 Task: Create a website for scented candles and home fragrance: focus on scented candles, diffusers, and home fragrances.
Action: Mouse moved to (246, 305)
Screenshot: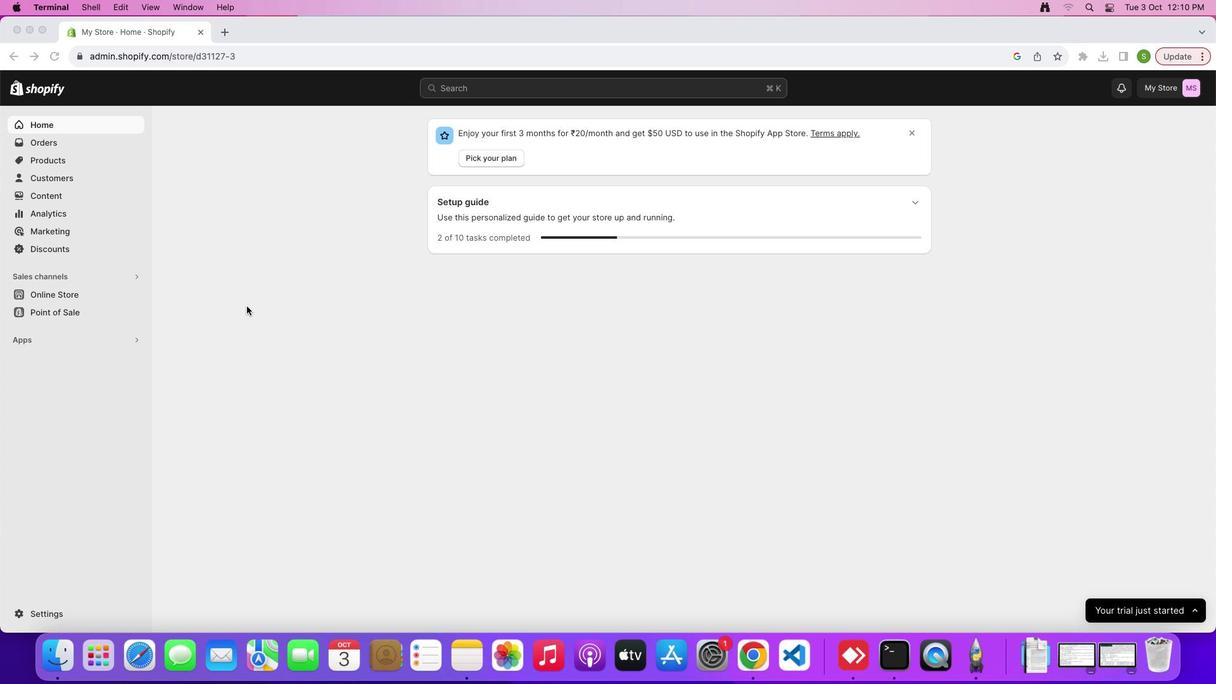 
Action: Mouse pressed left at (246, 305)
Screenshot: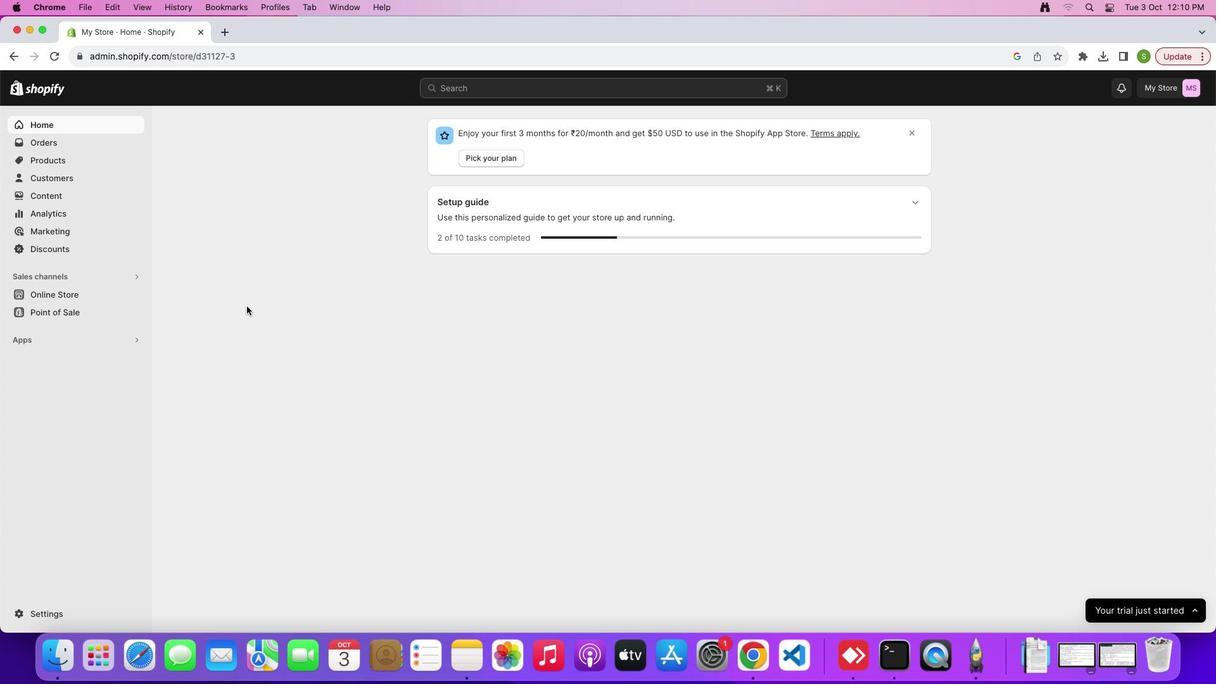 
Action: Mouse moved to (43, 293)
Screenshot: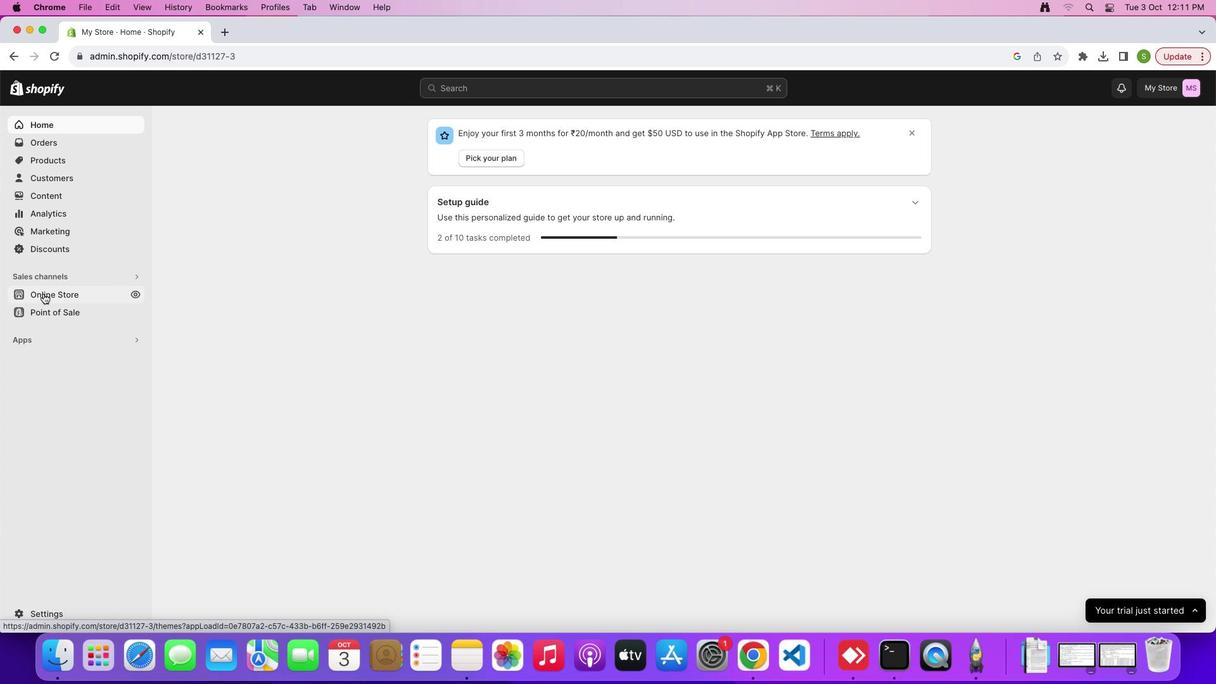 
Action: Mouse pressed left at (43, 293)
Screenshot: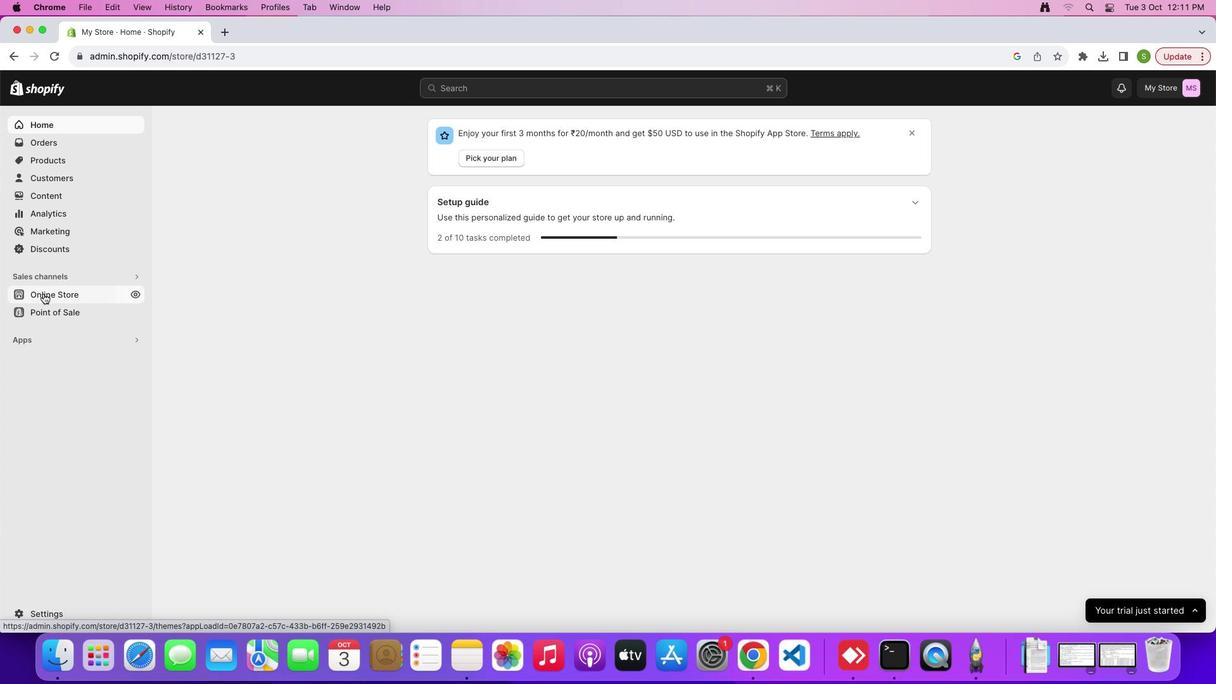 
Action: Mouse moved to (508, 450)
Screenshot: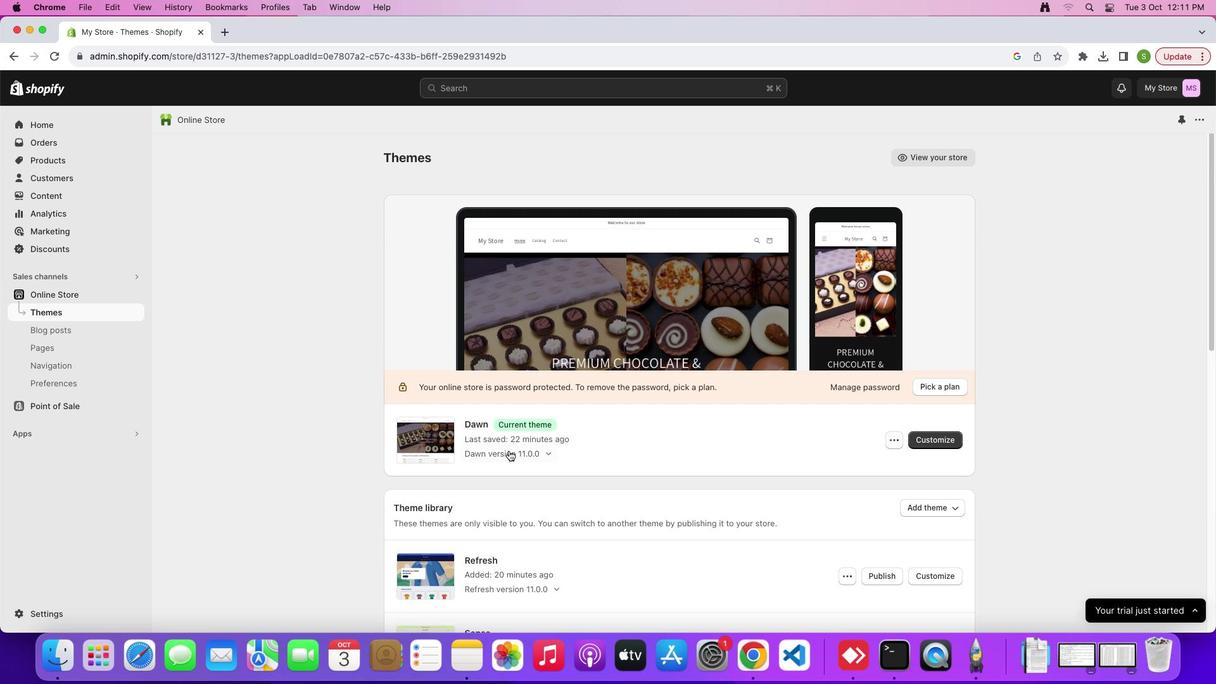 
Action: Mouse scrolled (508, 450) with delta (0, 0)
Screenshot: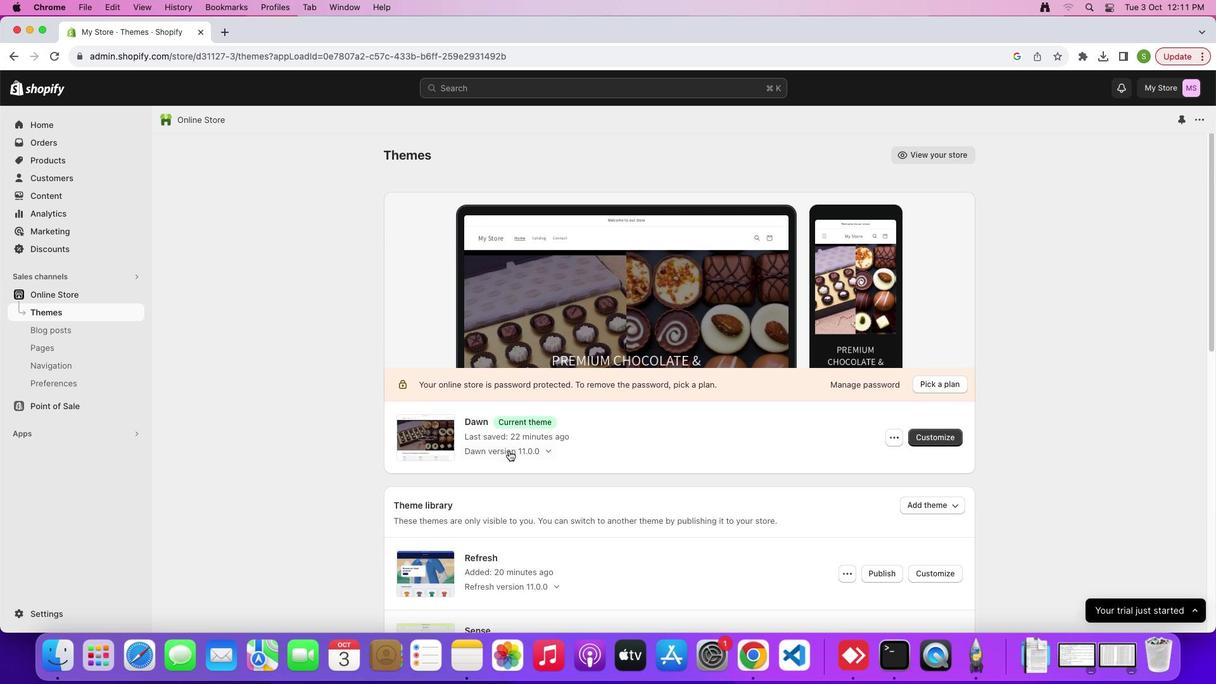 
Action: Mouse scrolled (508, 450) with delta (0, 0)
Screenshot: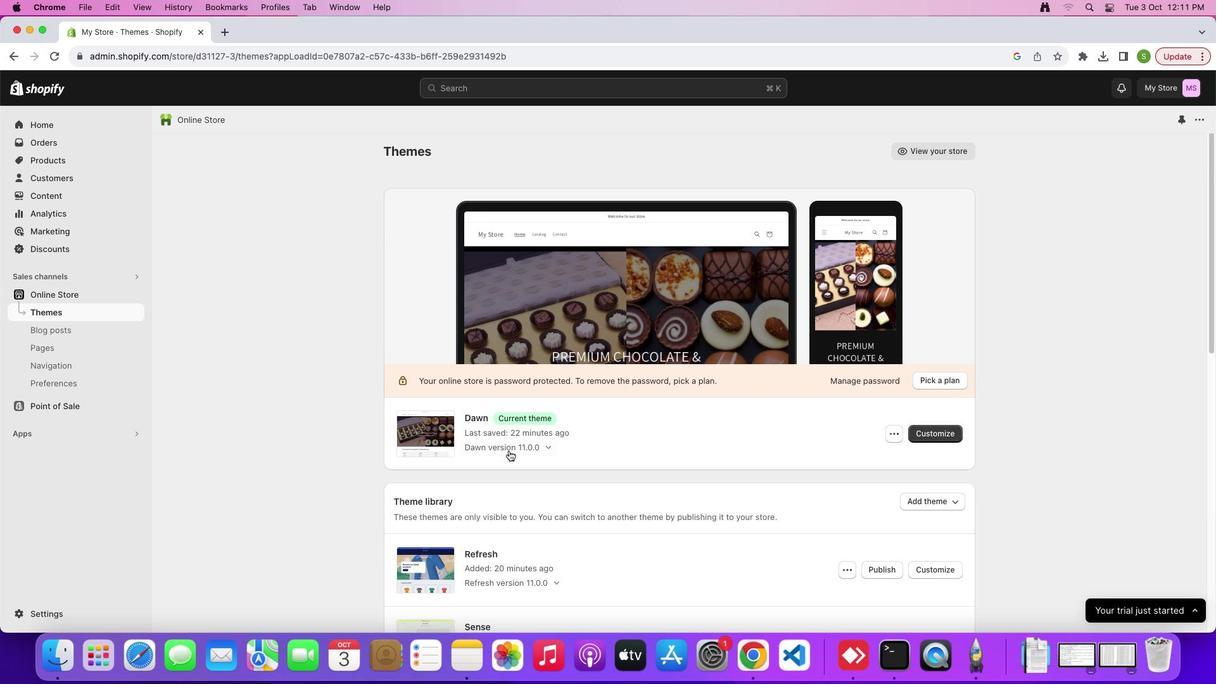 
Action: Mouse scrolled (508, 450) with delta (0, 0)
Screenshot: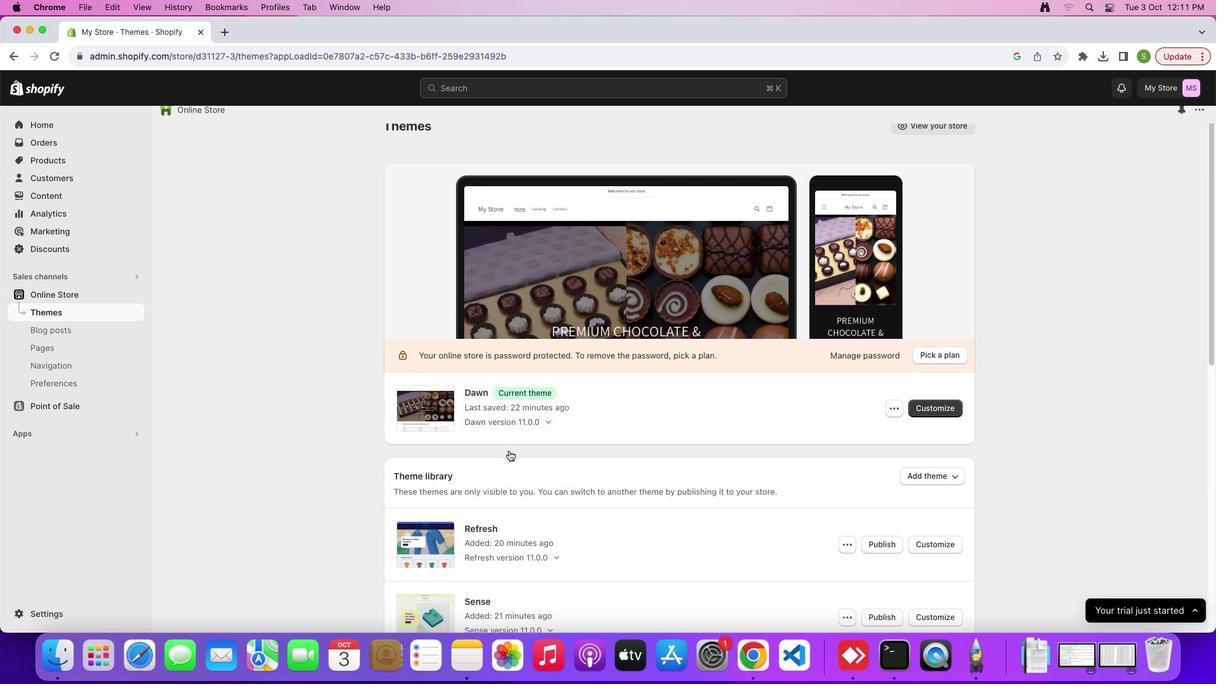 
Action: Mouse scrolled (508, 450) with delta (0, 0)
Screenshot: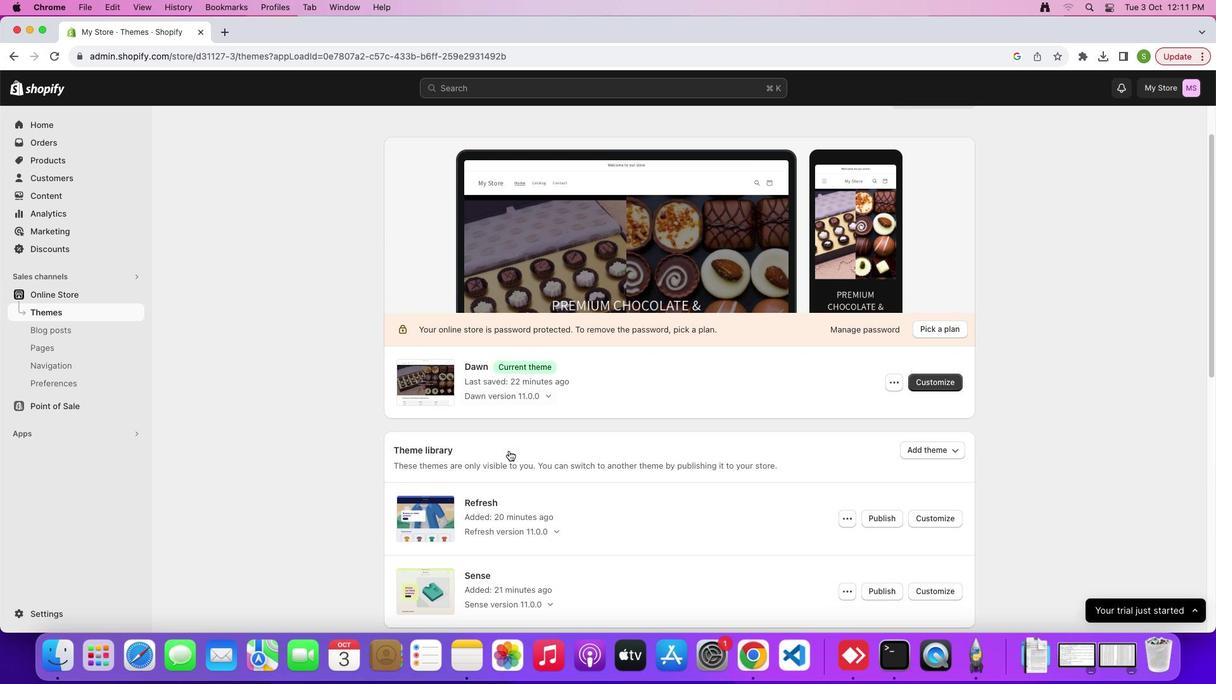 
Action: Mouse scrolled (508, 450) with delta (0, 0)
Screenshot: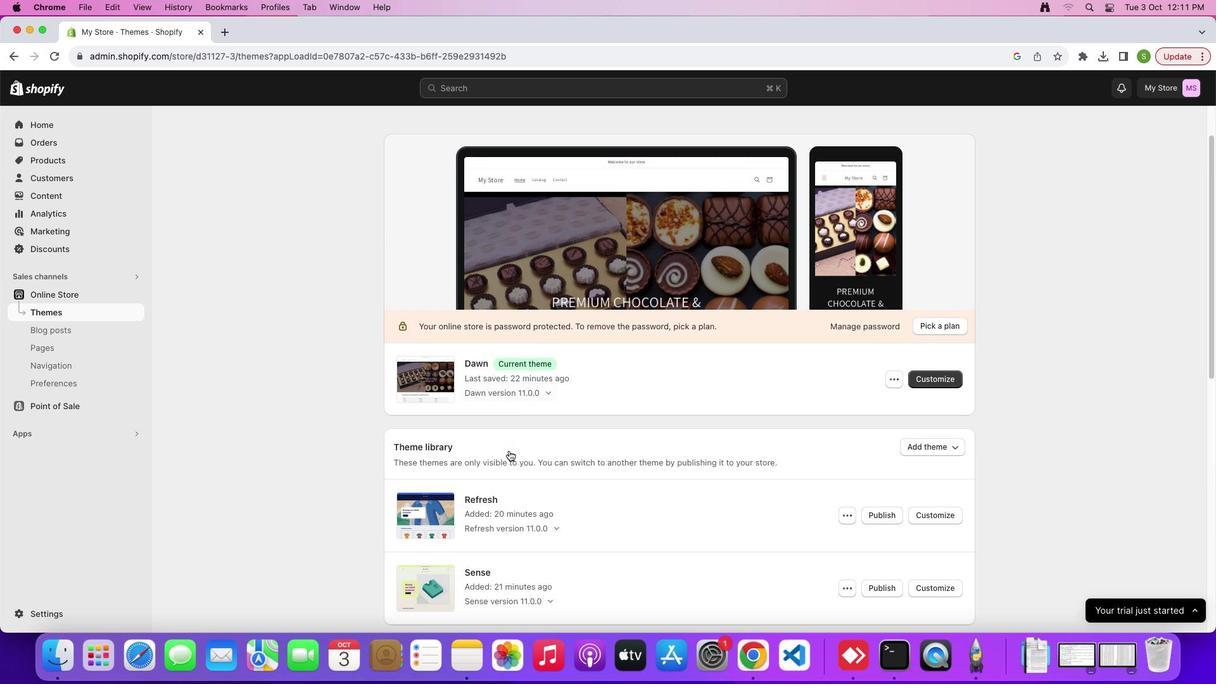 
Action: Mouse scrolled (508, 450) with delta (0, 0)
Screenshot: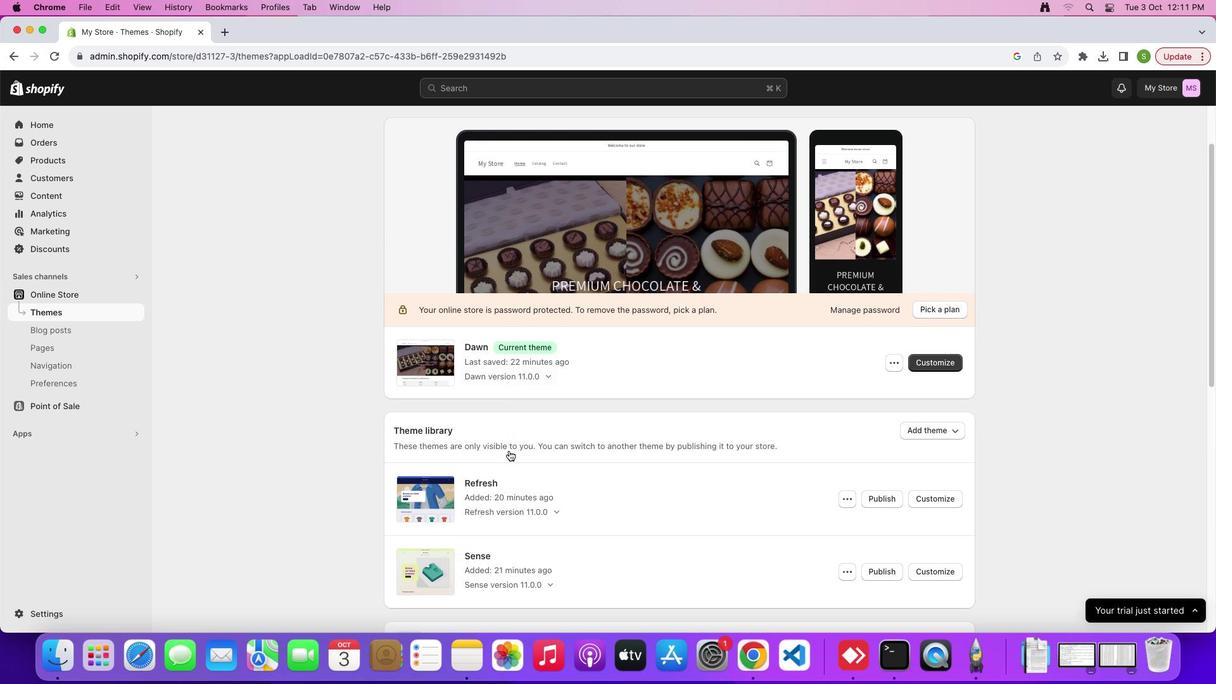 
Action: Mouse moved to (508, 450)
Screenshot: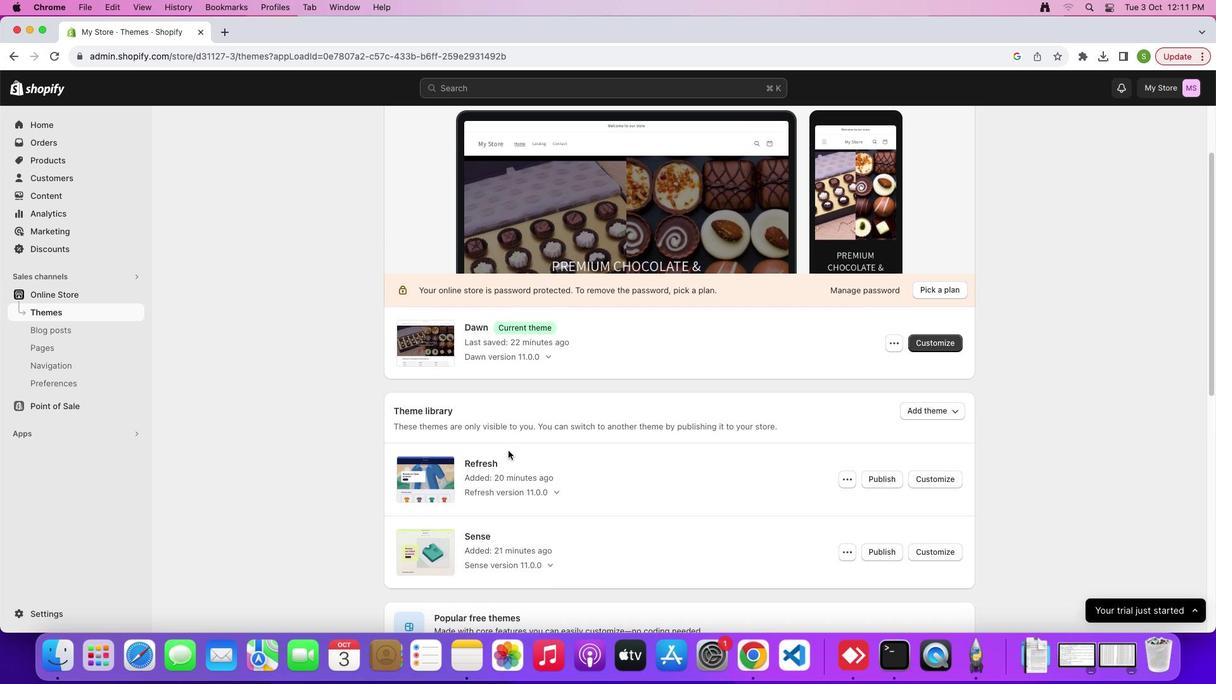 
Action: Mouse scrolled (508, 450) with delta (0, 0)
Screenshot: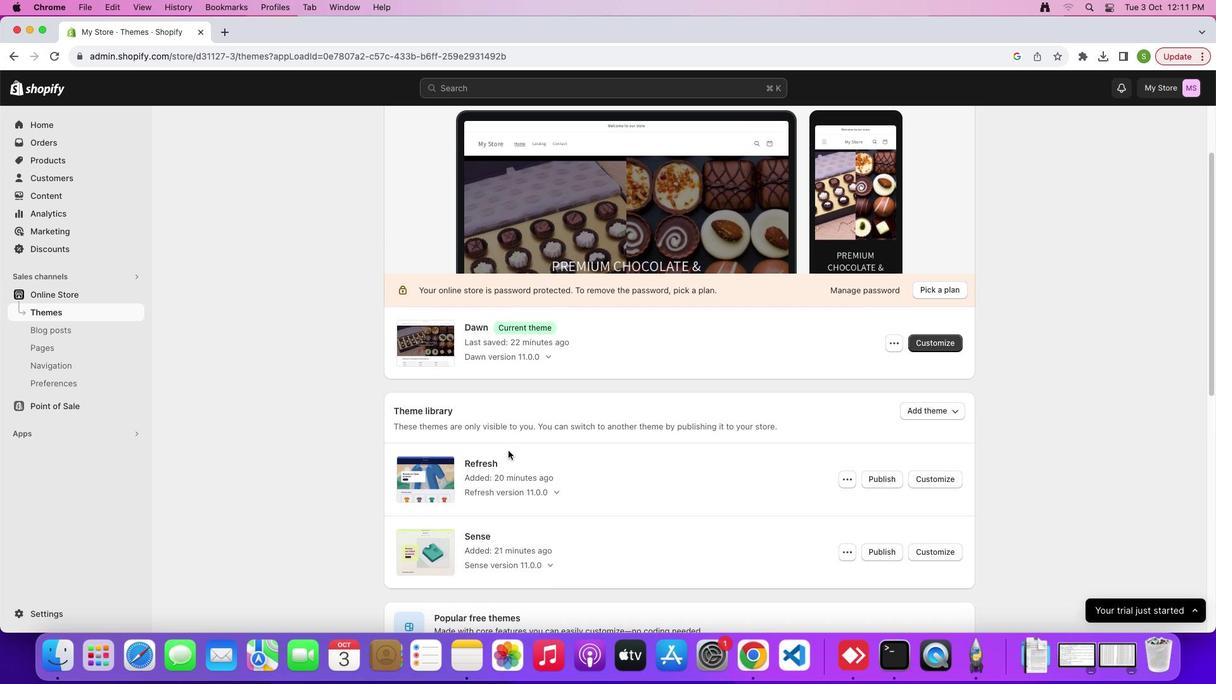 
Action: Mouse moved to (508, 450)
Screenshot: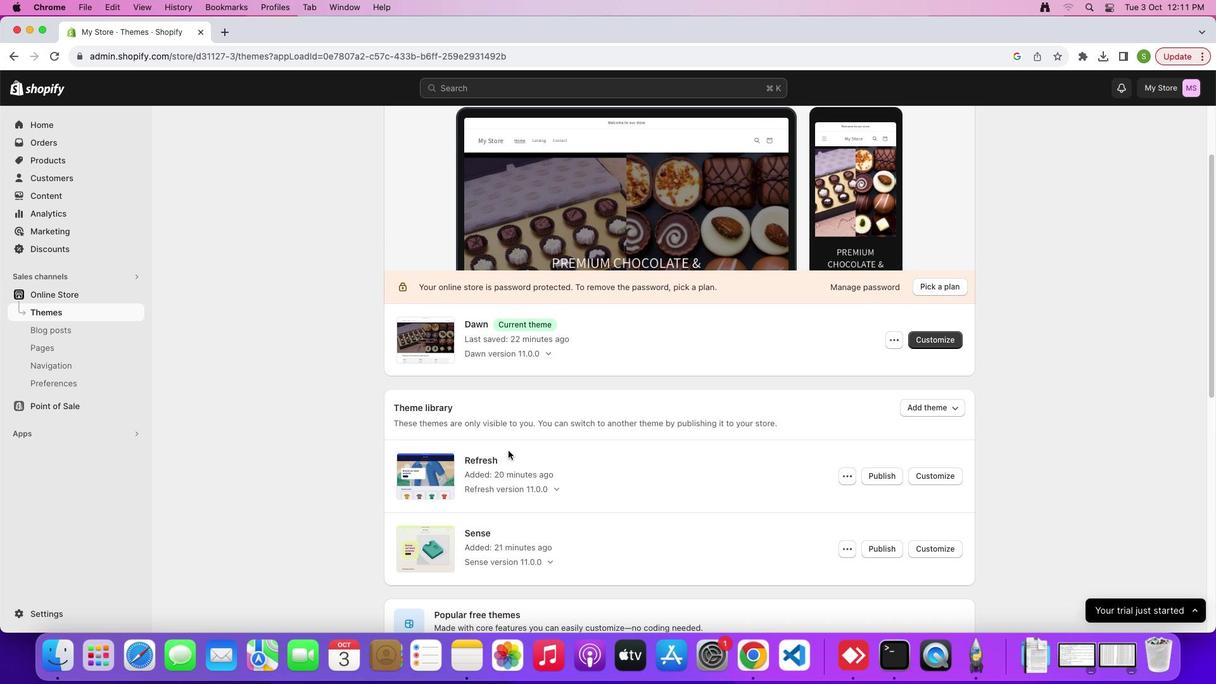 
Action: Mouse scrolled (508, 450) with delta (0, 0)
Screenshot: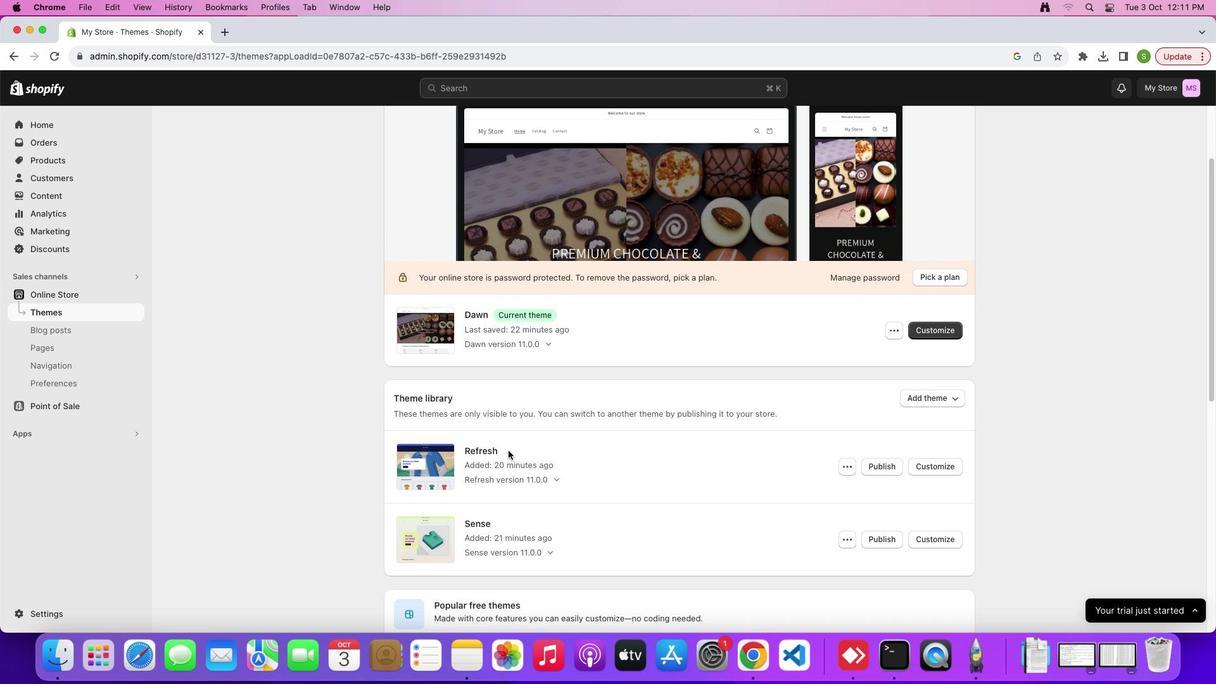 
Action: Mouse scrolled (508, 450) with delta (0, -1)
Screenshot: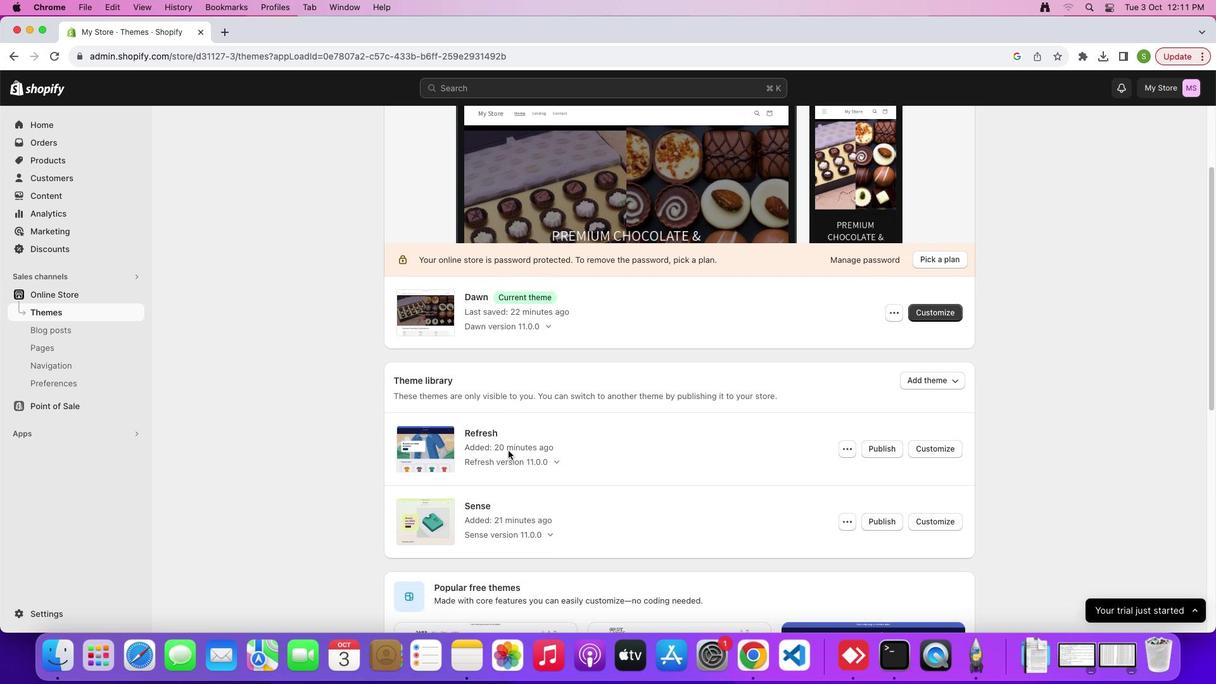 
Action: Mouse scrolled (508, 450) with delta (0, 0)
Screenshot: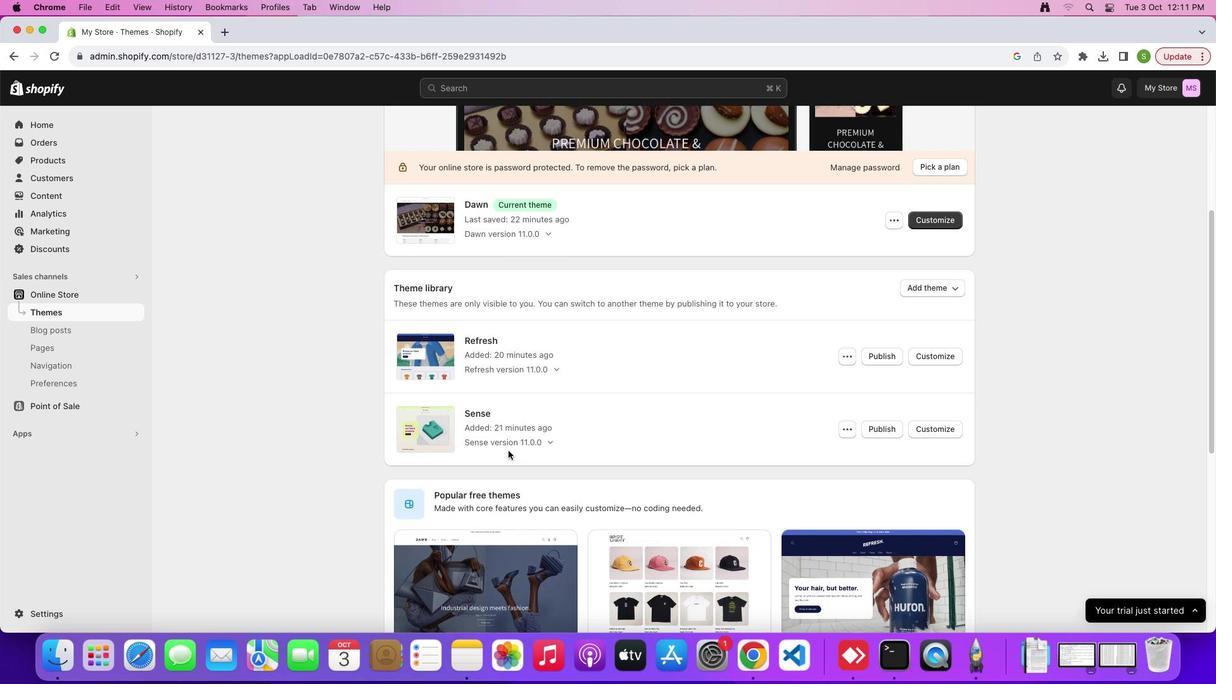 
Action: Mouse scrolled (508, 450) with delta (0, 0)
Screenshot: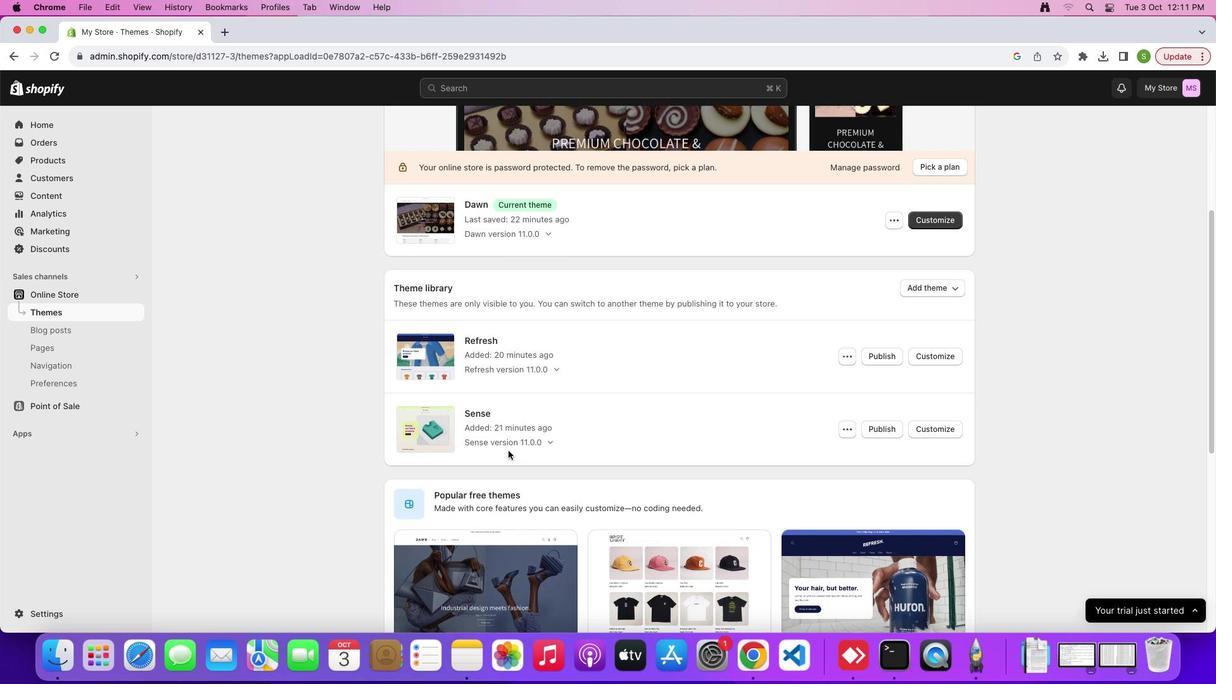 
Action: Mouse scrolled (508, 450) with delta (0, -3)
Screenshot: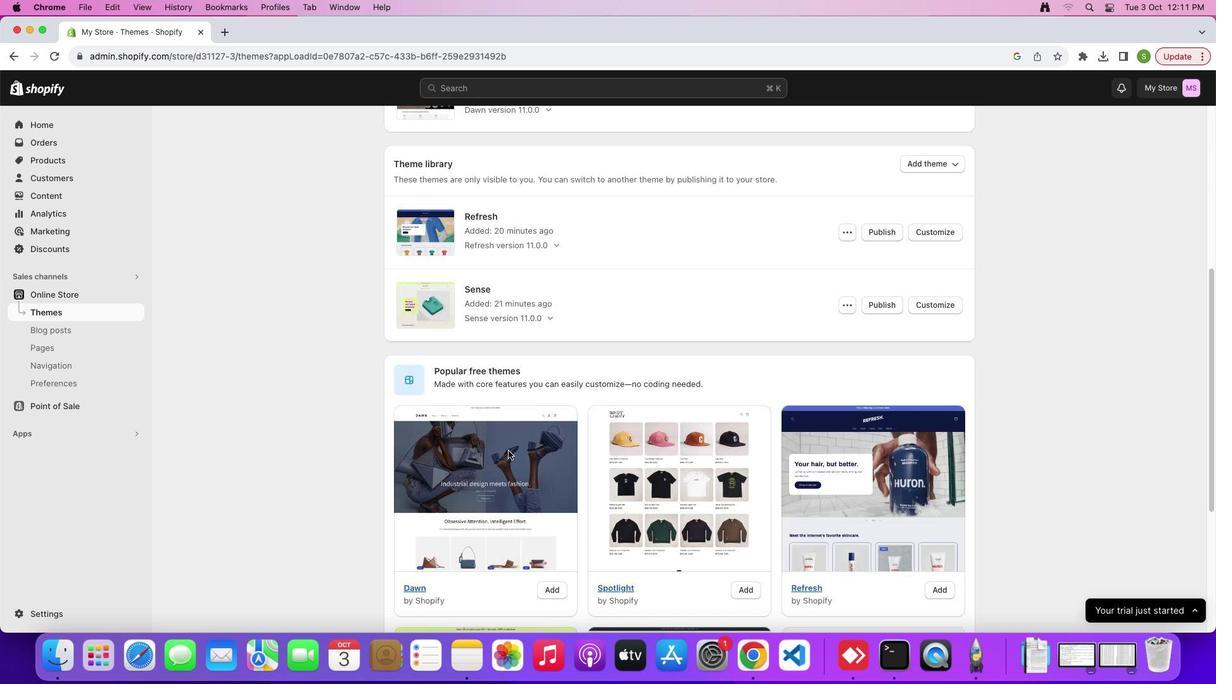 
Action: Mouse scrolled (508, 450) with delta (0, -4)
Screenshot: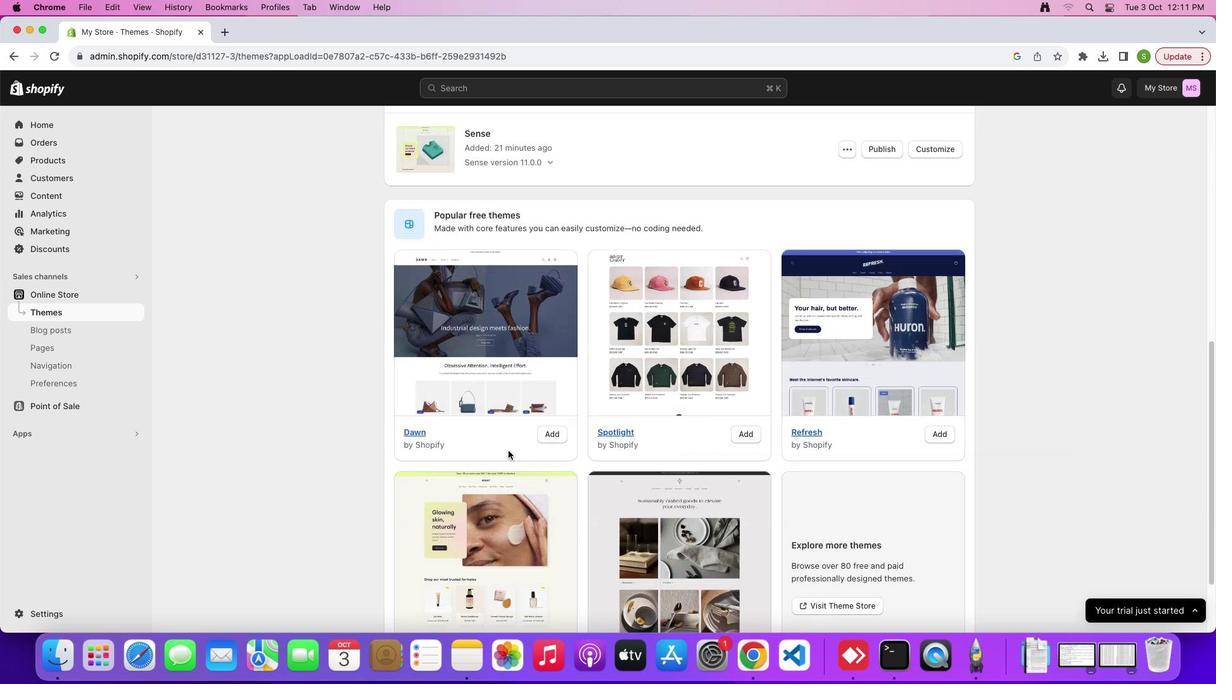 
Action: Mouse moved to (508, 449)
Screenshot: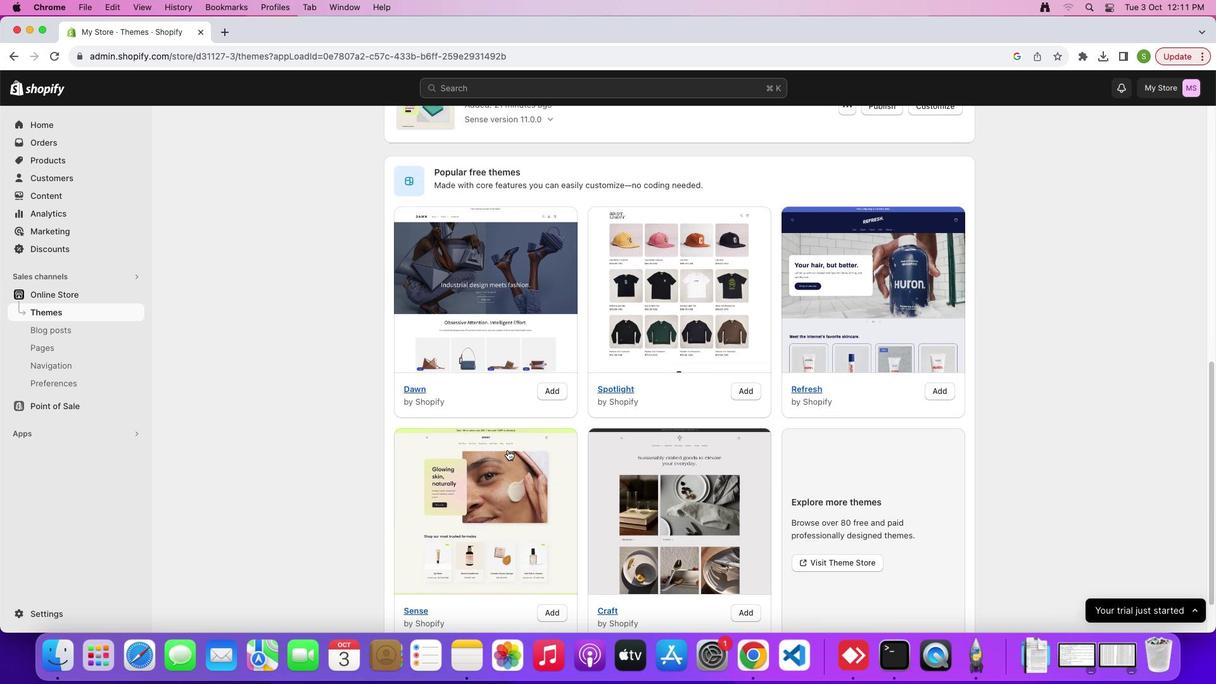 
Action: Mouse scrolled (508, 449) with delta (0, 0)
Screenshot: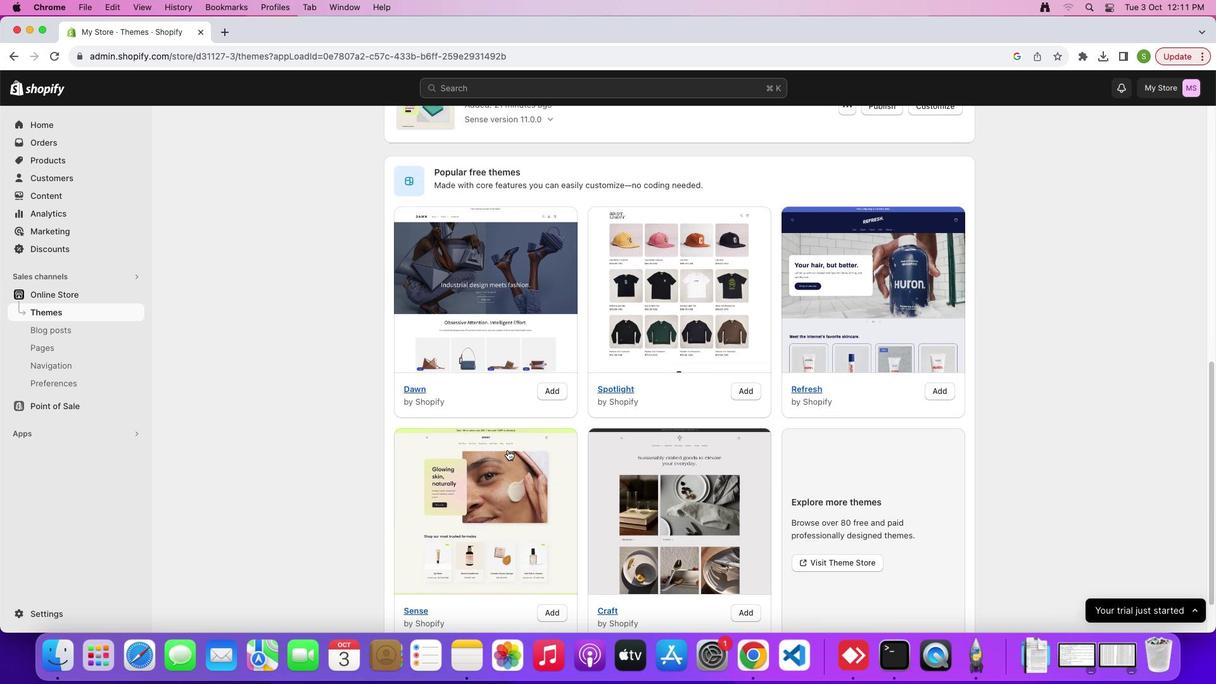 
Action: Mouse moved to (508, 449)
Screenshot: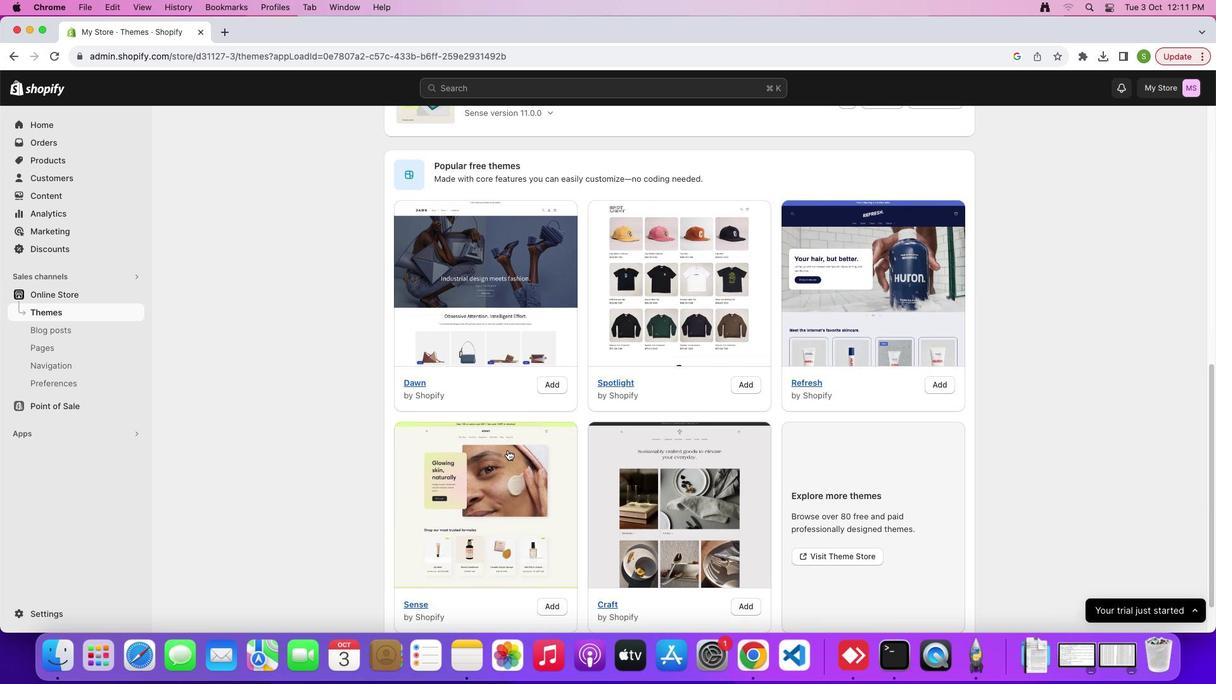 
Action: Mouse scrolled (508, 449) with delta (0, 0)
Screenshot: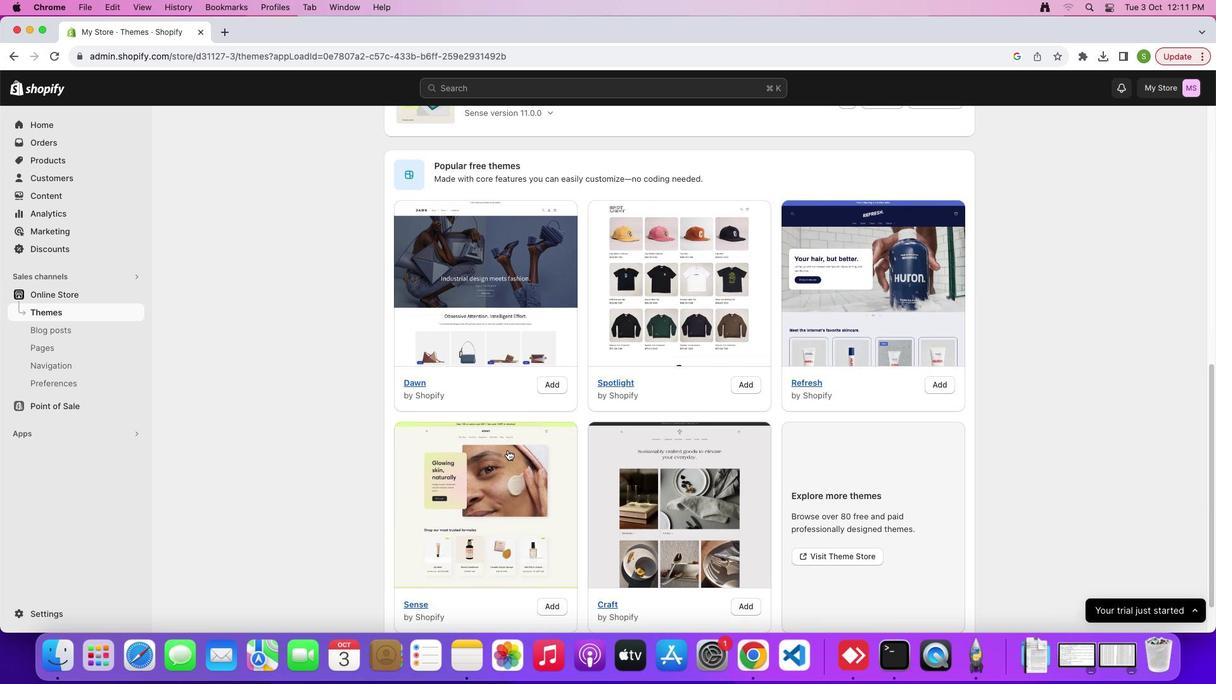 
Action: Mouse scrolled (508, 449) with delta (0, -2)
Screenshot: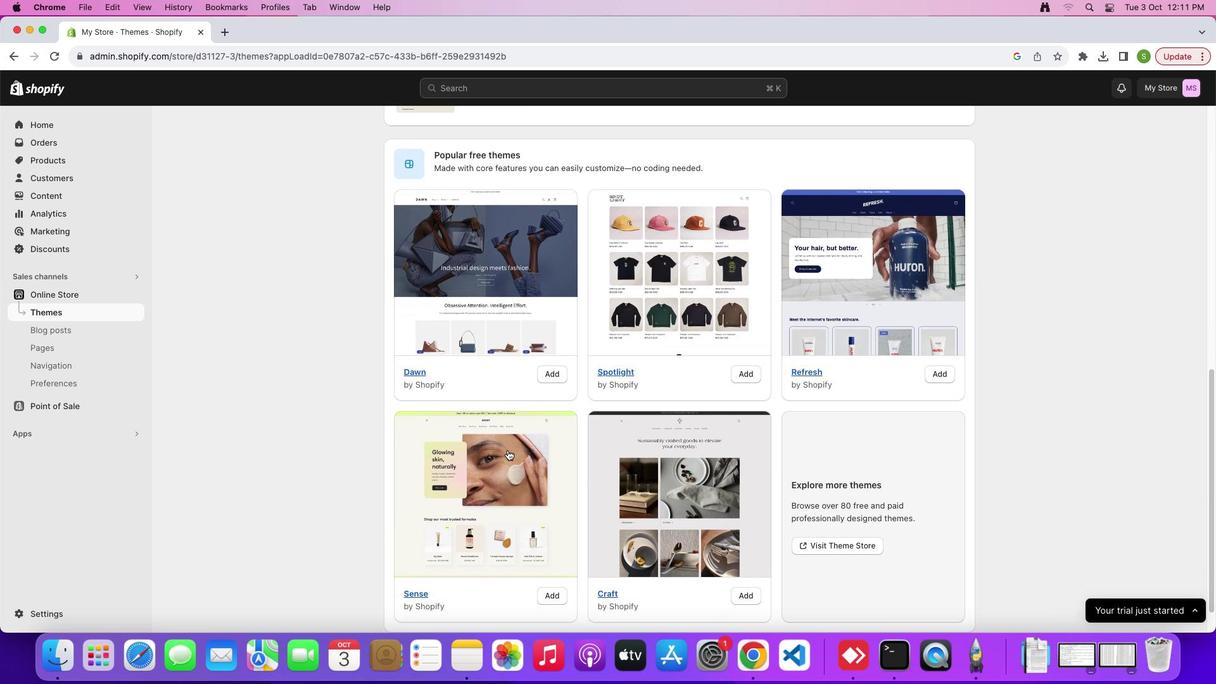
Action: Mouse scrolled (508, 449) with delta (0, -2)
Screenshot: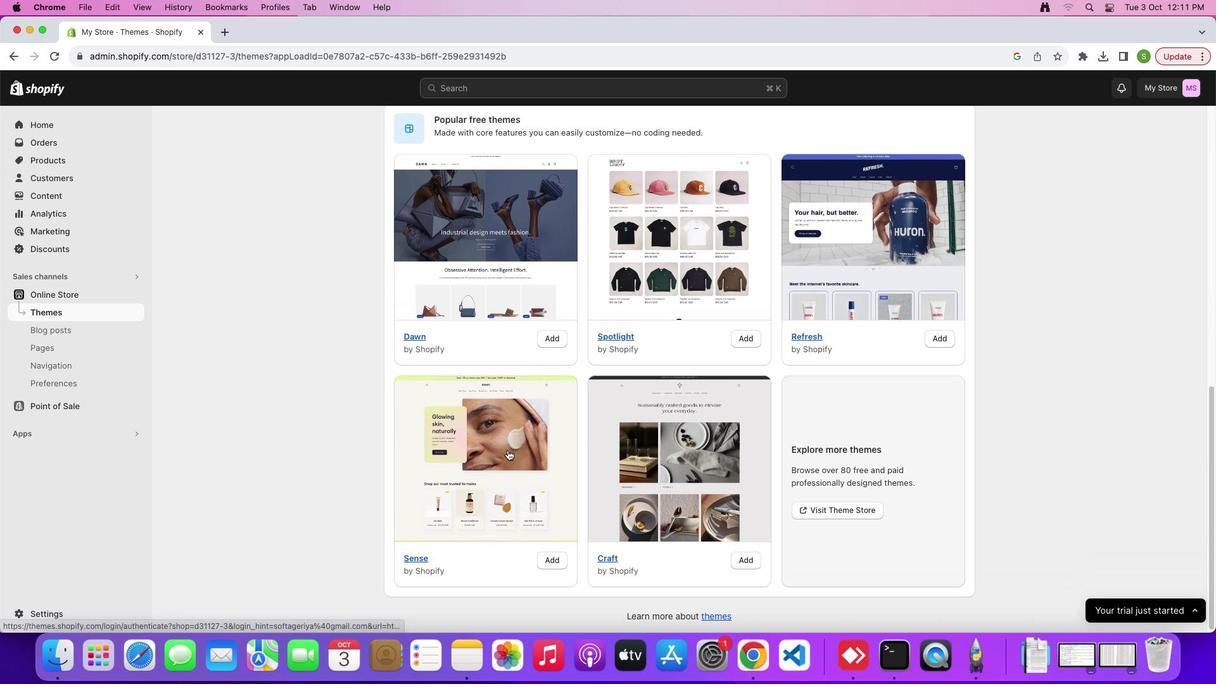 
Action: Mouse moved to (506, 448)
Screenshot: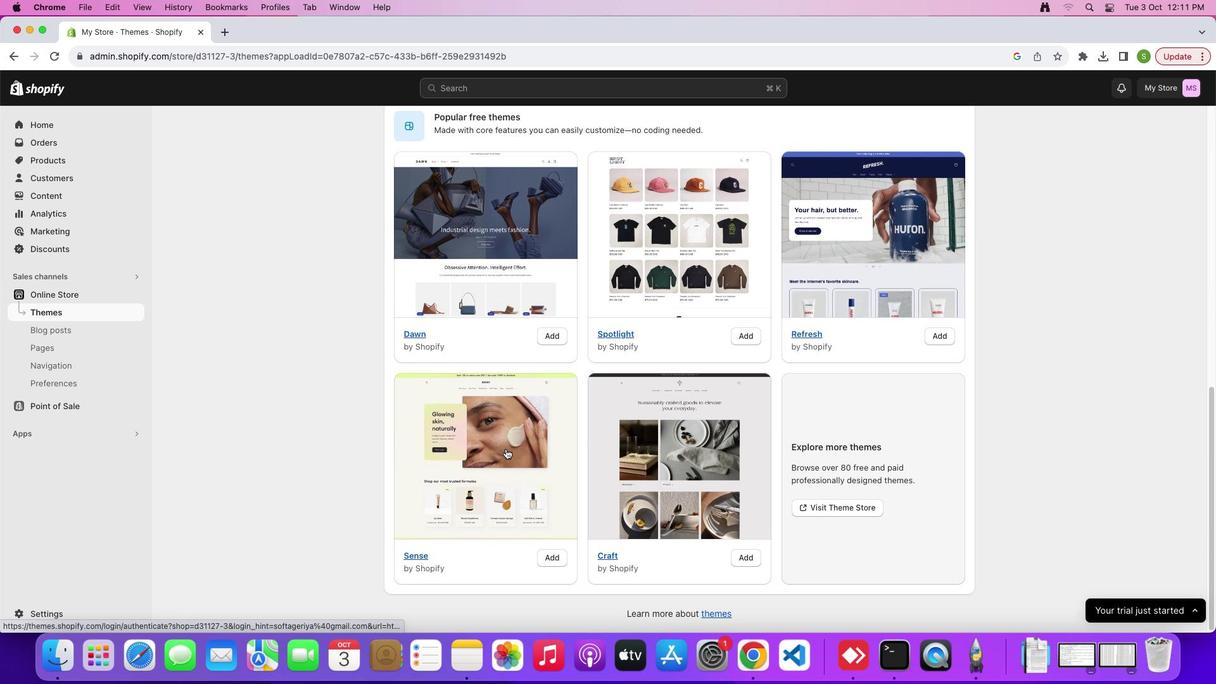 
Action: Mouse scrolled (506, 448) with delta (0, 0)
Screenshot: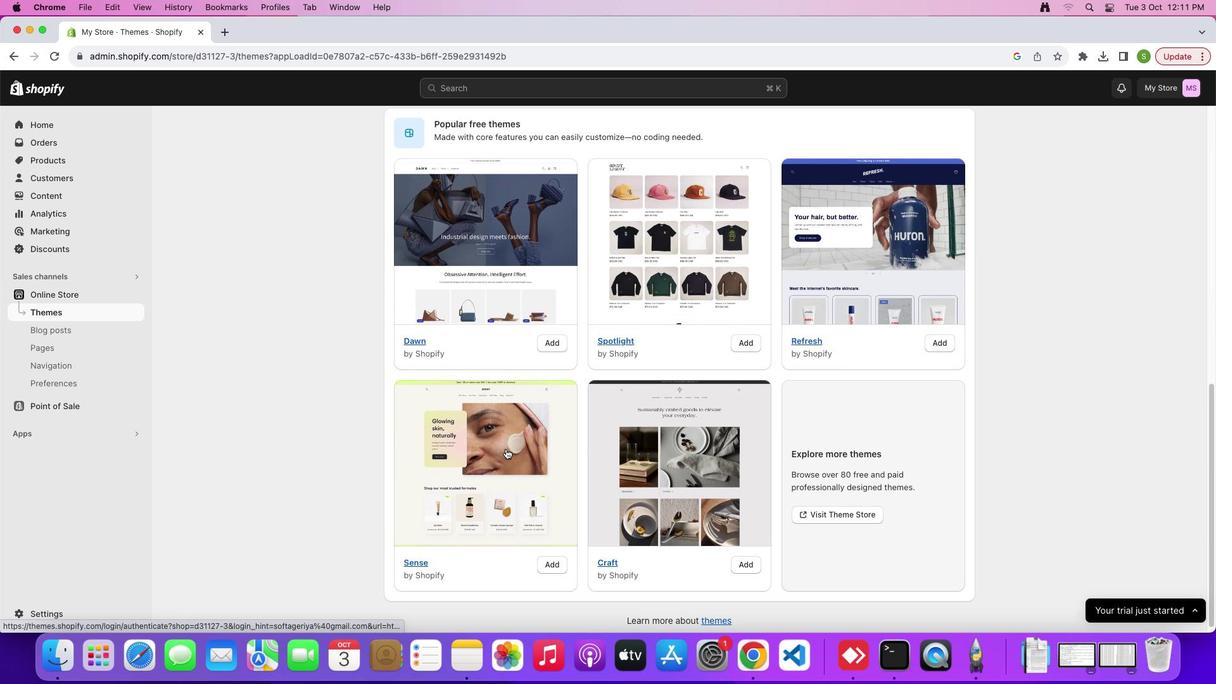 
Action: Mouse scrolled (506, 448) with delta (0, 0)
Screenshot: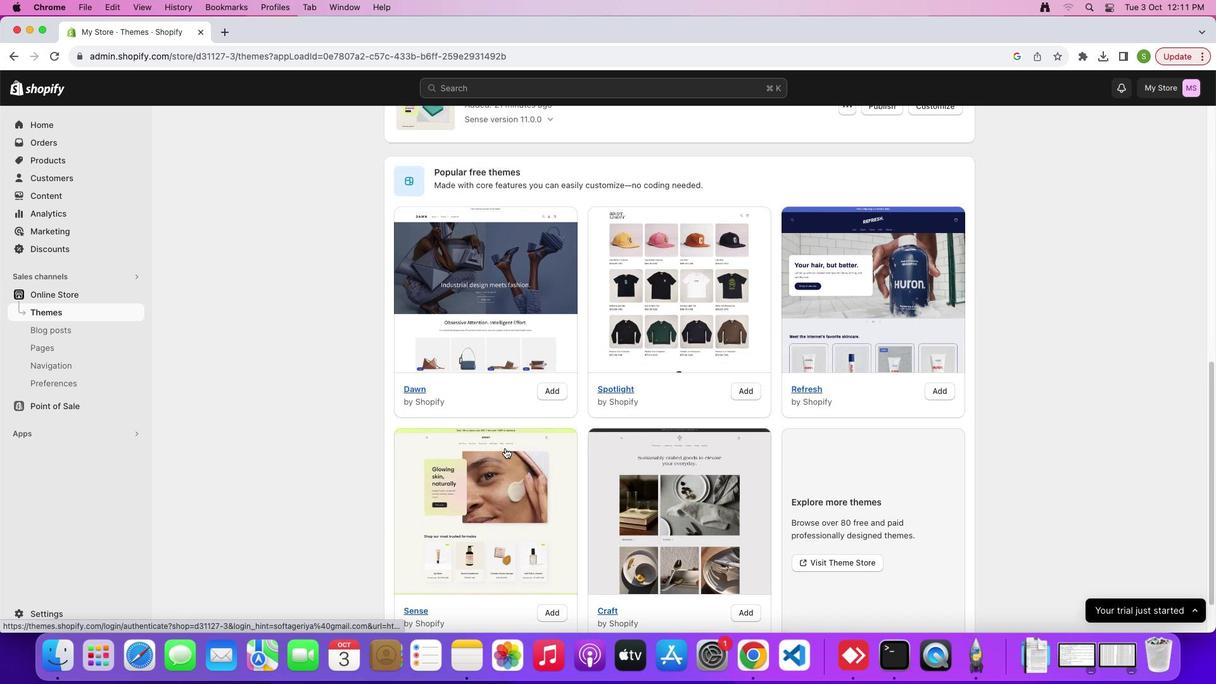 
Action: Mouse scrolled (506, 448) with delta (0, 2)
Screenshot: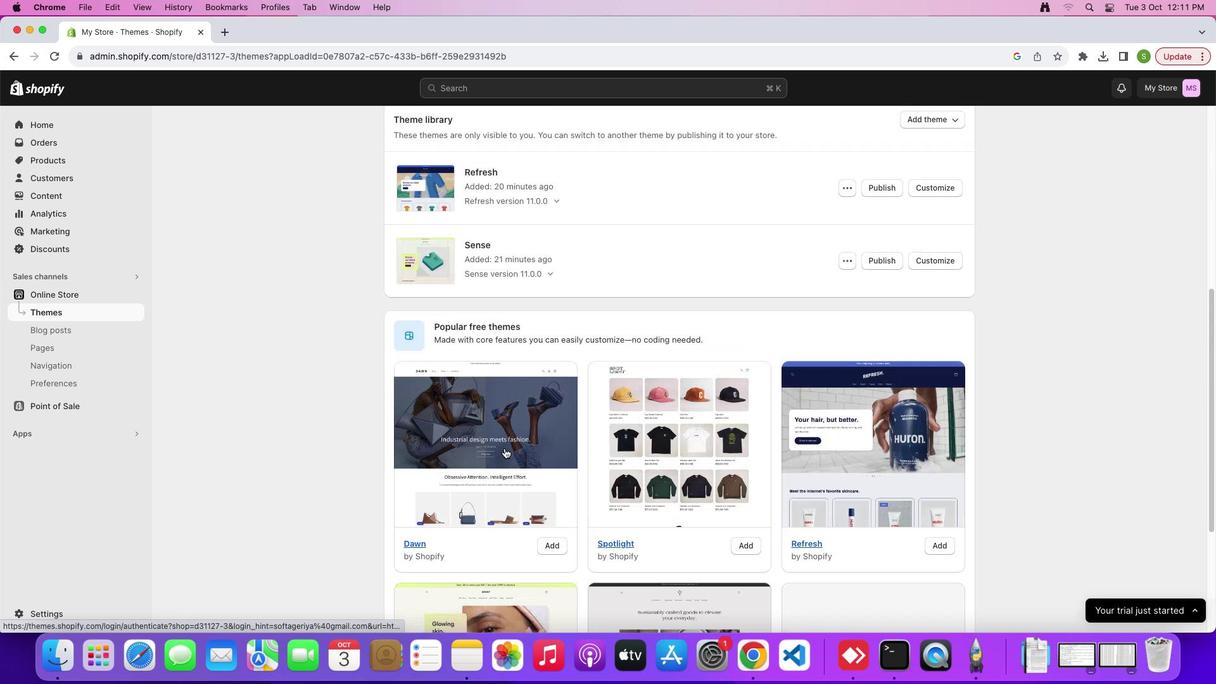 
Action: Mouse moved to (505, 448)
Screenshot: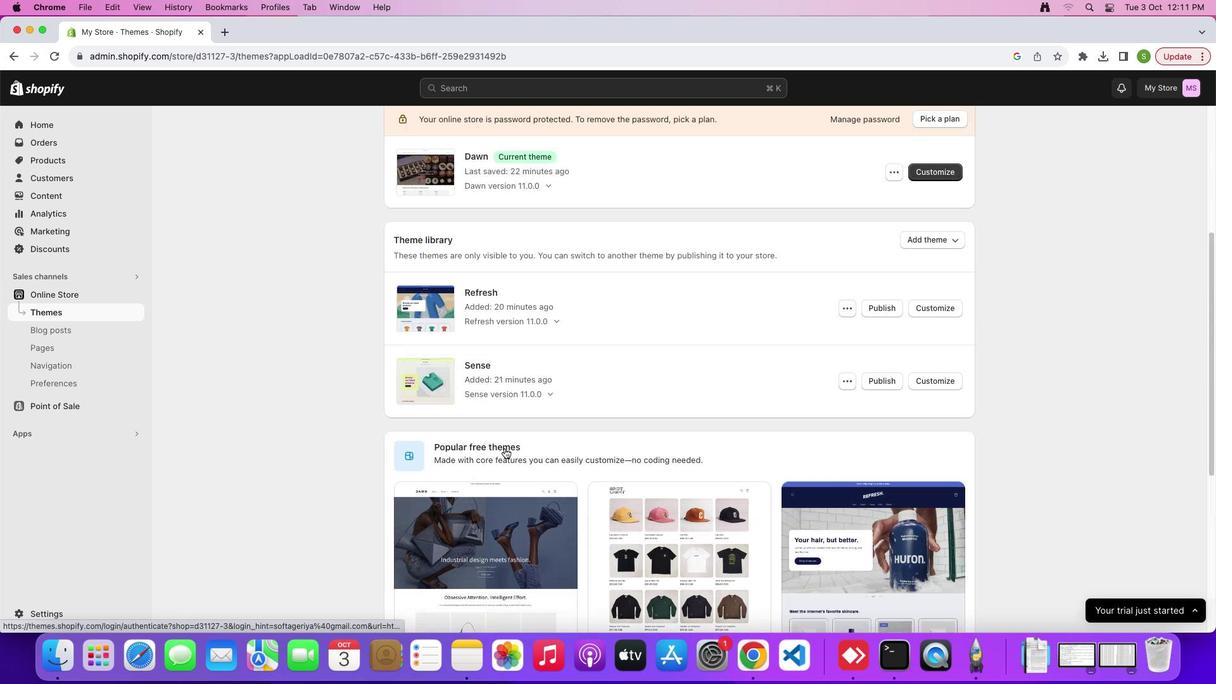 
Action: Mouse scrolled (505, 448) with delta (0, 4)
Screenshot: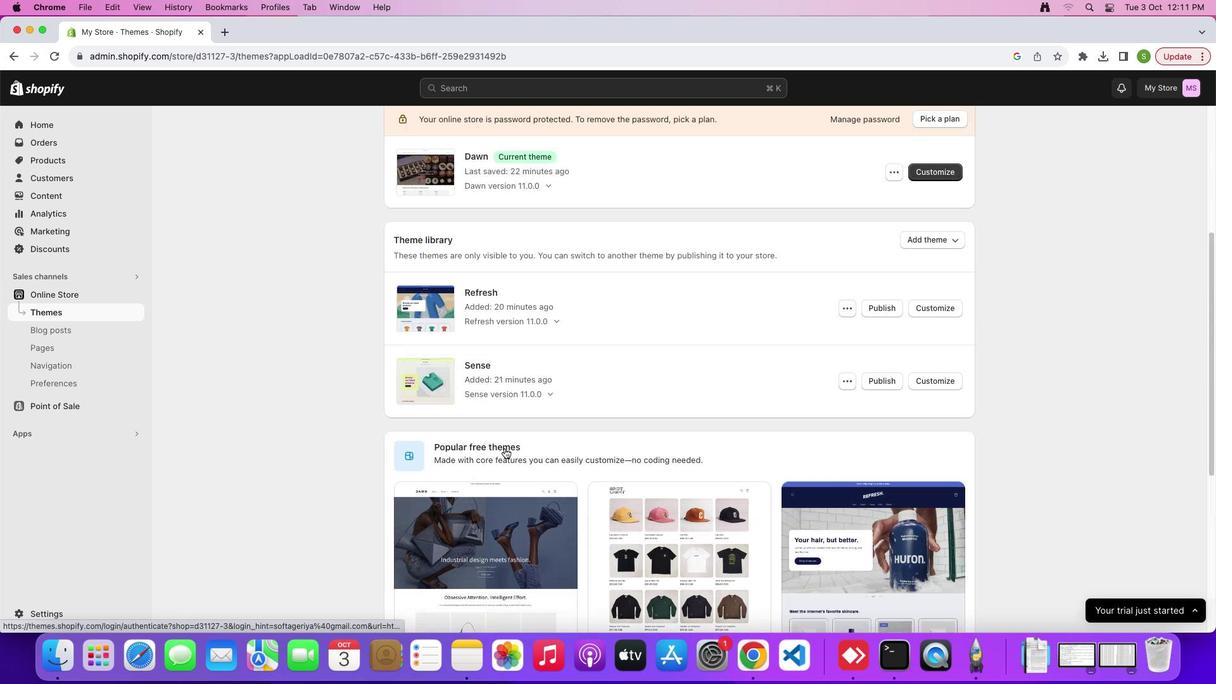 
Action: Mouse moved to (504, 447)
Screenshot: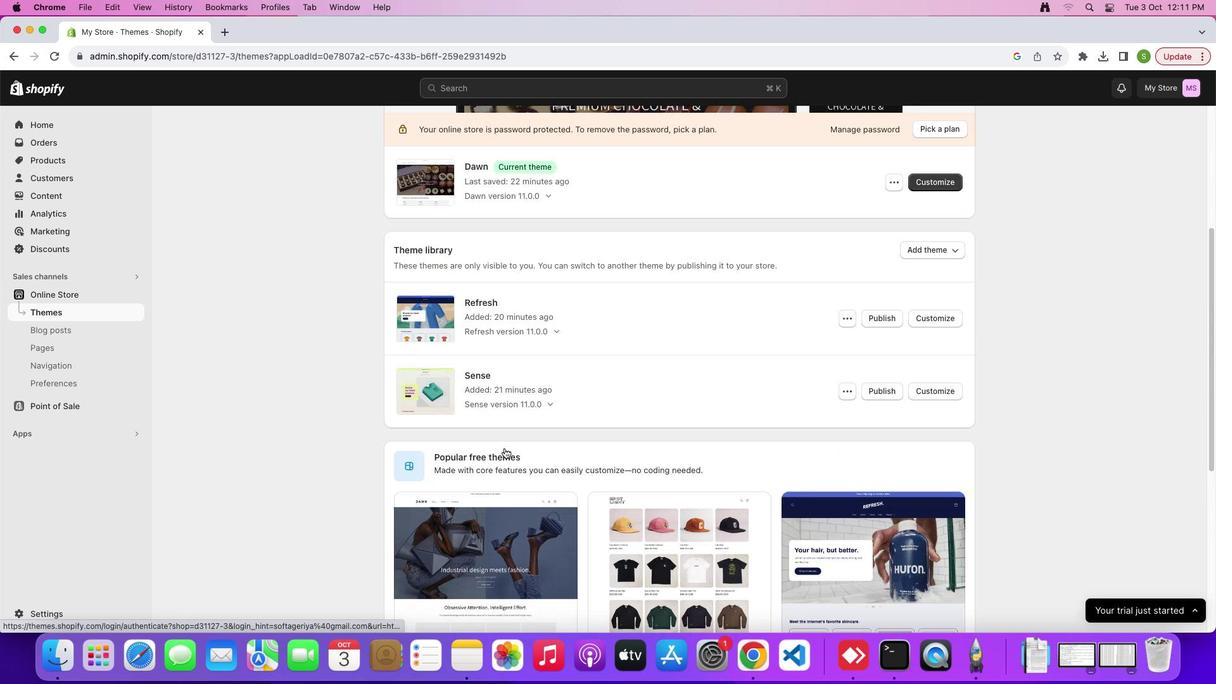 
Action: Mouse scrolled (504, 447) with delta (0, 0)
Screenshot: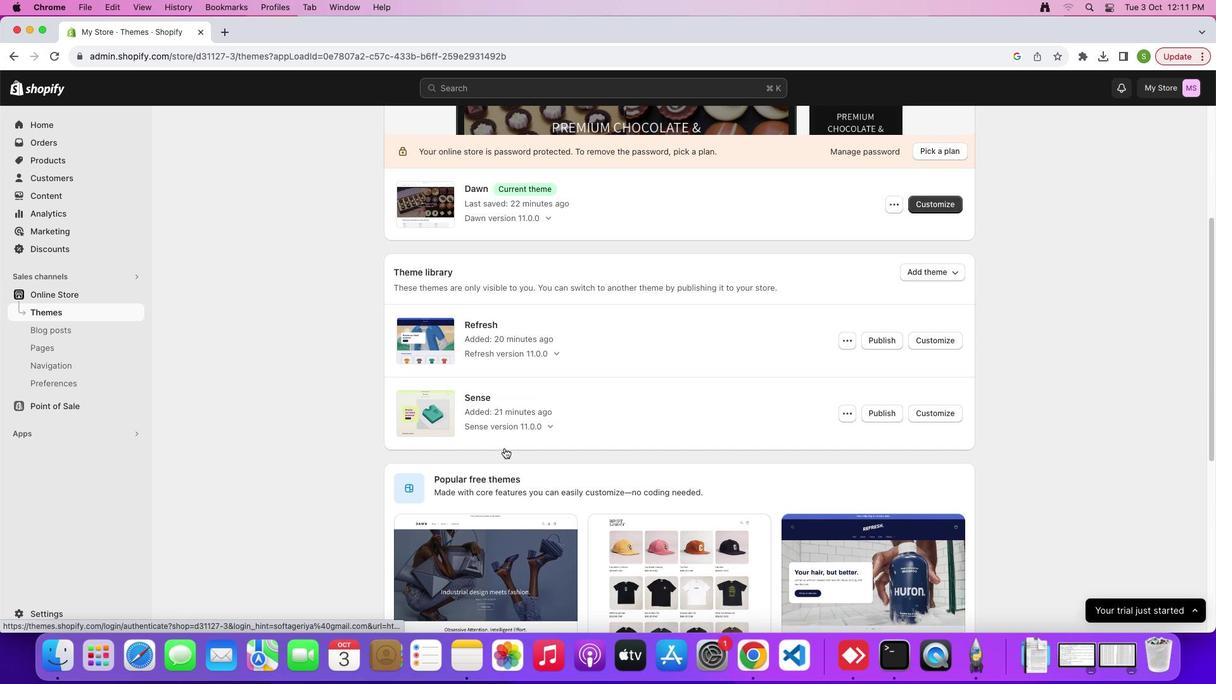 
Action: Mouse scrolled (504, 447) with delta (0, 0)
Screenshot: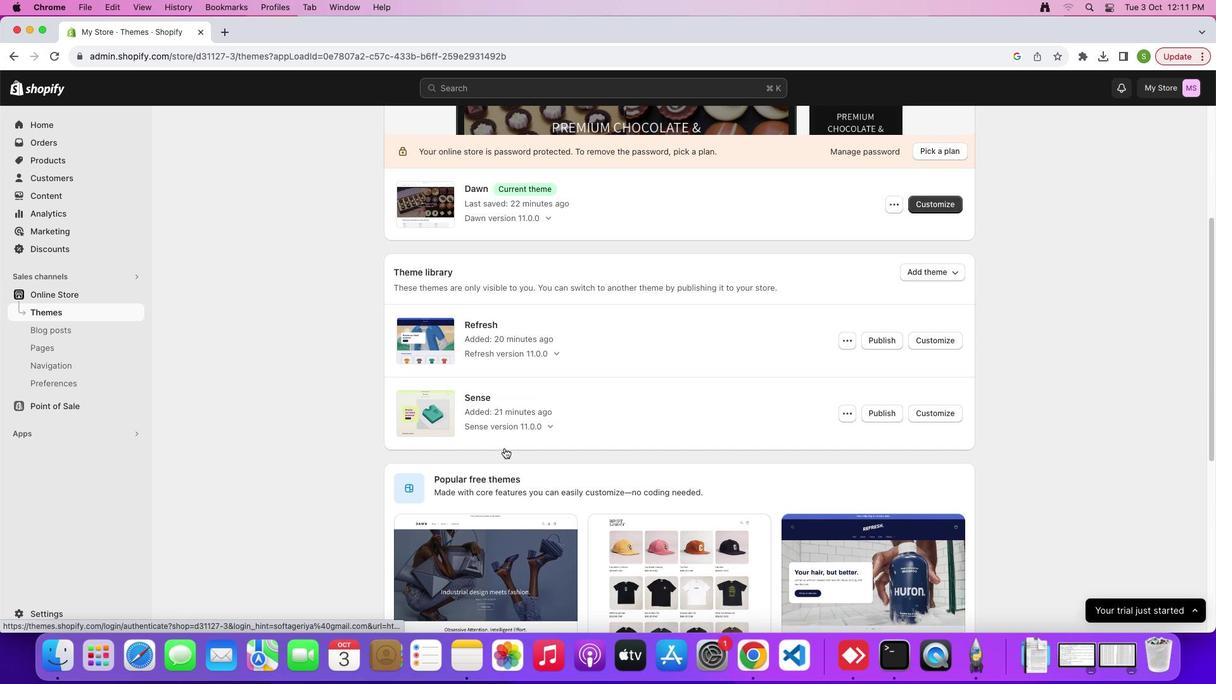 
Action: Mouse scrolled (504, 447) with delta (0, 3)
Screenshot: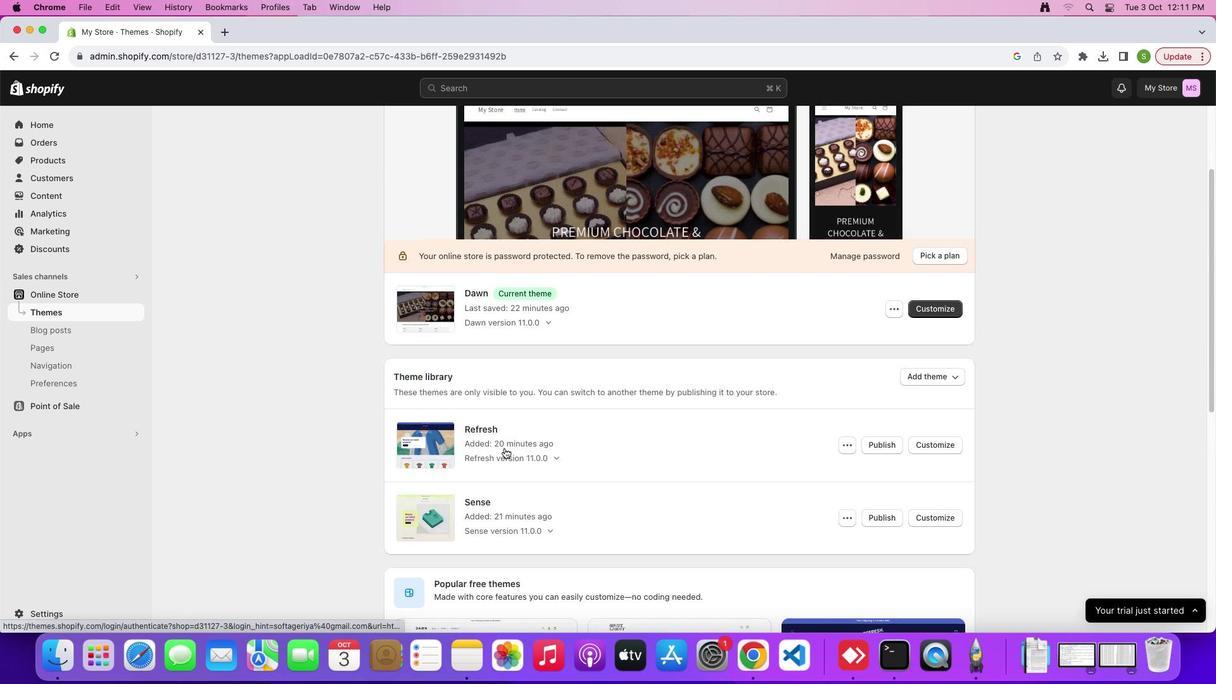 
Action: Mouse moved to (927, 484)
Screenshot: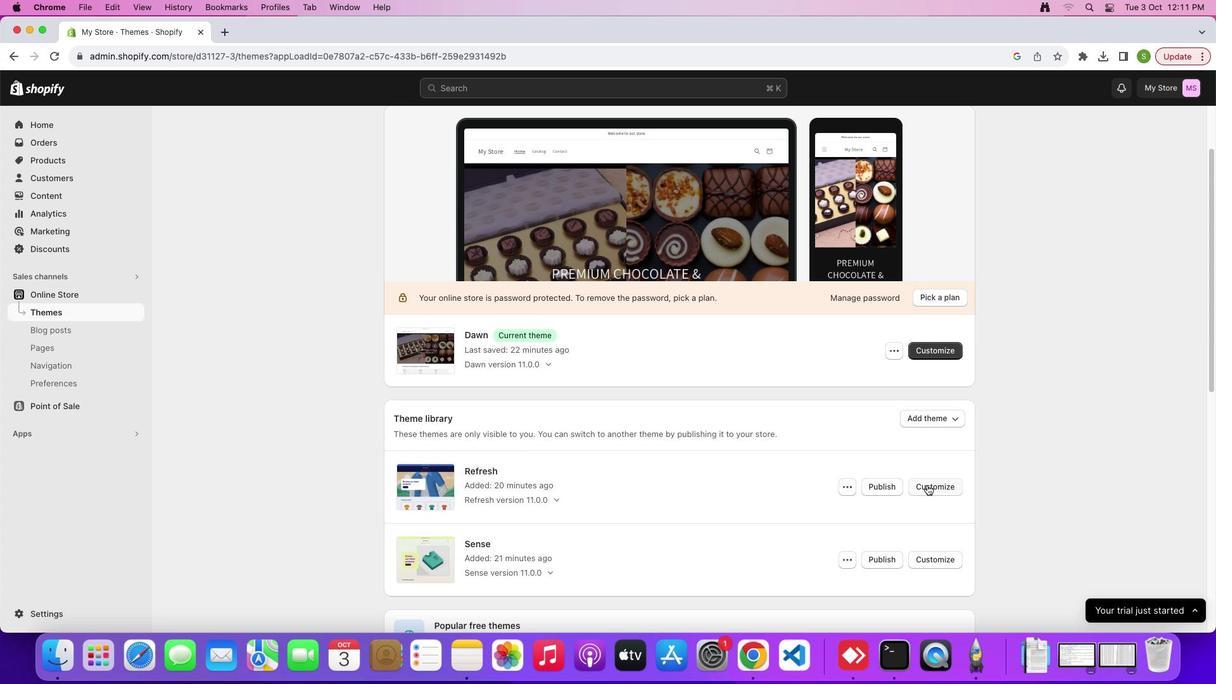 
Action: Mouse pressed left at (927, 484)
Screenshot: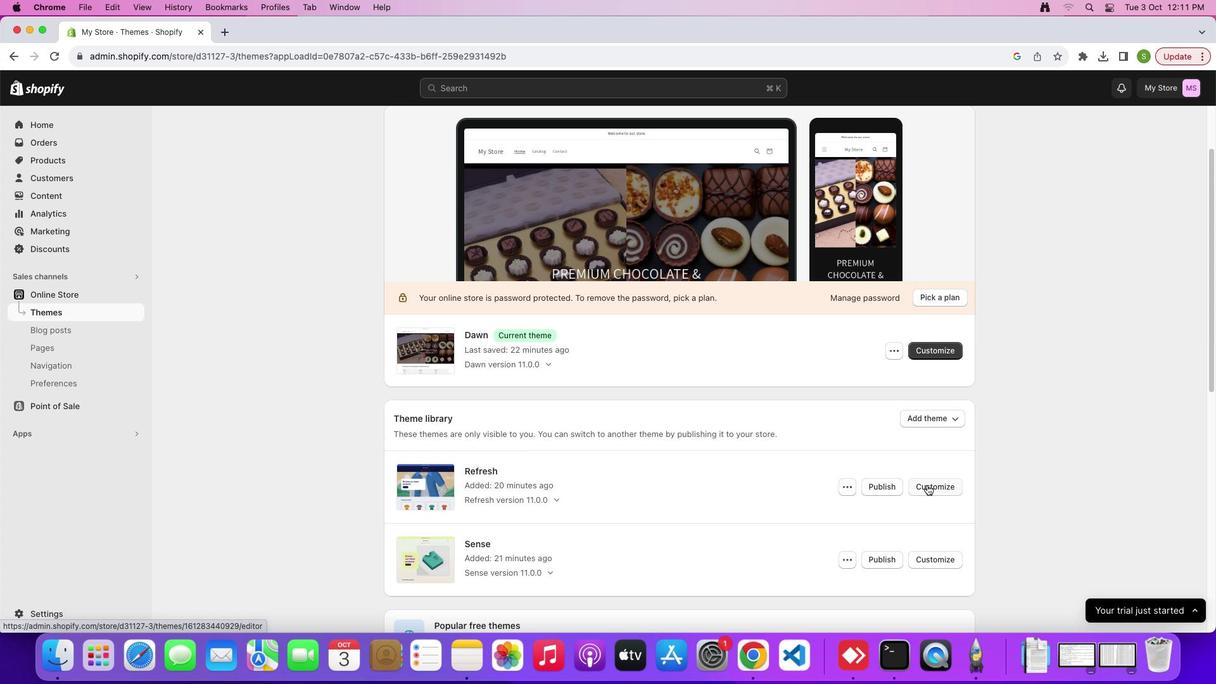 
Action: Mouse moved to (702, 400)
Screenshot: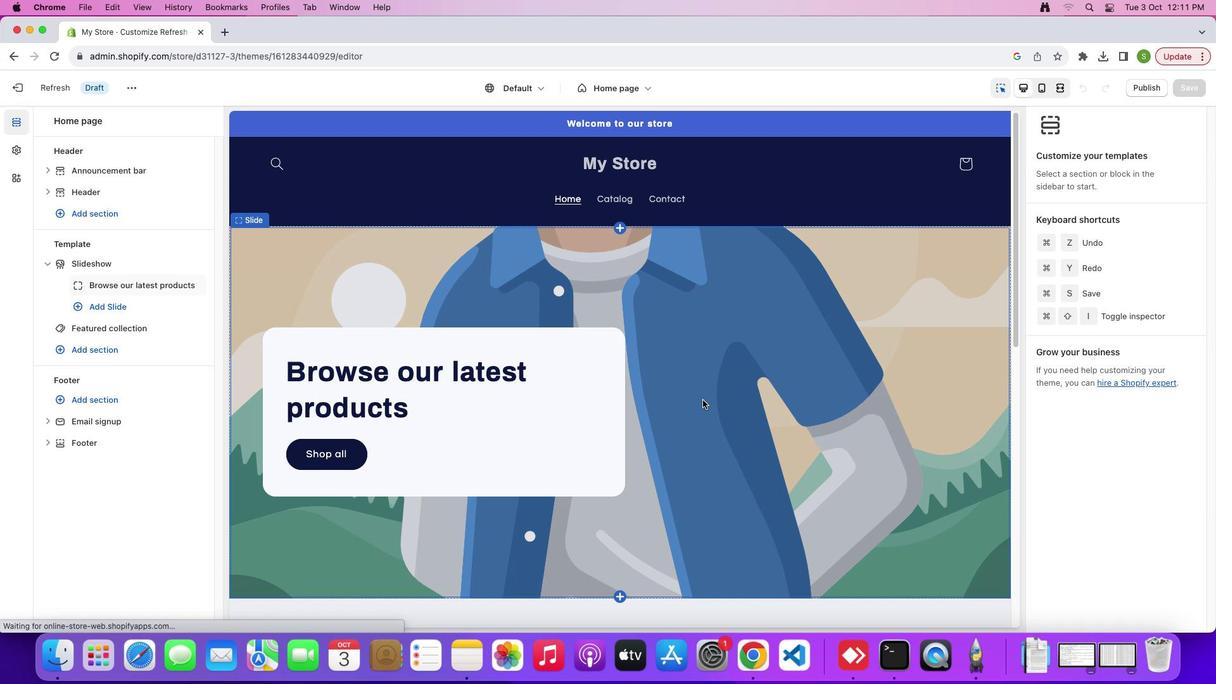 
Action: Mouse pressed left at (702, 400)
Screenshot: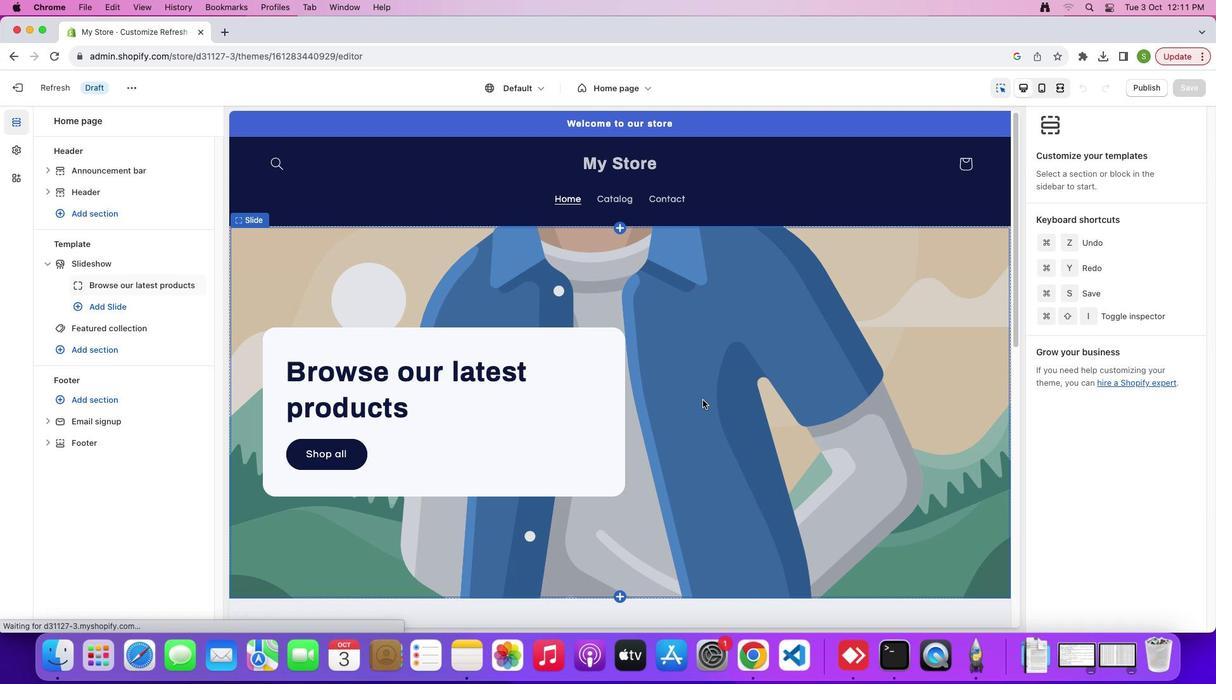 
Action: Mouse moved to (72, 351)
Screenshot: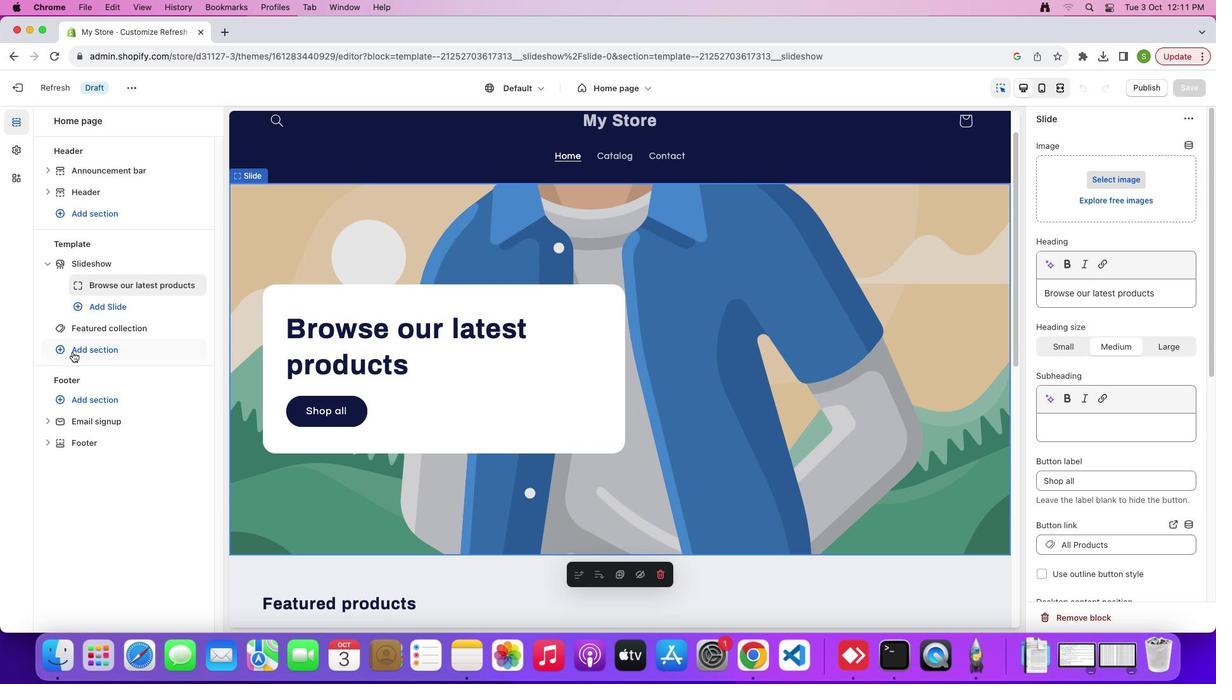 
Action: Mouse pressed left at (72, 351)
Screenshot: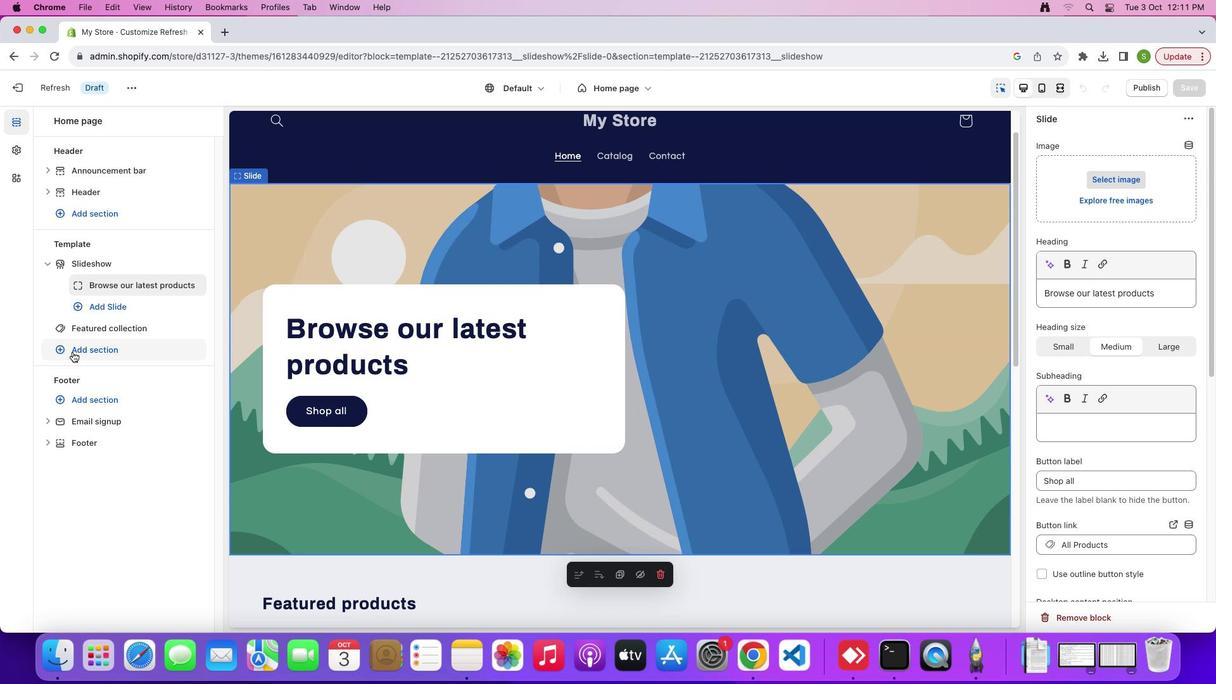 
Action: Mouse moved to (734, 437)
Screenshot: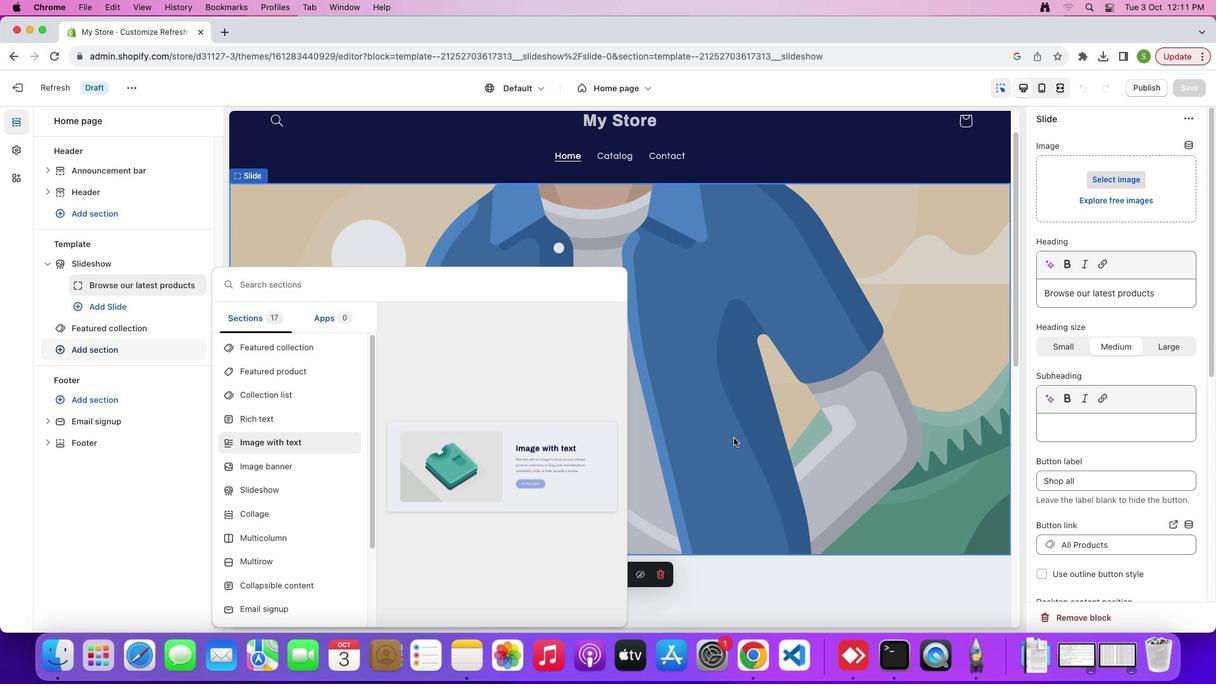 
Action: Mouse pressed left at (734, 437)
Screenshot: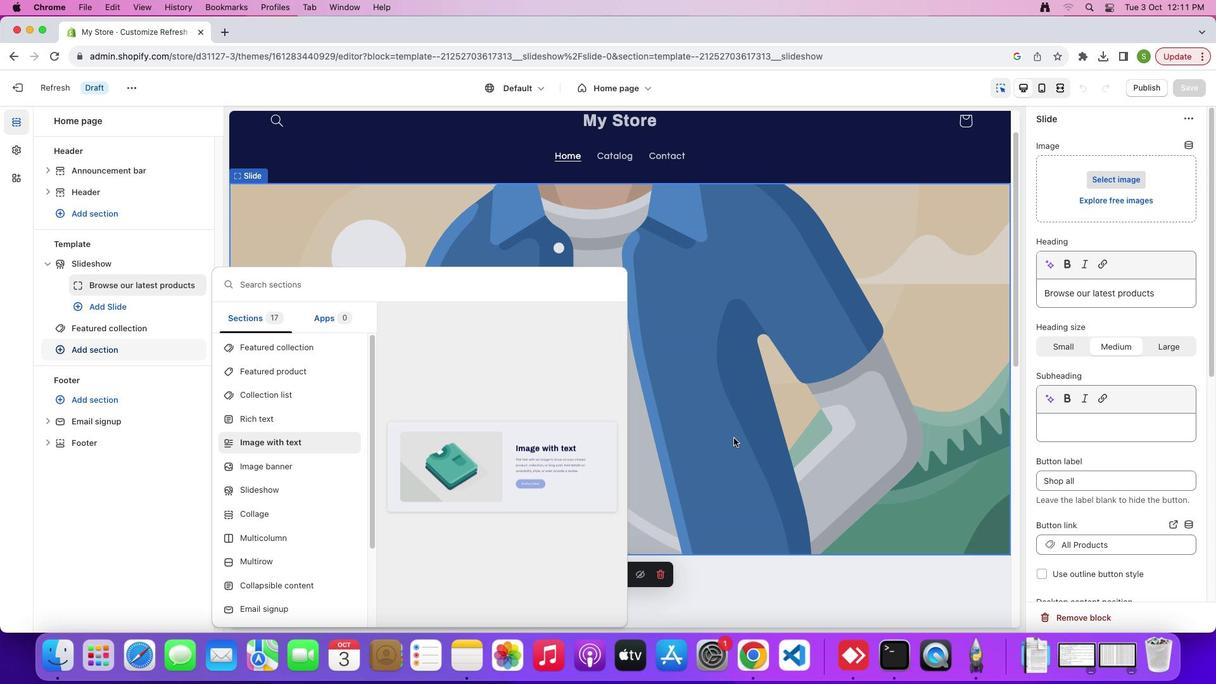 
Action: Mouse moved to (694, 460)
Screenshot: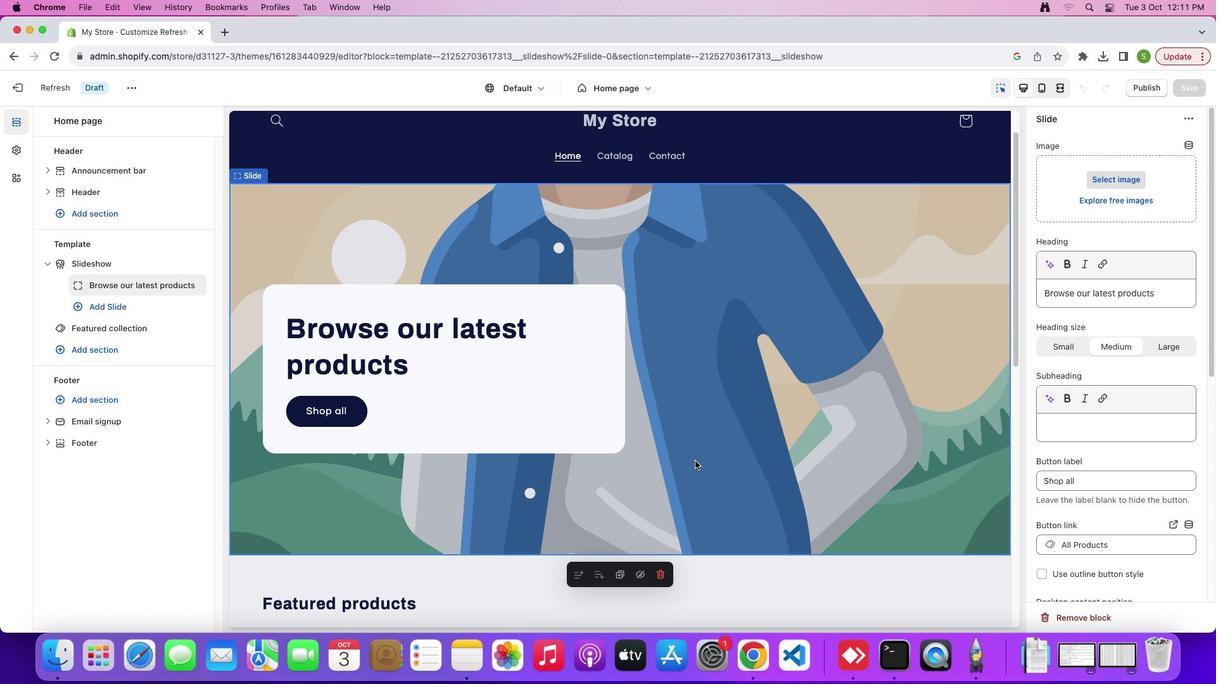 
Action: Mouse pressed left at (694, 460)
Screenshot: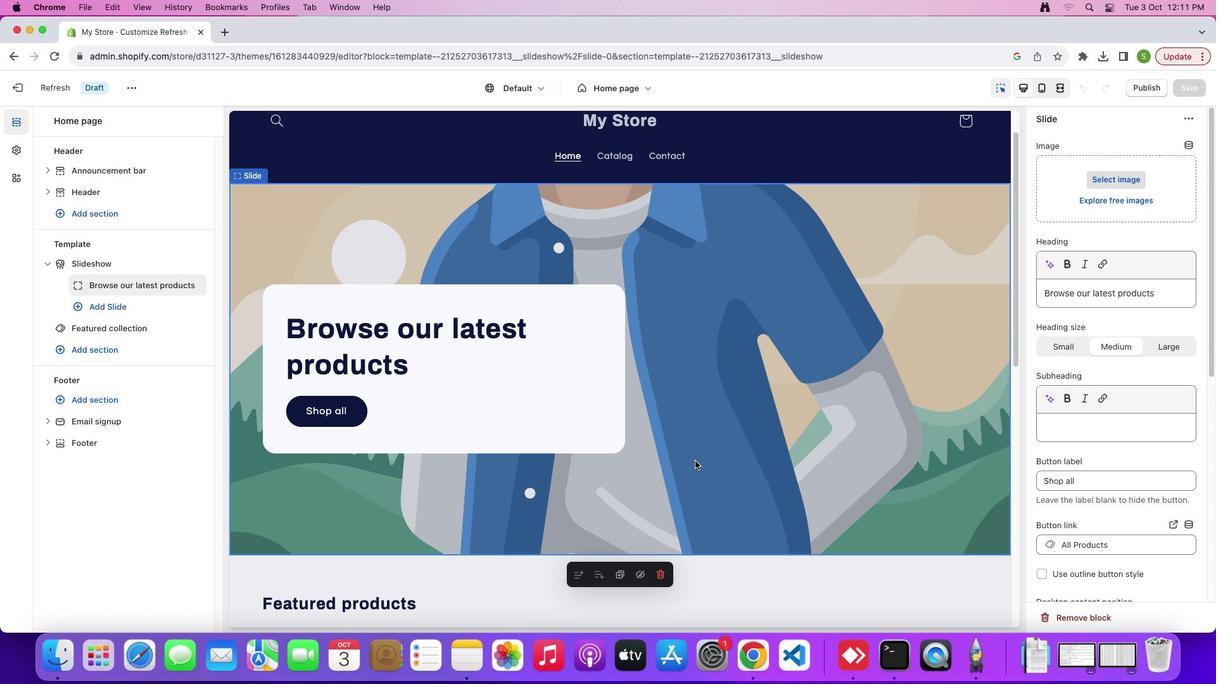 
Action: Mouse moved to (689, 518)
Screenshot: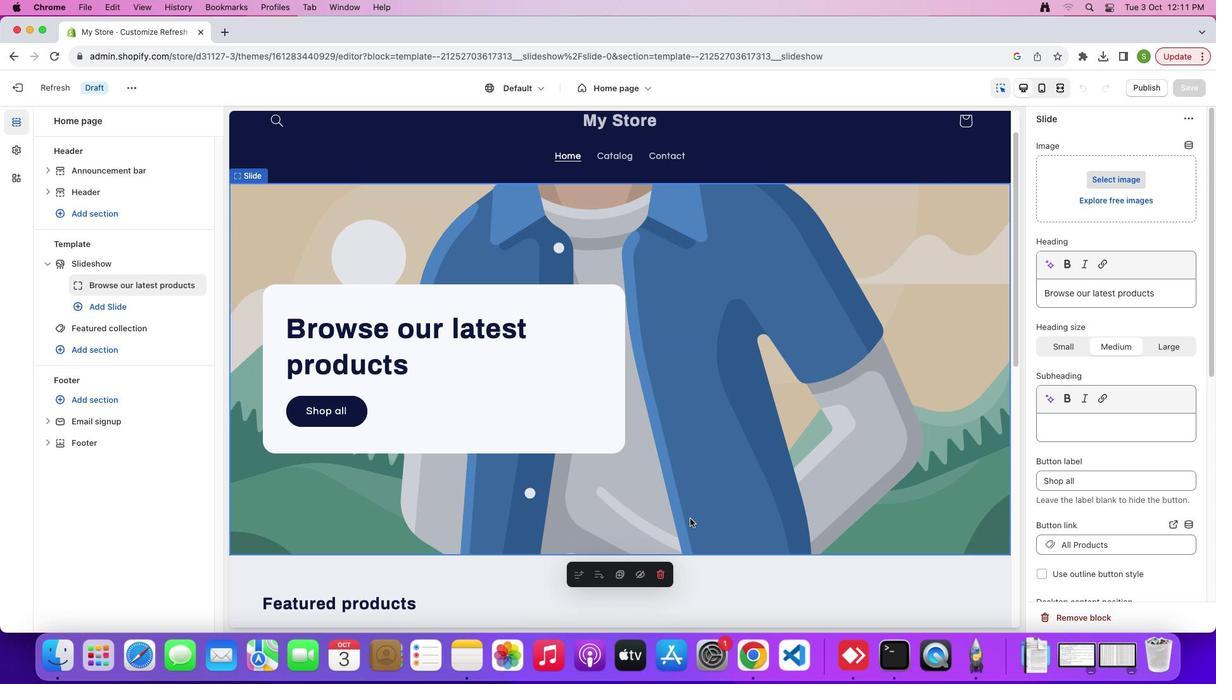 
Action: Mouse pressed left at (689, 518)
Screenshot: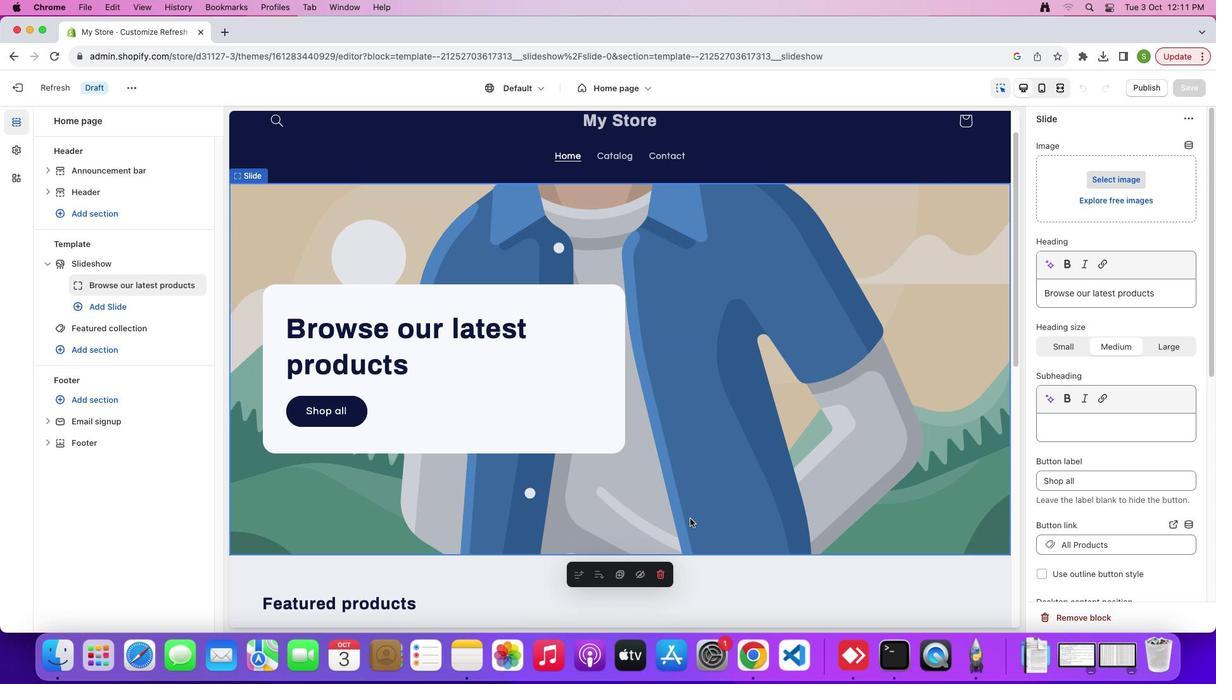
Action: Mouse moved to (618, 571)
Screenshot: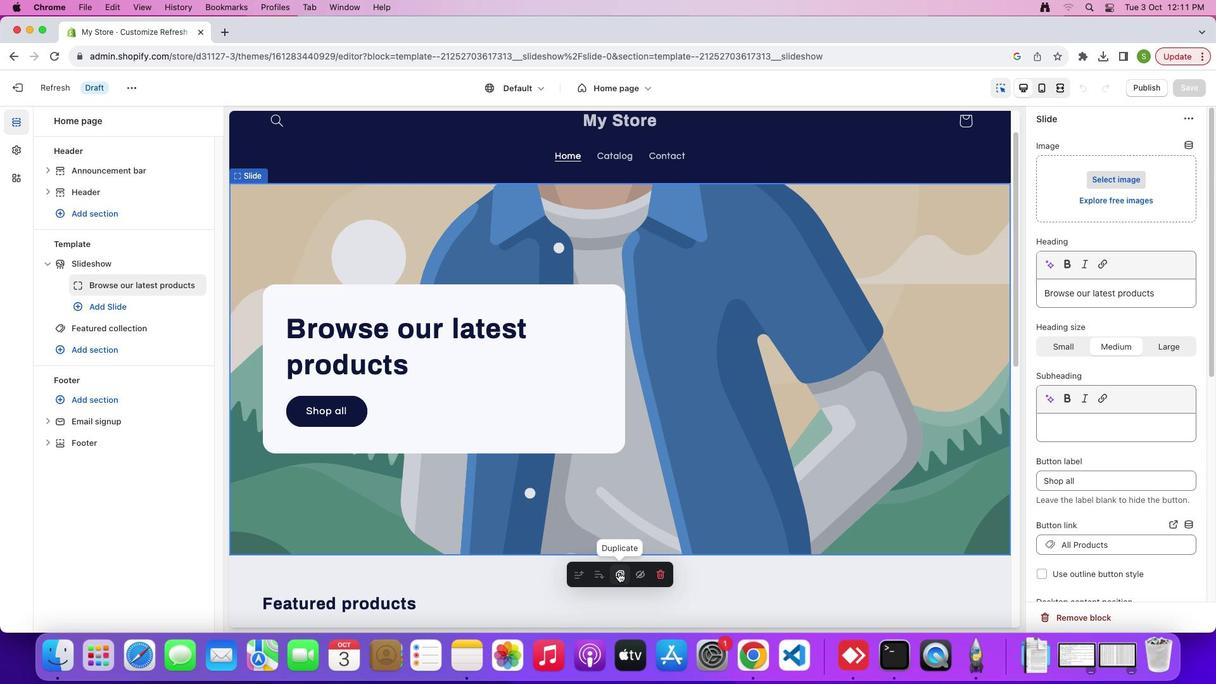 
Action: Mouse pressed left at (618, 571)
Screenshot: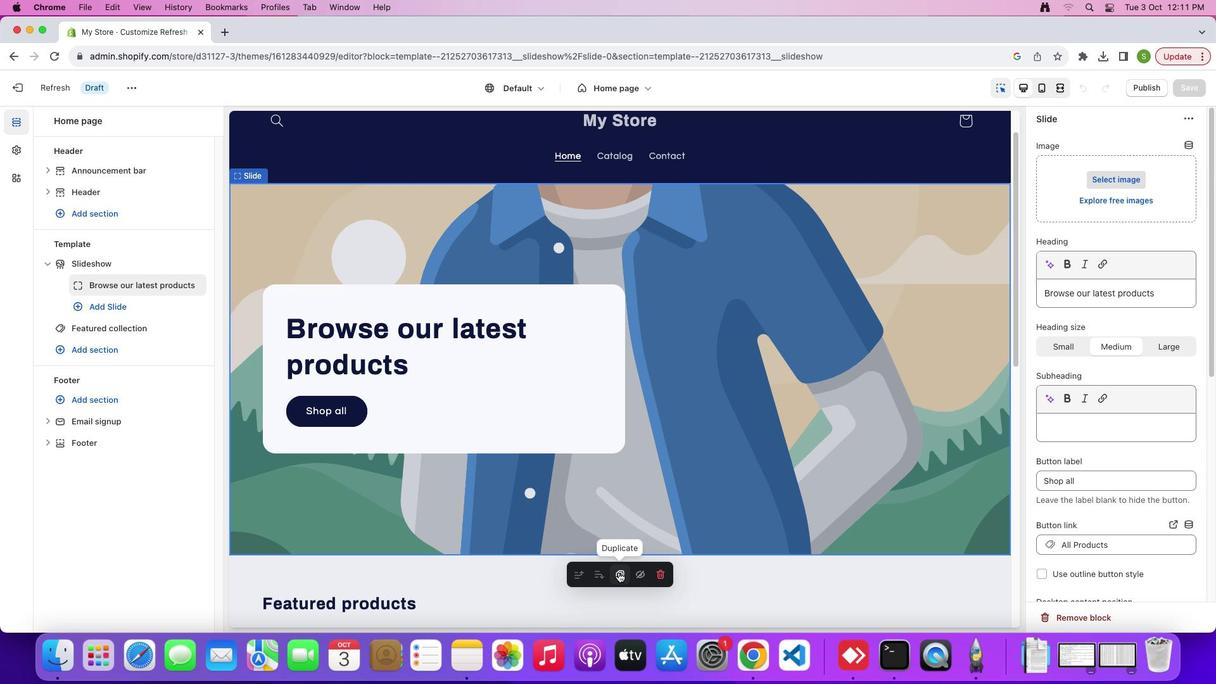 
Action: Mouse moved to (649, 569)
Screenshot: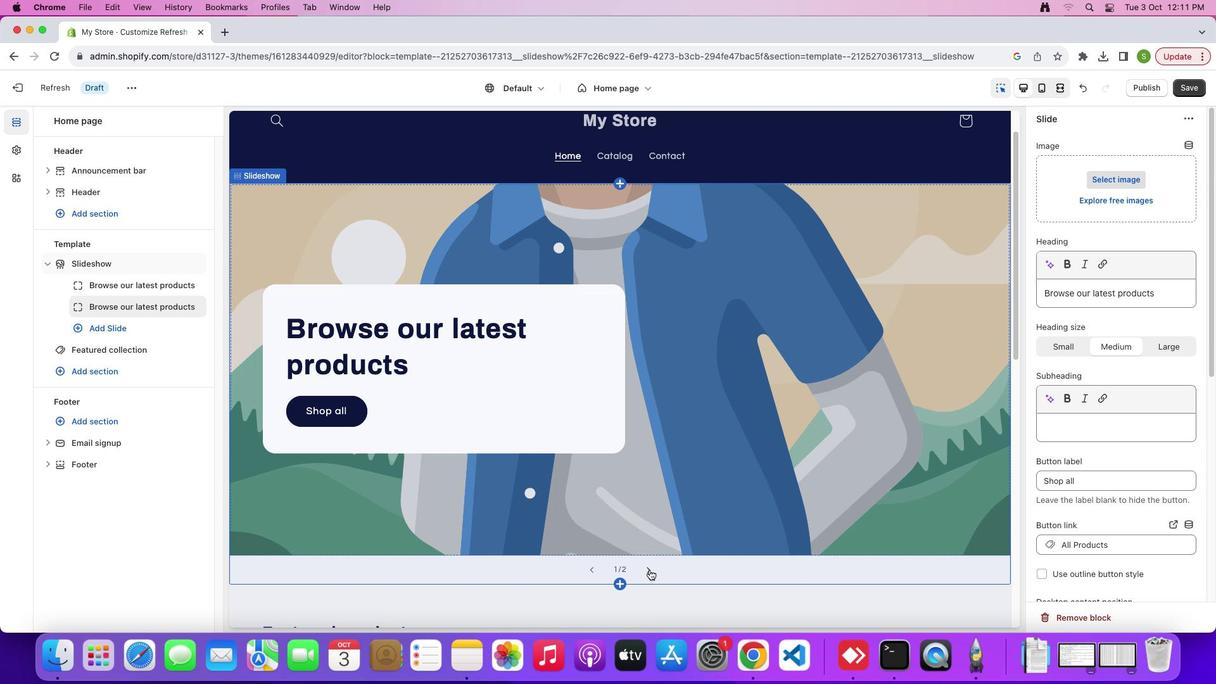
Action: Mouse pressed left at (649, 569)
Screenshot: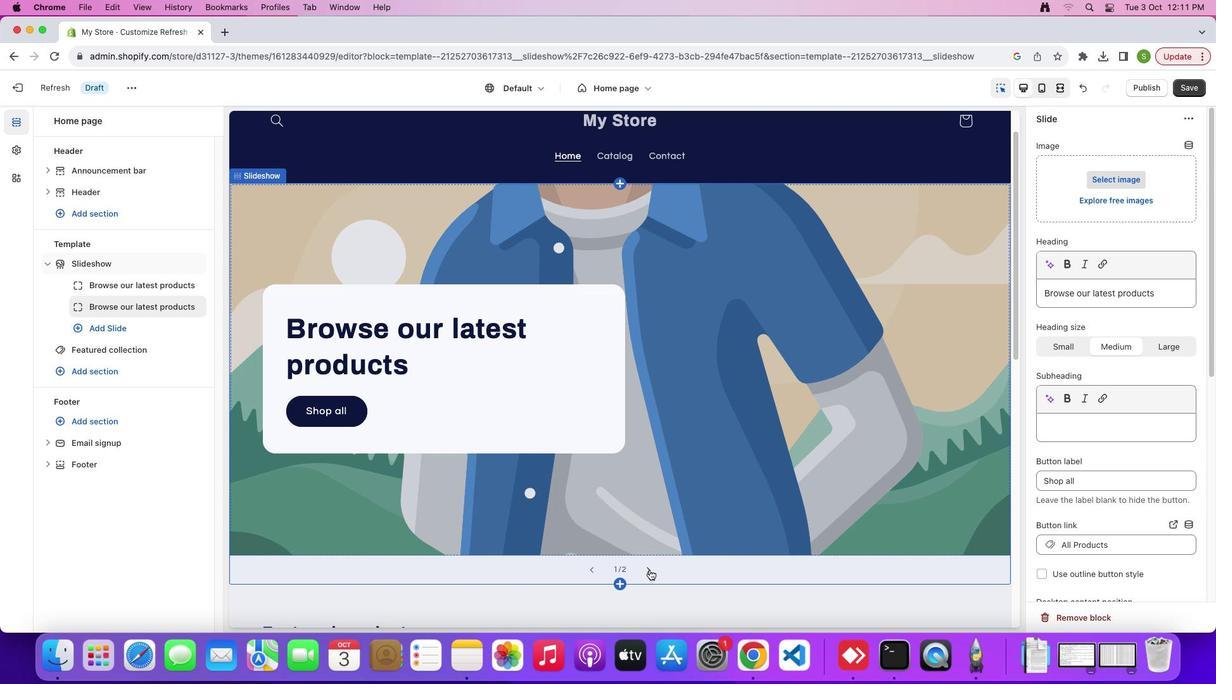 
Action: Mouse moved to (593, 566)
Screenshot: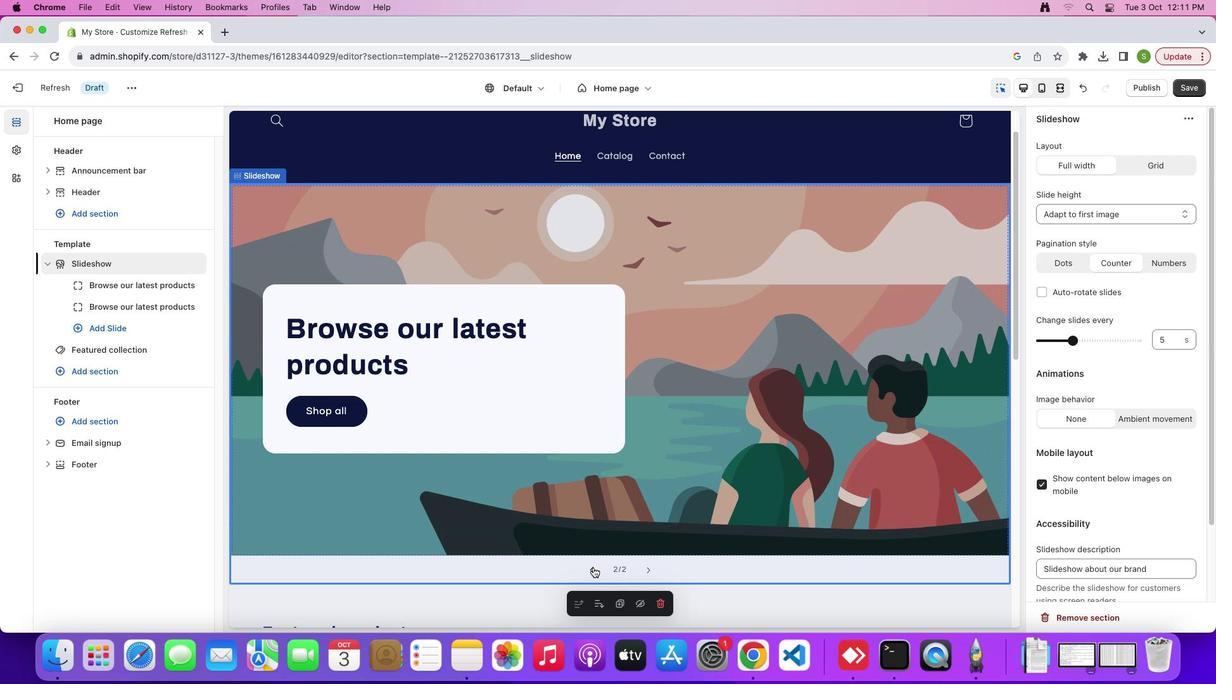 
Action: Mouse pressed left at (593, 566)
Screenshot: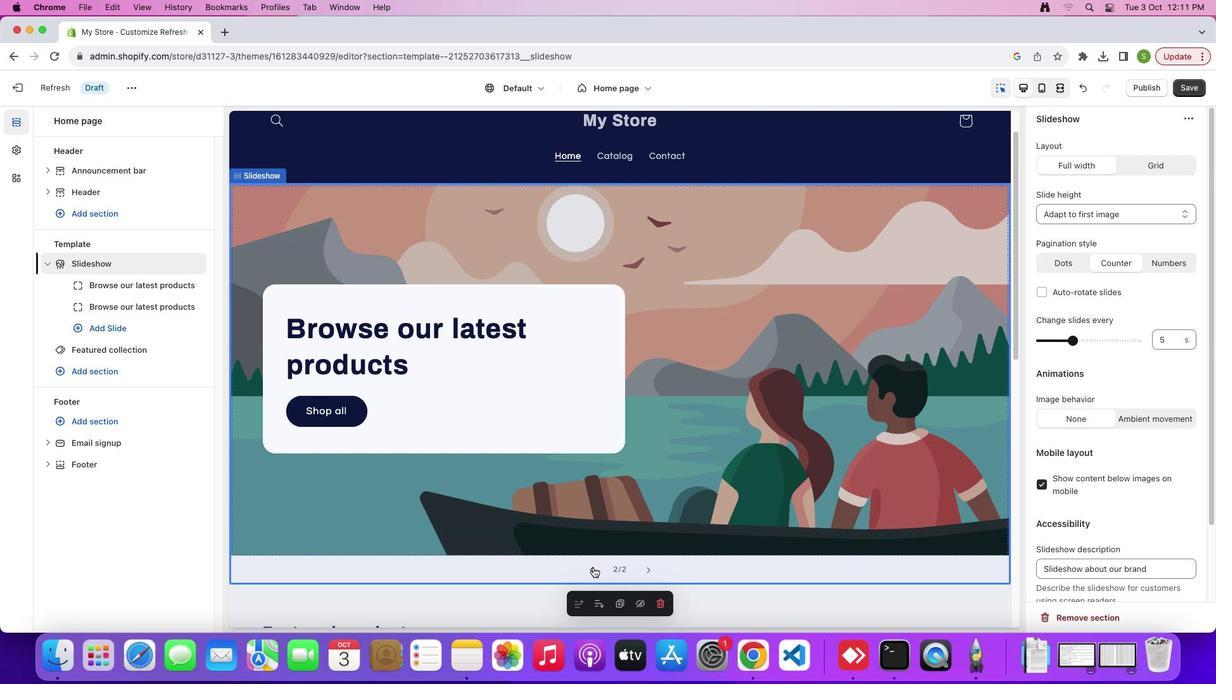 
Action: Mouse moved to (706, 333)
Screenshot: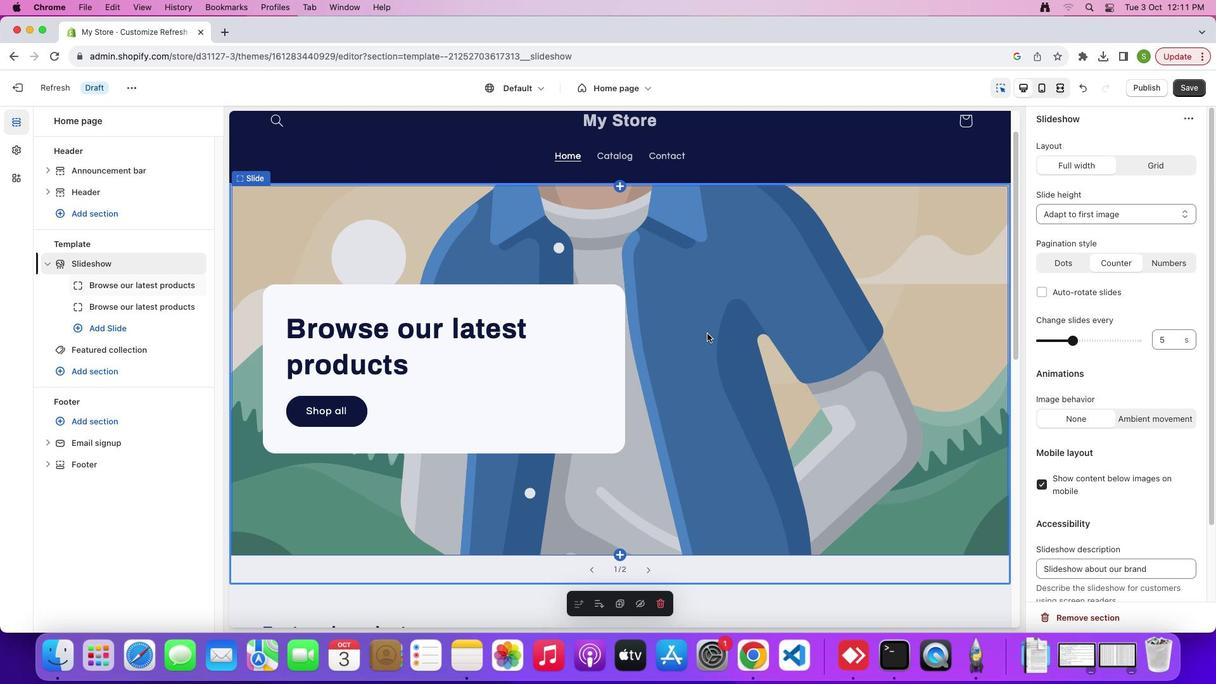 
Action: Mouse pressed left at (706, 333)
Screenshot: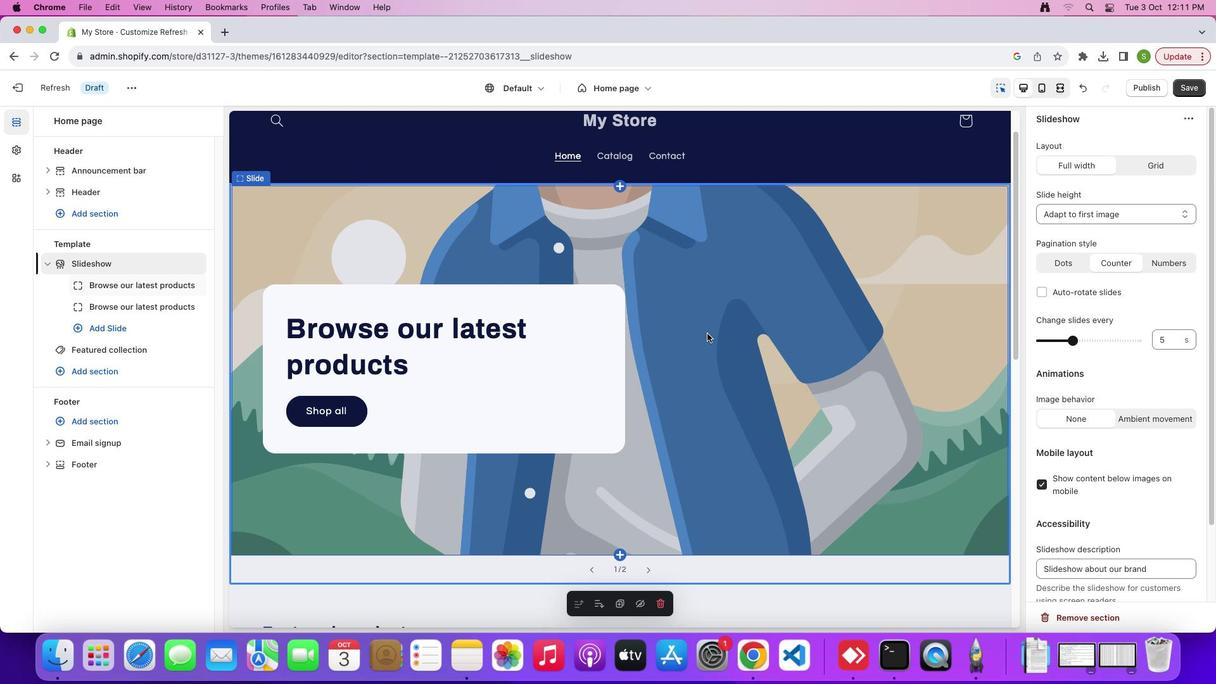 
Action: Mouse moved to (679, 378)
Screenshot: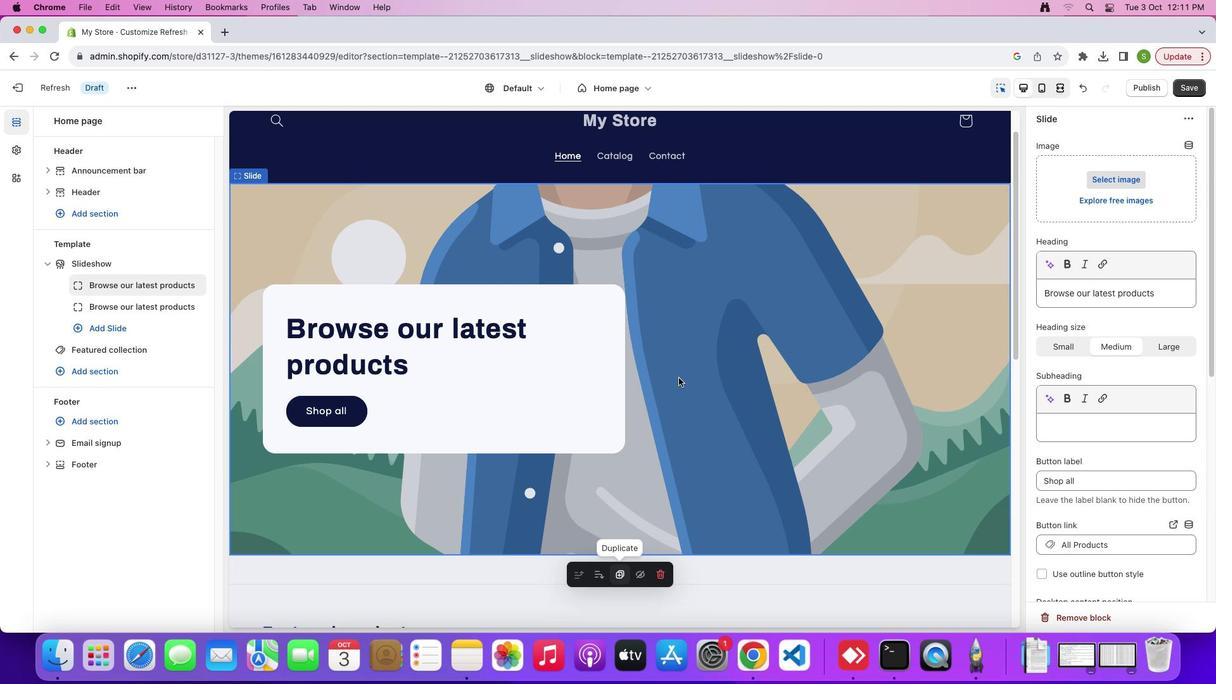 
Action: Mouse pressed left at (679, 378)
Screenshot: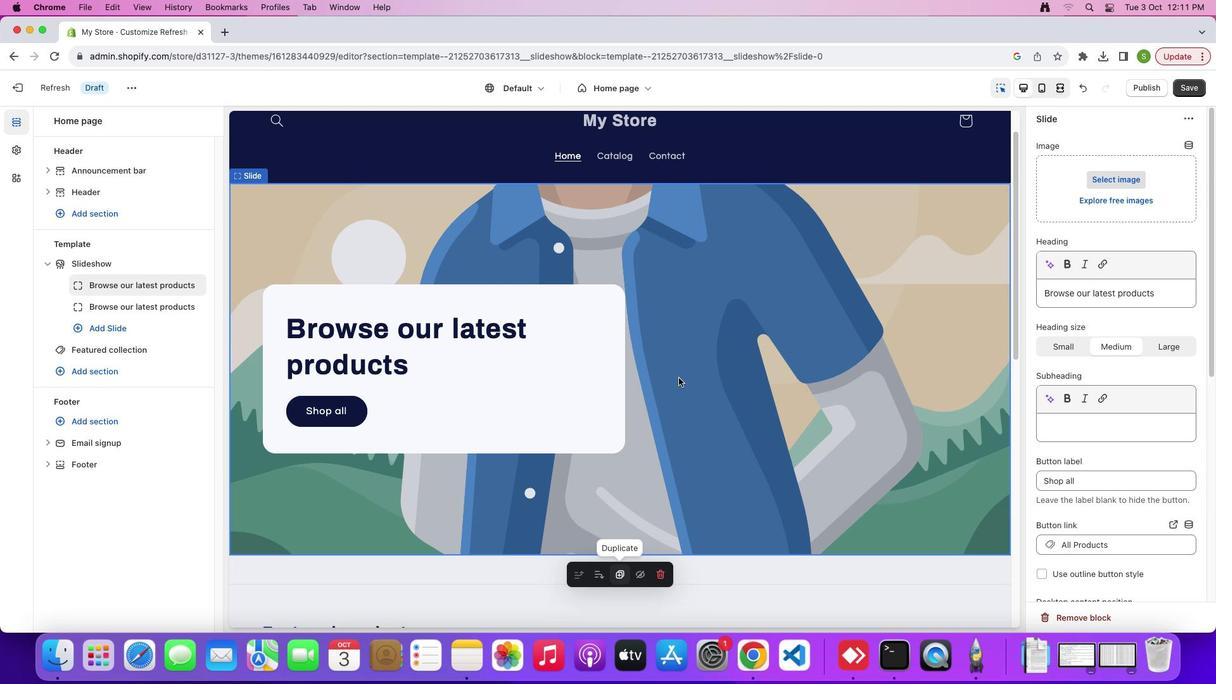 
Action: Mouse moved to (1116, 179)
Screenshot: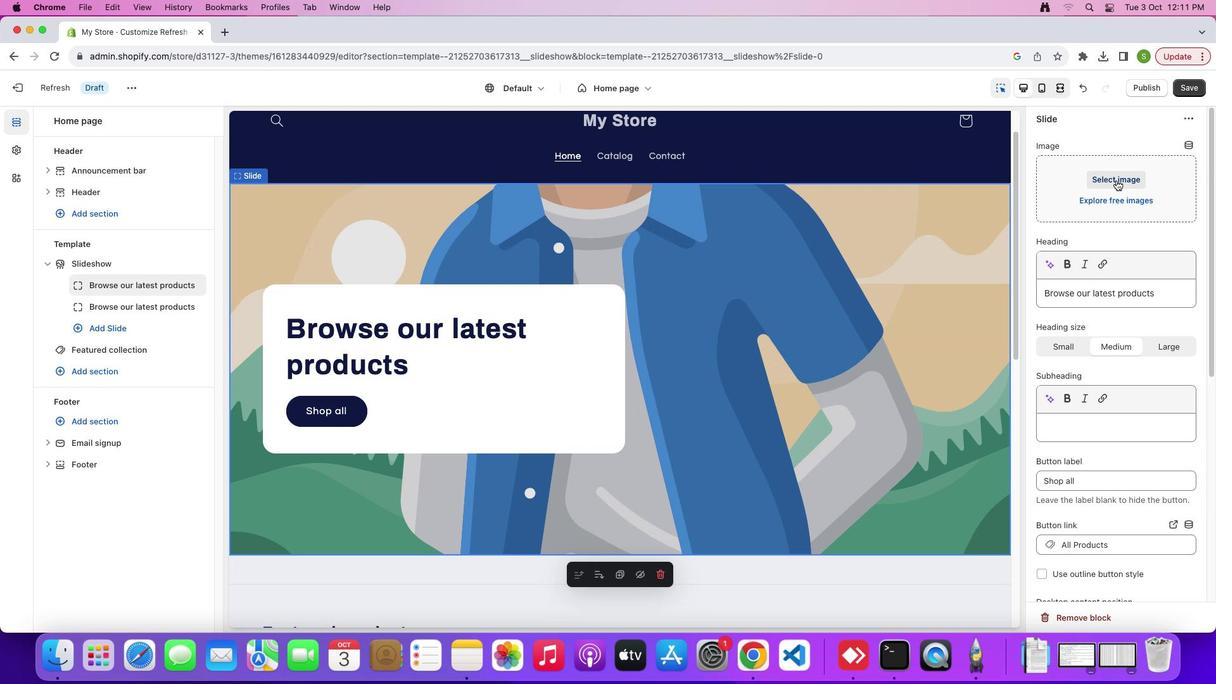 
Action: Mouse pressed left at (1116, 179)
Screenshot: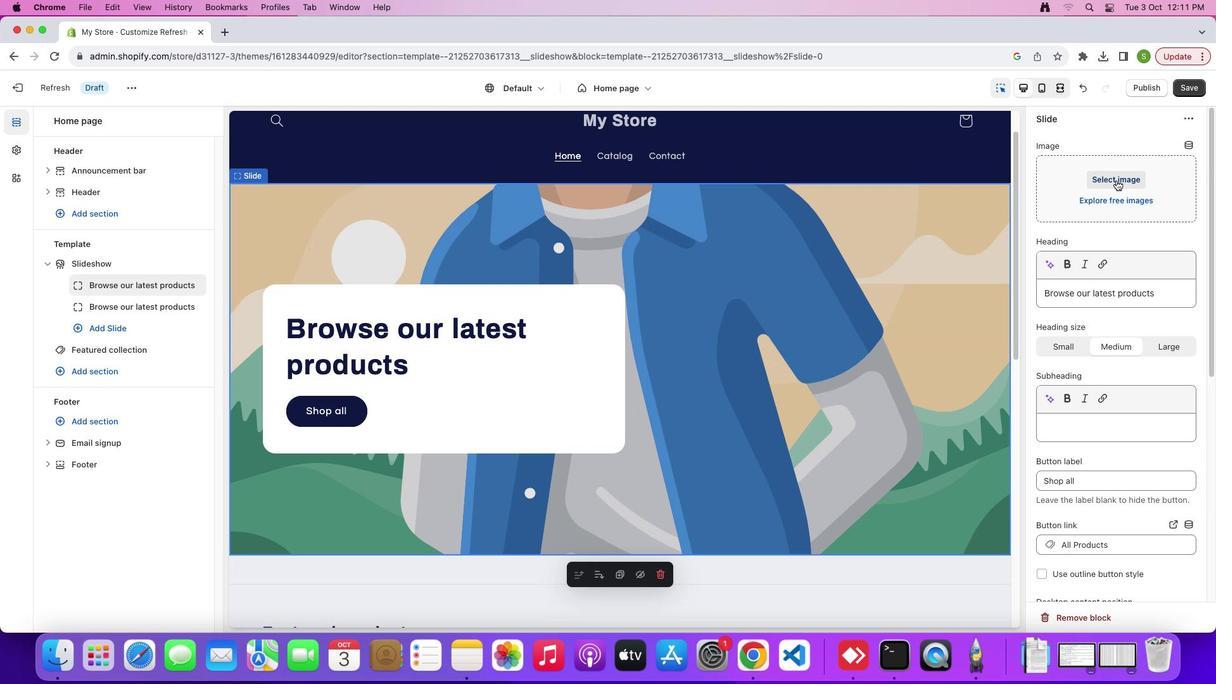
Action: Mouse moved to (679, 213)
Screenshot: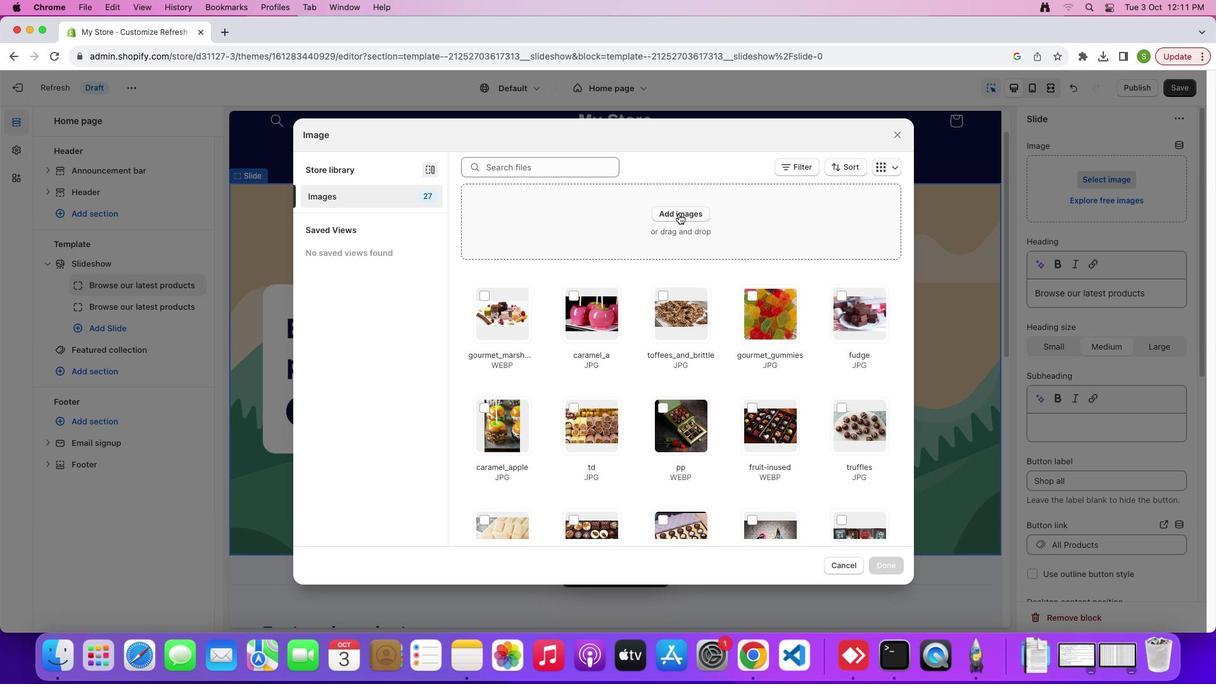 
Action: Mouse pressed left at (679, 213)
Screenshot: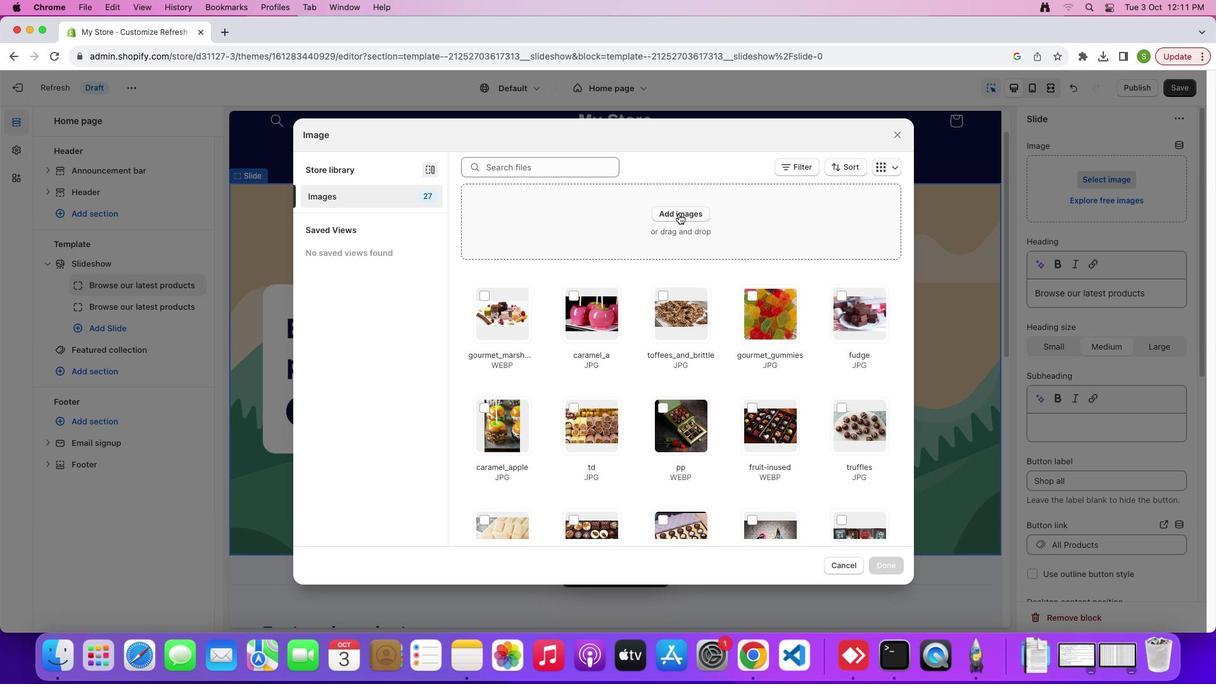 
Action: Mouse moved to (480, 361)
Screenshot: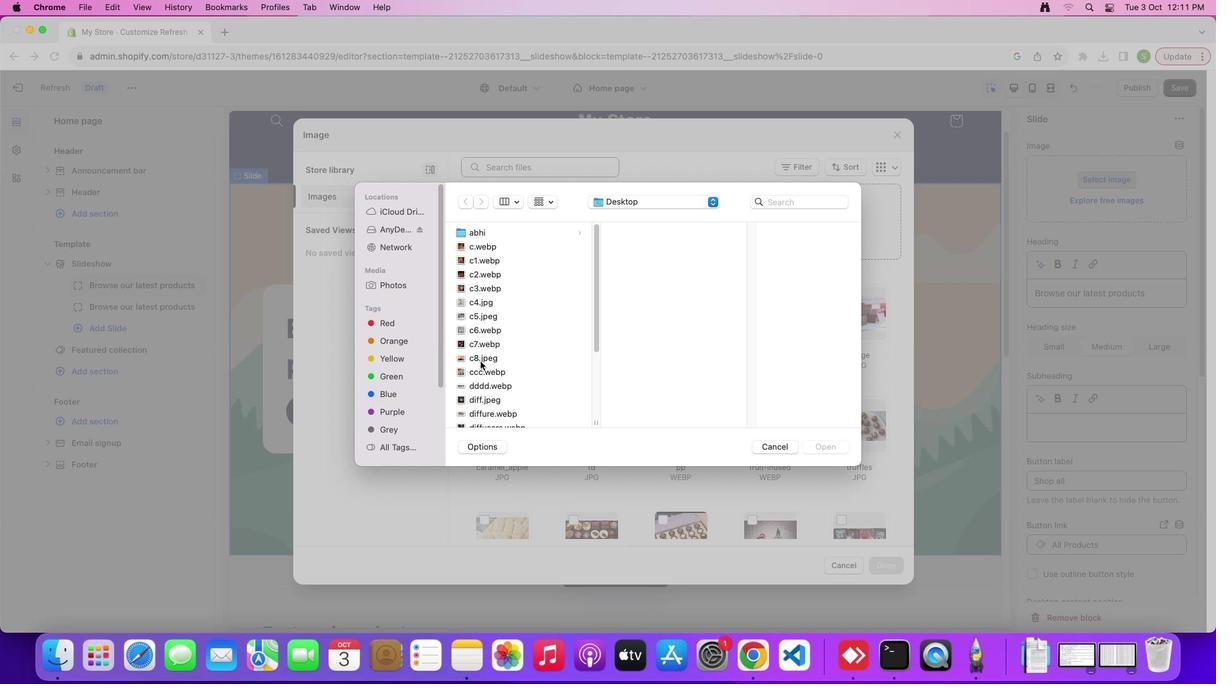 
Action: Mouse scrolled (480, 361) with delta (0, 0)
Screenshot: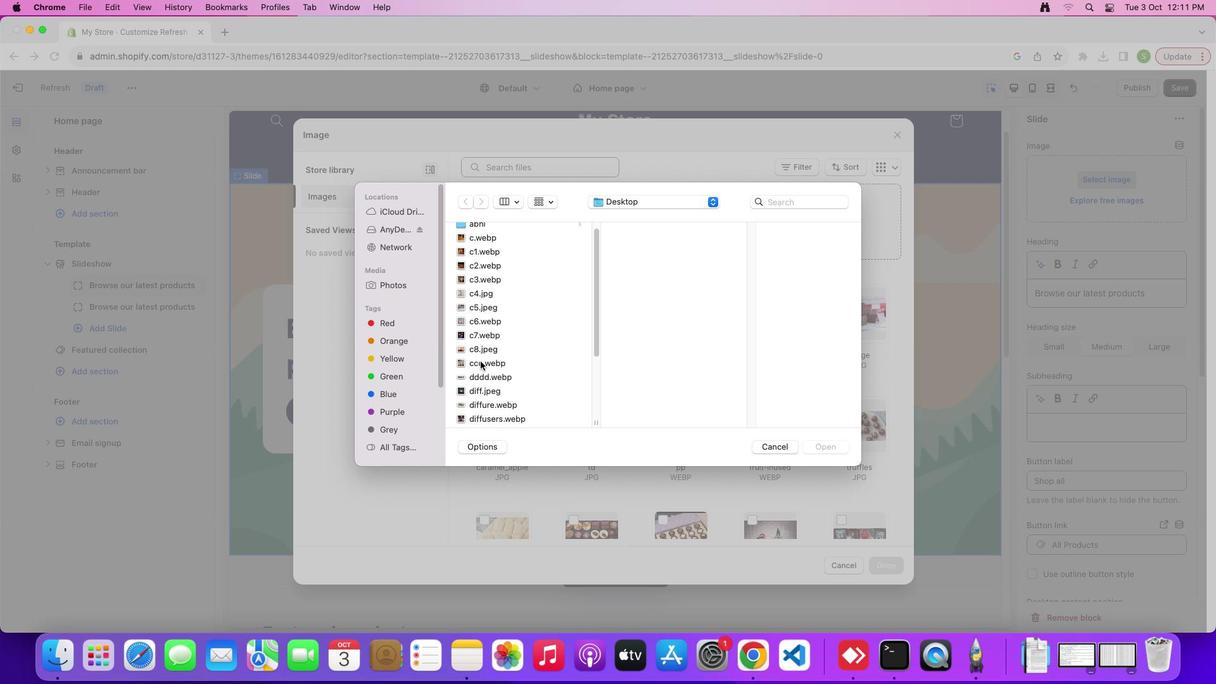 
Action: Mouse scrolled (480, 361) with delta (0, 0)
Screenshot: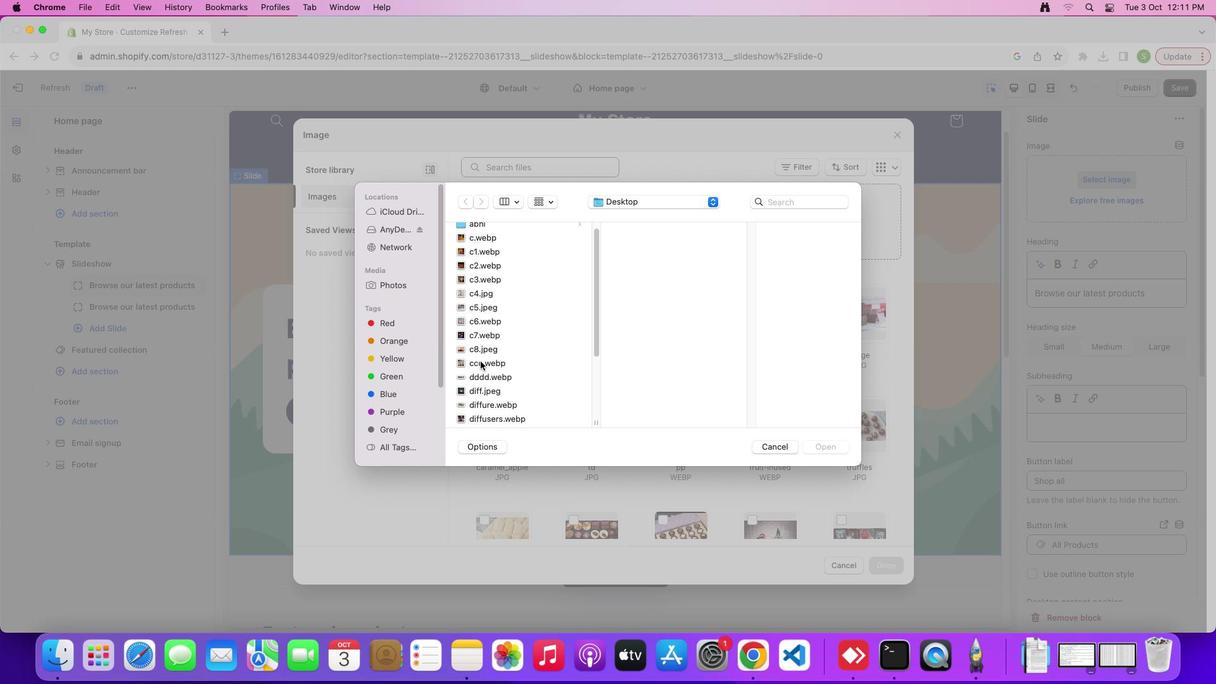 
Action: Mouse scrolled (480, 361) with delta (0, 0)
Screenshot: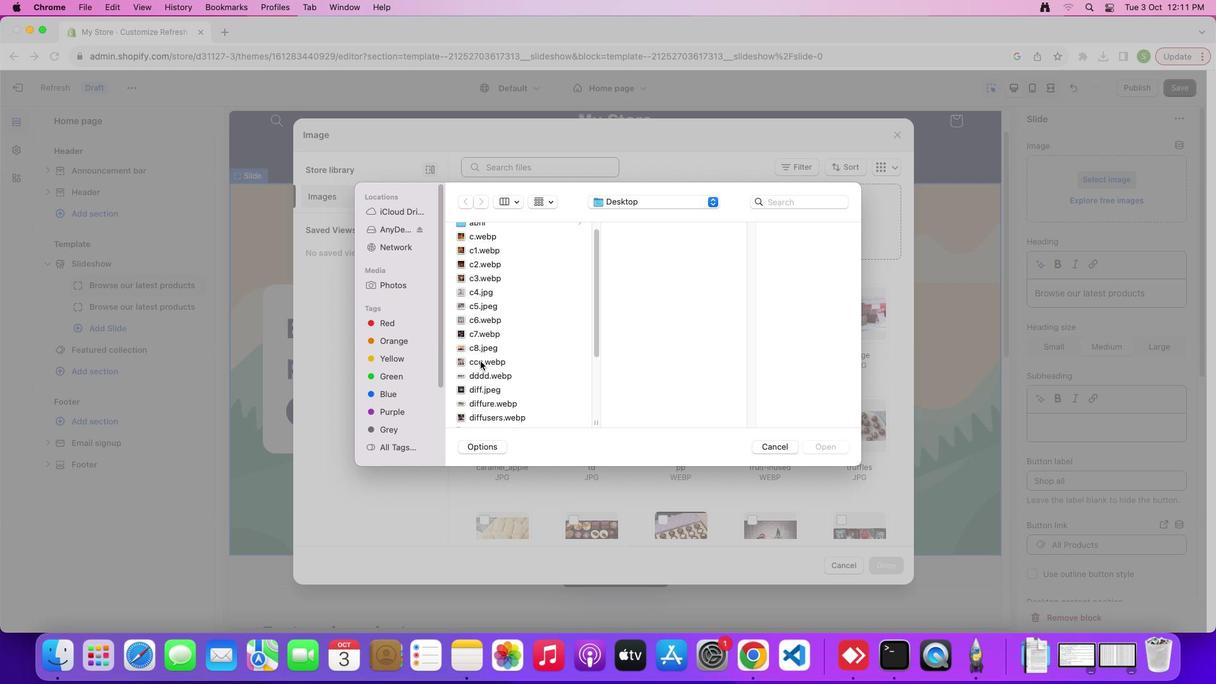 
Action: Mouse pressed left at (480, 361)
Screenshot: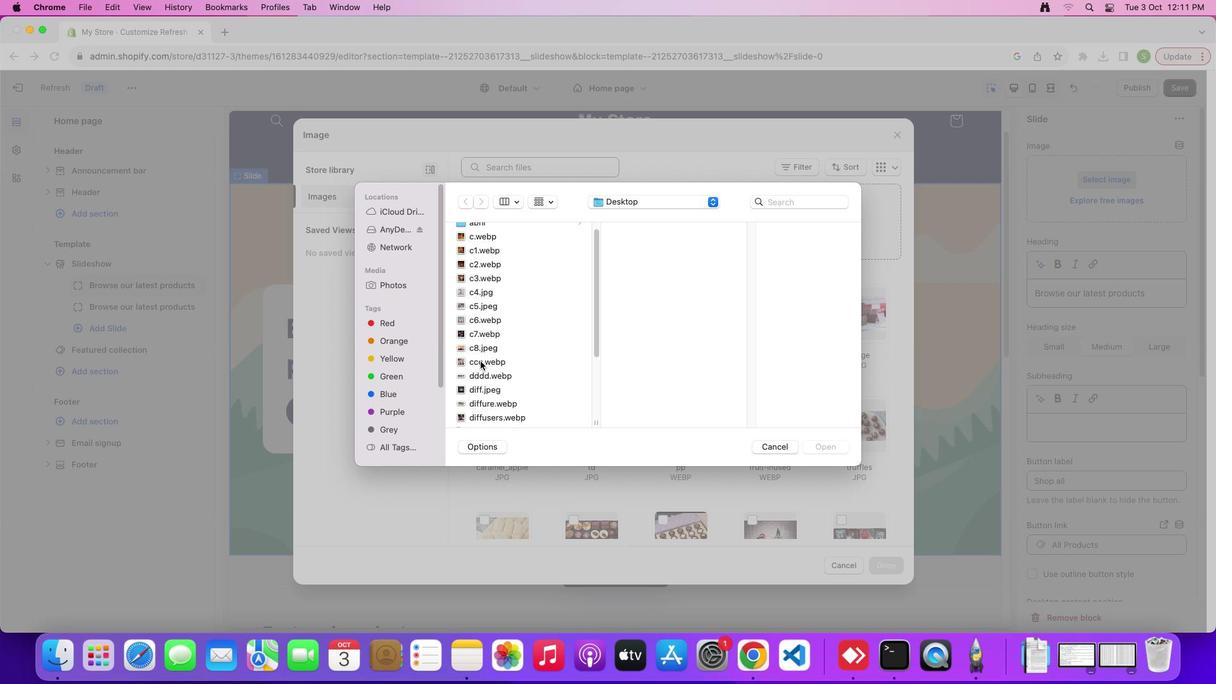 
Action: Mouse moved to (478, 377)
Screenshot: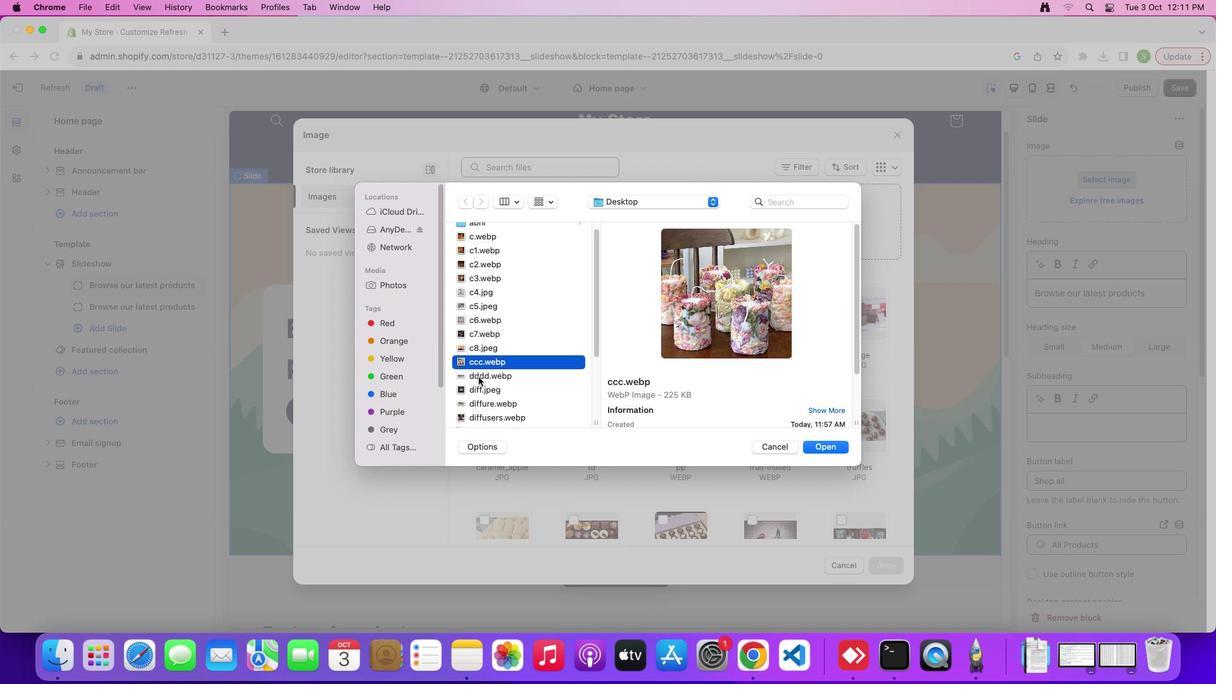 
Action: Mouse pressed left at (478, 377)
Screenshot: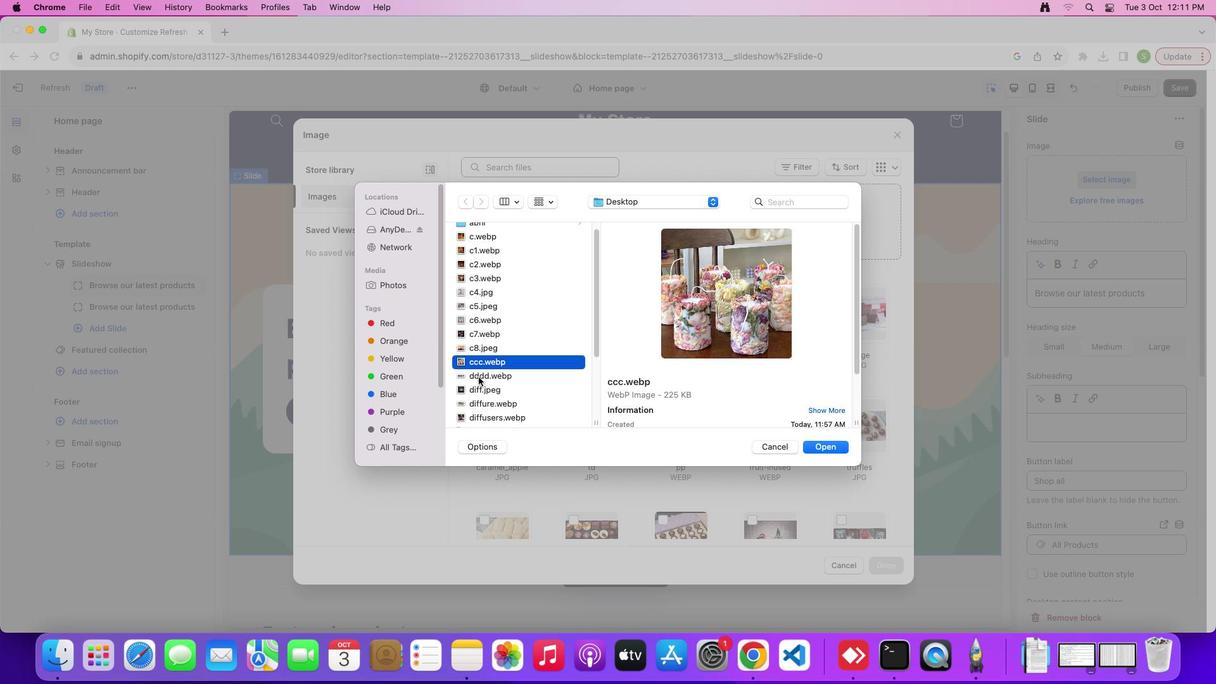 
Action: Mouse moved to (482, 359)
Screenshot: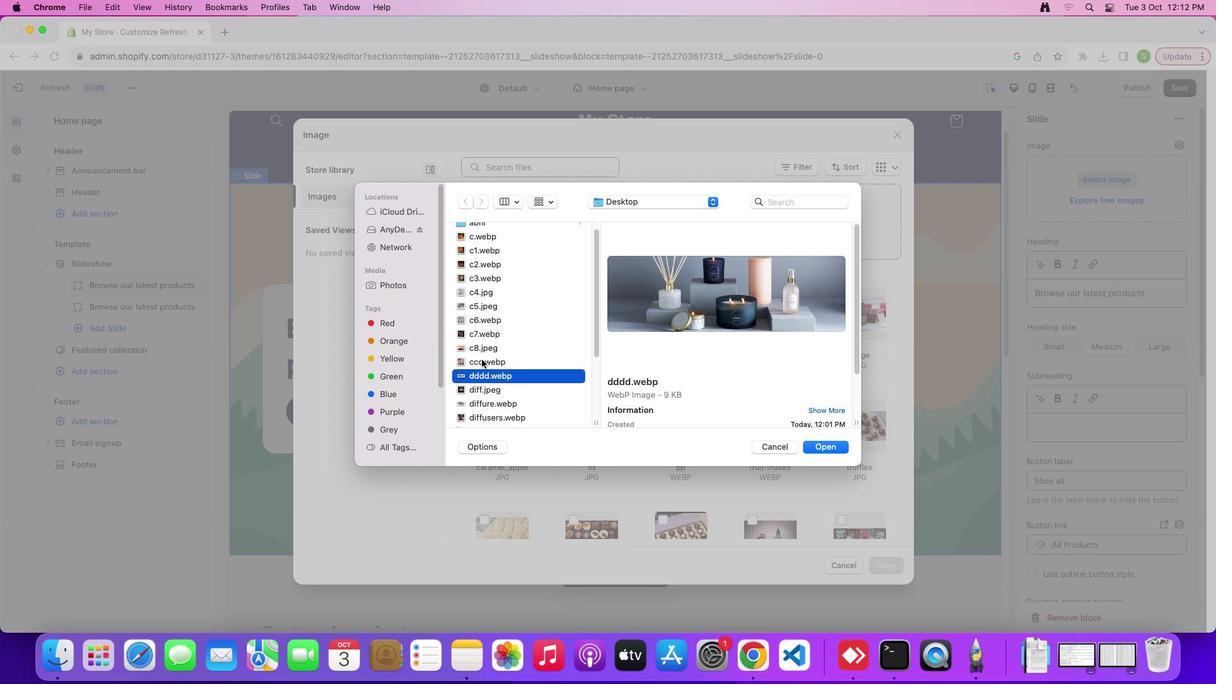 
Action: Mouse pressed left at (482, 359)
Screenshot: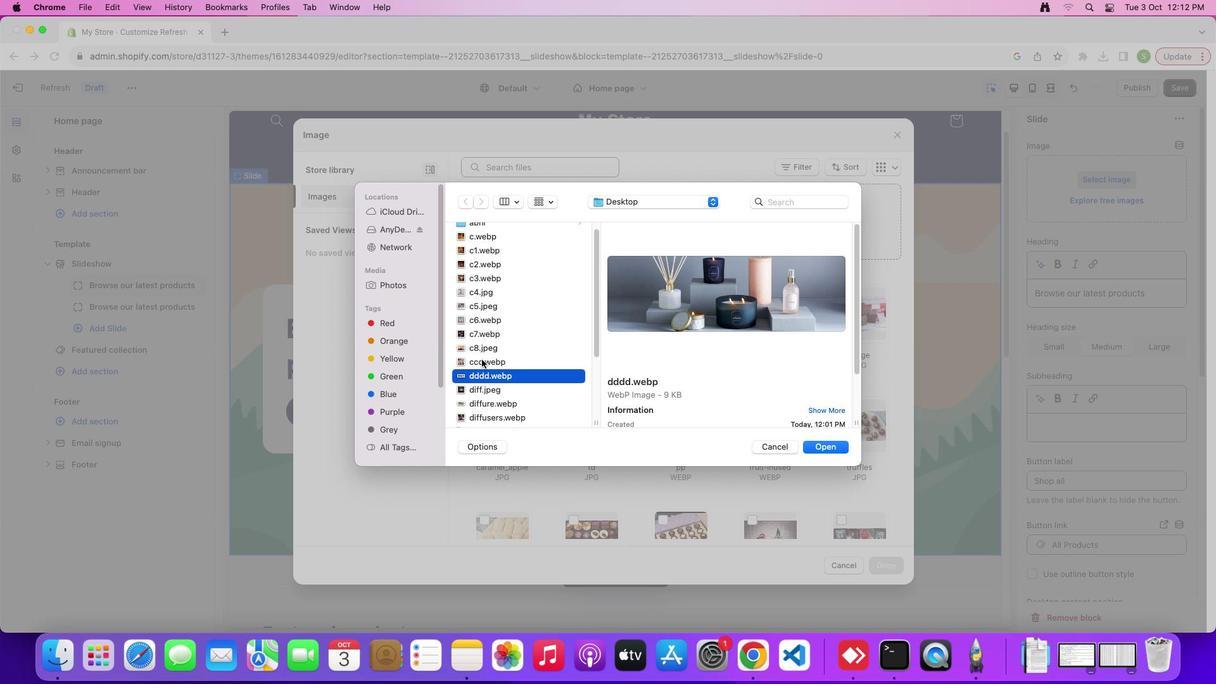 
Action: Mouse moved to (822, 447)
Screenshot: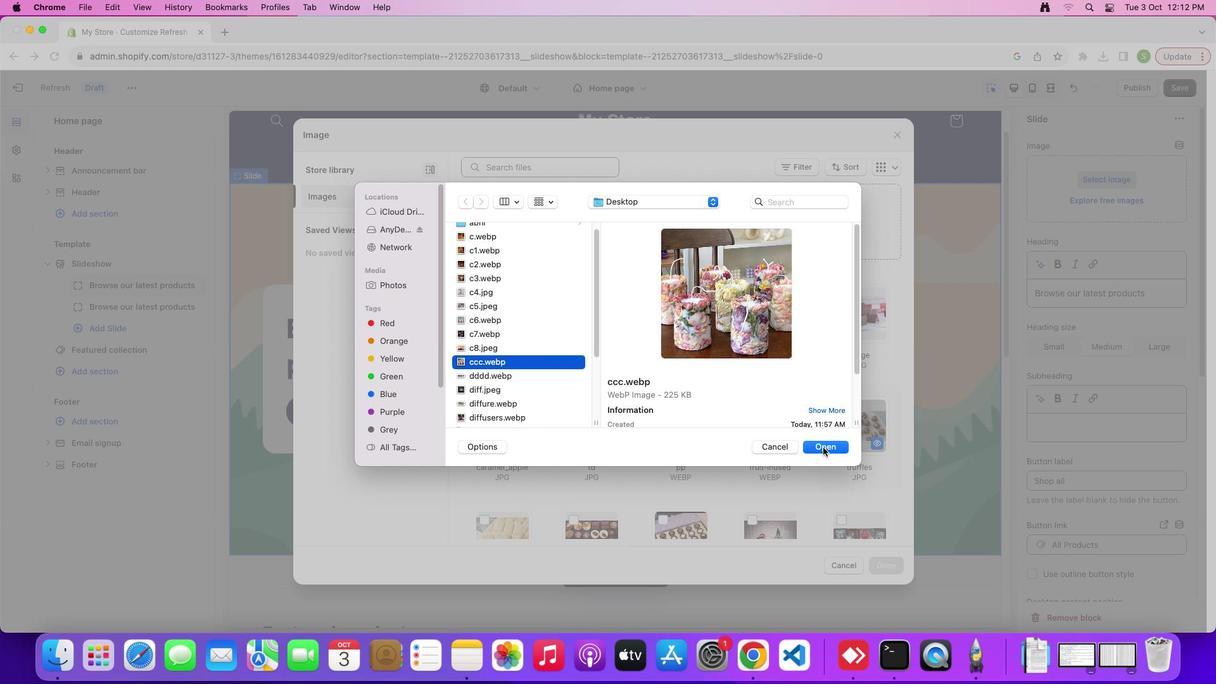 
Action: Mouse pressed left at (822, 447)
Screenshot: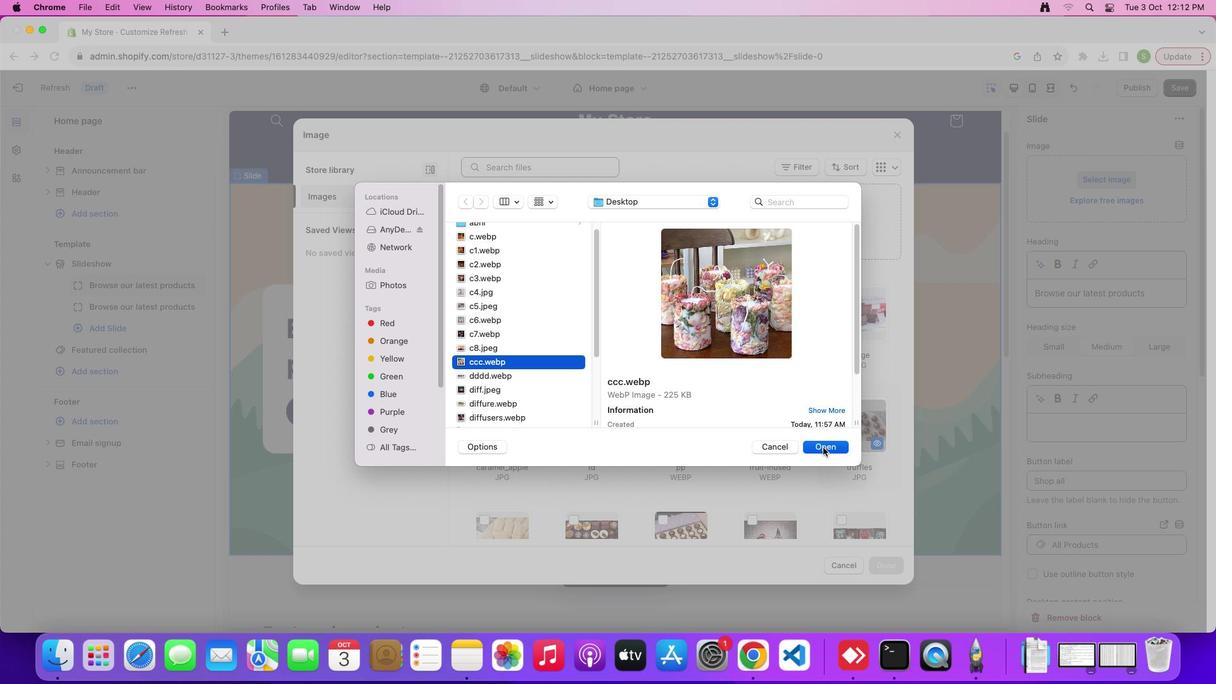 
Action: Mouse moved to (889, 562)
Screenshot: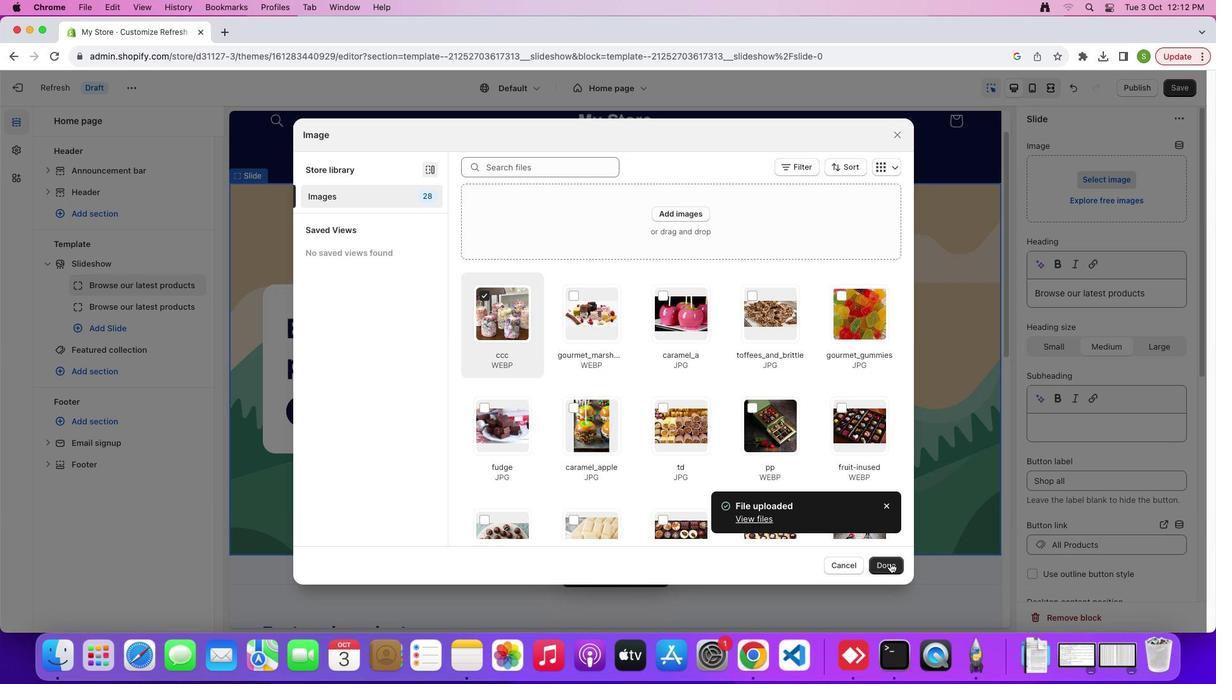 
Action: Mouse pressed left at (889, 562)
Screenshot: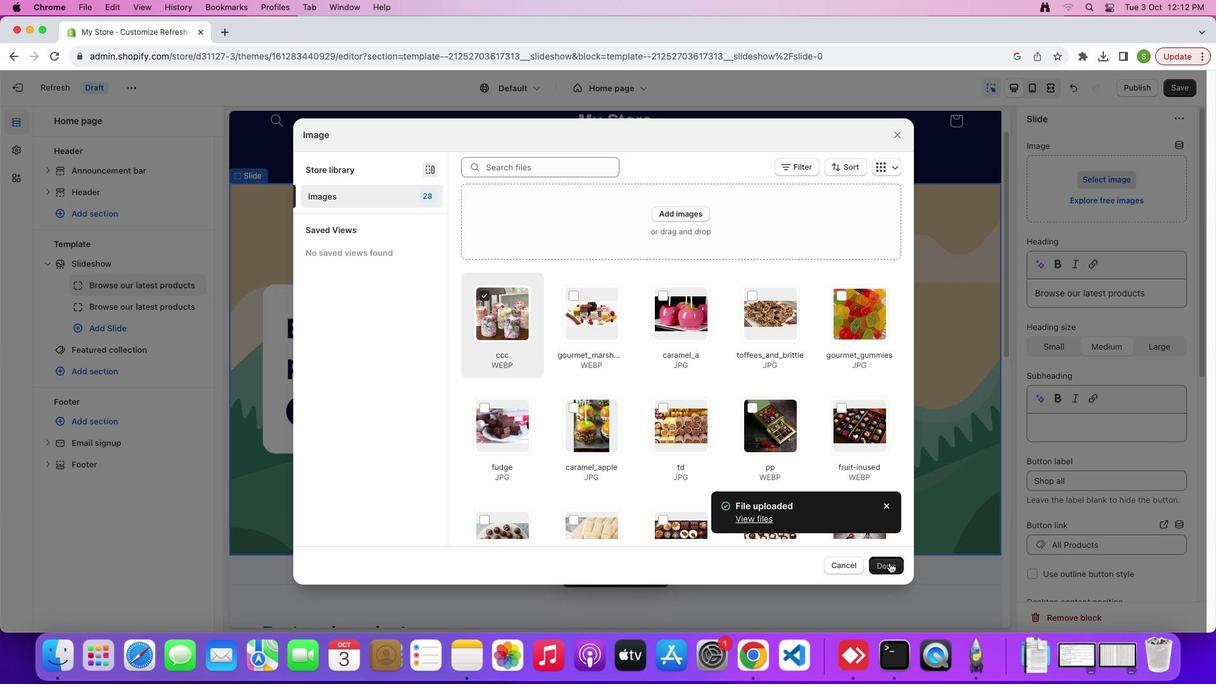 
Action: Mouse moved to (708, 423)
Screenshot: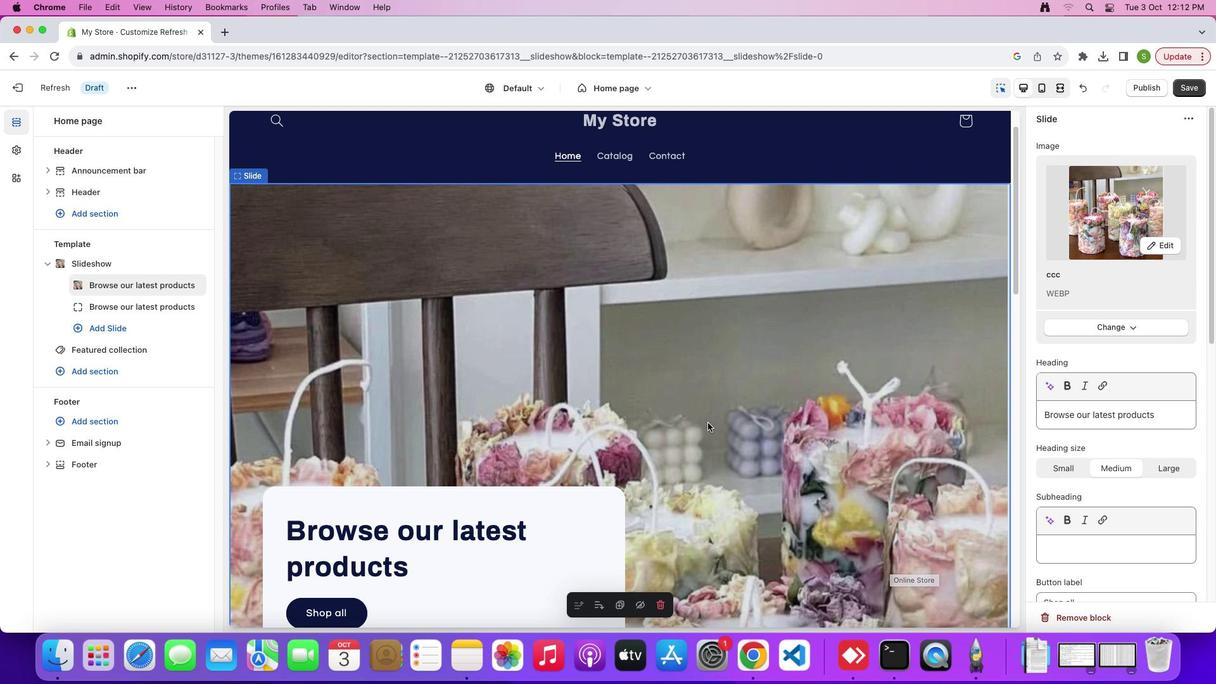 
Action: Mouse scrolled (708, 423) with delta (0, 0)
Screenshot: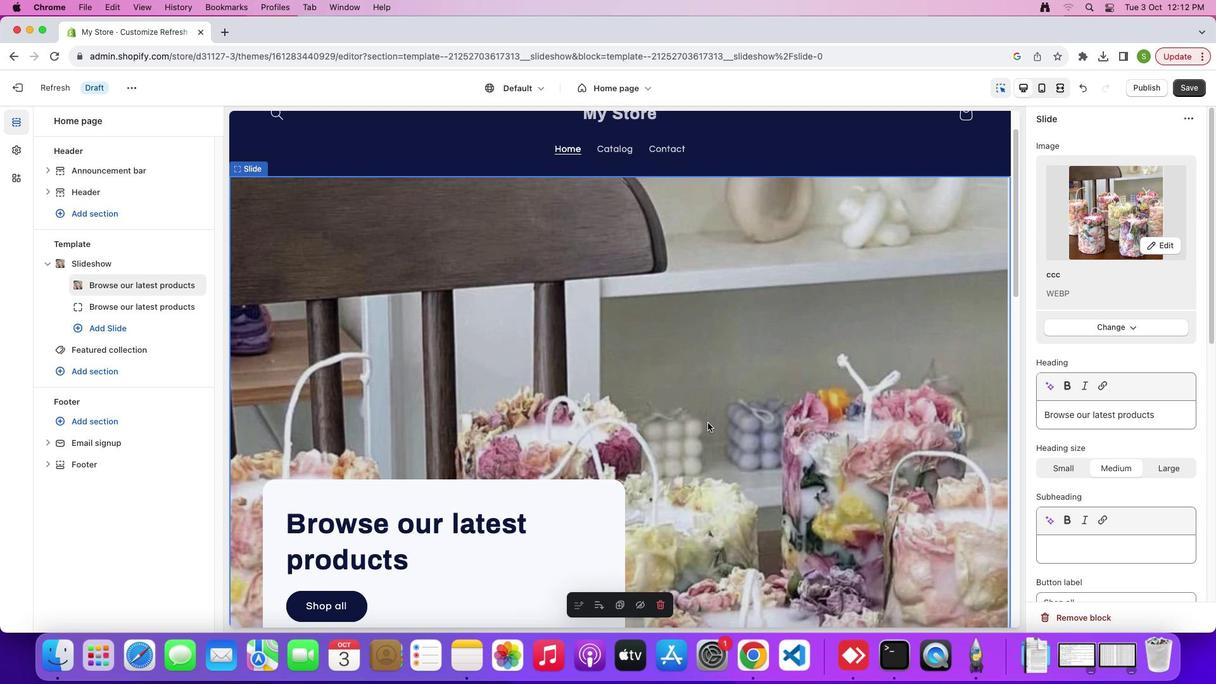 
Action: Mouse scrolled (708, 423) with delta (0, 0)
Screenshot: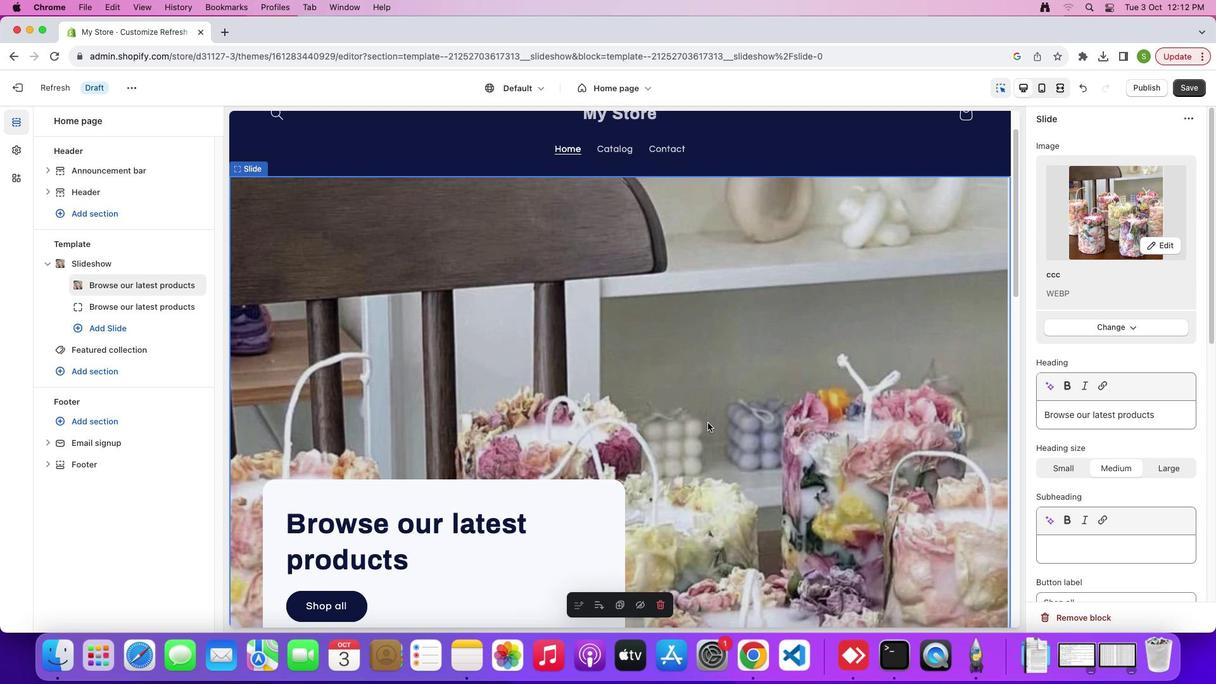 
Action: Mouse scrolled (708, 423) with delta (0, -2)
Screenshot: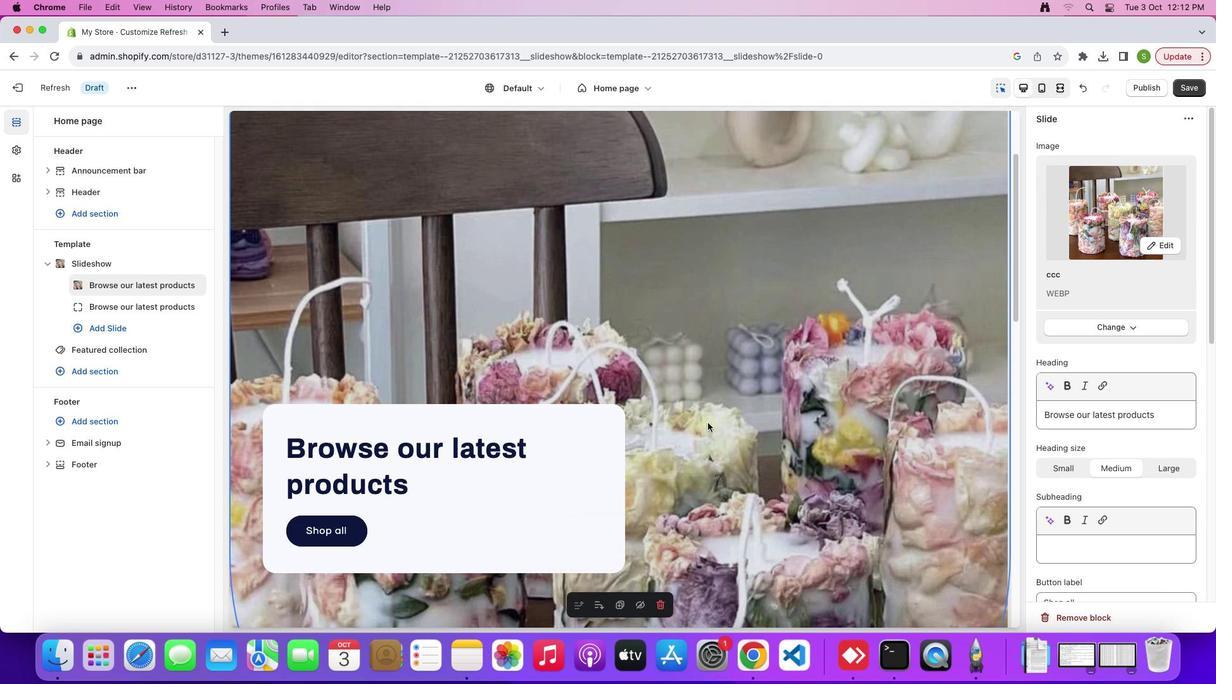 
Action: Mouse scrolled (708, 423) with delta (0, 0)
Screenshot: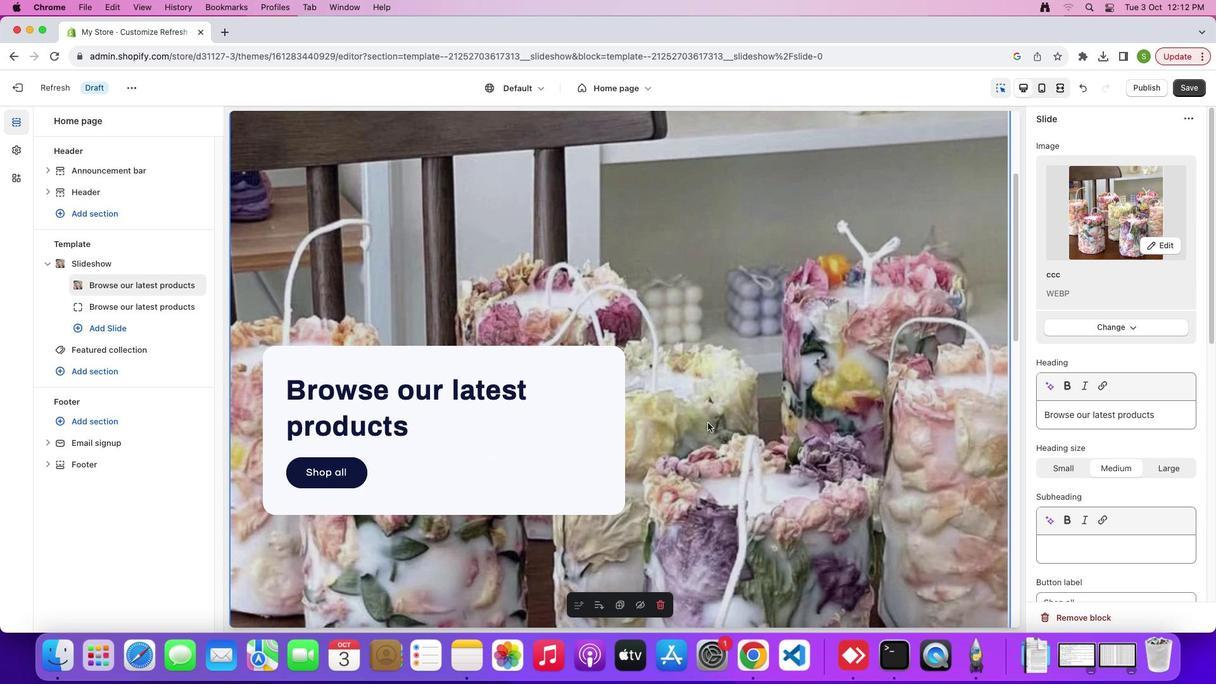
Action: Mouse scrolled (708, 423) with delta (0, 0)
Screenshot: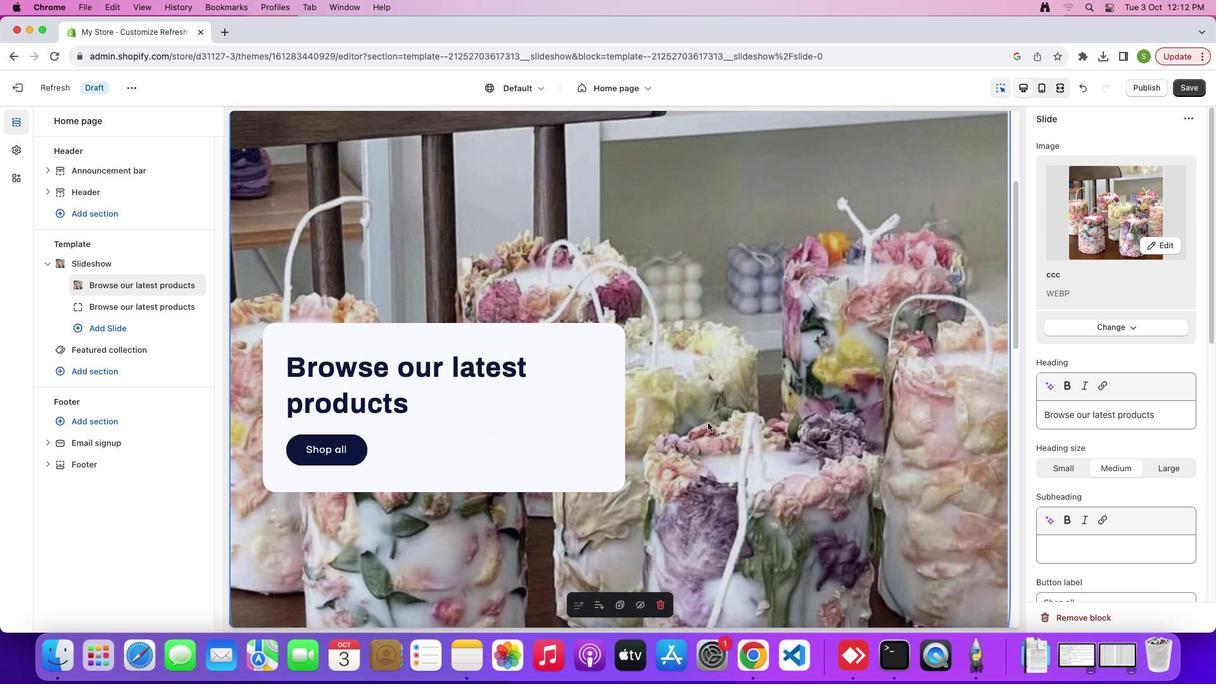 
Action: Mouse scrolled (708, 423) with delta (0, -2)
Screenshot: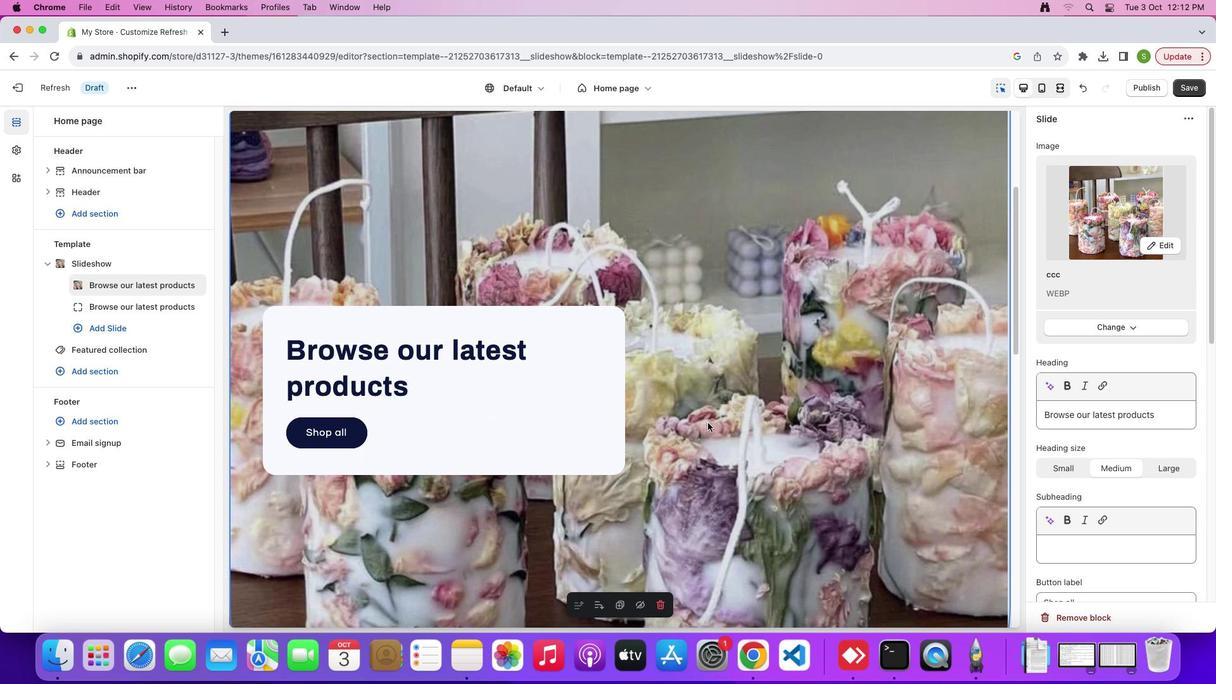 
Action: Mouse scrolled (708, 423) with delta (0, -3)
Screenshot: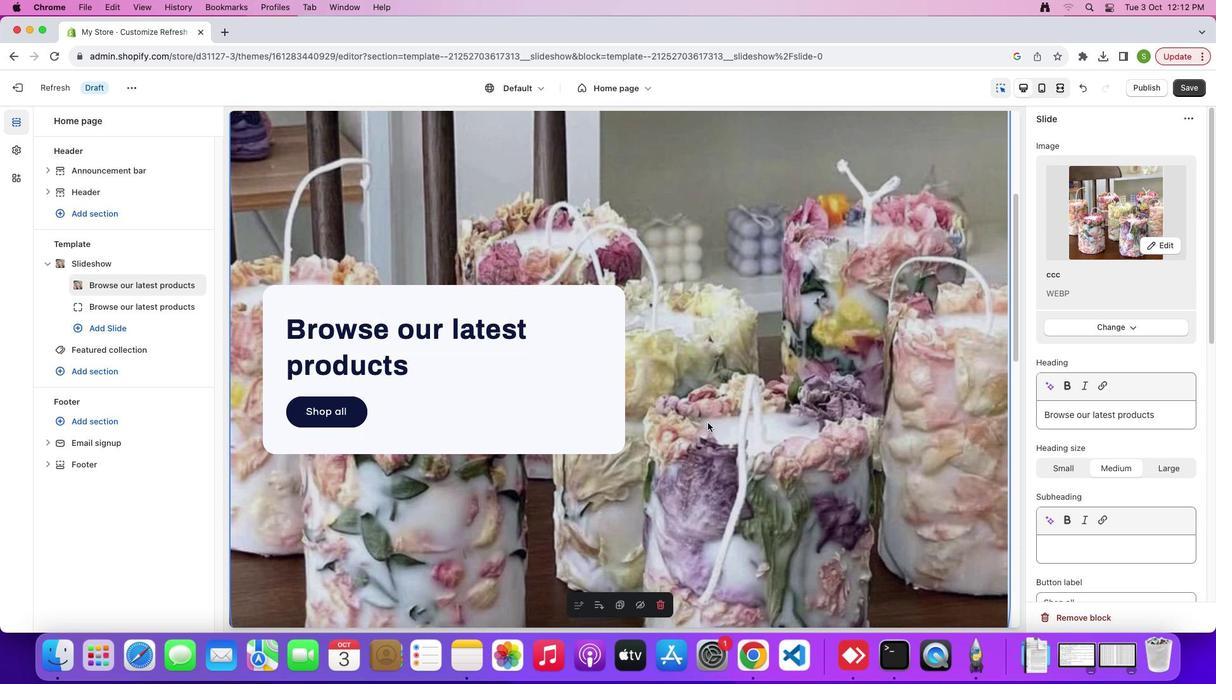 
Action: Mouse scrolled (708, 423) with delta (0, 0)
Screenshot: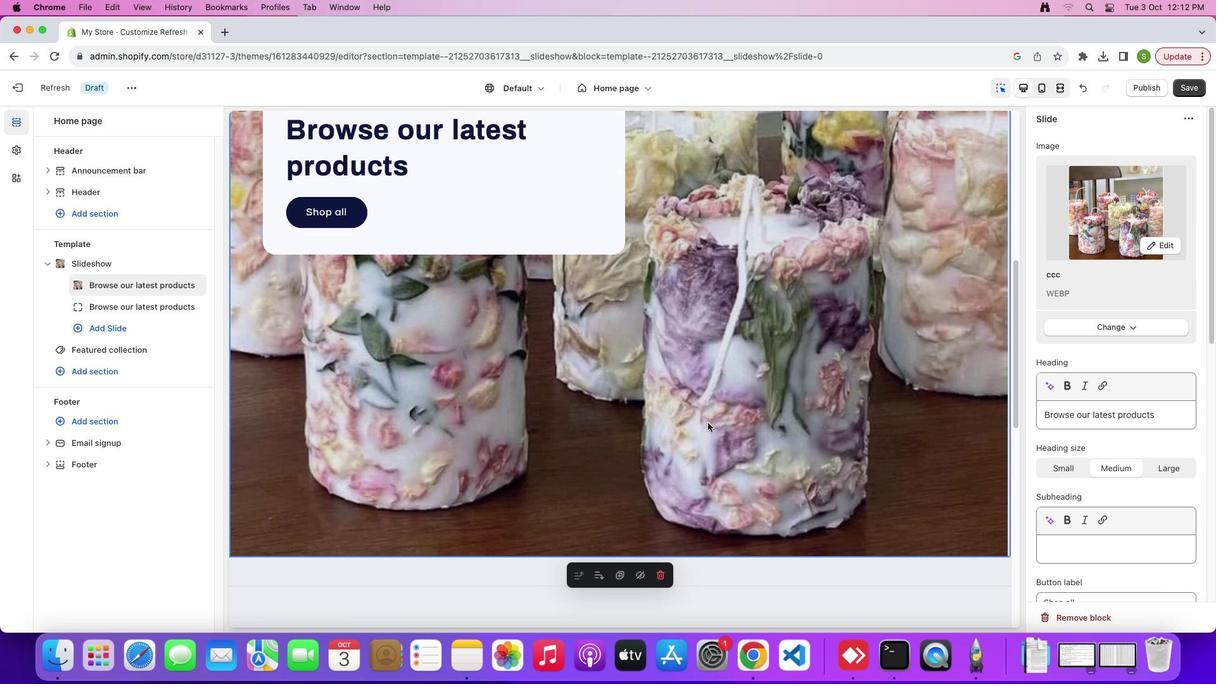
Action: Mouse scrolled (708, 423) with delta (0, 0)
Screenshot: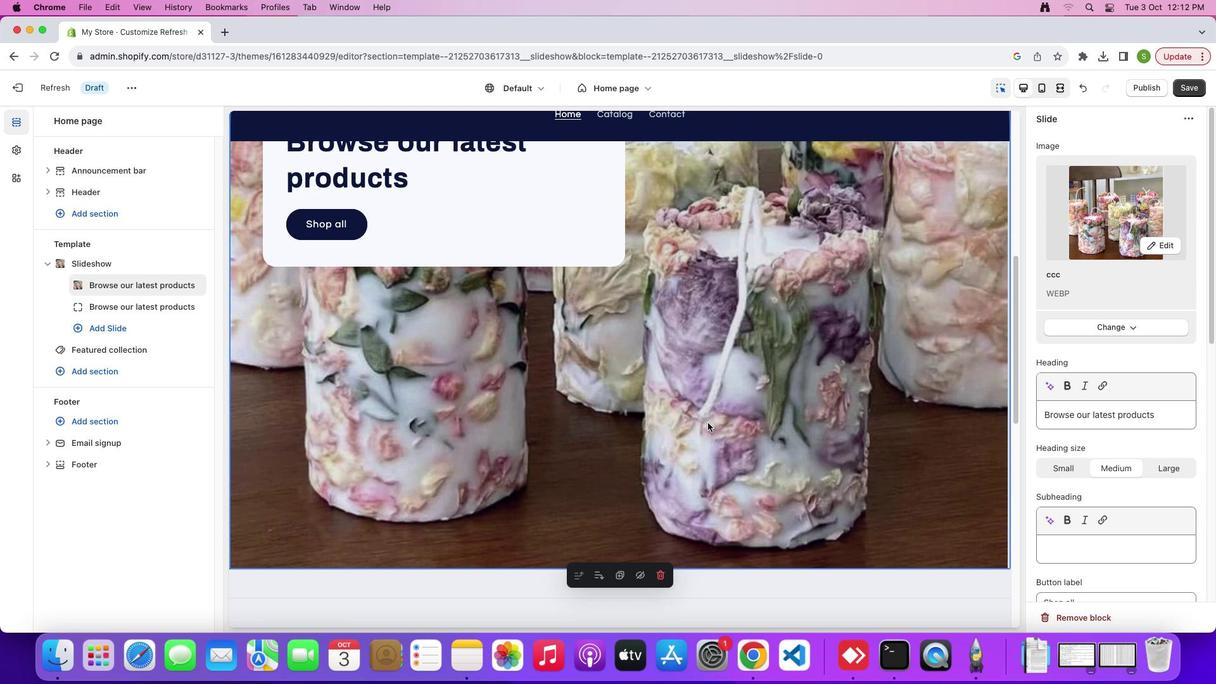 
Action: Mouse scrolled (708, 423) with delta (0, 1)
Screenshot: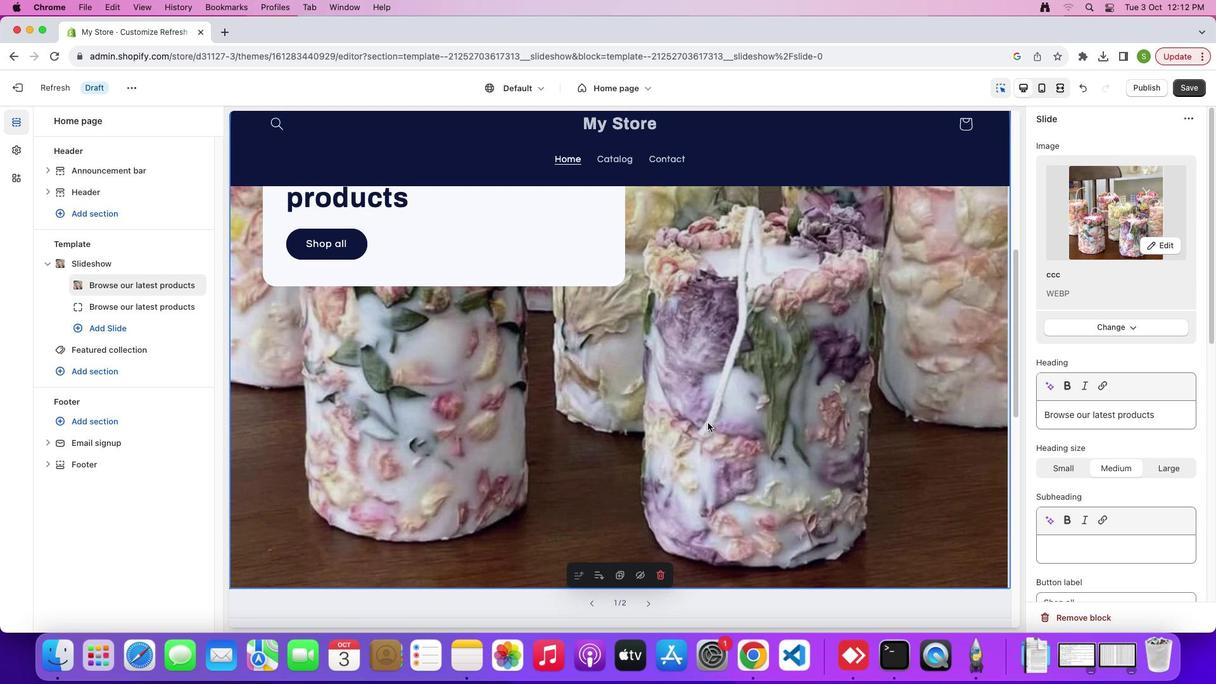 
Action: Mouse scrolled (708, 423) with delta (0, 0)
Screenshot: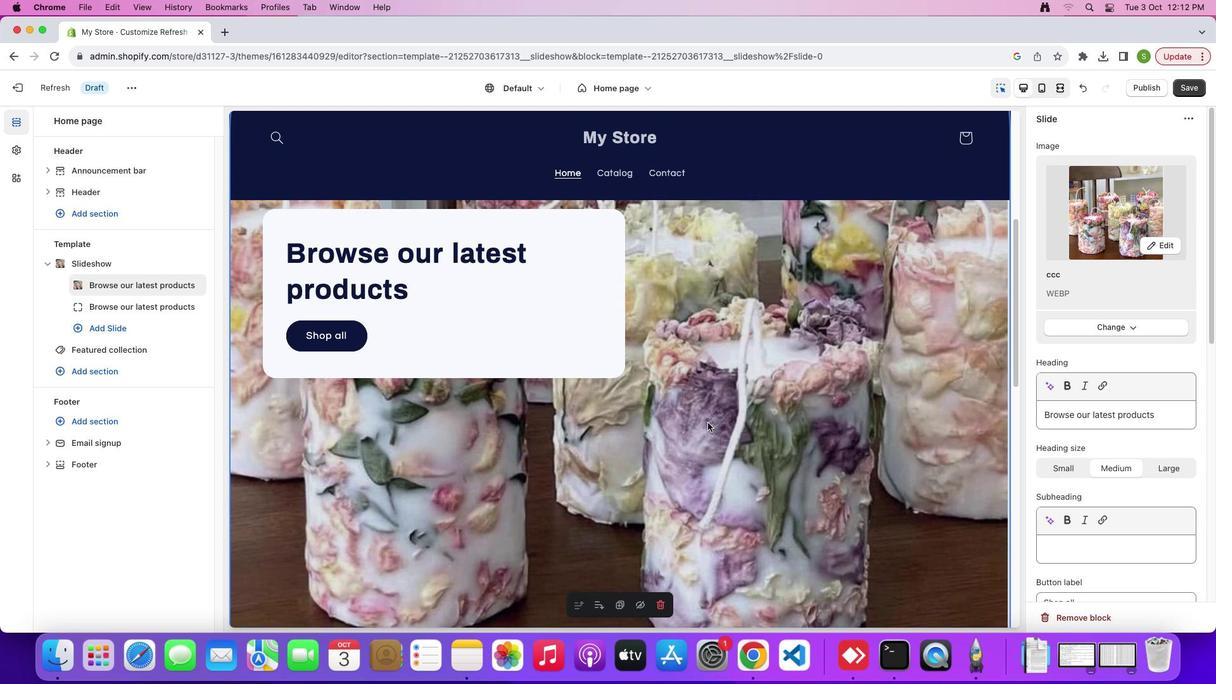 
Action: Mouse scrolled (708, 423) with delta (0, 0)
Screenshot: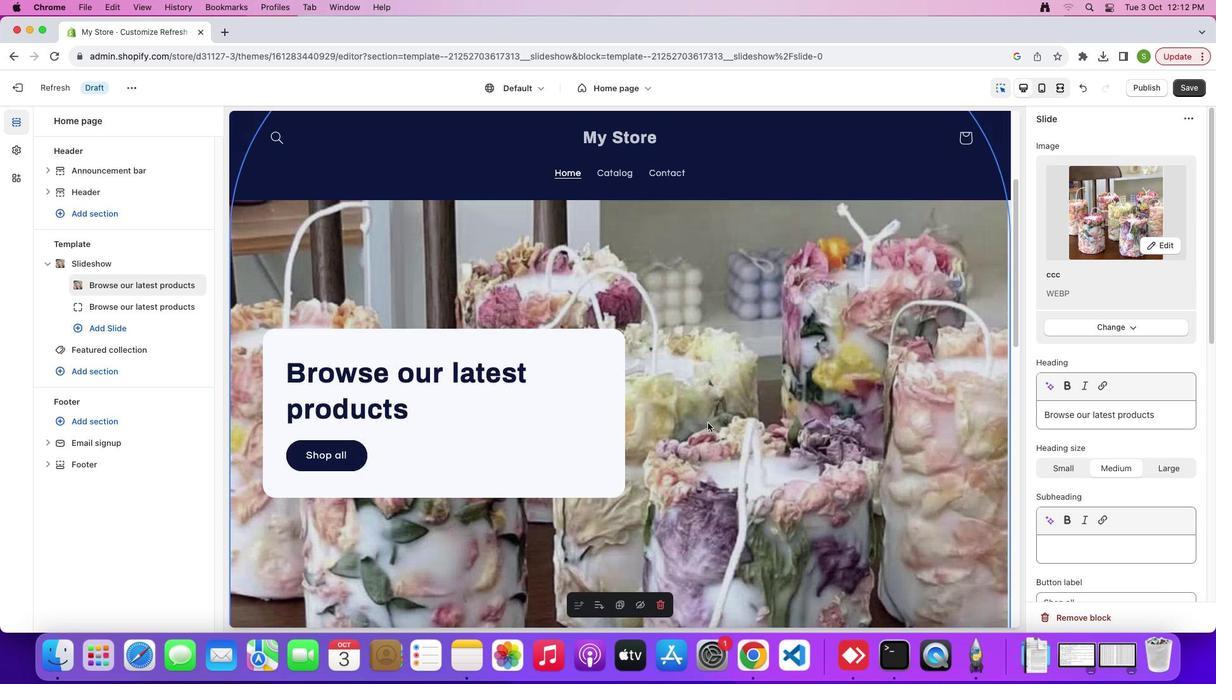 
Action: Mouse scrolled (708, 423) with delta (0, 3)
Screenshot: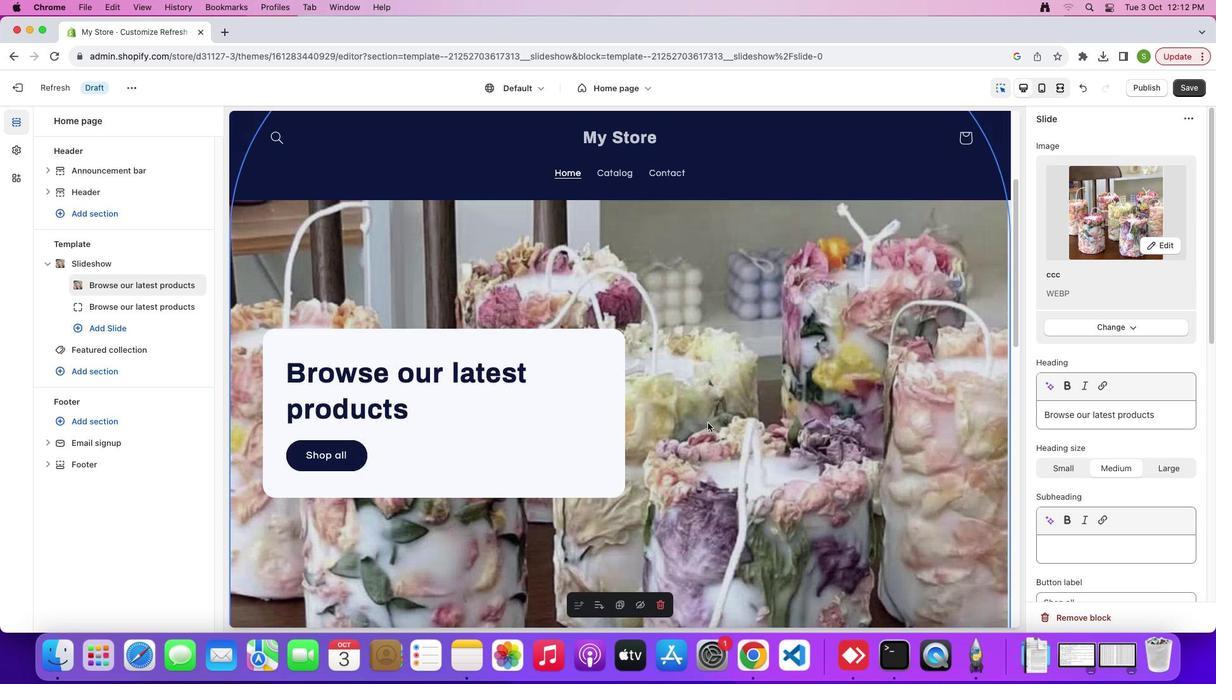 
Action: Mouse scrolled (708, 423) with delta (0, 4)
Screenshot: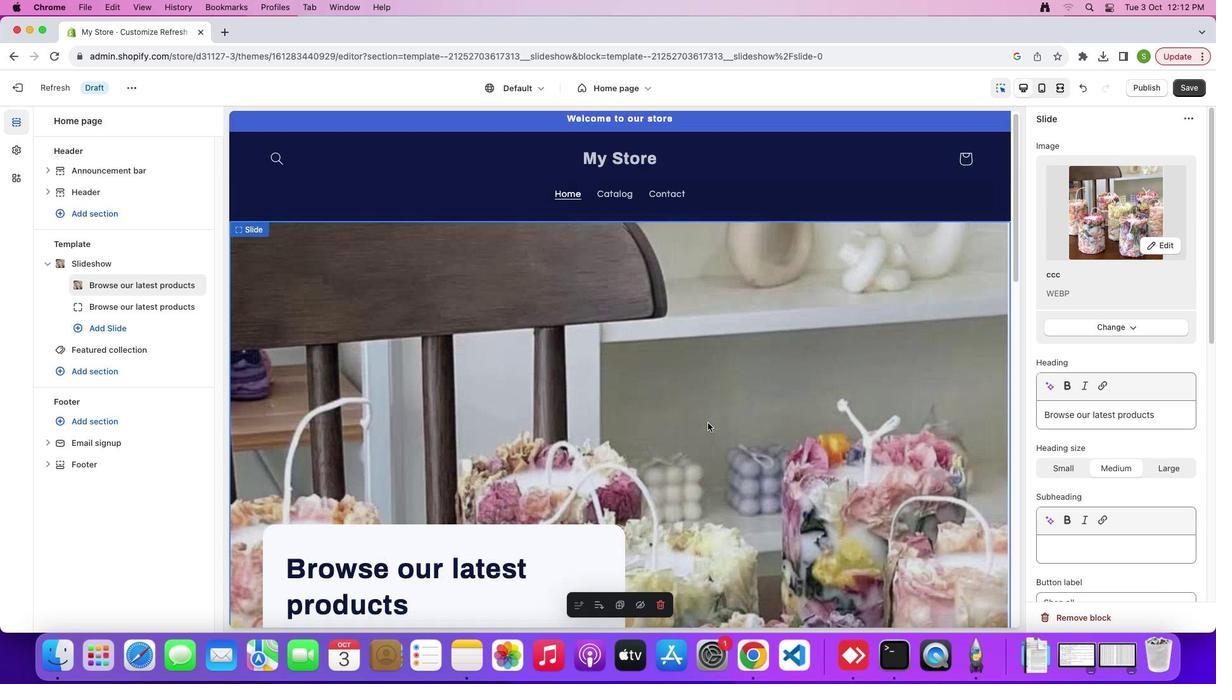 
Action: Mouse scrolled (708, 423) with delta (0, 0)
Screenshot: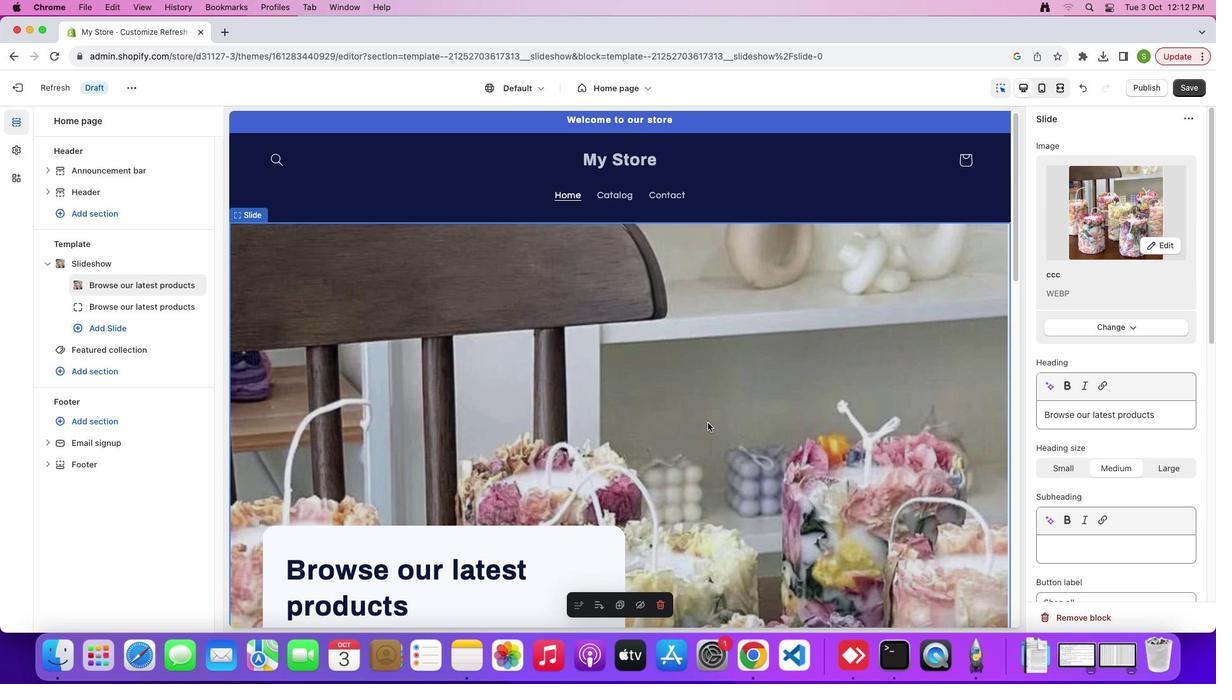 
Action: Mouse scrolled (708, 423) with delta (0, 0)
Screenshot: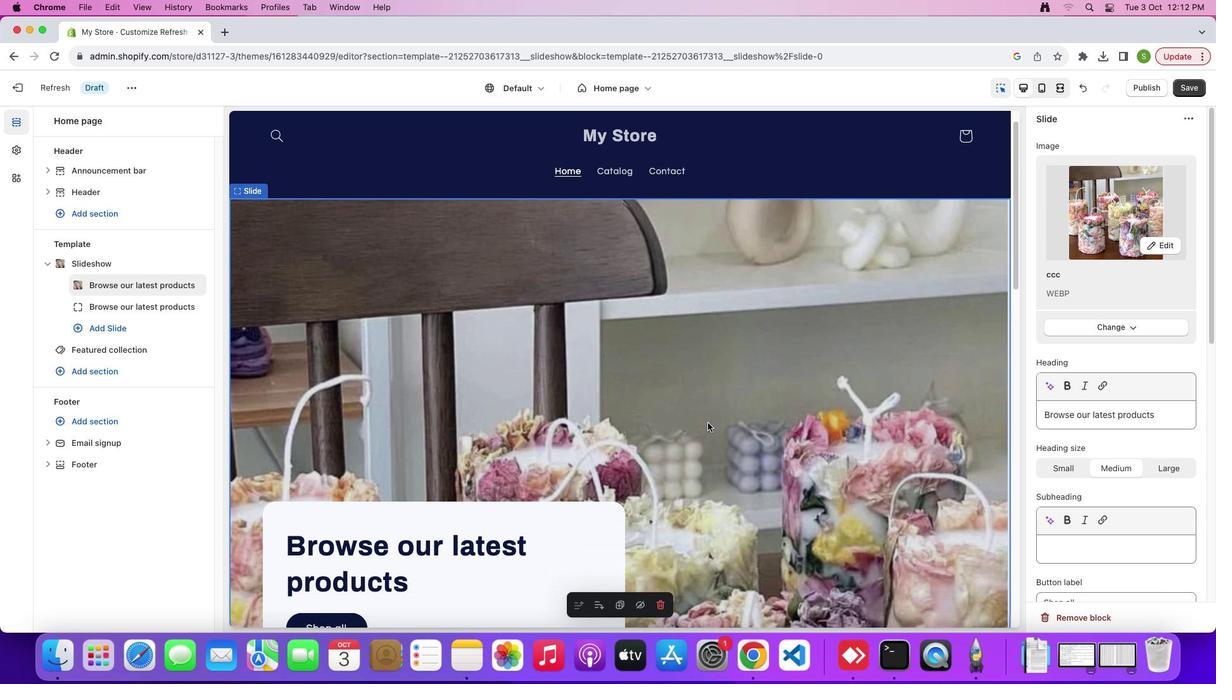 
Action: Mouse scrolled (708, 423) with delta (0, -2)
Screenshot: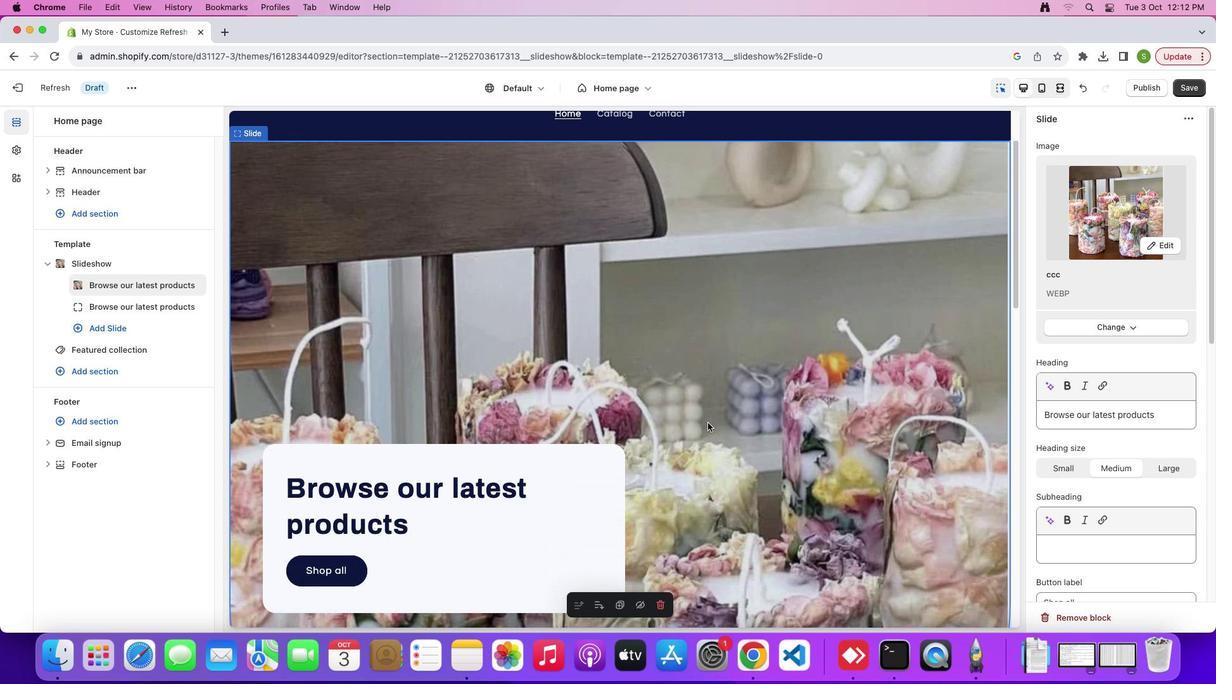 
Action: Mouse scrolled (708, 423) with delta (0, -1)
Screenshot: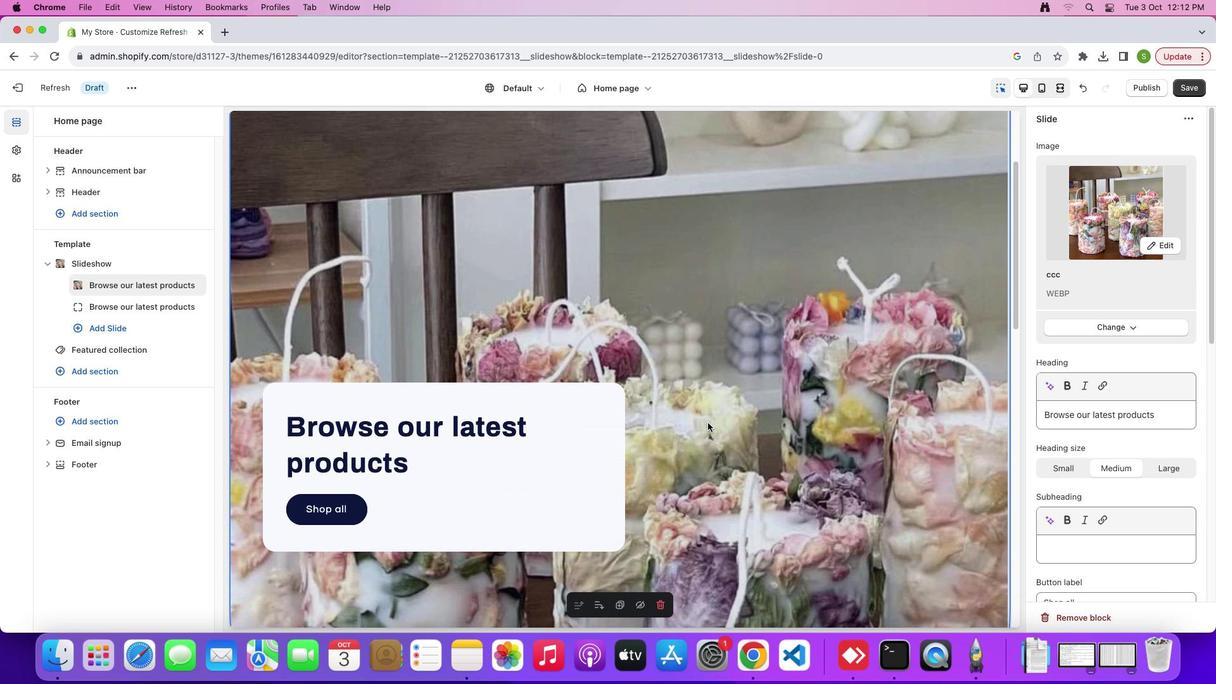
Action: Mouse scrolled (708, 423) with delta (0, 0)
Screenshot: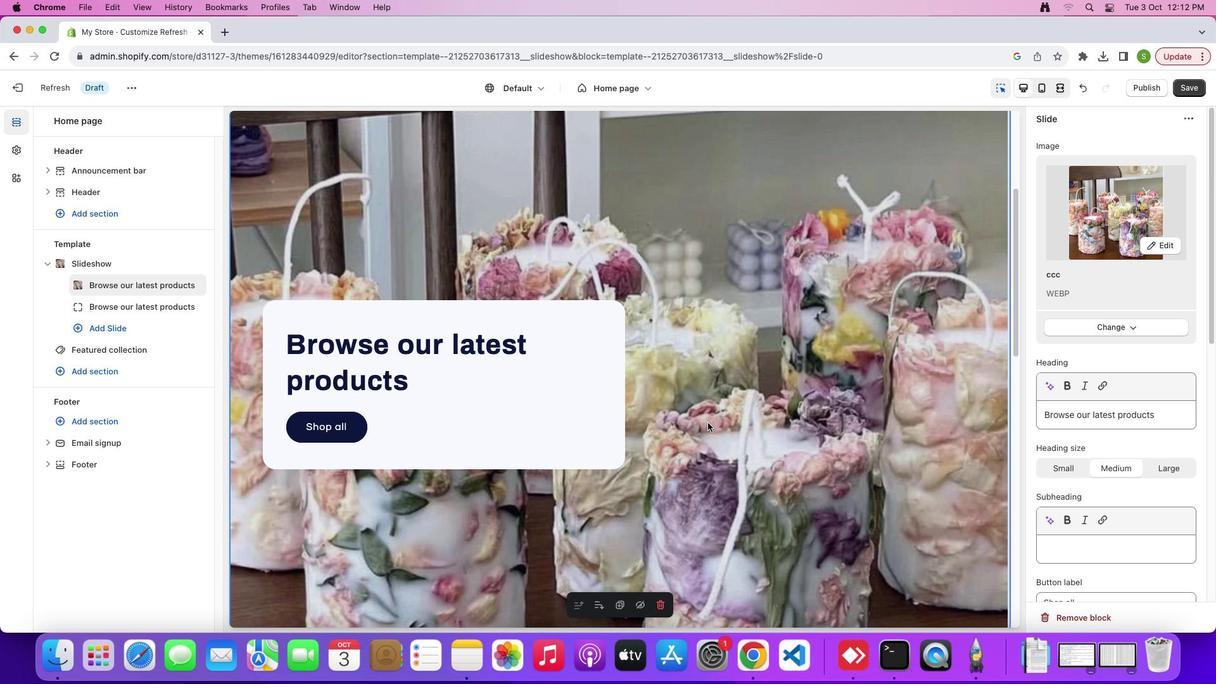 
Action: Mouse scrolled (708, 423) with delta (0, 0)
Screenshot: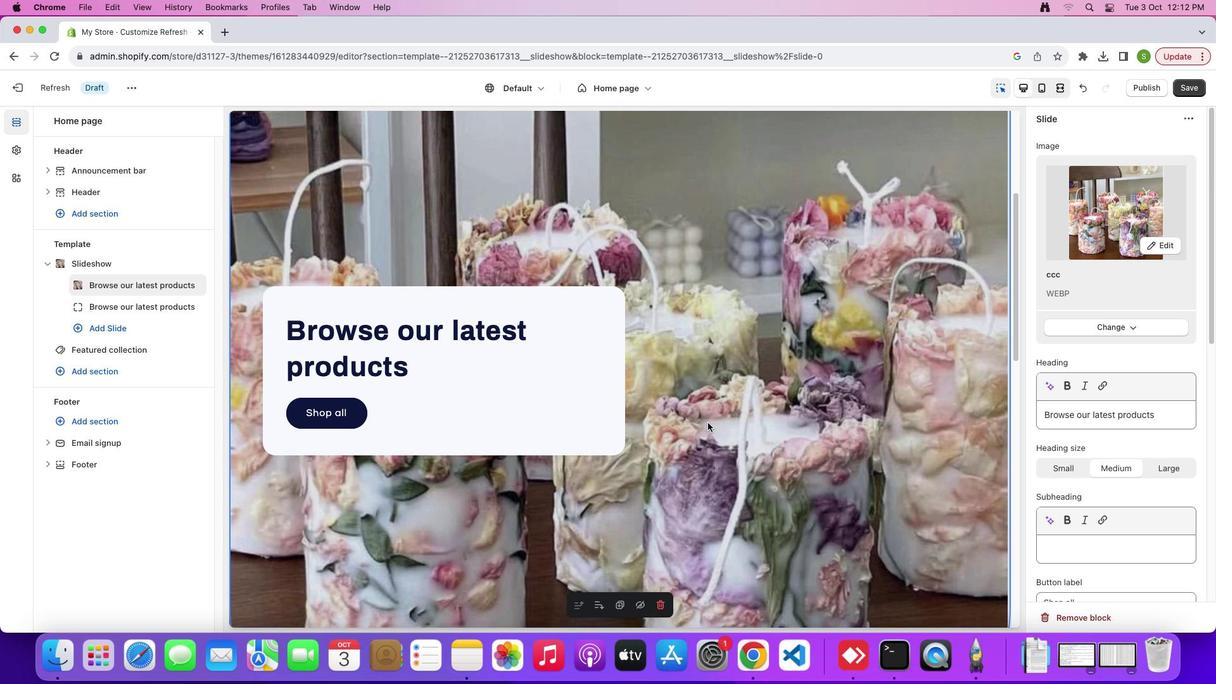 
Action: Mouse scrolled (708, 423) with delta (0, -2)
Screenshot: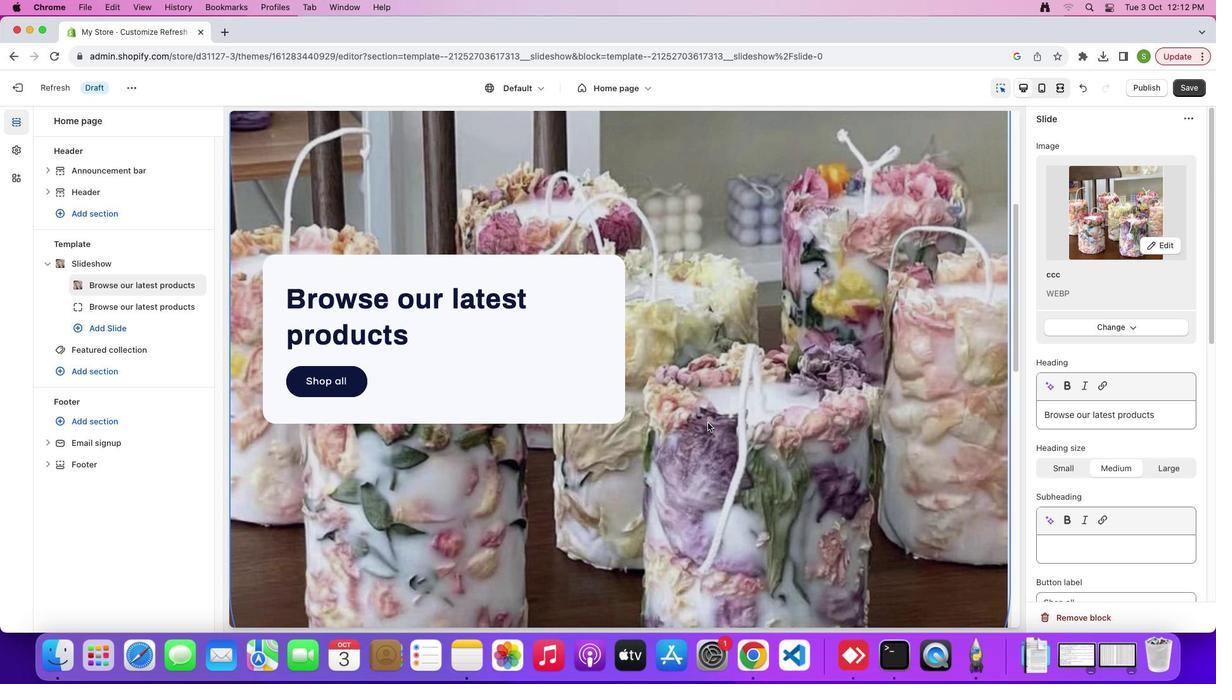 
Action: Mouse moved to (720, 486)
Screenshot: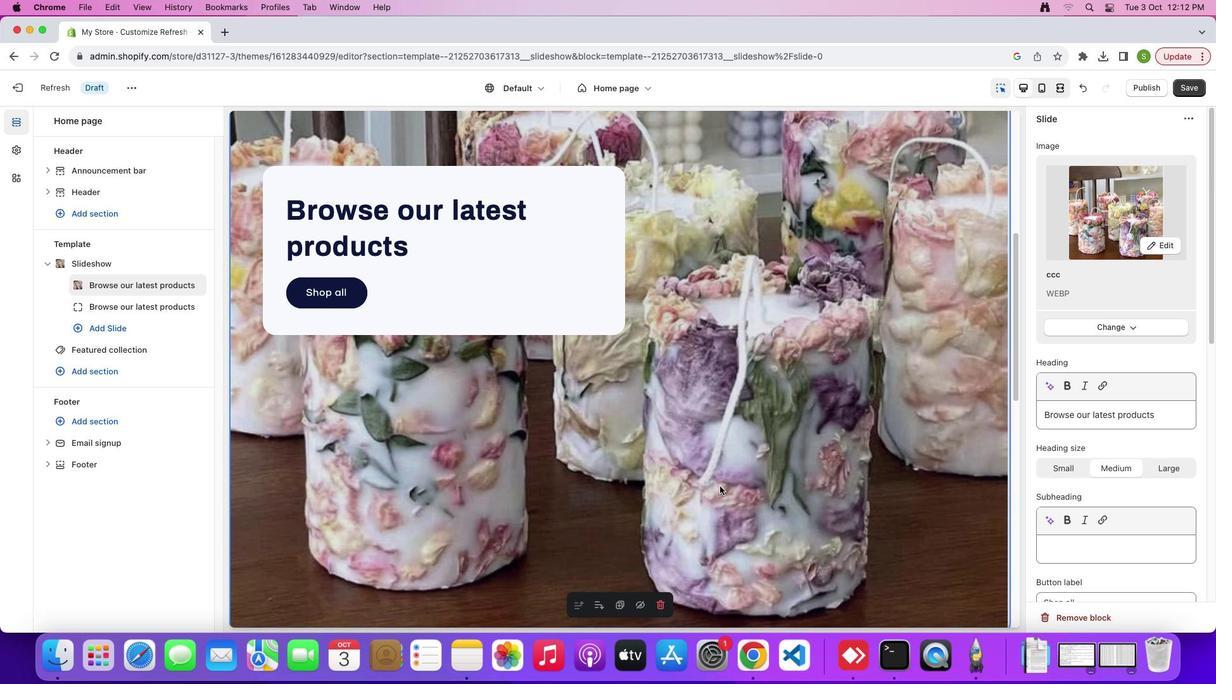 
Action: Mouse scrolled (720, 486) with delta (0, 0)
Screenshot: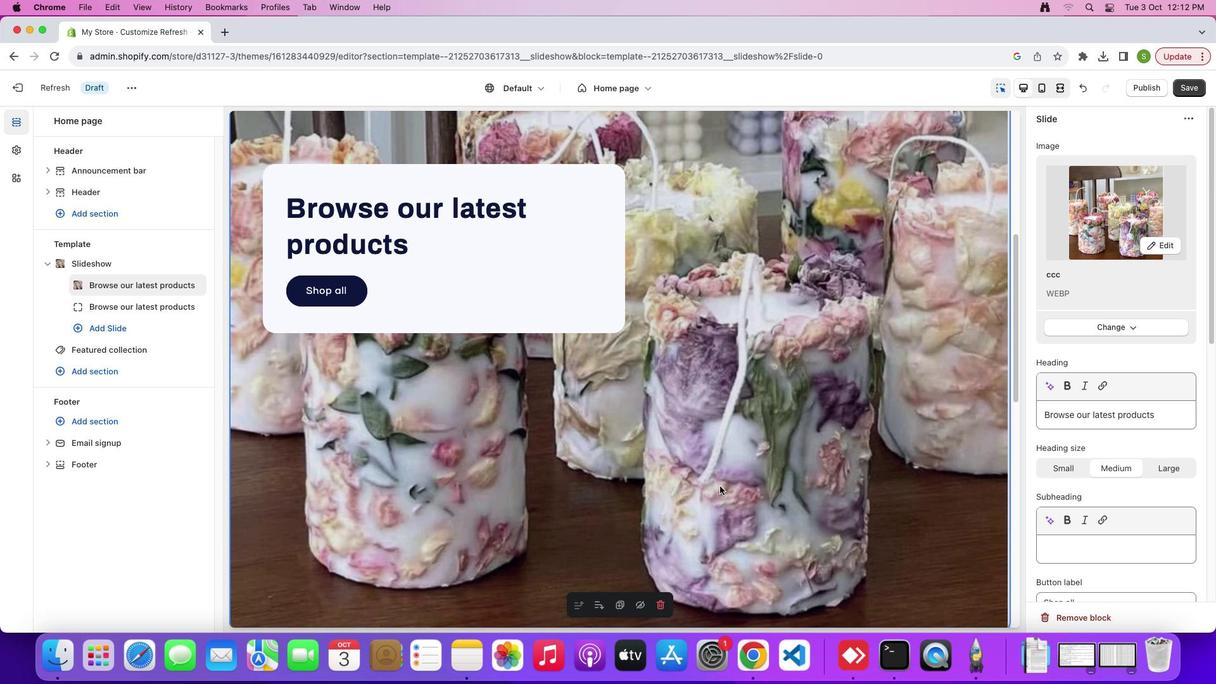 
Action: Mouse scrolled (720, 486) with delta (0, 0)
Screenshot: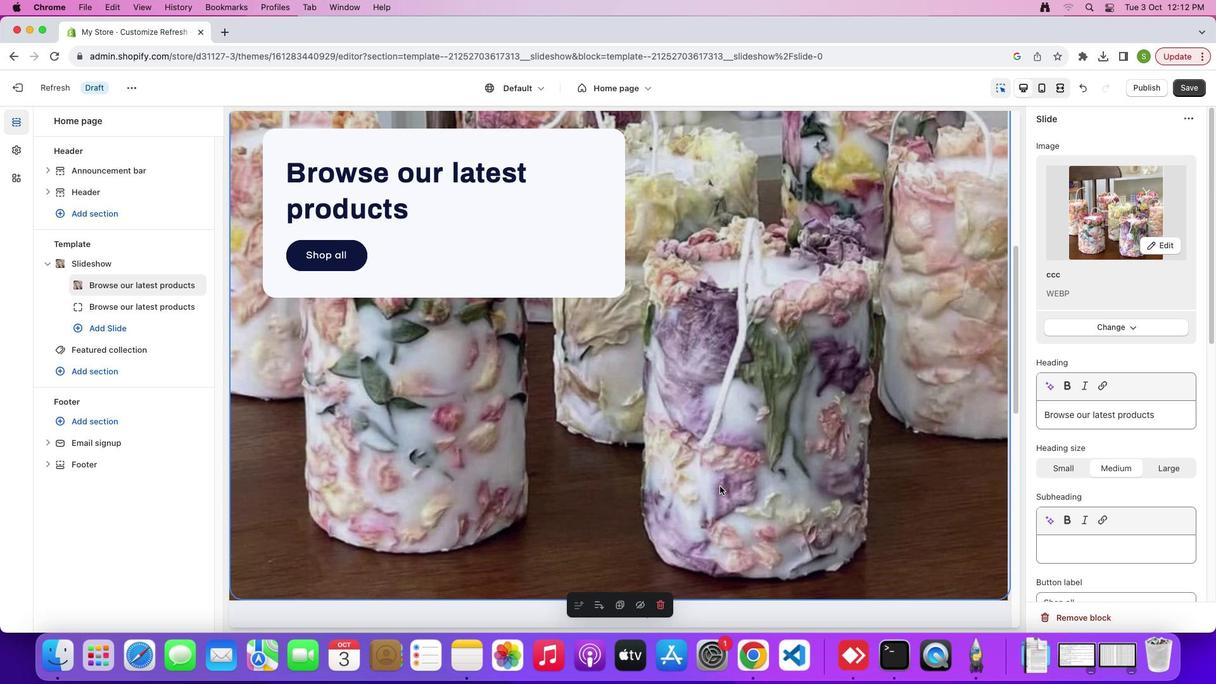 
Action: Mouse scrolled (720, 486) with delta (0, -2)
Screenshot: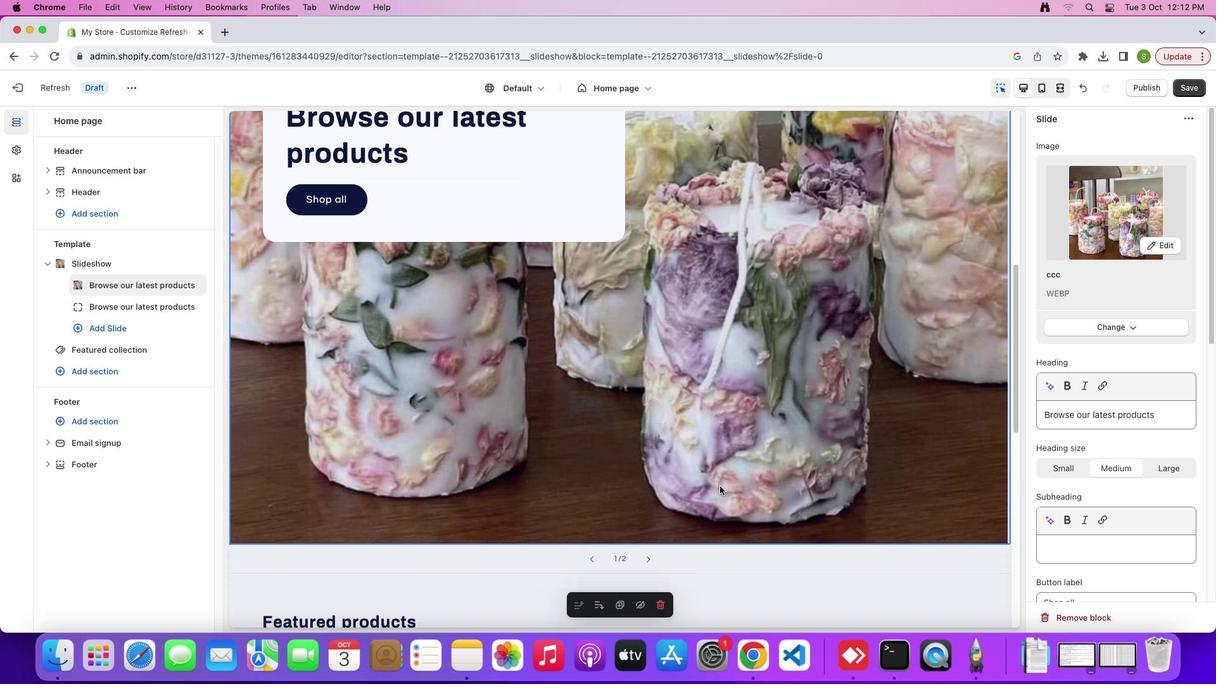 
Action: Mouse scrolled (720, 486) with delta (0, -4)
Screenshot: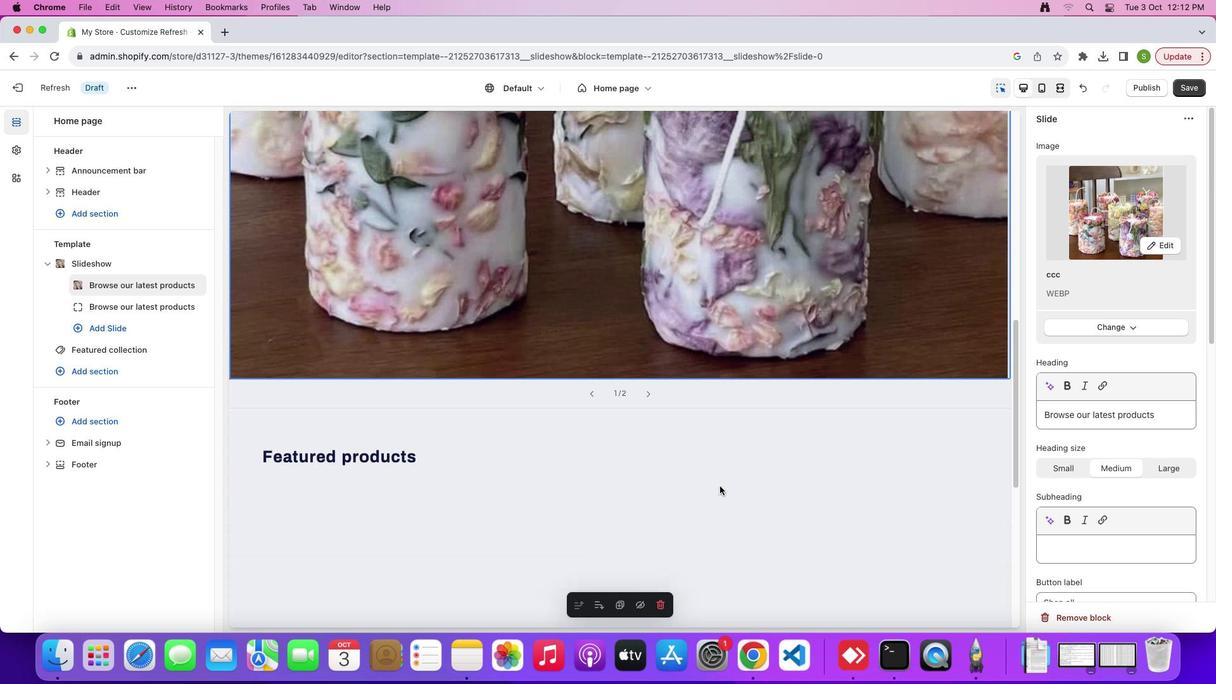 
Action: Mouse scrolled (720, 486) with delta (0, -3)
Screenshot: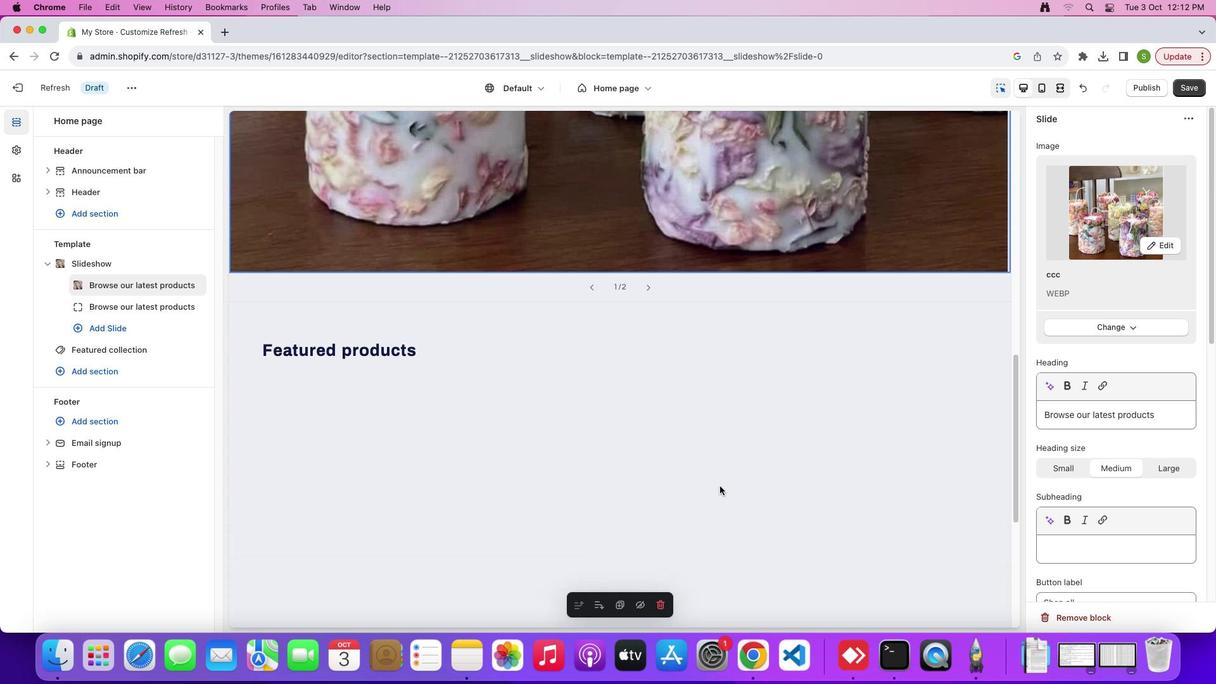 
Action: Mouse moved to (601, 229)
Screenshot: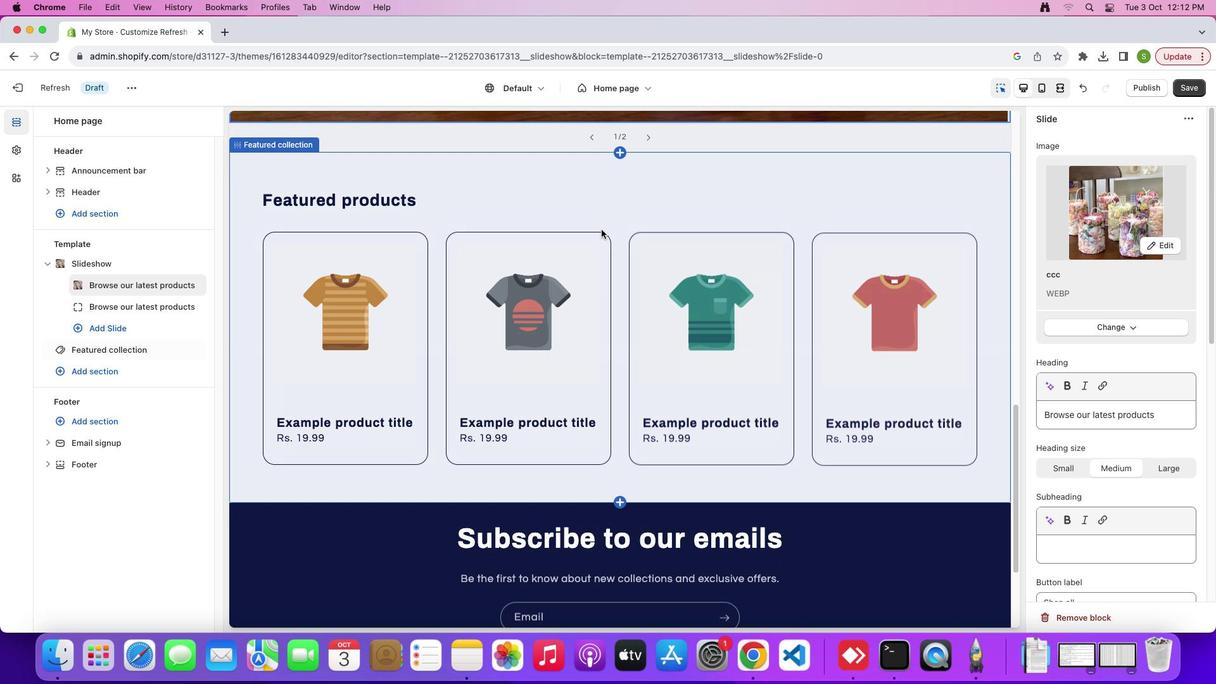 
Action: Mouse scrolled (601, 229) with delta (0, 0)
Screenshot: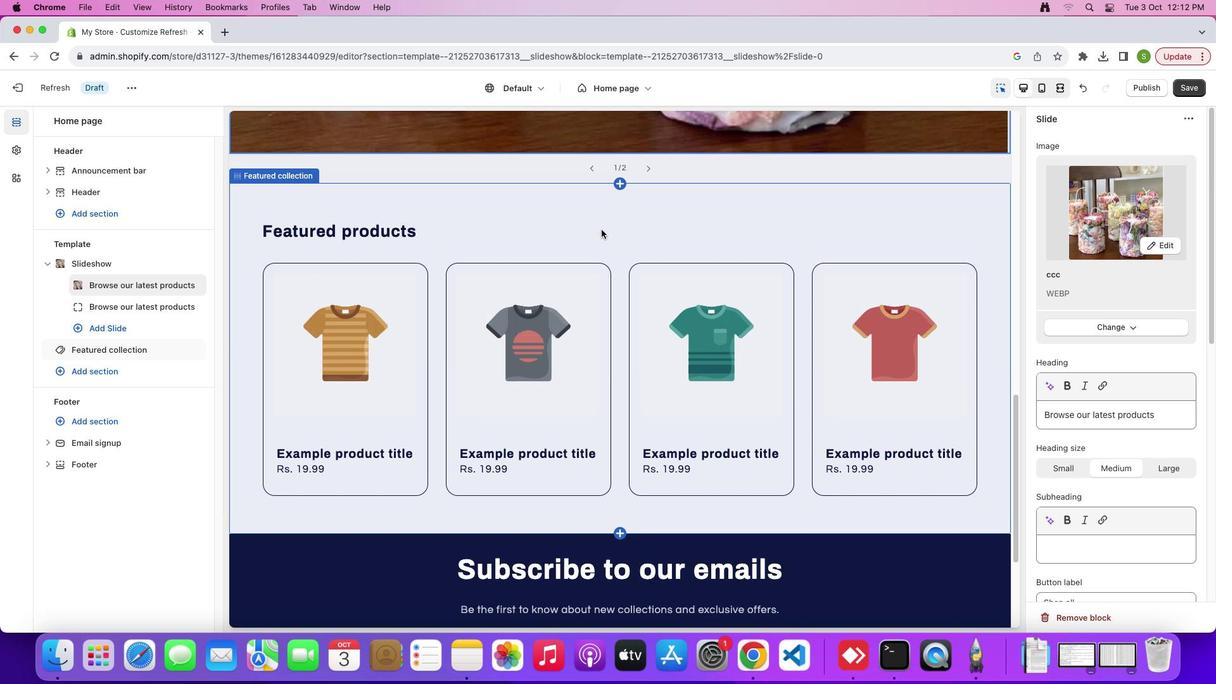 
Action: Mouse scrolled (601, 229) with delta (0, 0)
Screenshot: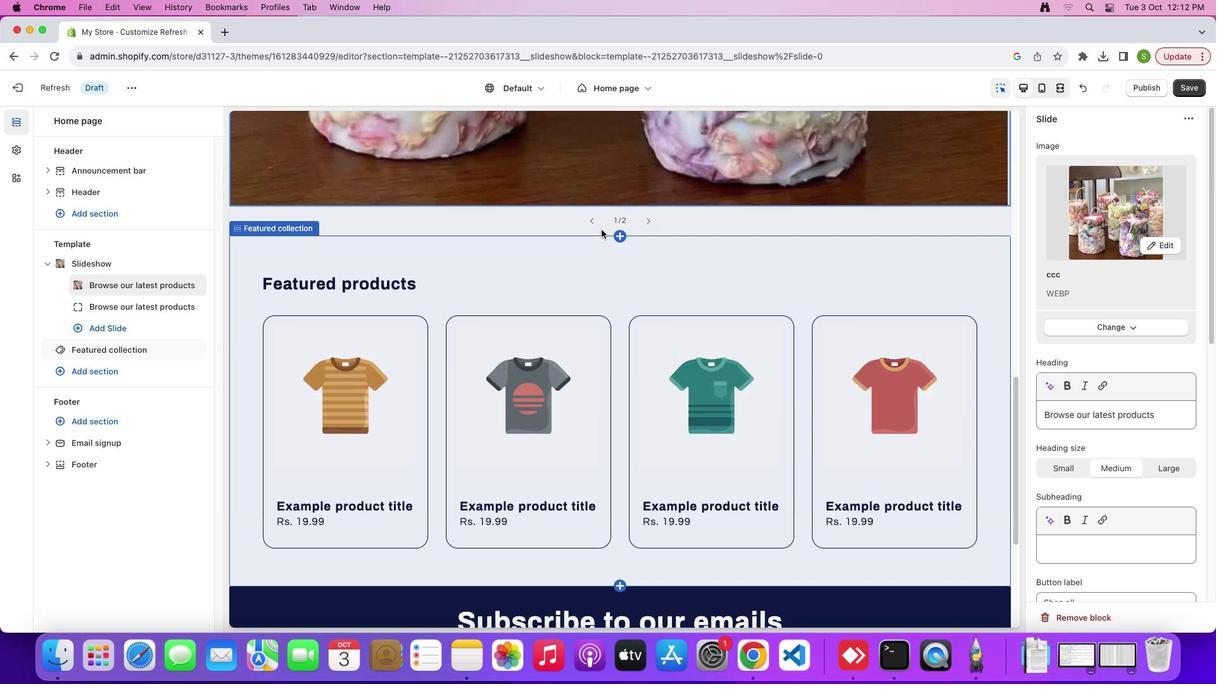 
Action: Mouse scrolled (601, 229) with delta (0, 2)
Screenshot: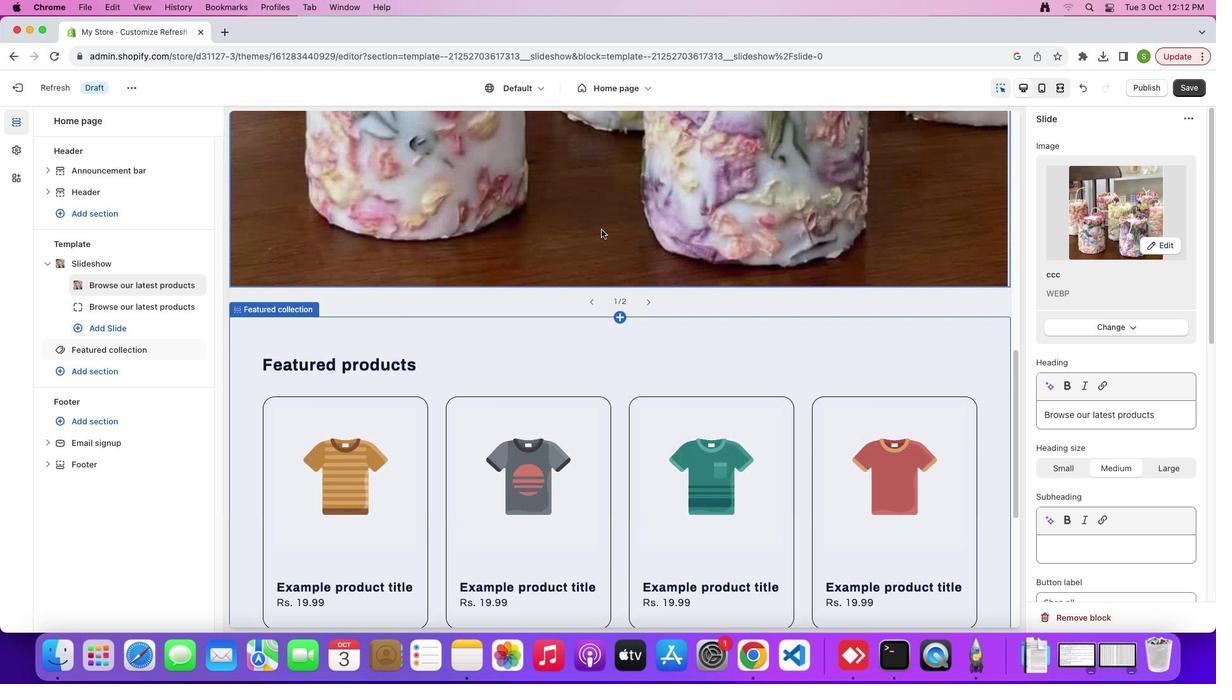 
Action: Mouse scrolled (601, 229) with delta (0, 4)
Screenshot: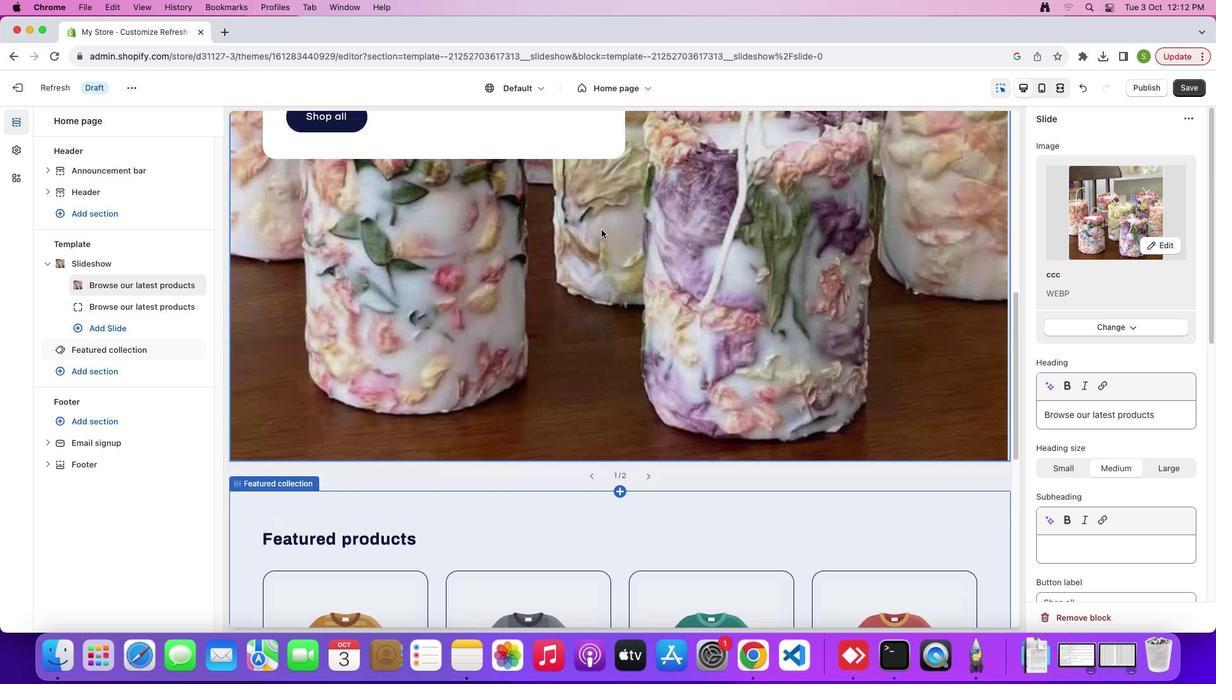 
Action: Mouse moved to (649, 476)
Screenshot: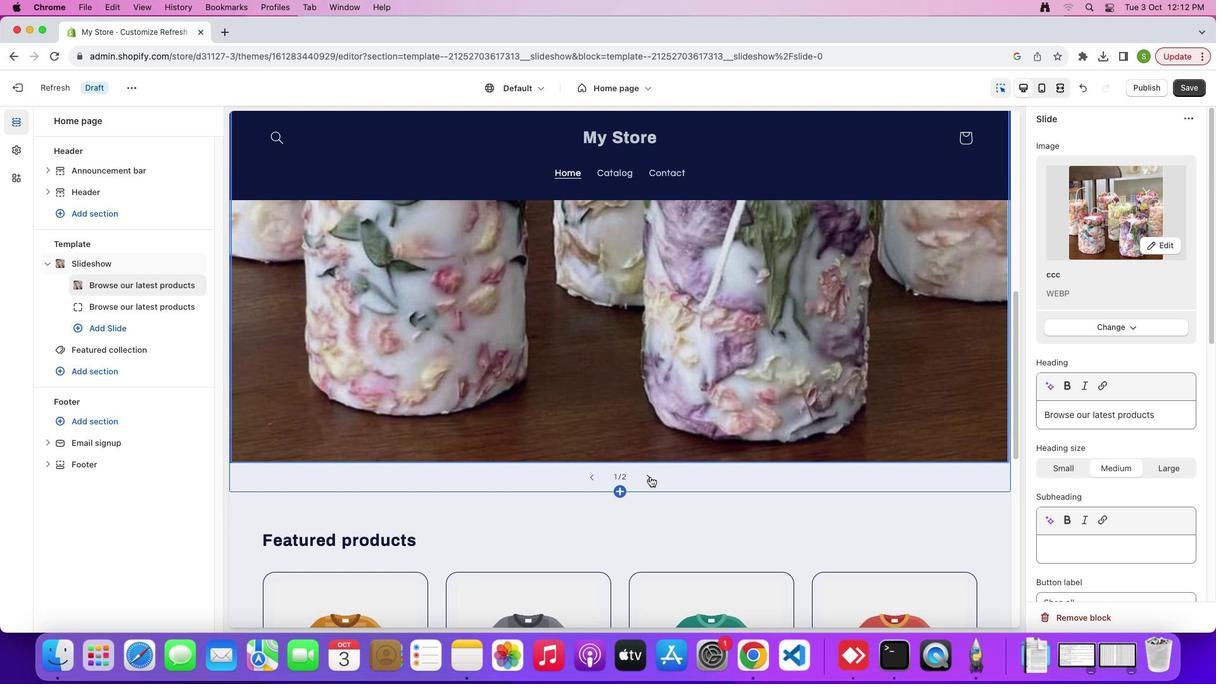 
Action: Mouse pressed left at (649, 476)
Screenshot: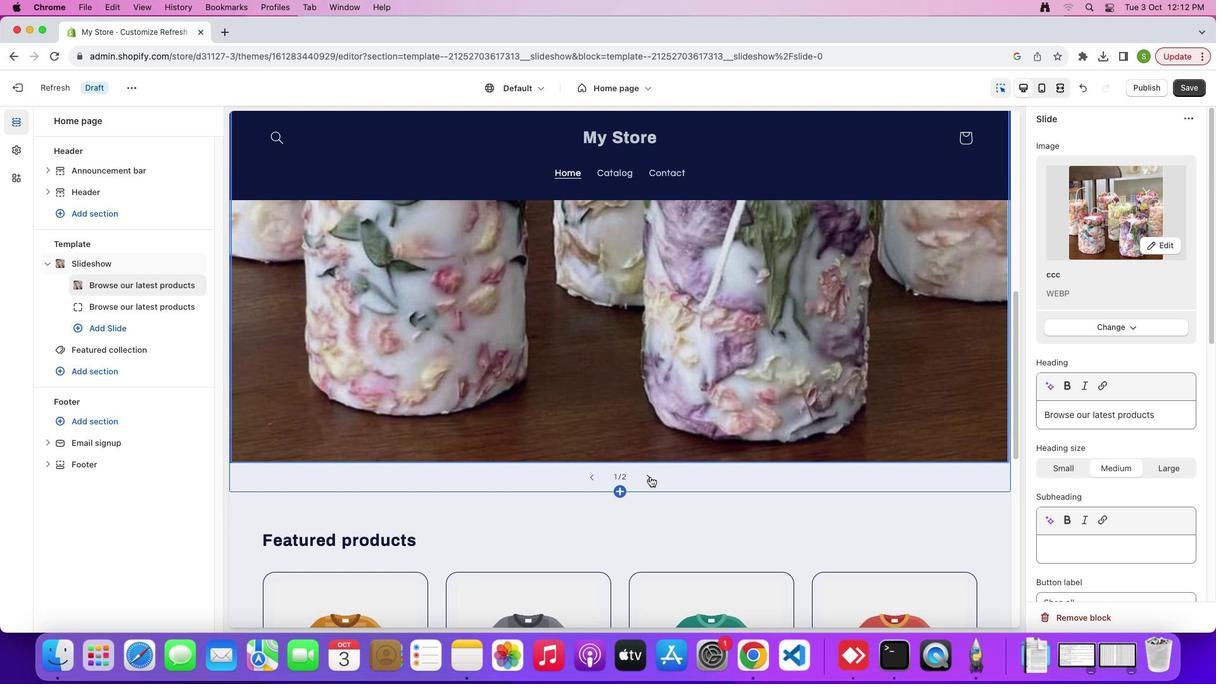 
Action: Mouse moved to (649, 311)
Screenshot: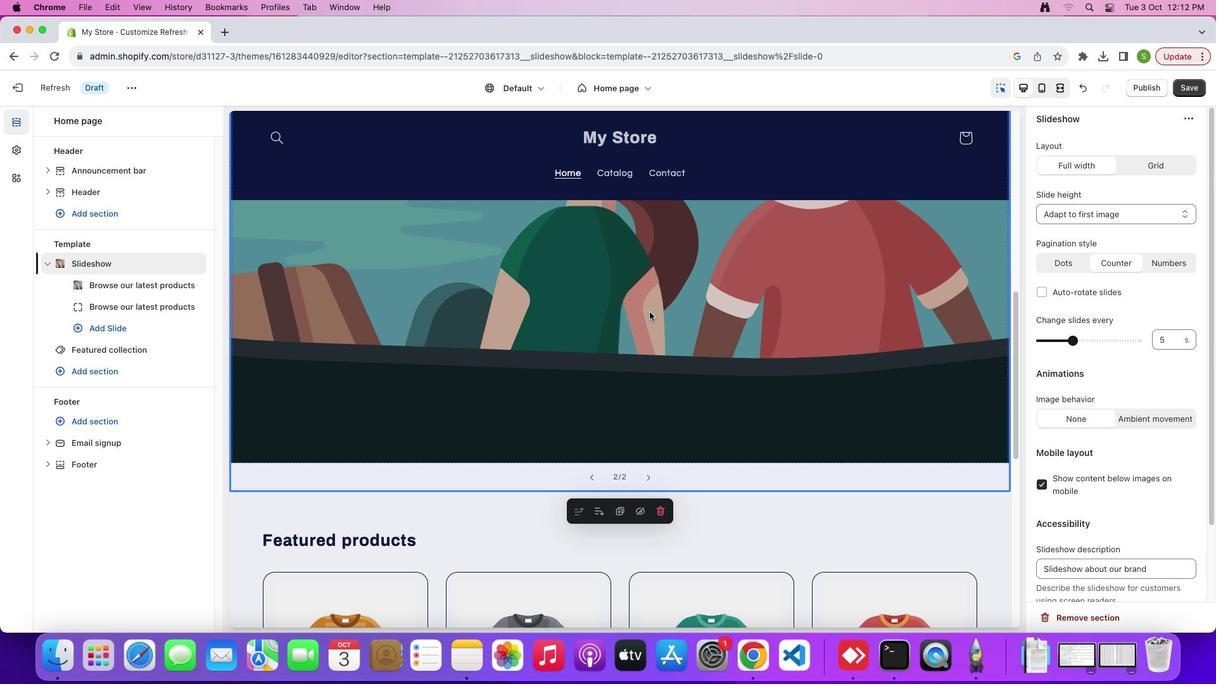 
Action: Mouse pressed left at (649, 311)
Screenshot: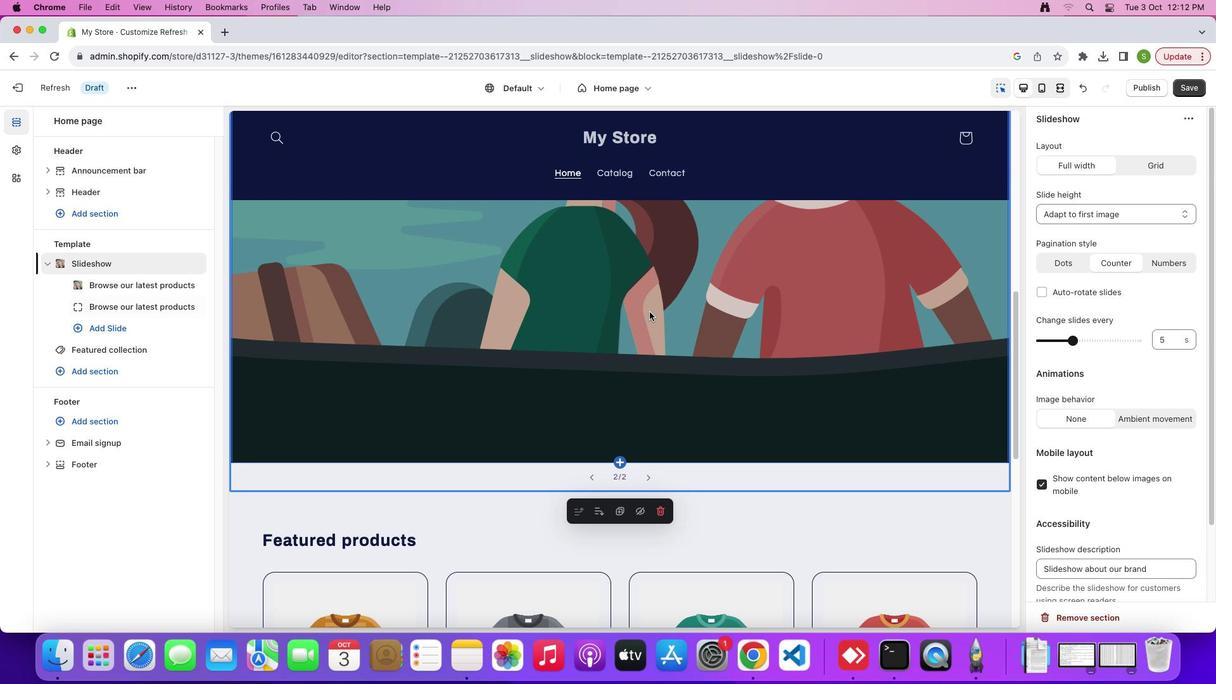 
Action: Mouse scrolled (649, 311) with delta (0, 0)
Screenshot: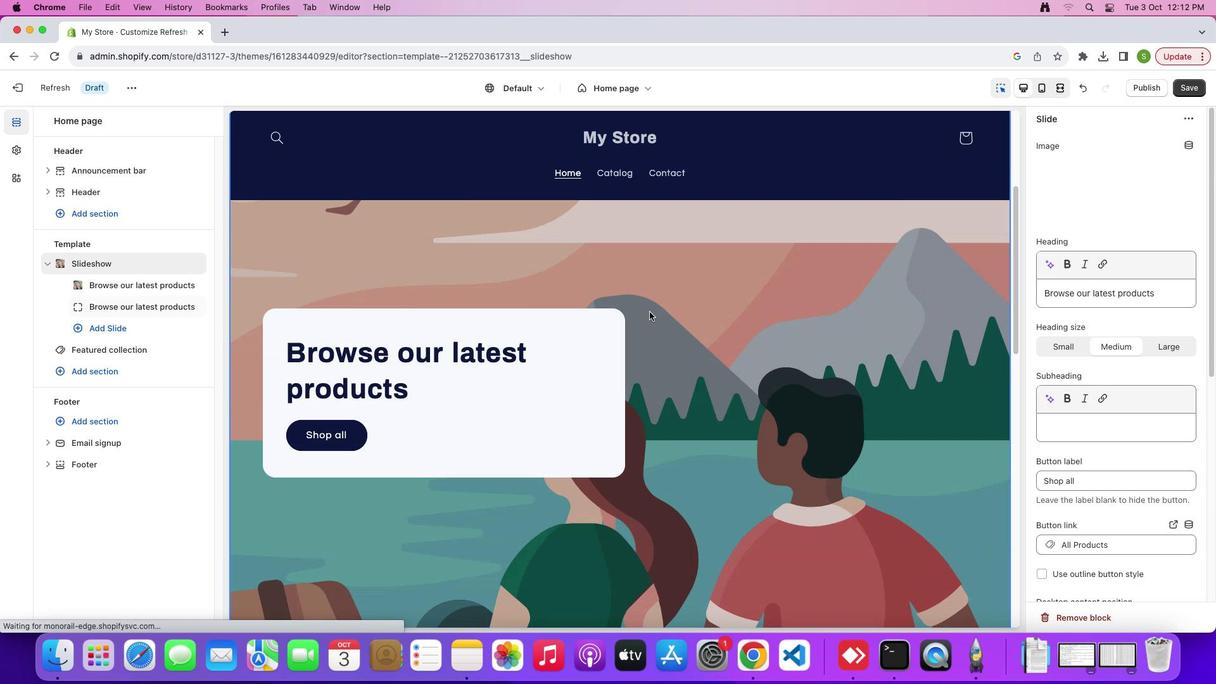 
Action: Mouse scrolled (649, 311) with delta (0, 0)
Screenshot: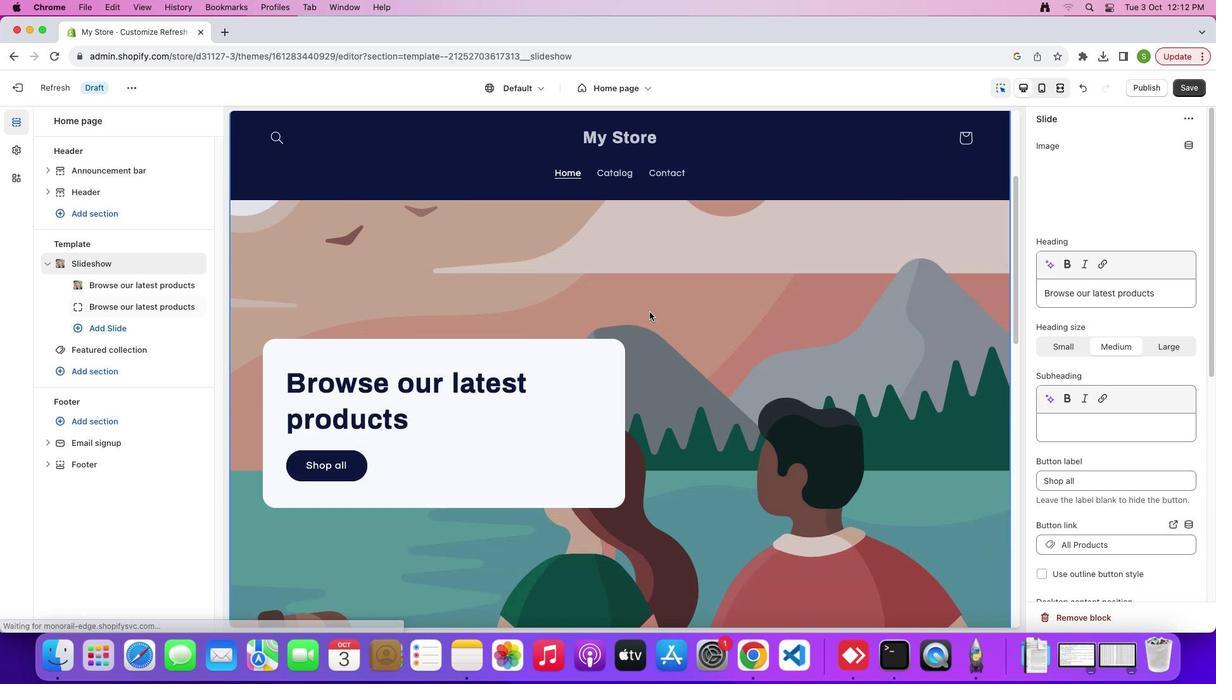 
Action: Mouse scrolled (649, 311) with delta (0, 2)
Screenshot: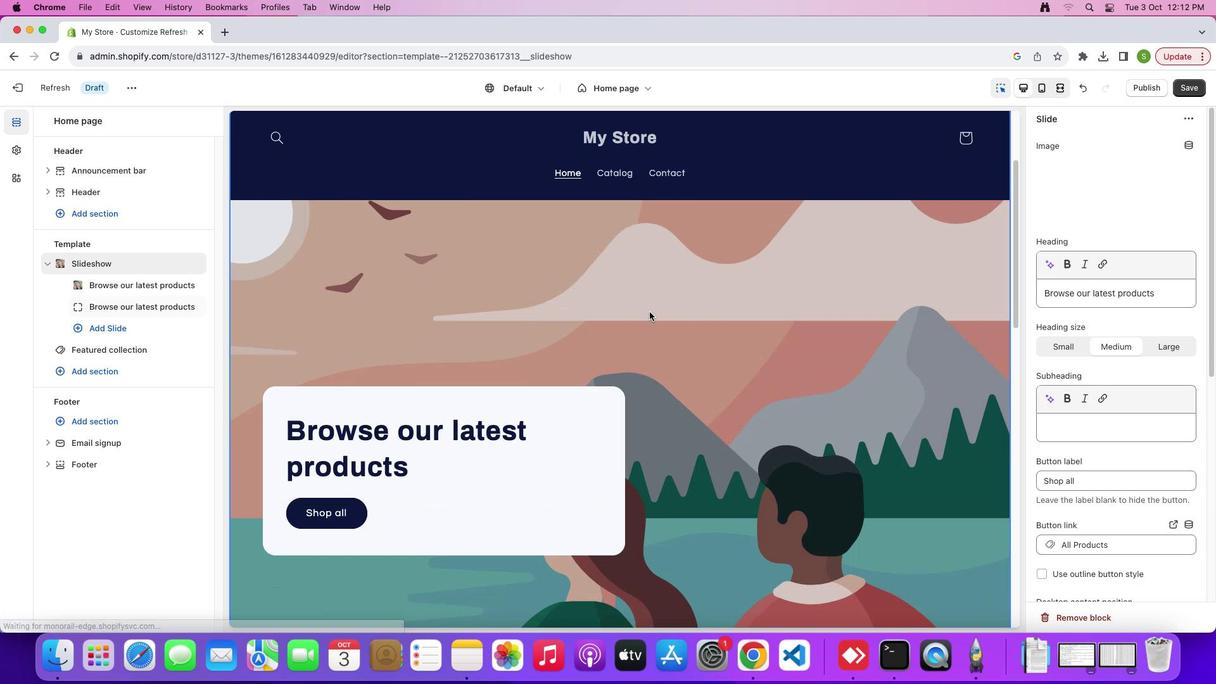 
Action: Mouse scrolled (649, 311) with delta (0, 3)
Screenshot: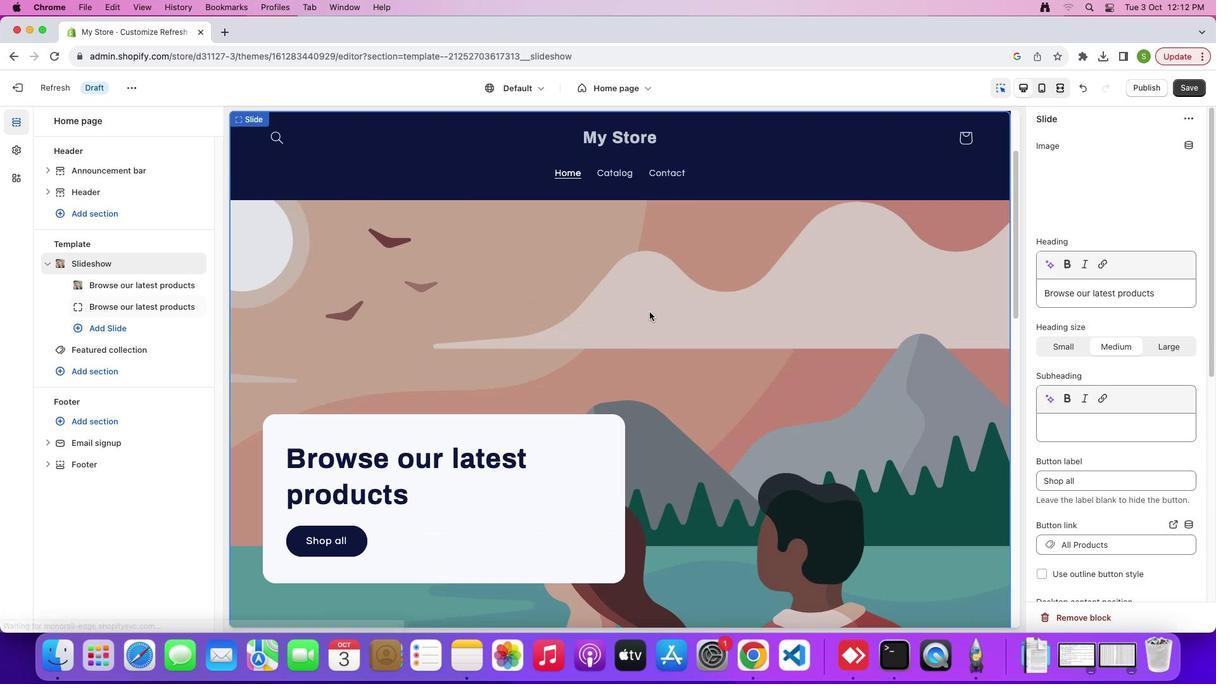 
Action: Mouse moved to (1113, 179)
Screenshot: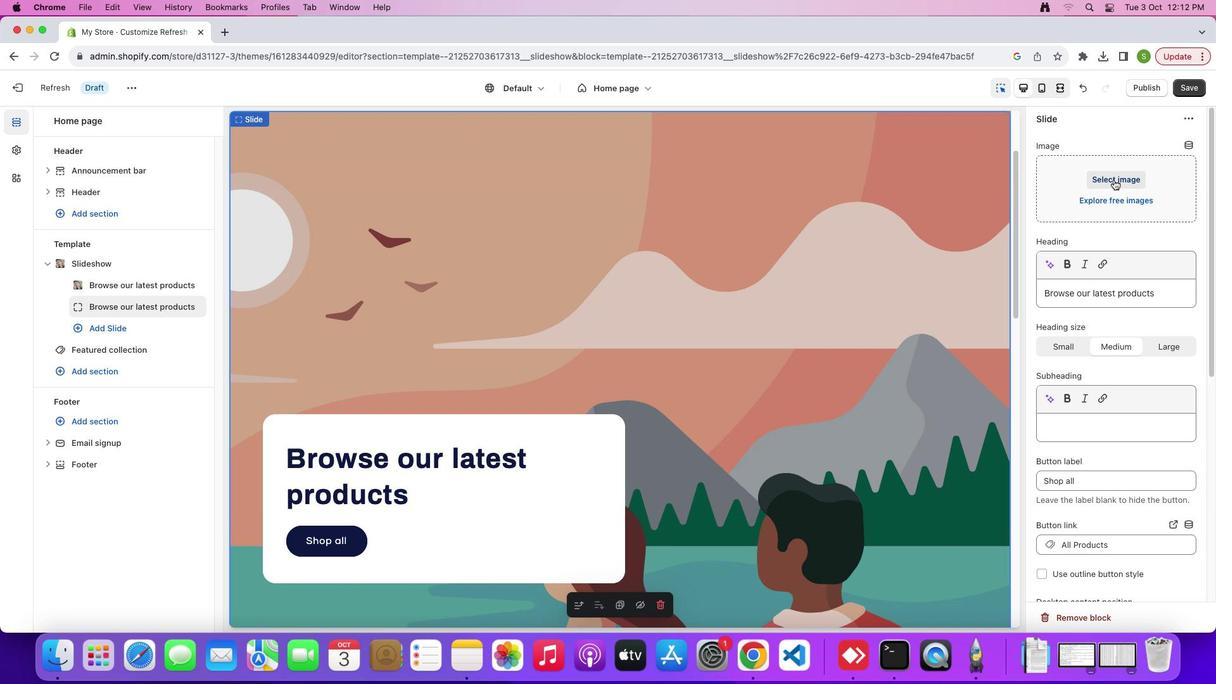 
Action: Mouse pressed left at (1113, 179)
Screenshot: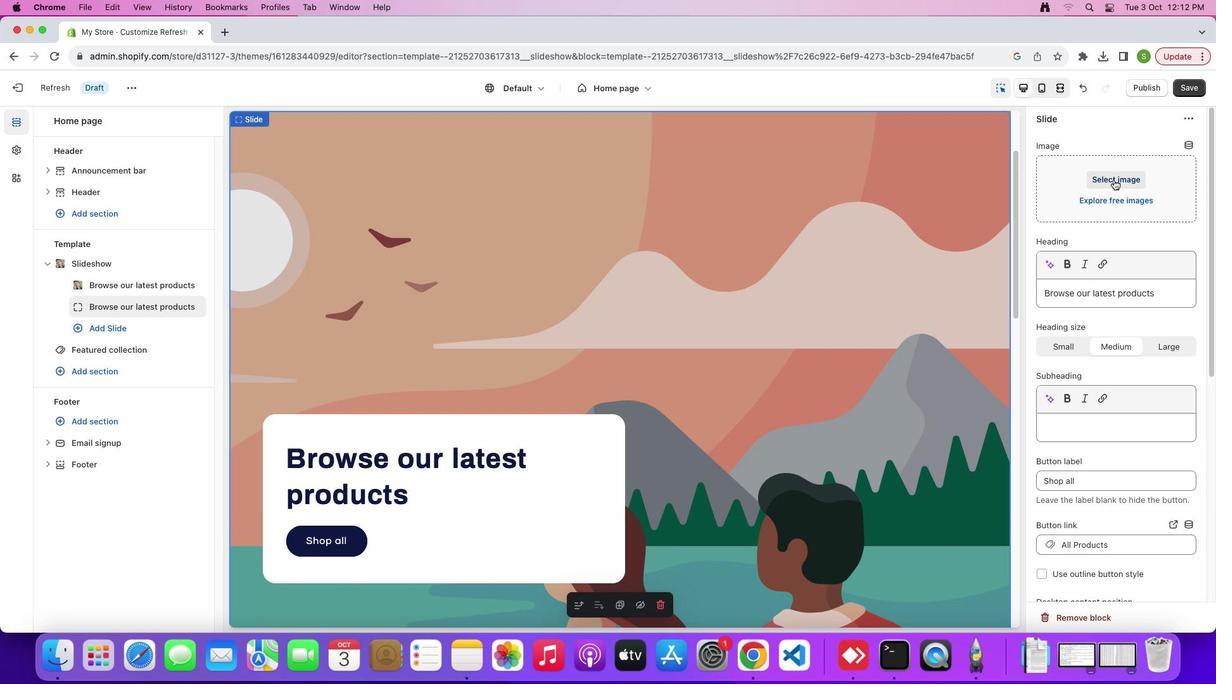 
Action: Mouse moved to (692, 226)
Screenshot: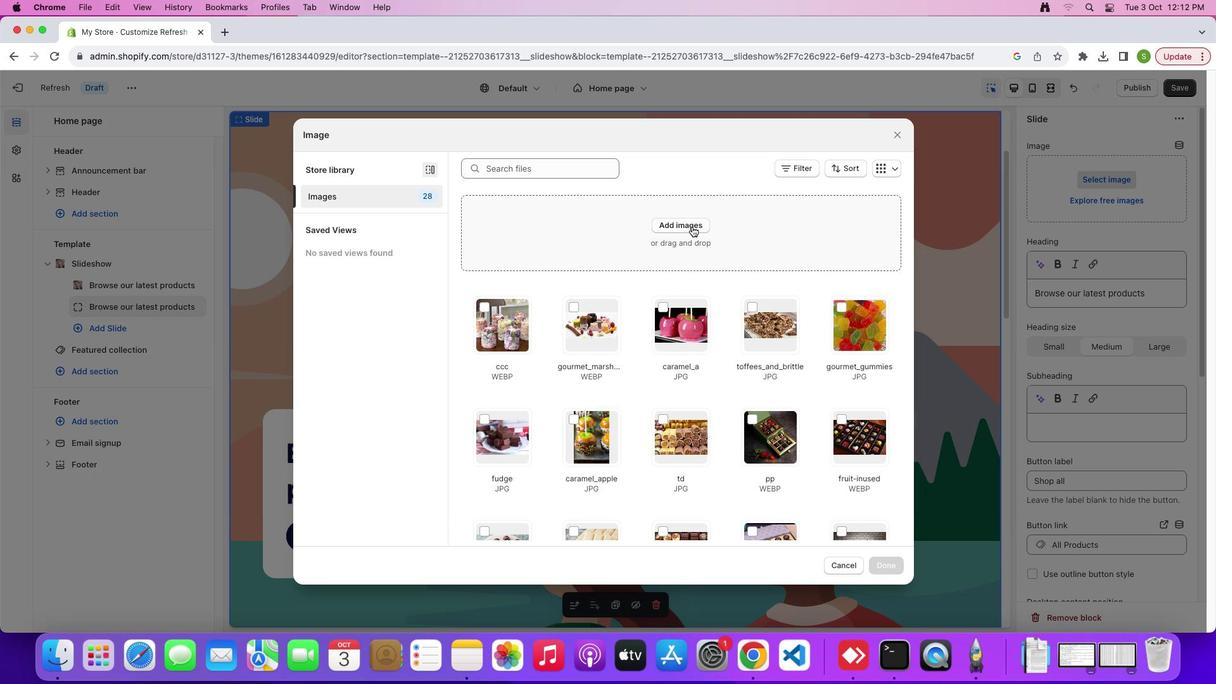 
Action: Mouse pressed left at (692, 226)
Screenshot: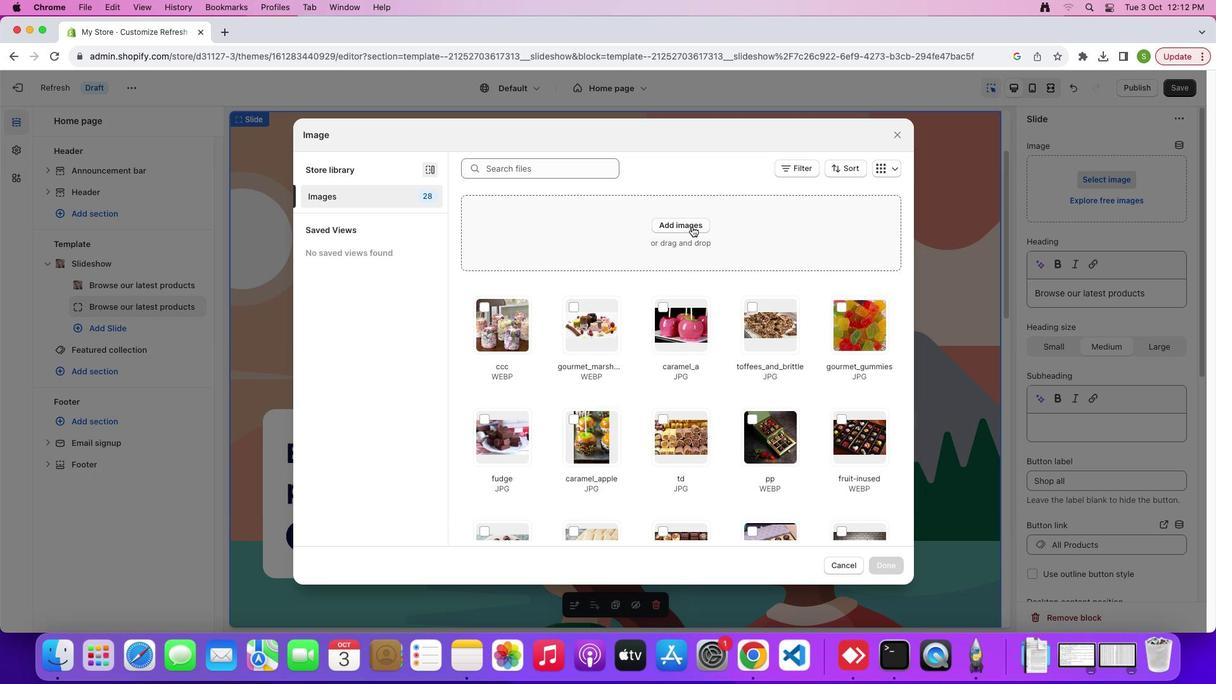 
Action: Mouse pressed left at (692, 226)
Screenshot: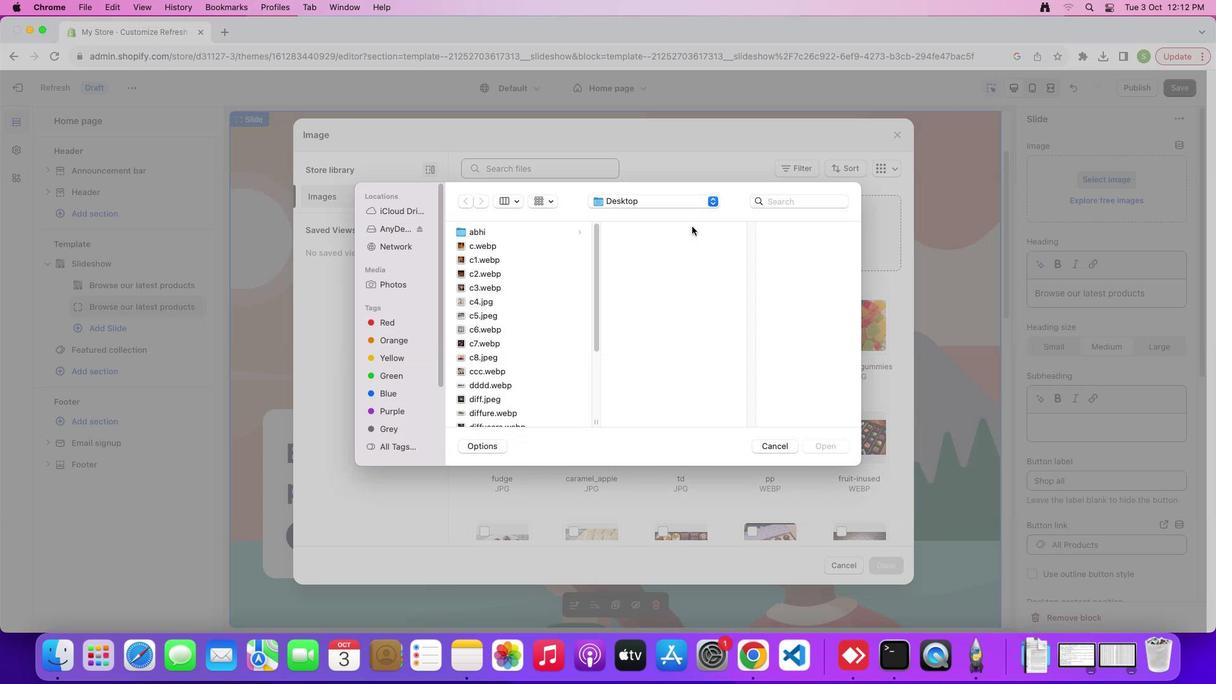 
Action: Mouse moved to (483, 383)
Screenshot: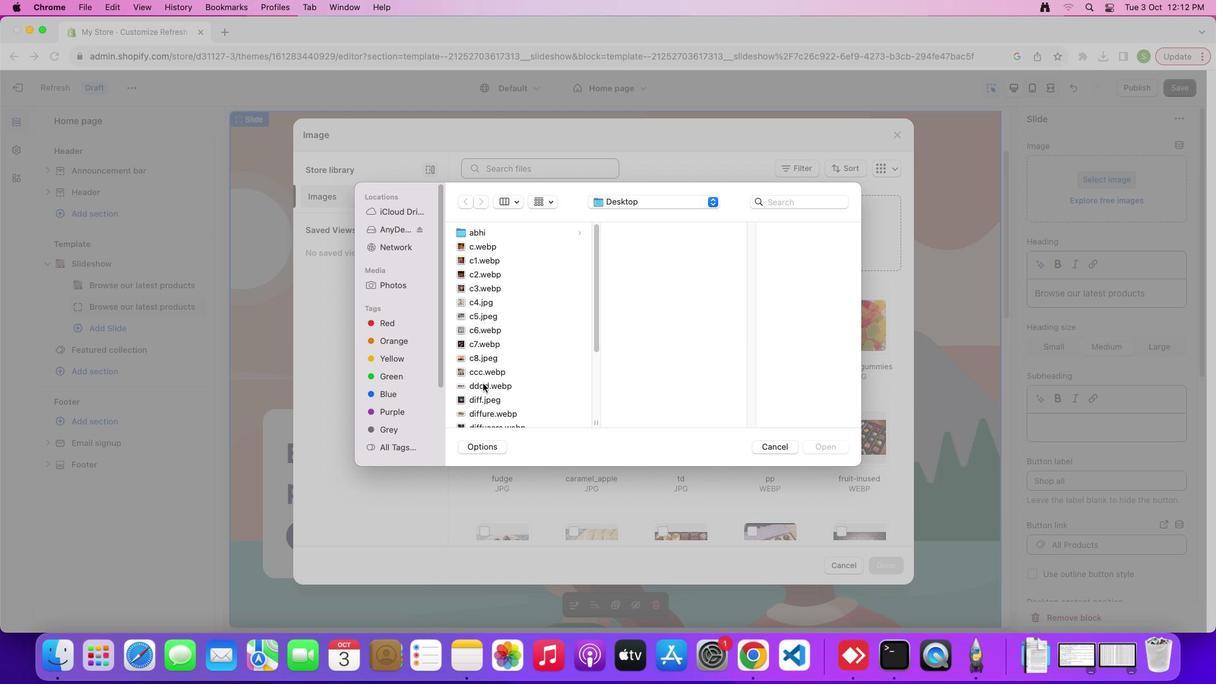 
Action: Mouse pressed left at (483, 383)
Screenshot: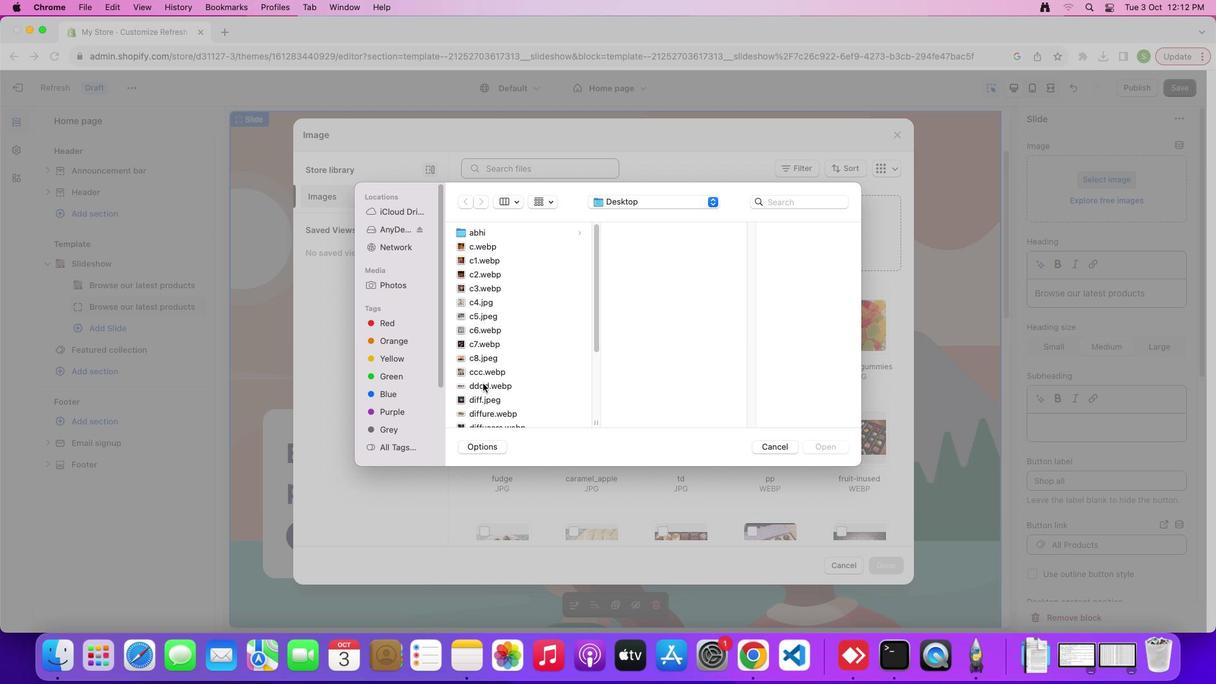 
Action: Mouse moved to (504, 373)
Screenshot: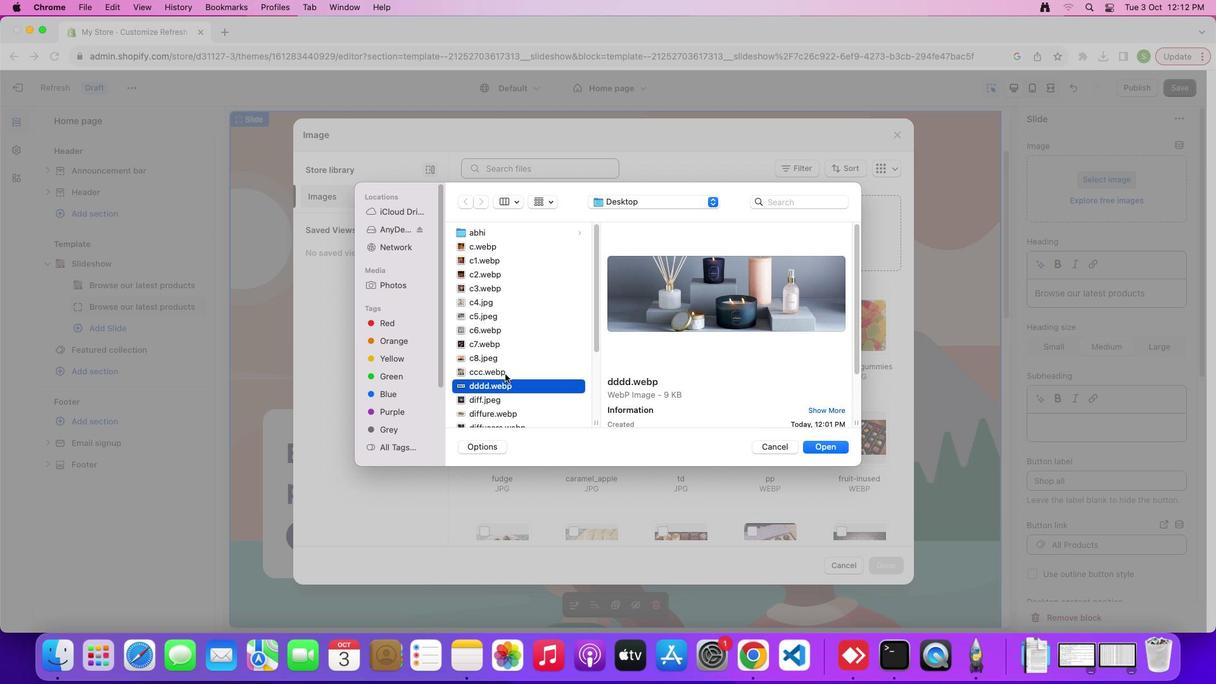 
Action: Mouse scrolled (504, 373) with delta (0, 0)
Screenshot: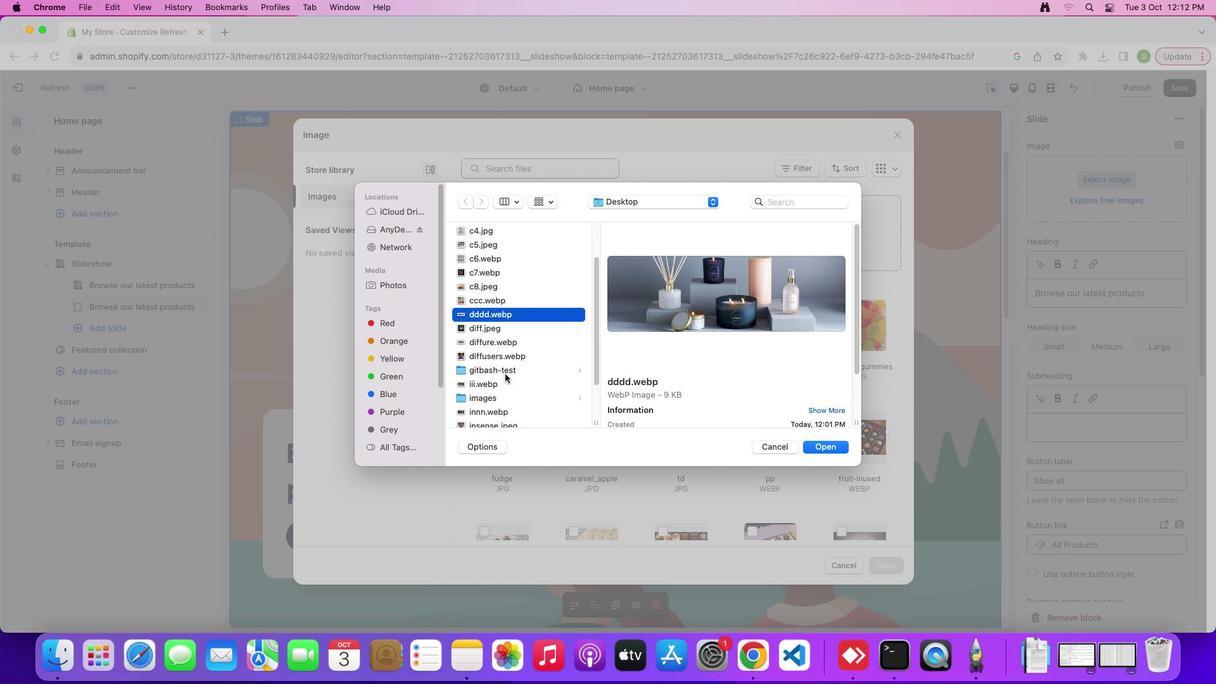 
Action: Mouse scrolled (504, 373) with delta (0, 0)
Screenshot: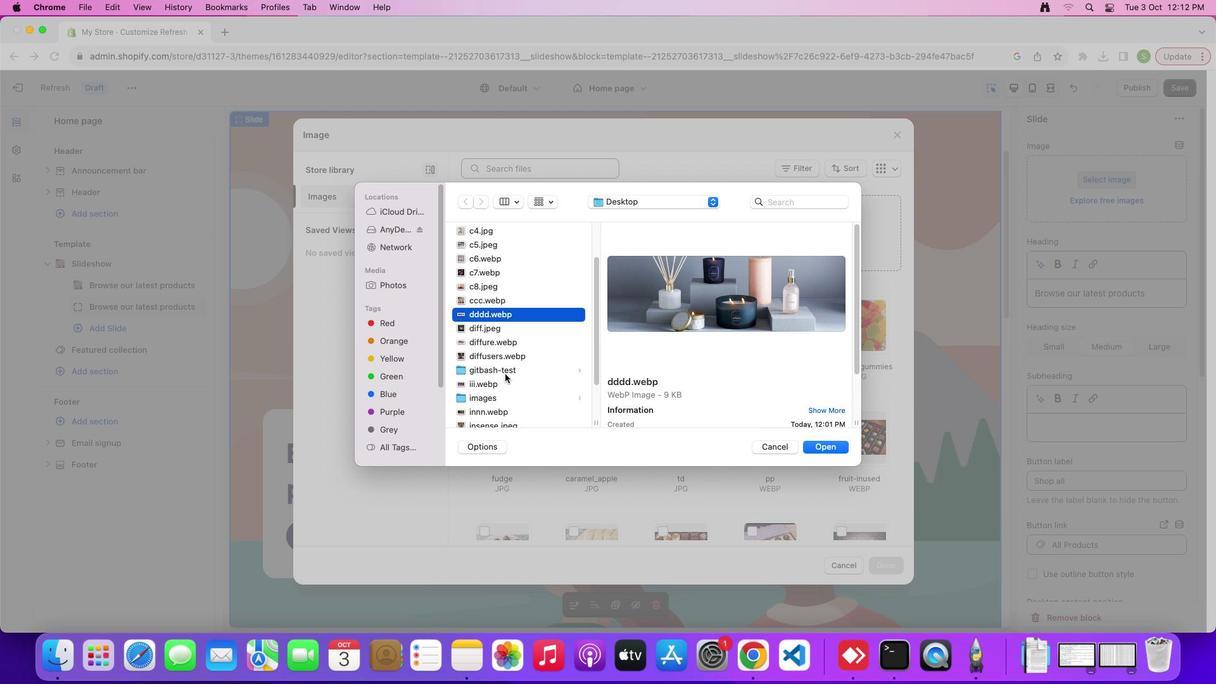 
Action: Mouse scrolled (504, 373) with delta (0, -1)
Screenshot: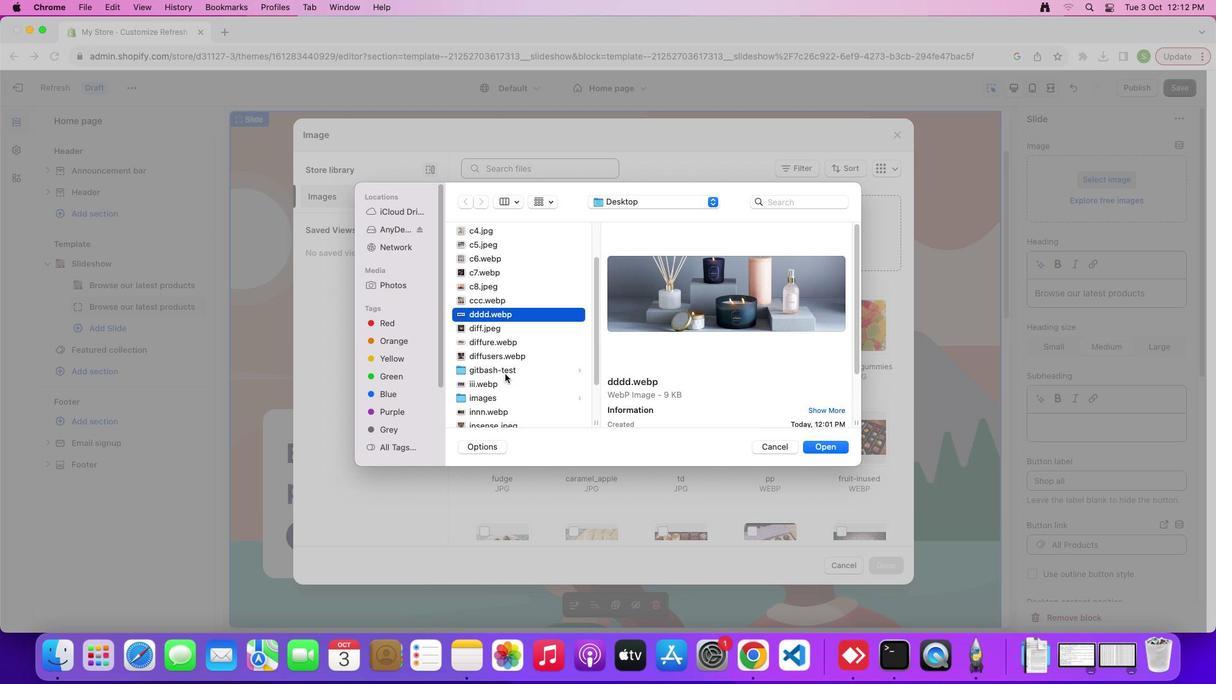 
Action: Mouse scrolled (504, 373) with delta (0, 0)
Screenshot: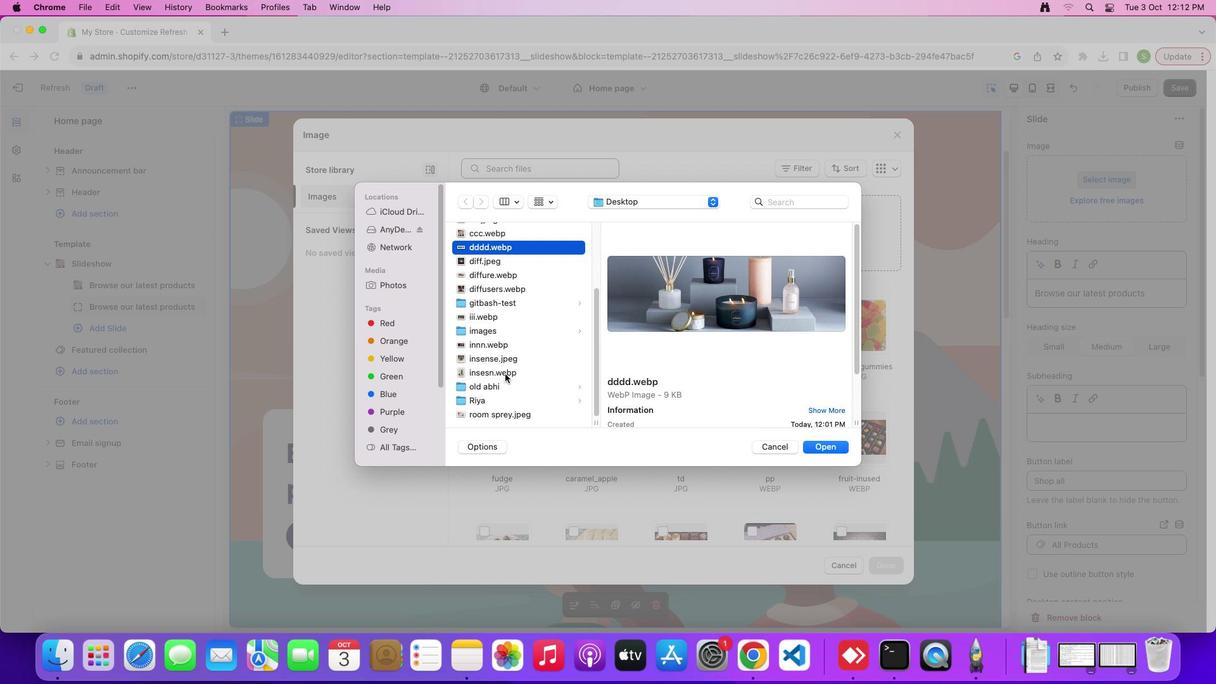 
Action: Mouse scrolled (504, 373) with delta (0, 0)
Screenshot: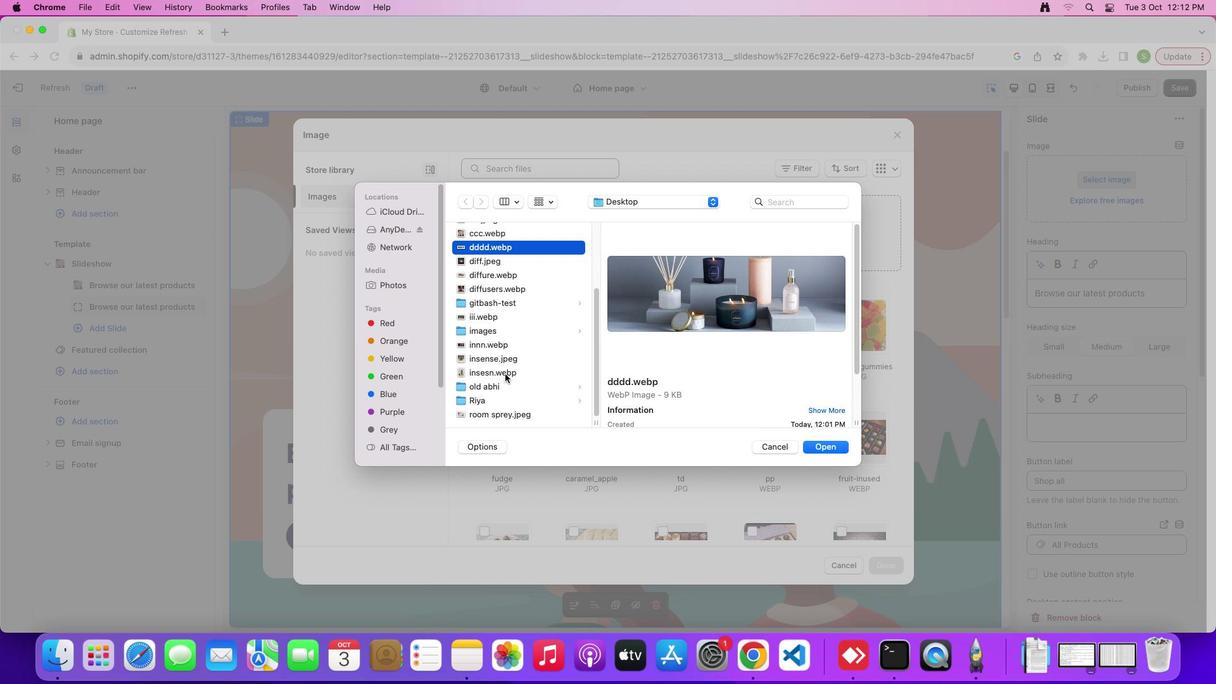
Action: Mouse scrolled (504, 373) with delta (0, -2)
Screenshot: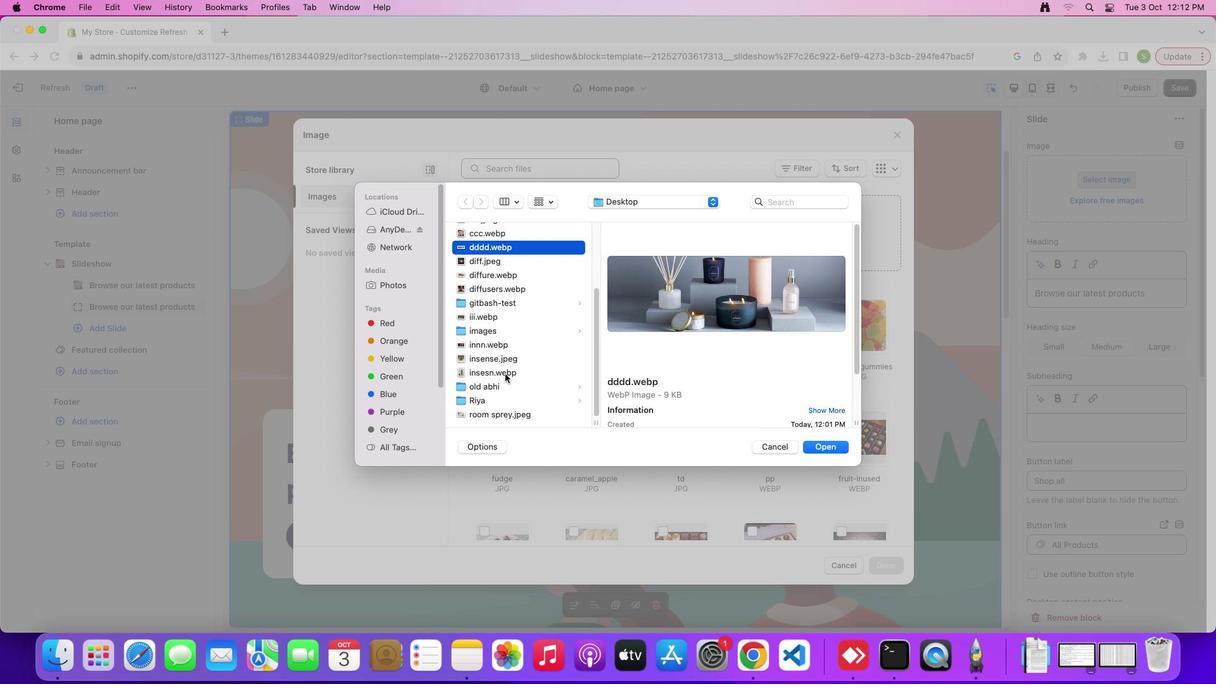 
Action: Mouse scrolled (504, 373) with delta (0, -2)
Screenshot: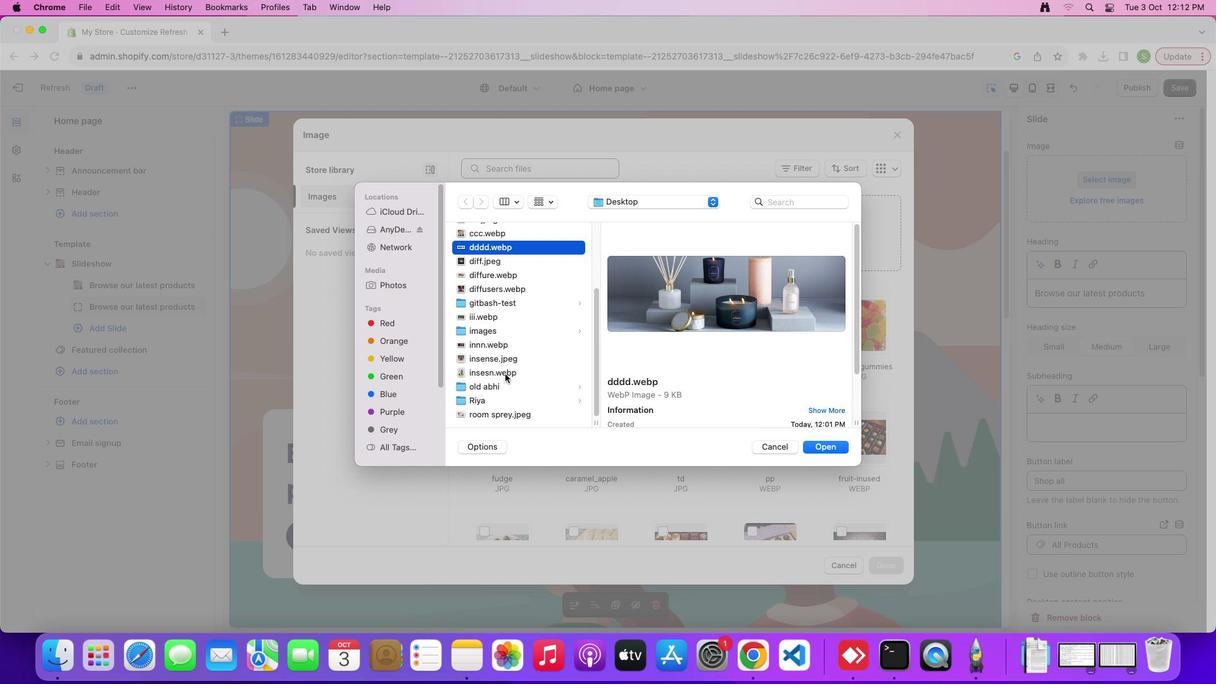 
Action: Mouse scrolled (504, 373) with delta (0, 0)
Screenshot: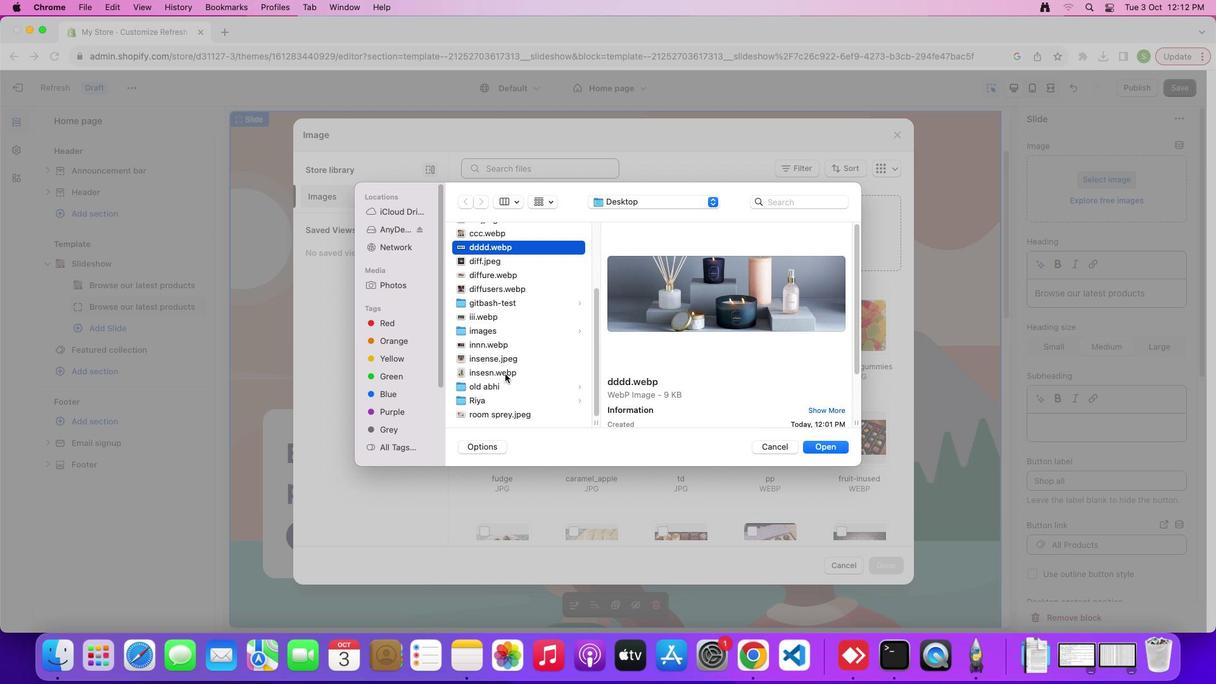 
Action: Mouse scrolled (504, 373) with delta (0, 0)
Screenshot: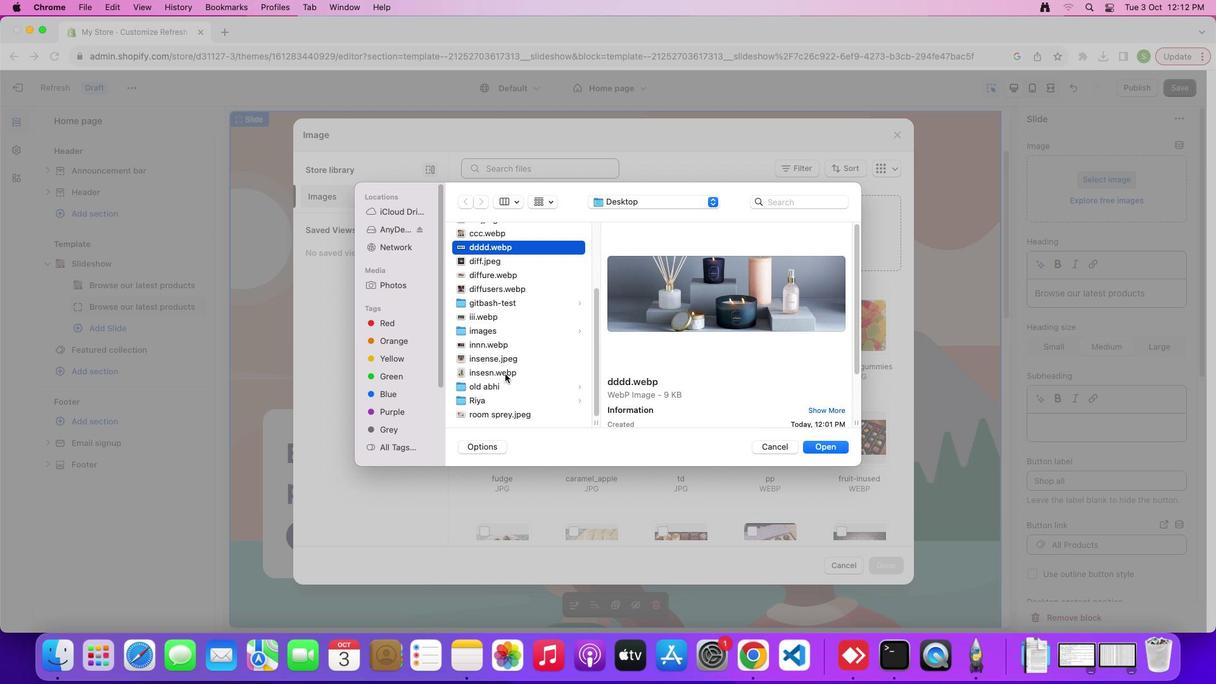 
Action: Mouse scrolled (504, 373) with delta (0, -3)
Screenshot: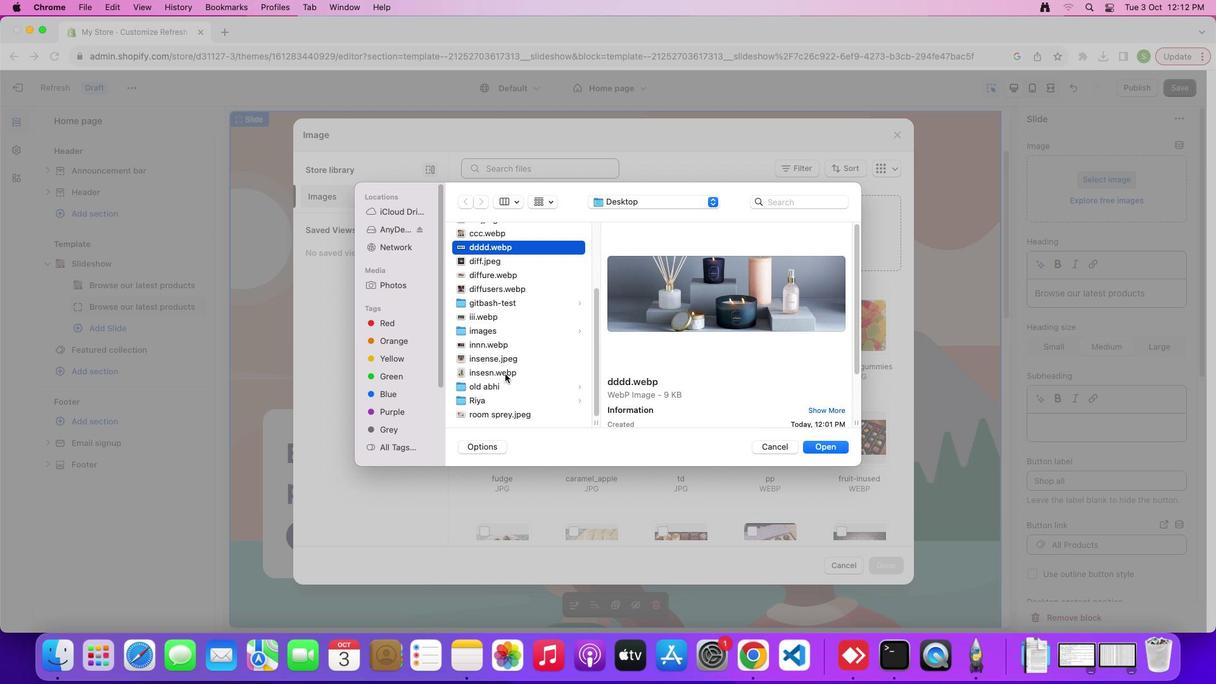 
Action: Mouse scrolled (504, 373) with delta (0, -3)
Screenshot: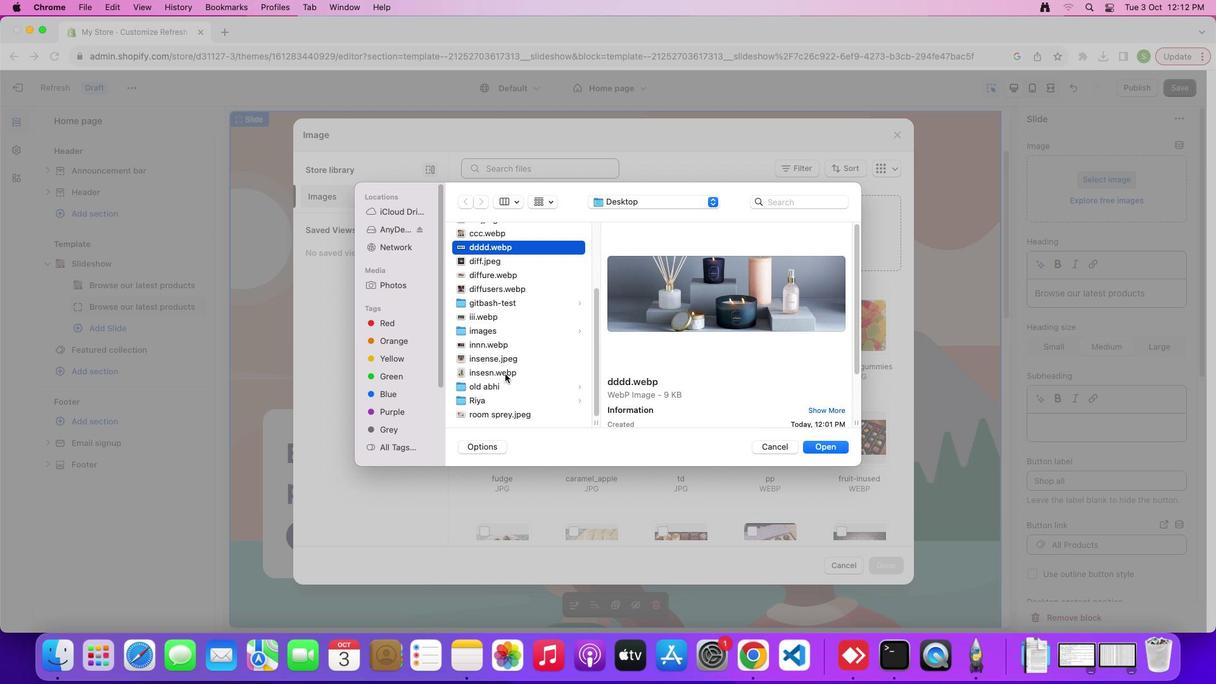 
Action: Mouse moved to (498, 355)
Screenshot: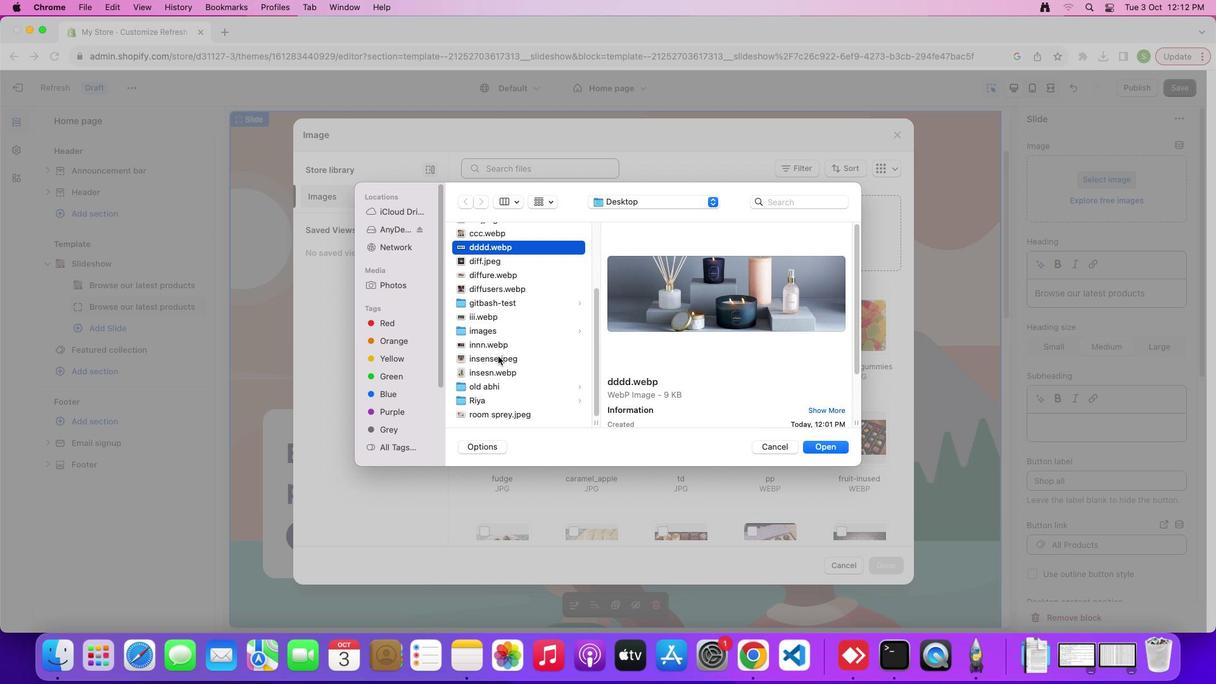 
Action: Mouse scrolled (498, 355) with delta (0, 0)
Screenshot: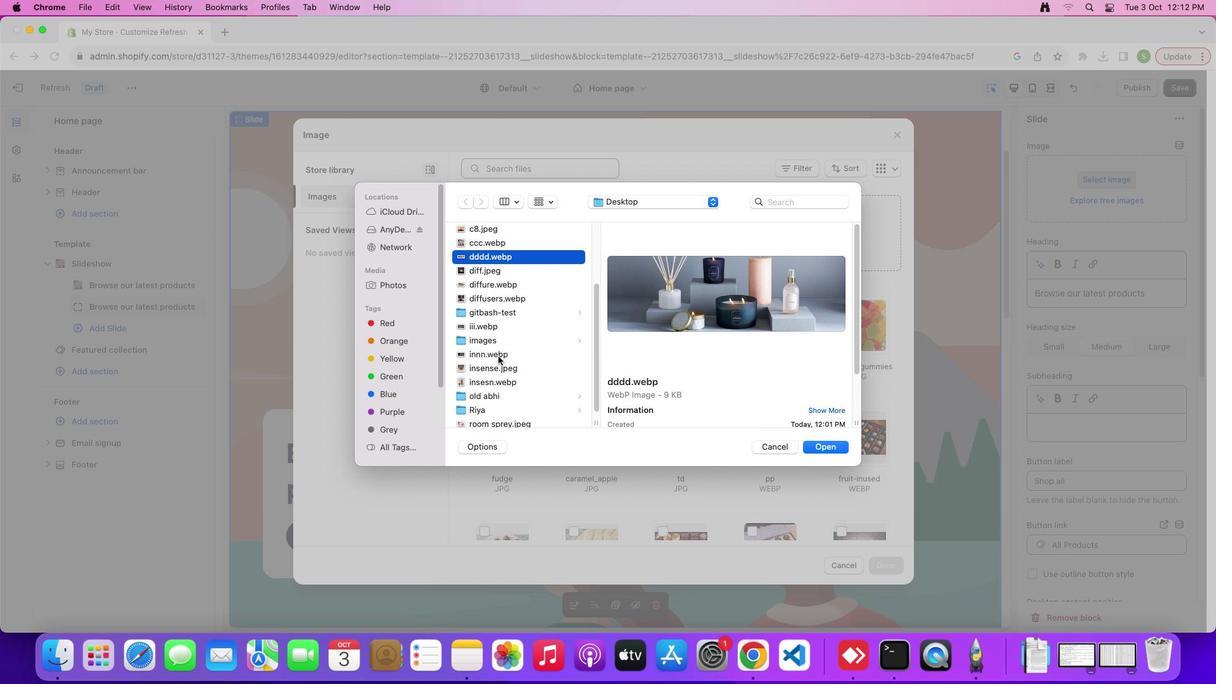 
Action: Mouse scrolled (498, 355) with delta (0, 0)
Screenshot: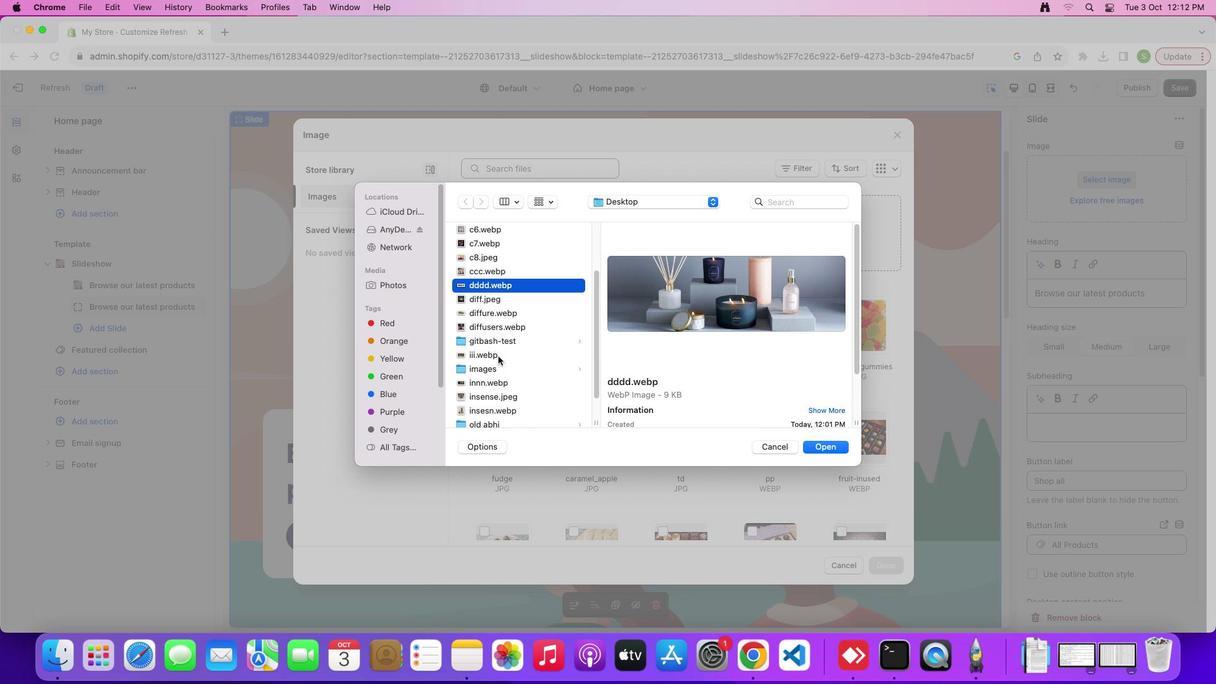 
Action: Mouse scrolled (498, 355) with delta (0, 1)
Screenshot: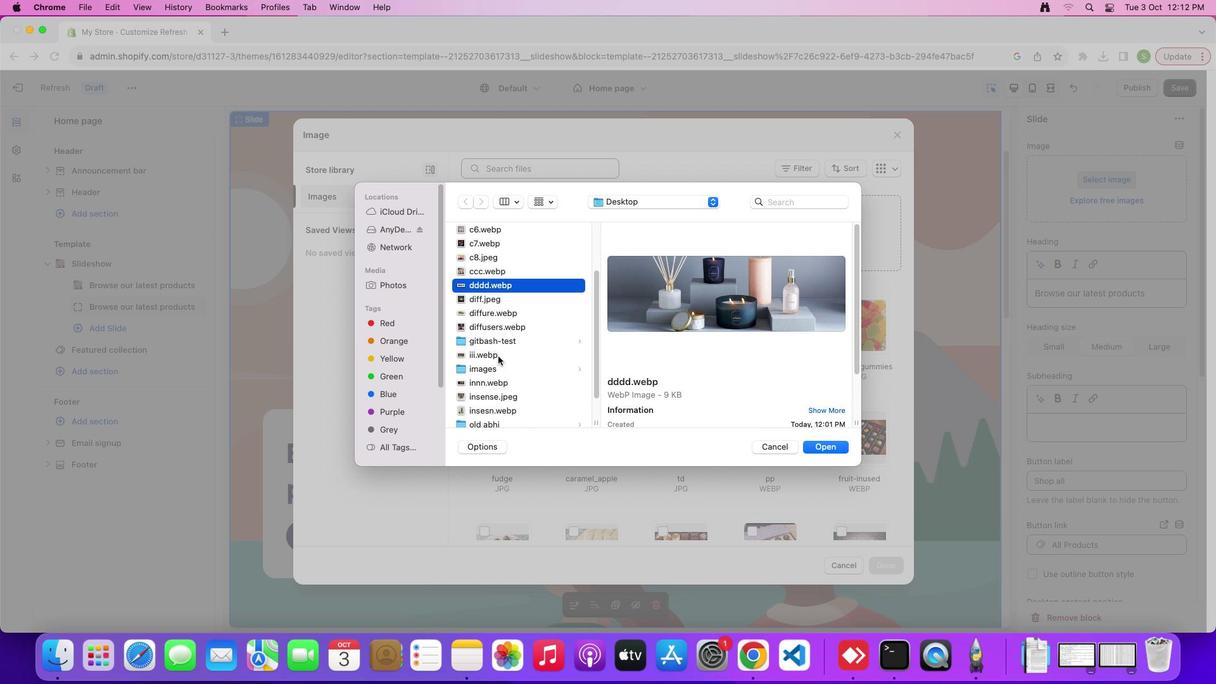 
Action: Mouse scrolled (498, 355) with delta (0, 0)
Screenshot: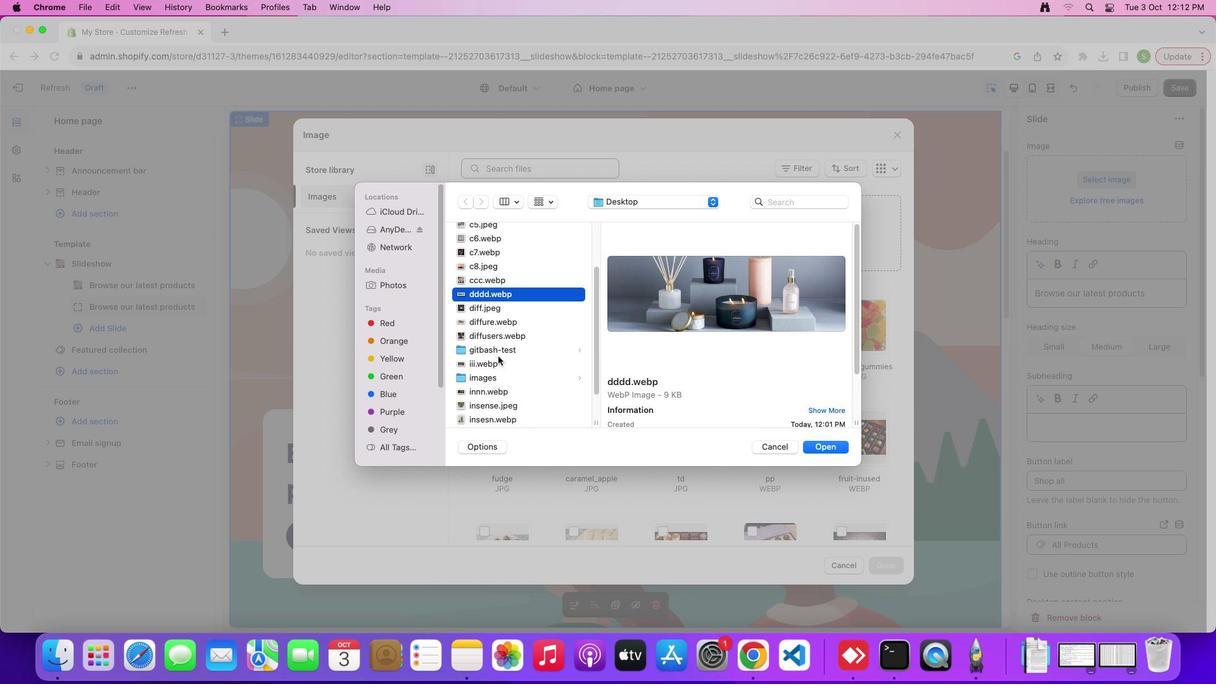 
Action: Mouse scrolled (498, 355) with delta (0, 0)
Screenshot: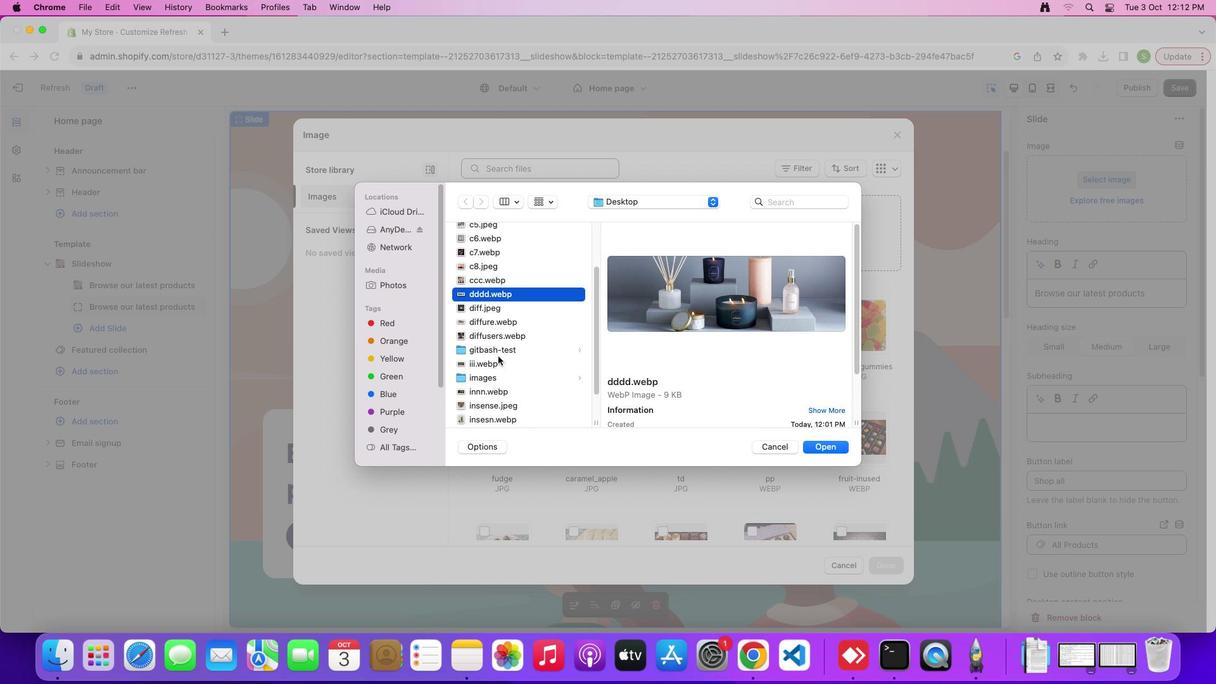 
Action: Mouse scrolled (498, 355) with delta (0, 0)
Screenshot: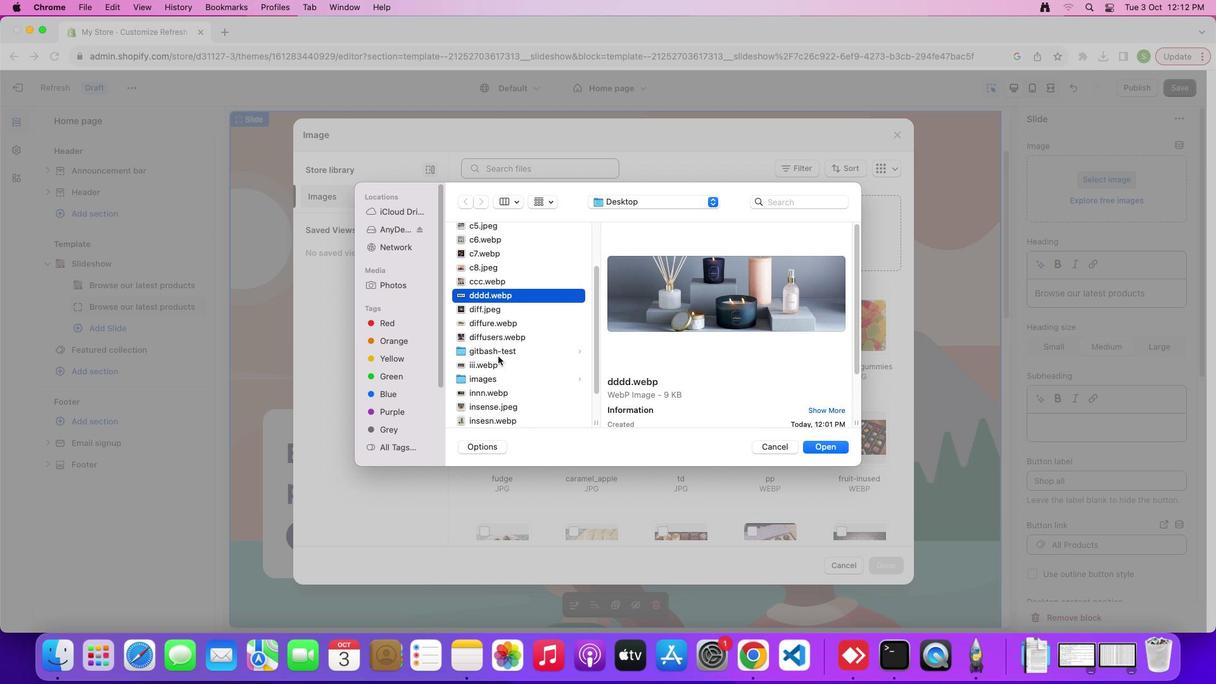 
Action: Mouse scrolled (498, 355) with delta (0, 0)
Screenshot: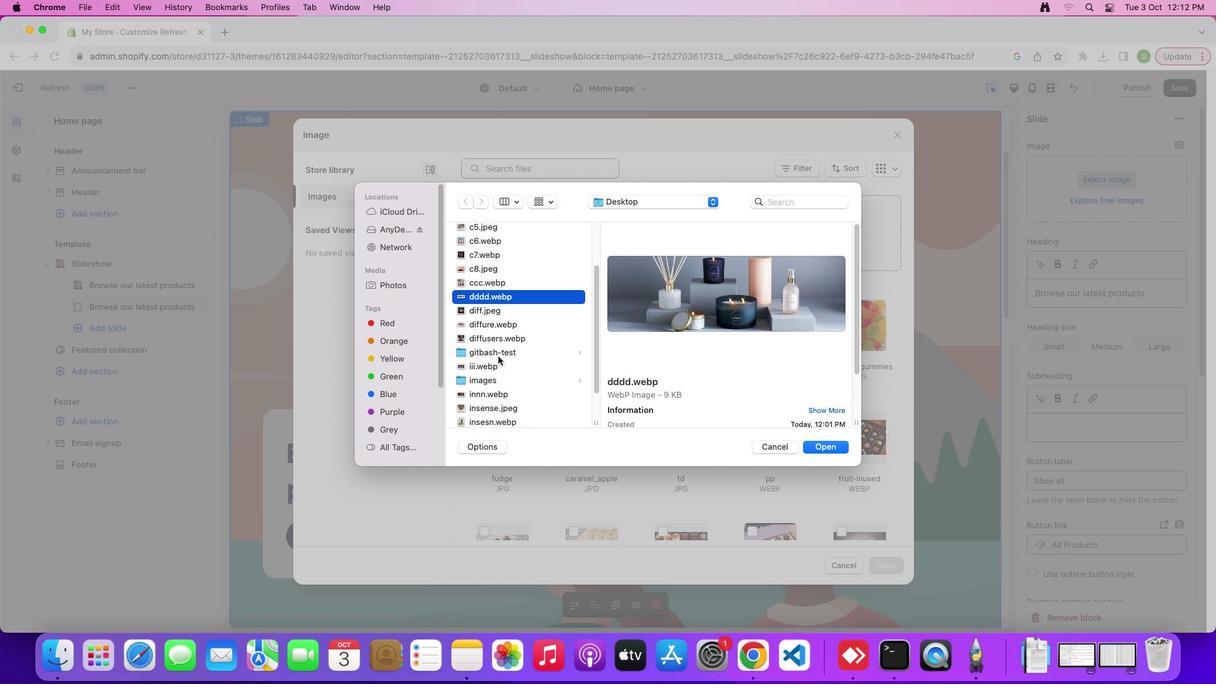 
Action: Mouse scrolled (498, 355) with delta (0, 0)
Screenshot: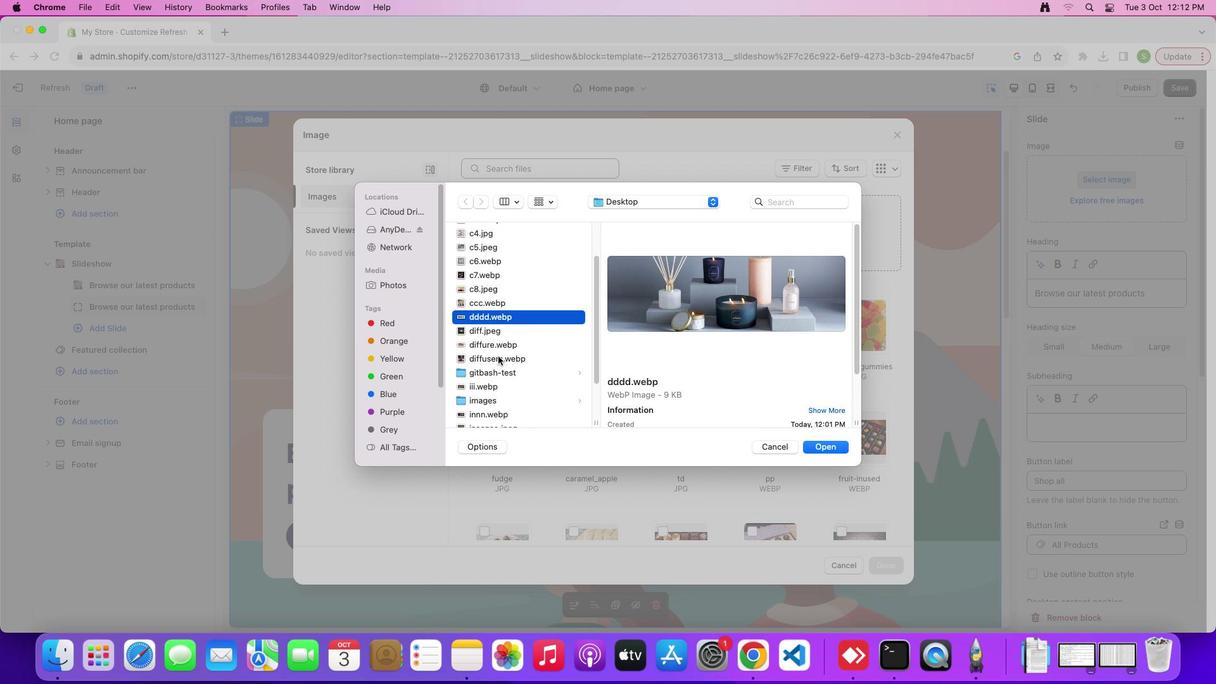 
Action: Mouse scrolled (498, 355) with delta (0, 0)
Screenshot: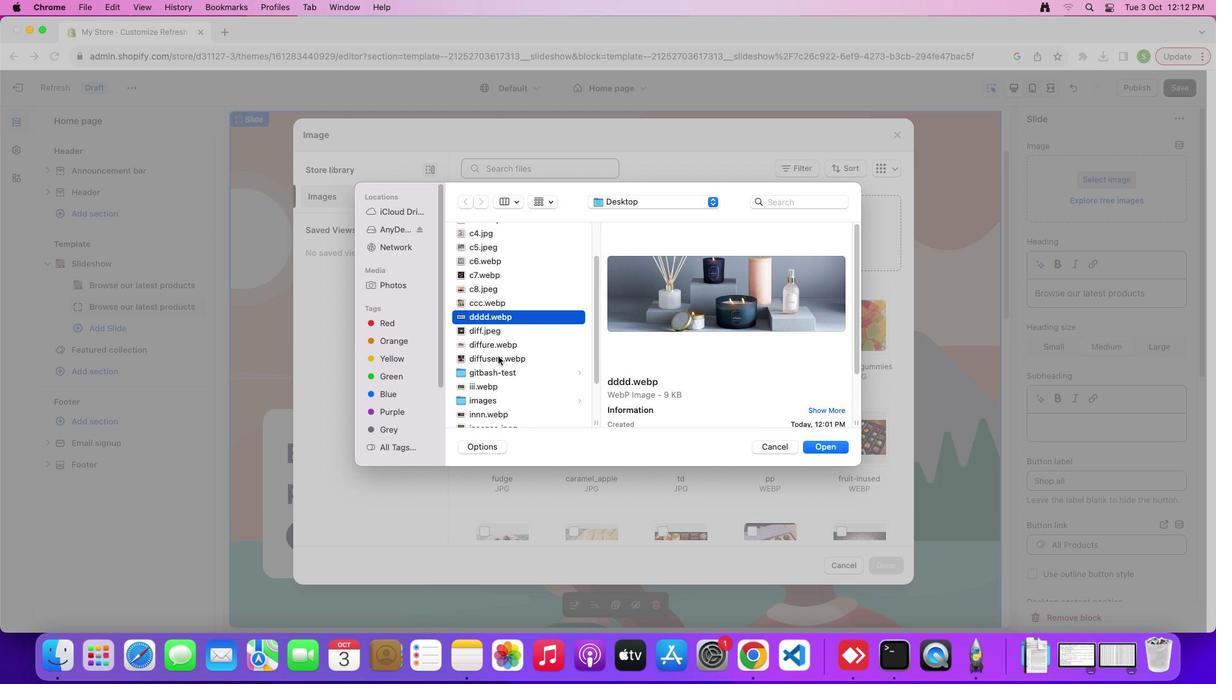 
Action: Mouse scrolled (498, 355) with delta (0, 0)
Screenshot: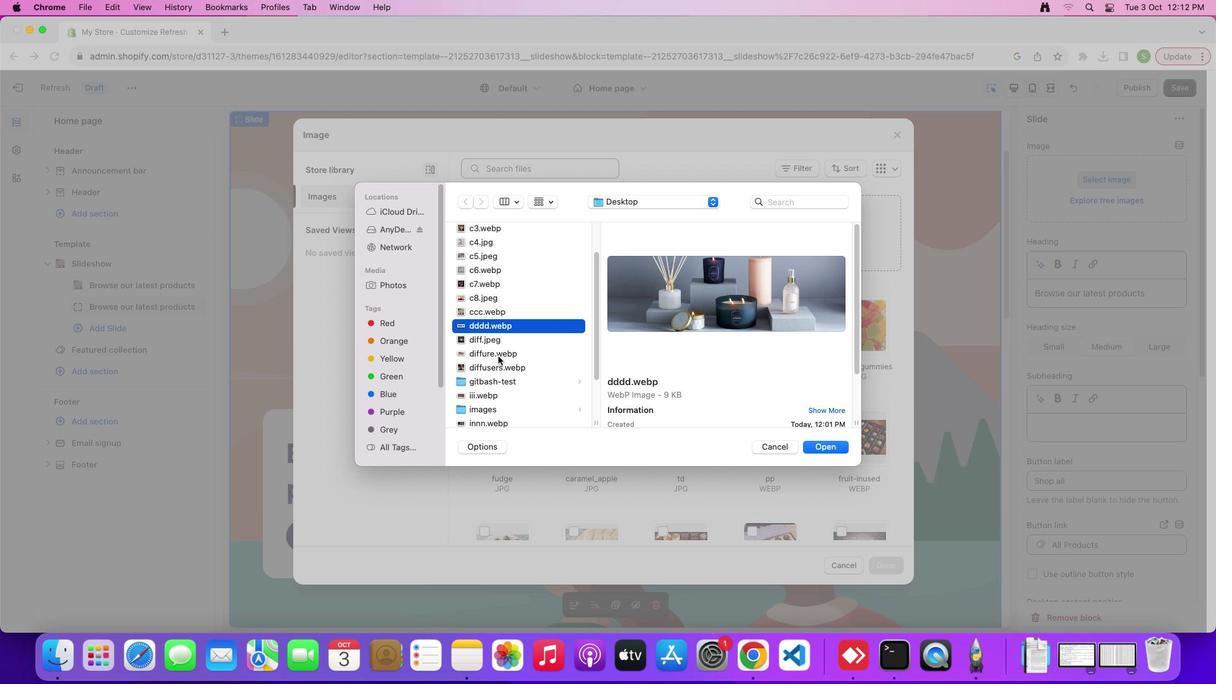 
Action: Mouse scrolled (498, 355) with delta (0, 0)
Screenshot: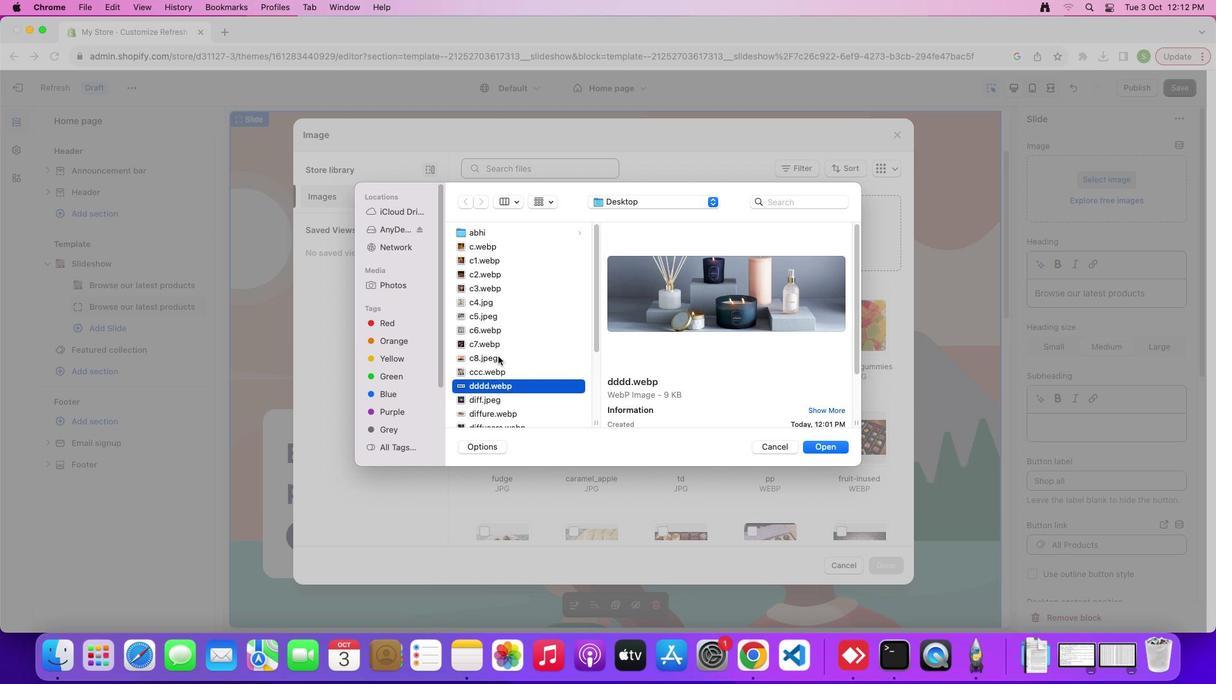
Action: Mouse scrolled (498, 355) with delta (0, 1)
Screenshot: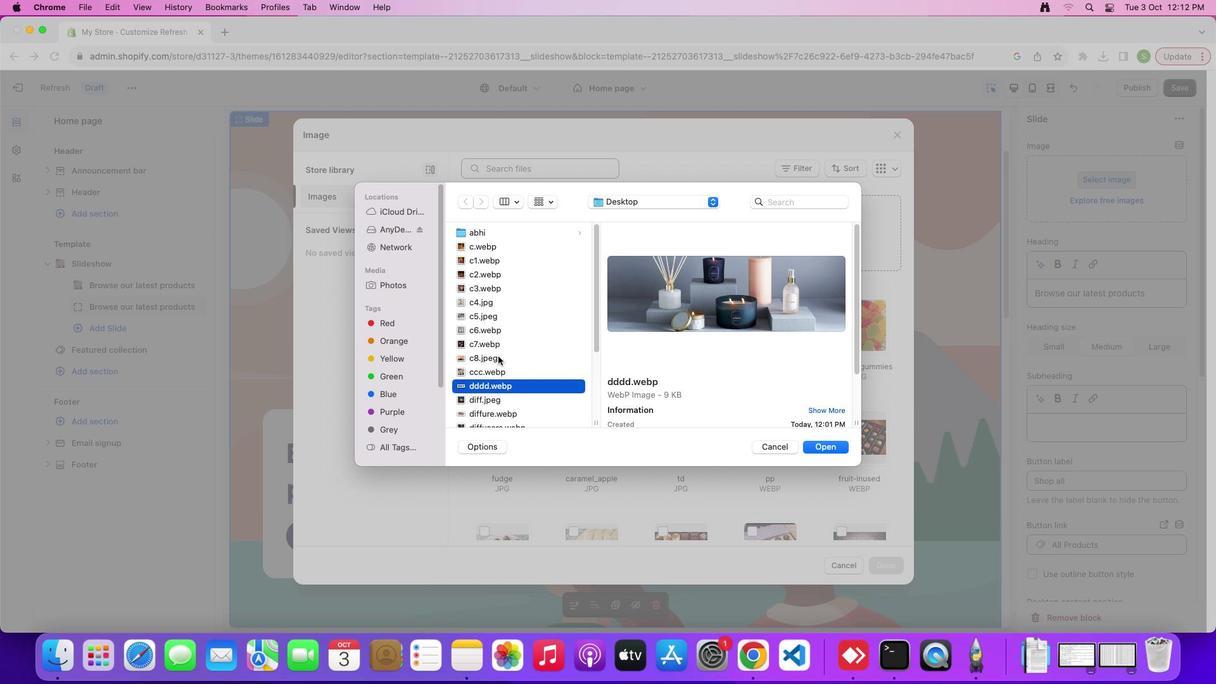 
Action: Mouse scrolled (498, 355) with delta (0, 2)
Screenshot: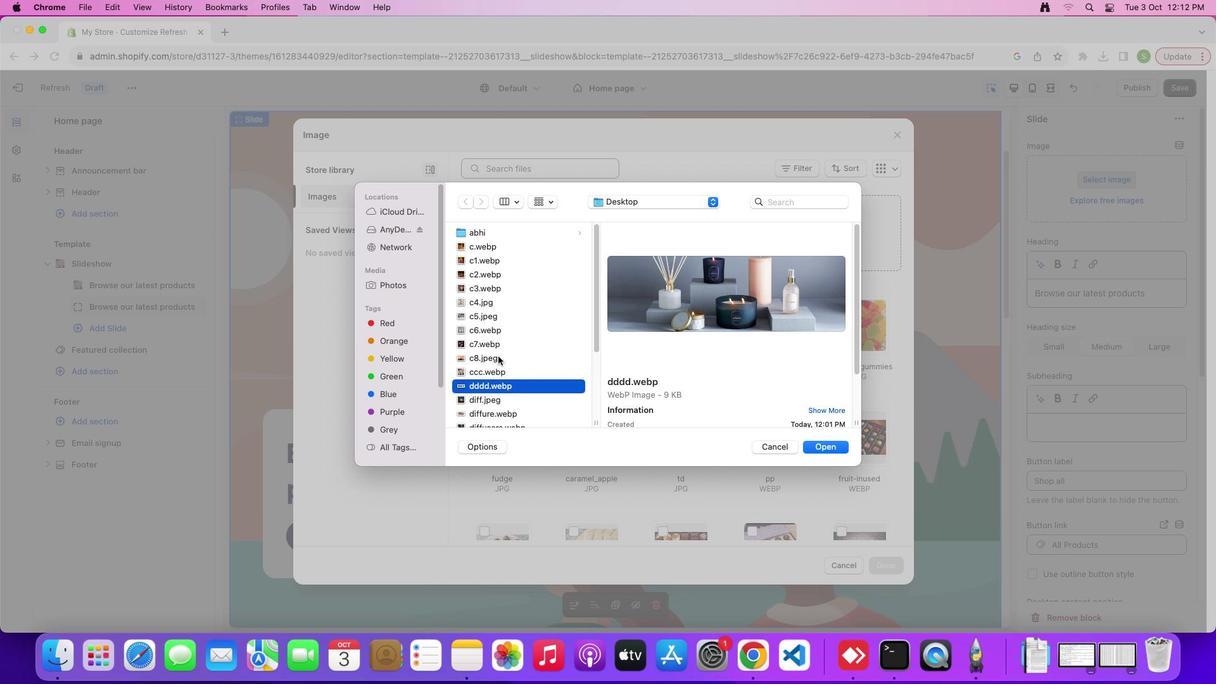
Action: Mouse scrolled (498, 355) with delta (0, 0)
Screenshot: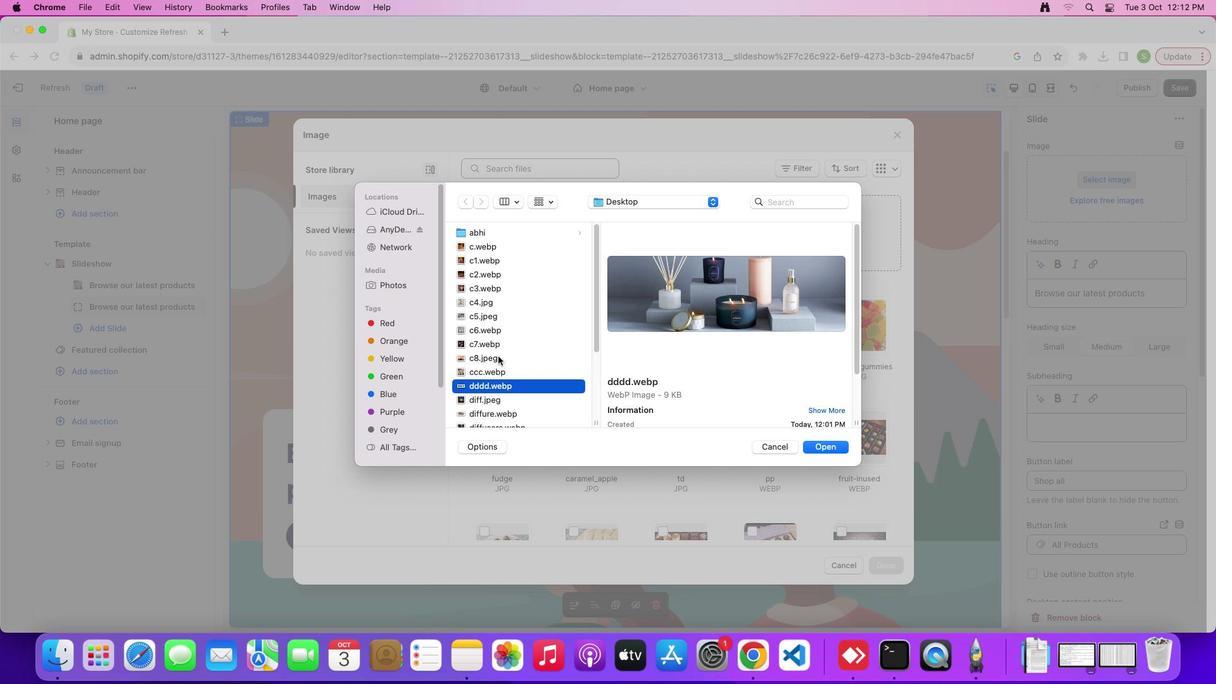 
Action: Mouse scrolled (498, 355) with delta (0, 0)
Screenshot: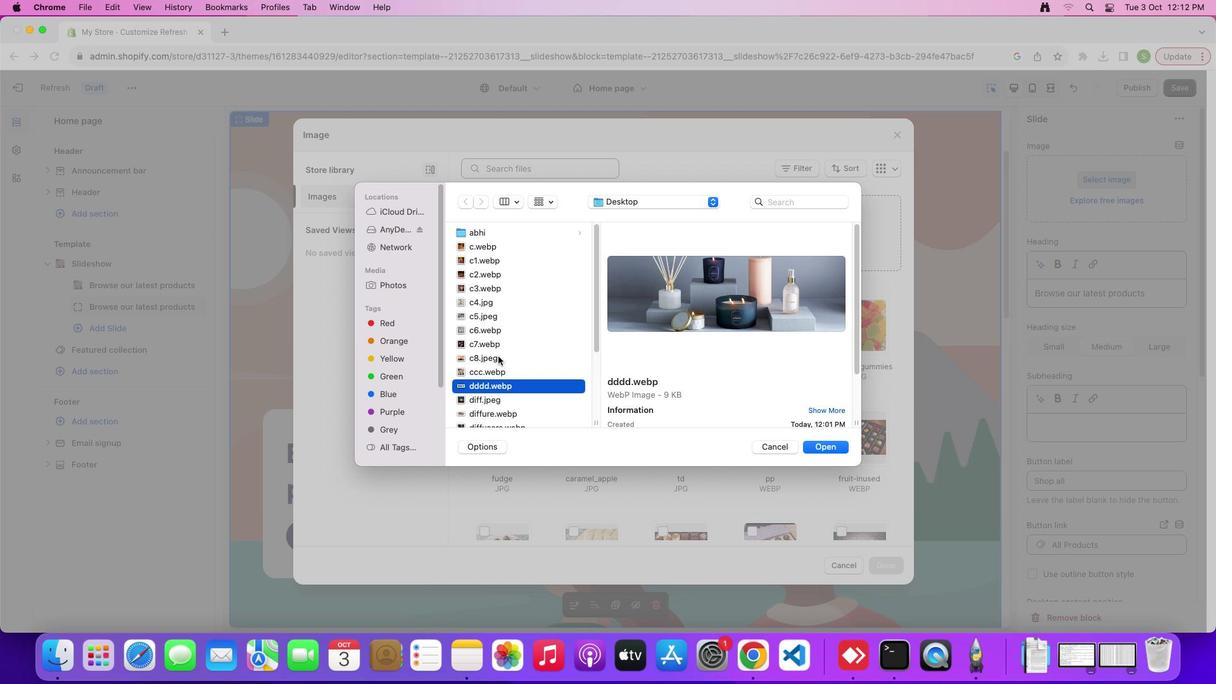 
Action: Mouse scrolled (498, 355) with delta (0, 1)
Screenshot: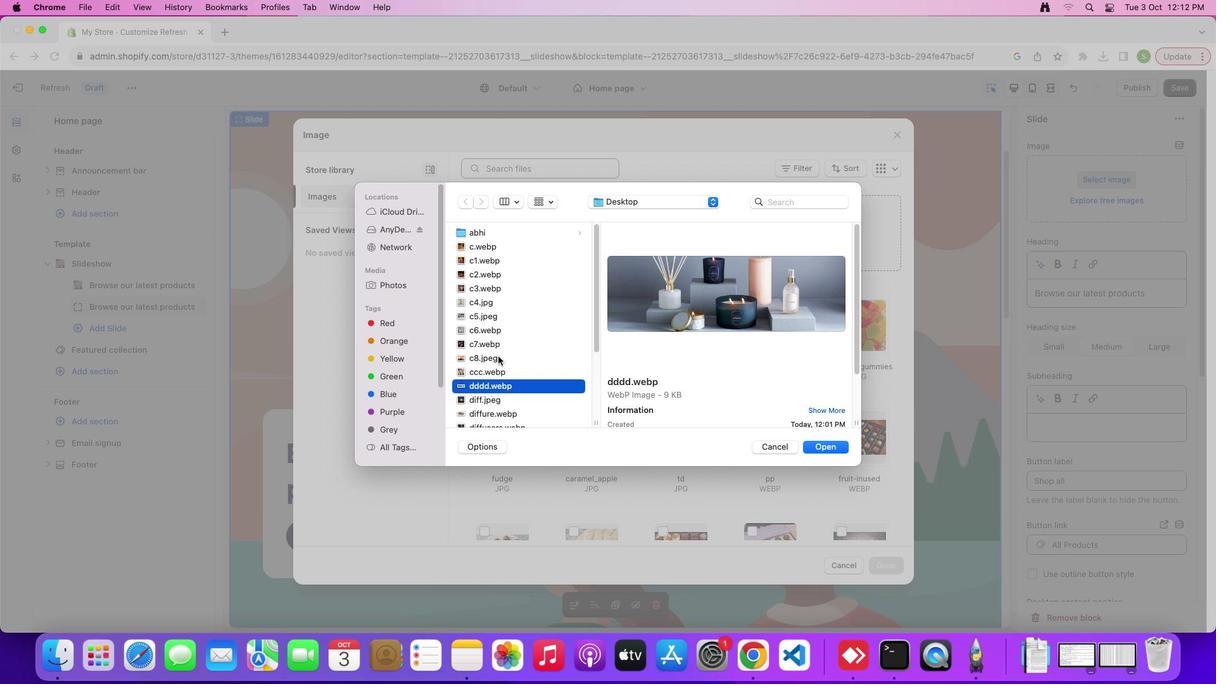 
Action: Mouse moved to (485, 248)
Screenshot: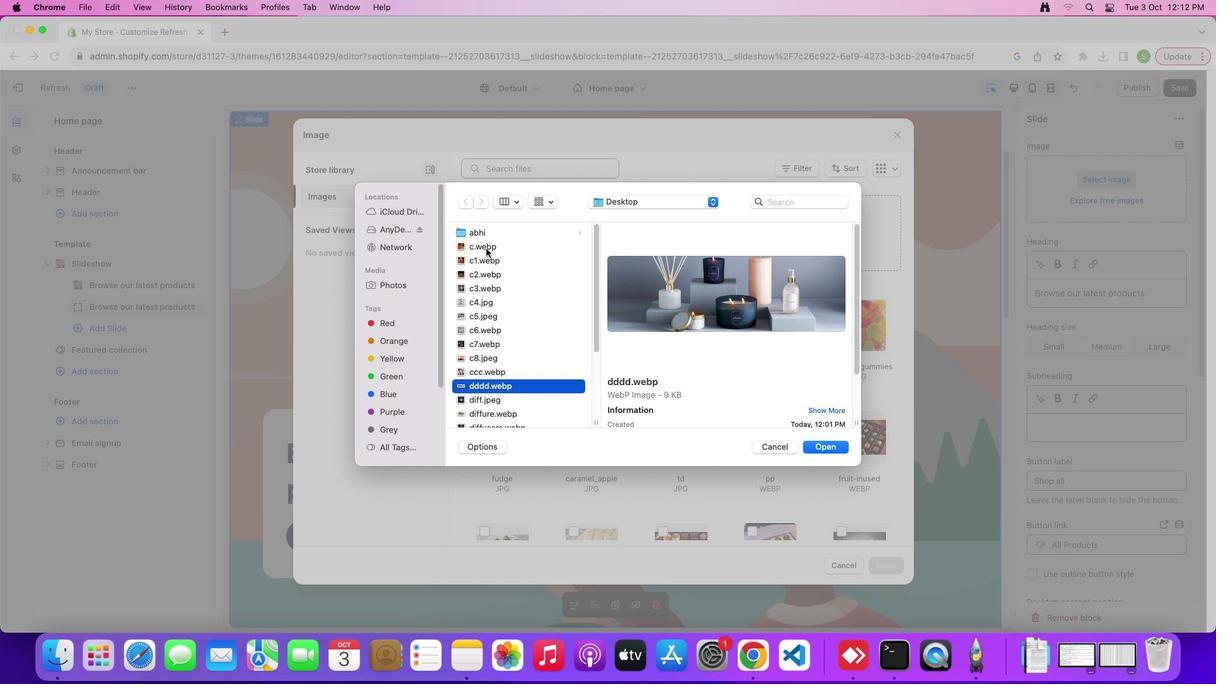 
Action: Mouse pressed left at (485, 248)
Screenshot: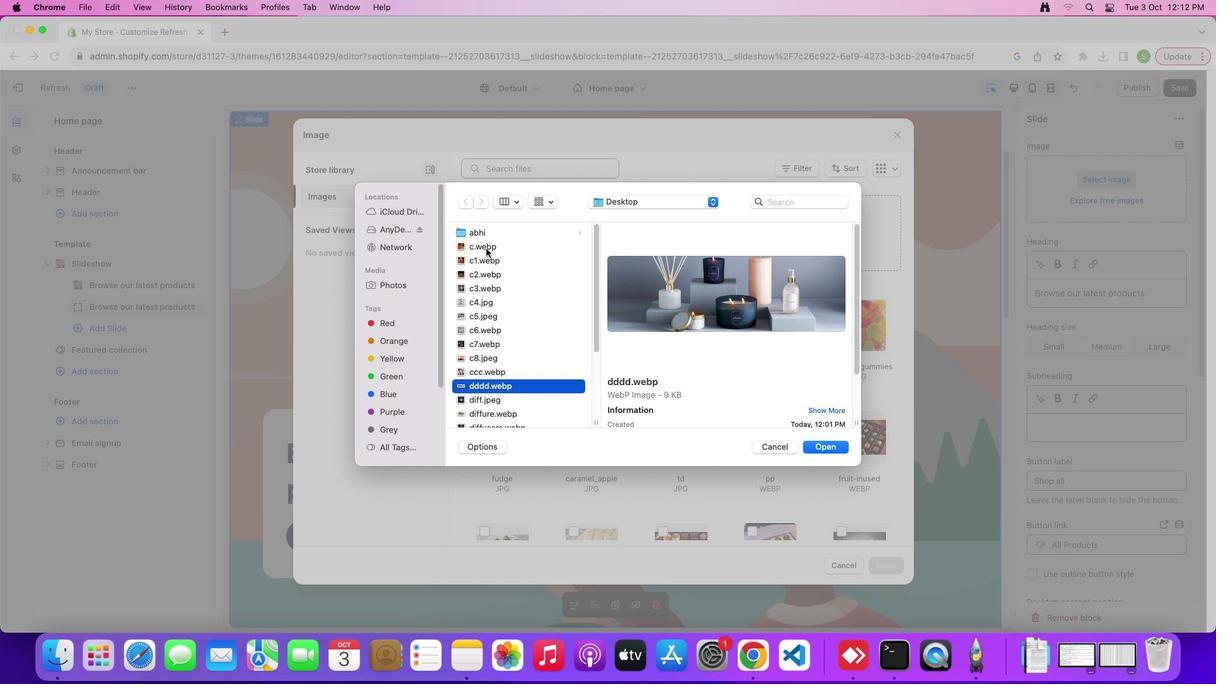 
Action: Mouse moved to (500, 371)
Screenshot: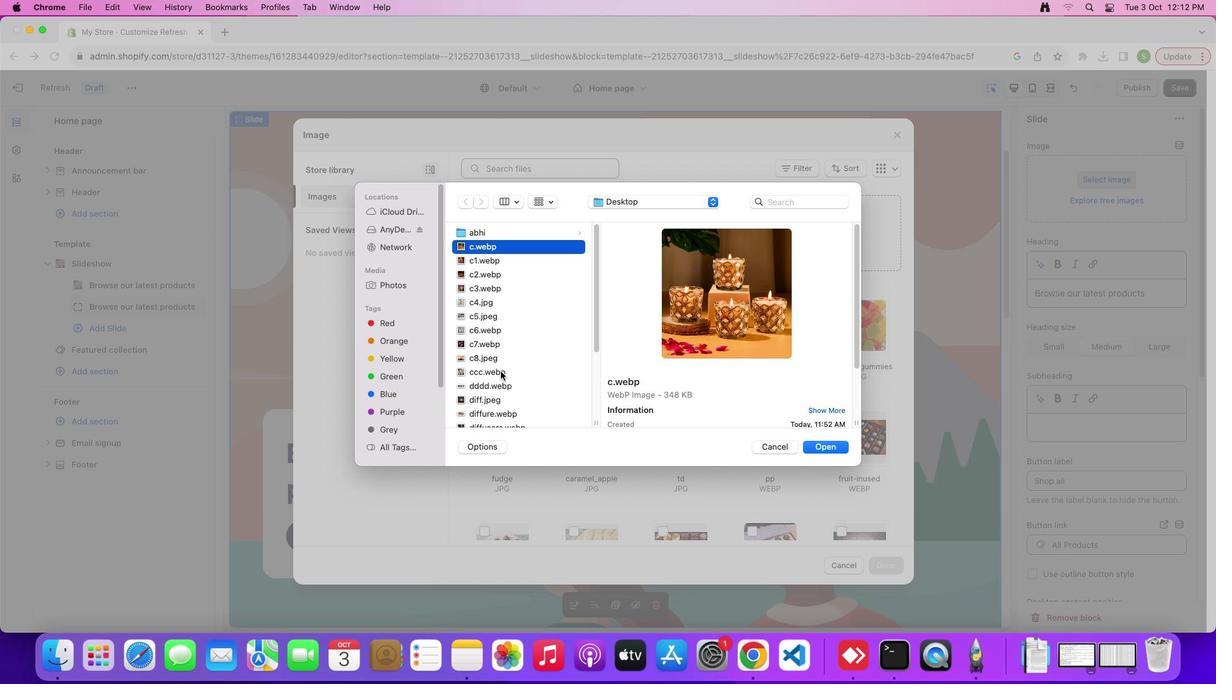 
Action: Mouse scrolled (500, 371) with delta (0, 0)
Screenshot: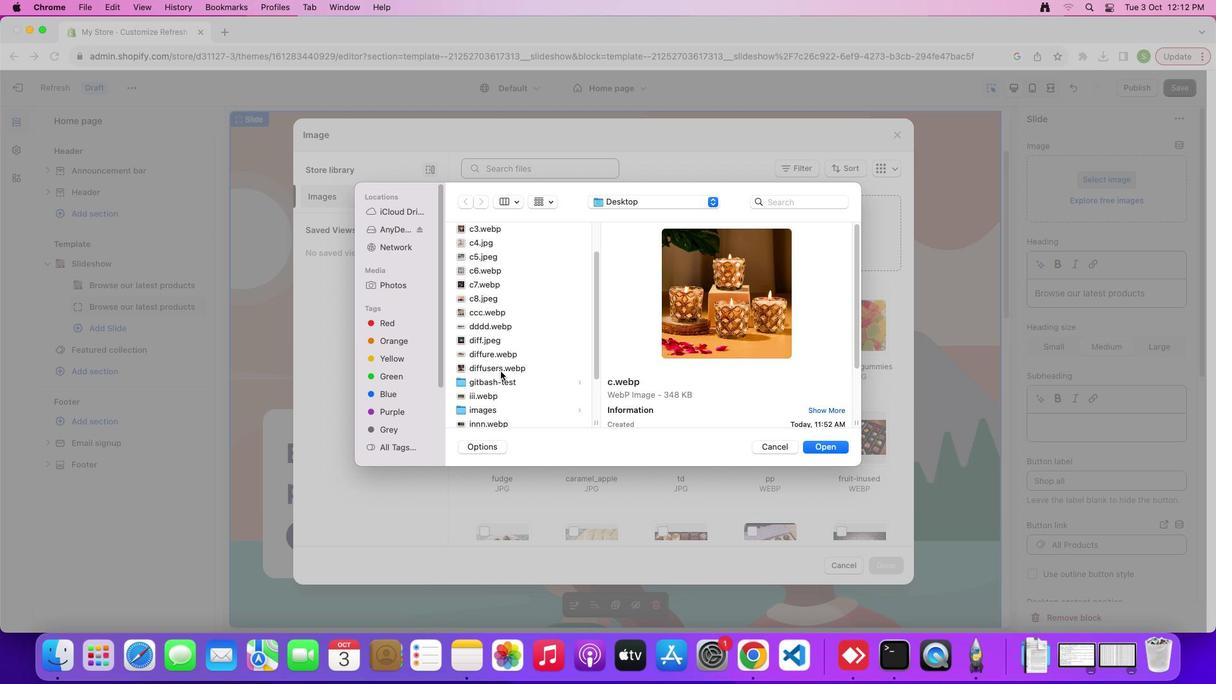 
Action: Mouse scrolled (500, 371) with delta (0, 0)
Screenshot: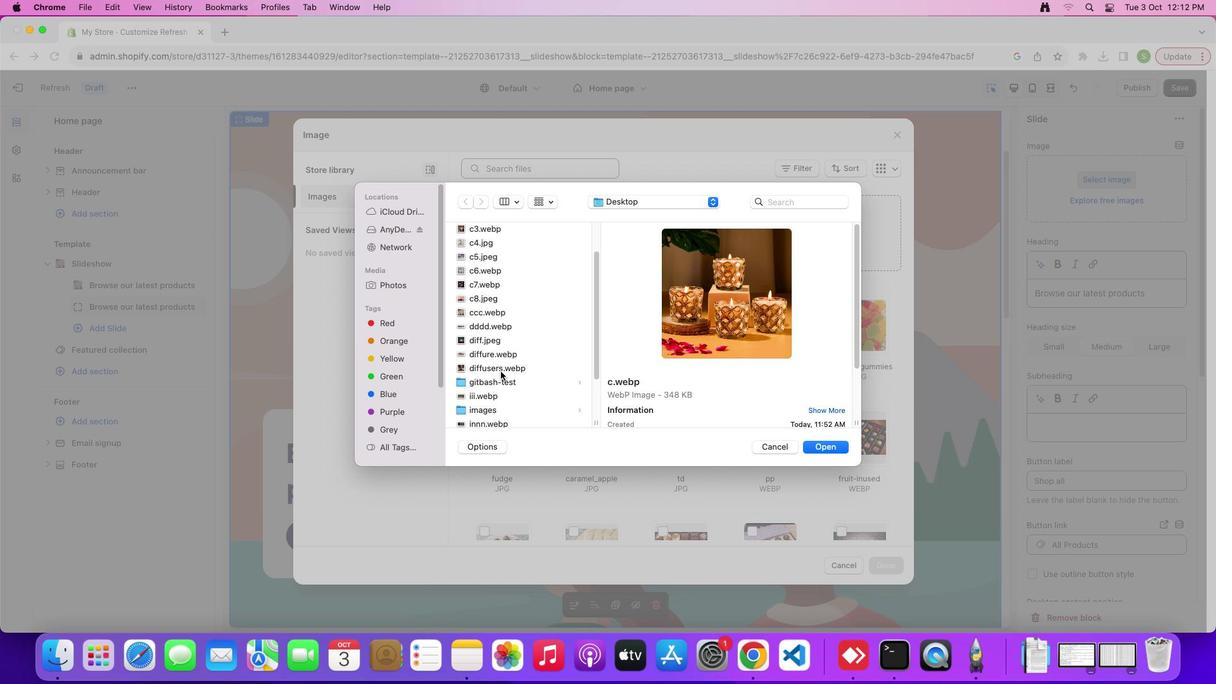 
Action: Mouse scrolled (500, 371) with delta (0, -1)
Screenshot: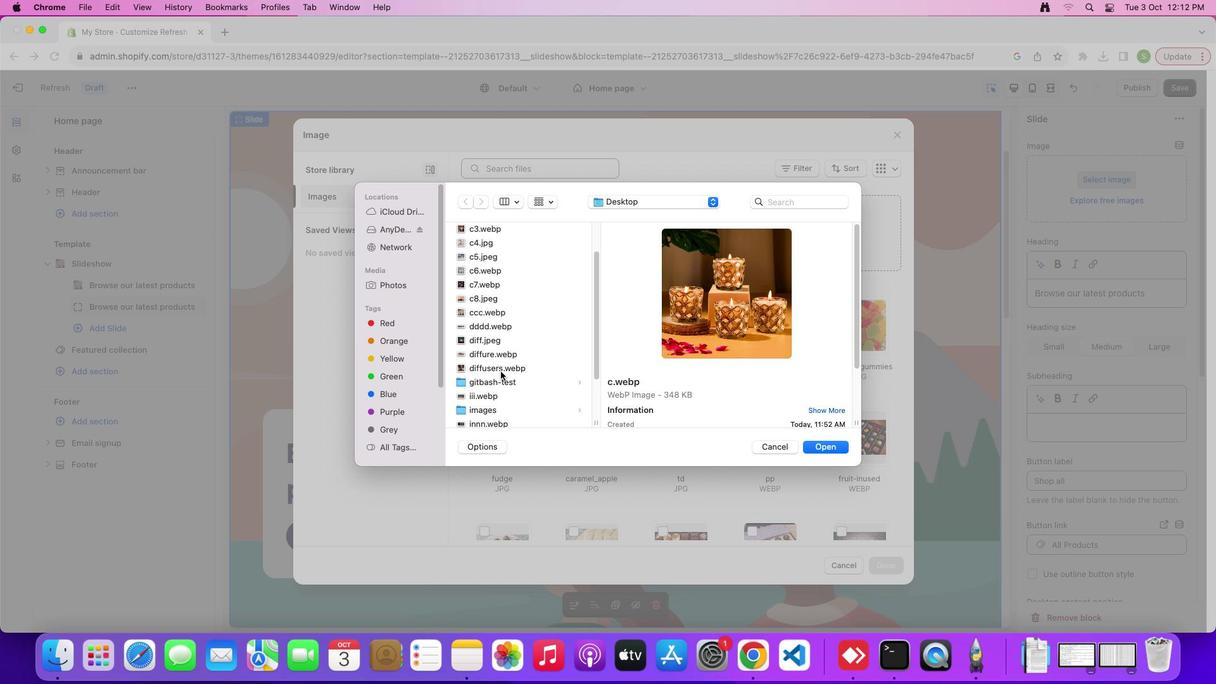 
Action: Mouse moved to (499, 327)
Screenshot: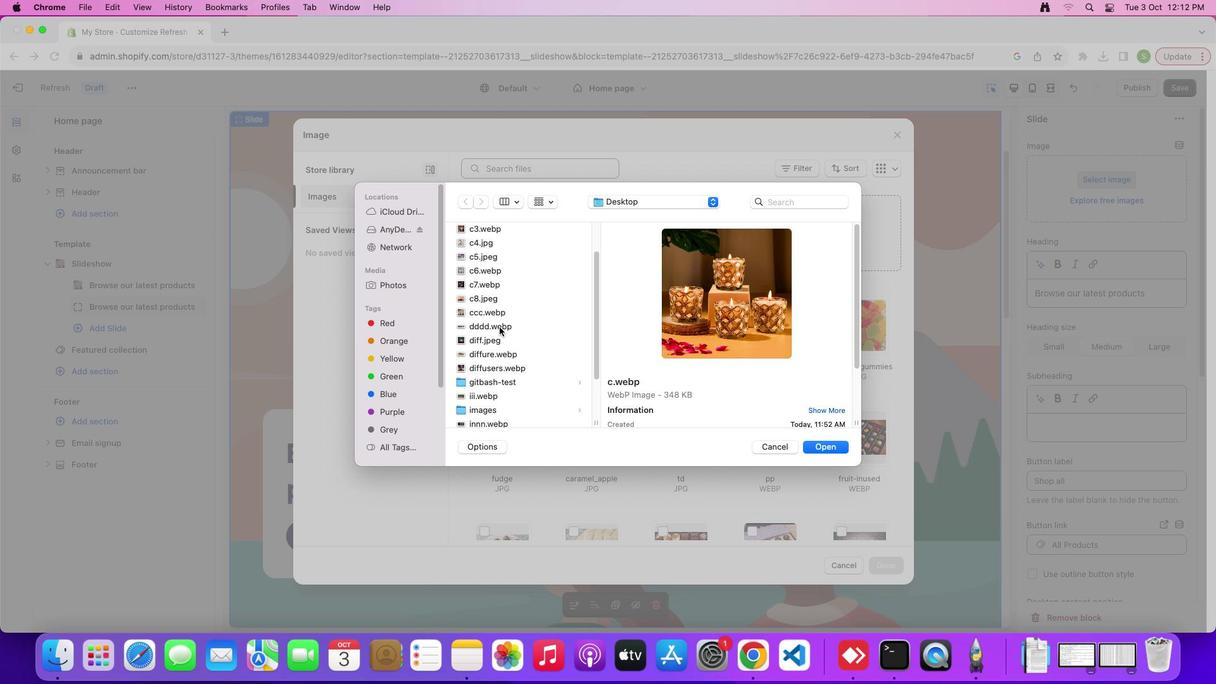
Action: Mouse pressed left at (499, 327)
Screenshot: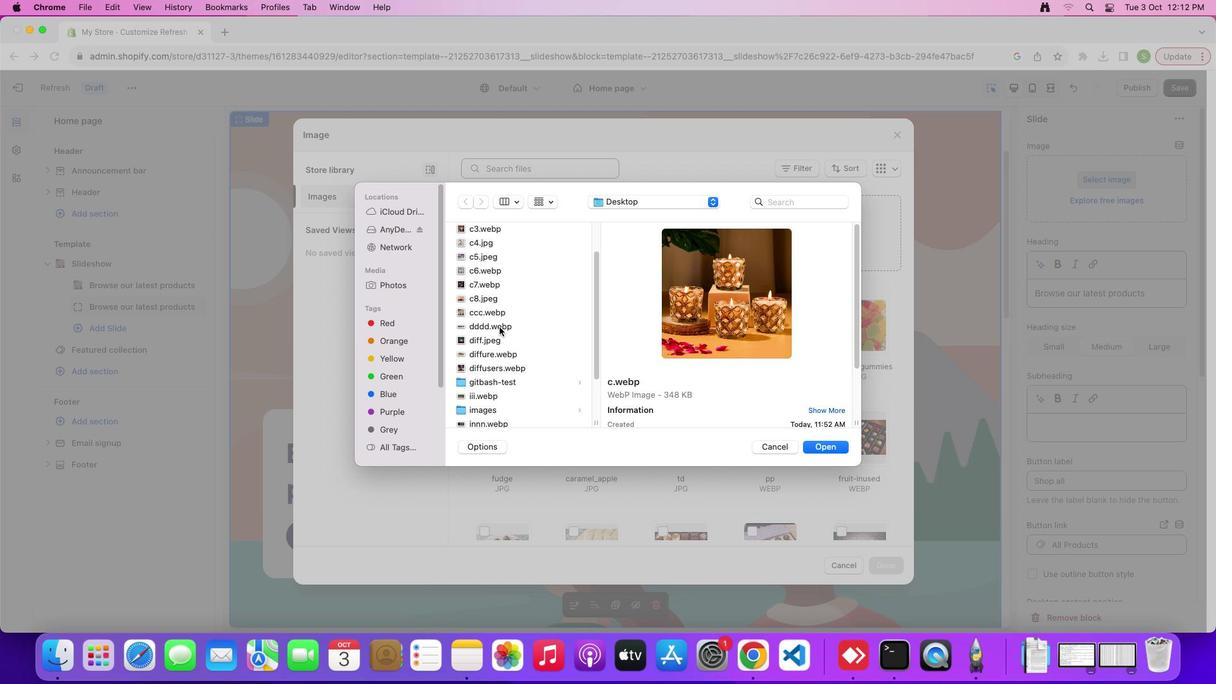 
Action: Mouse moved to (823, 452)
Screenshot: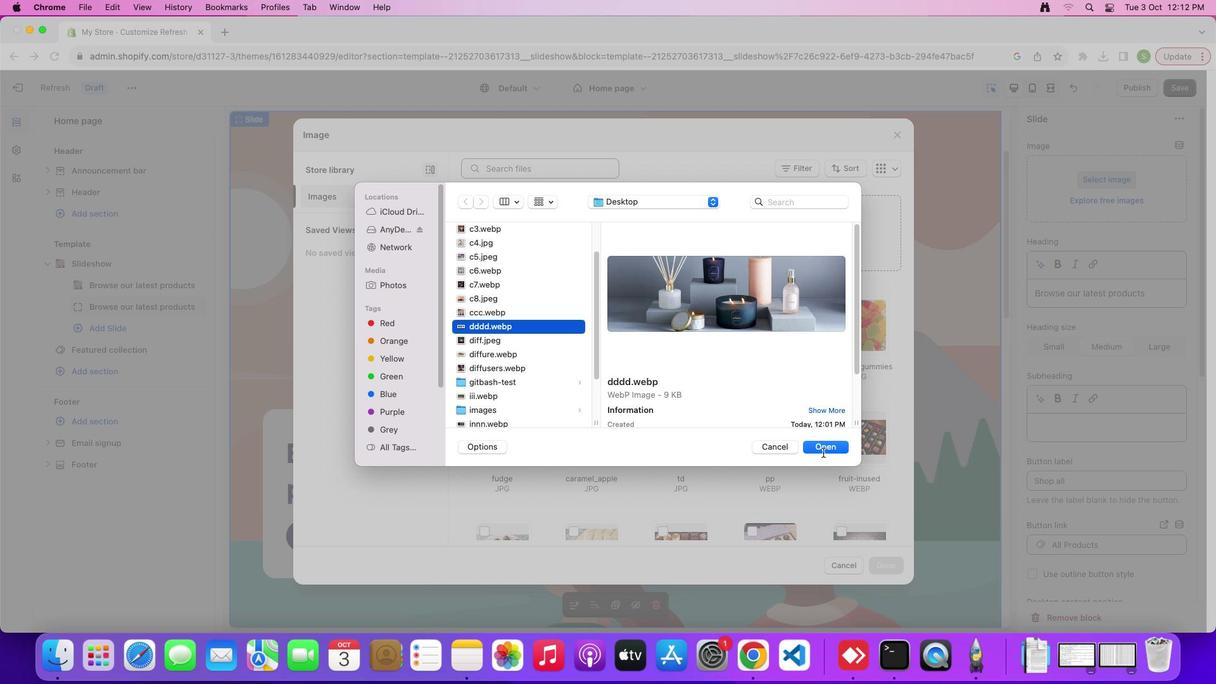 
Action: Mouse pressed left at (823, 452)
Screenshot: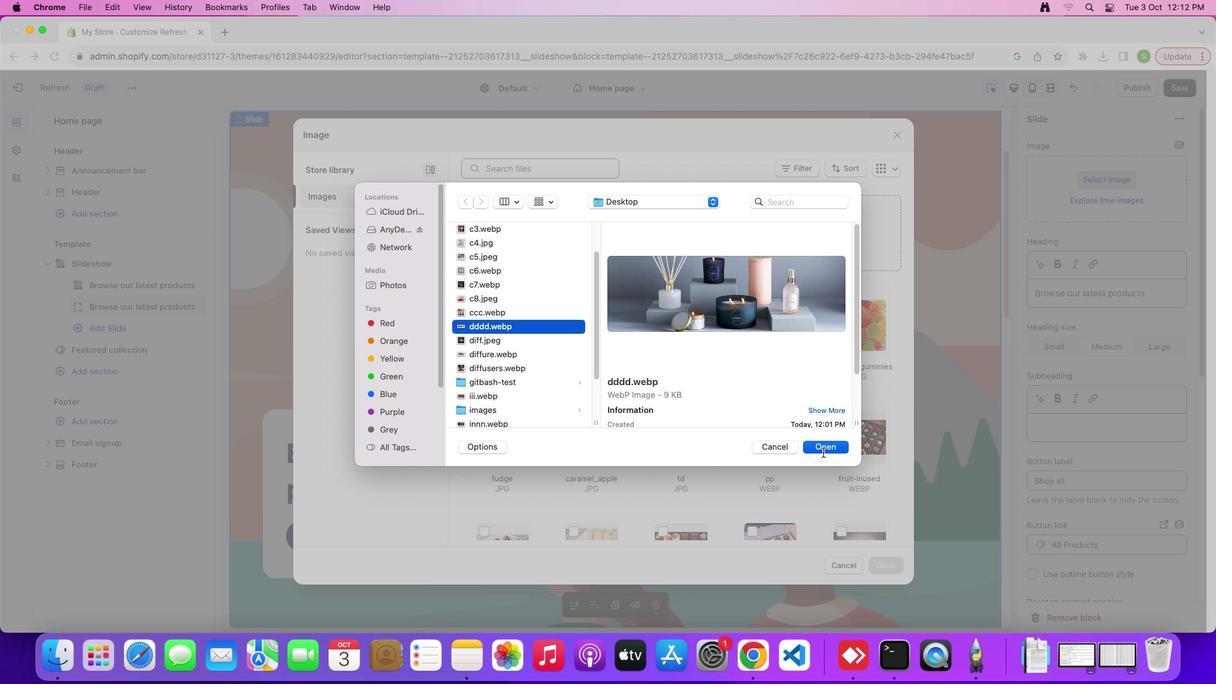 
Action: Mouse moved to (880, 566)
Screenshot: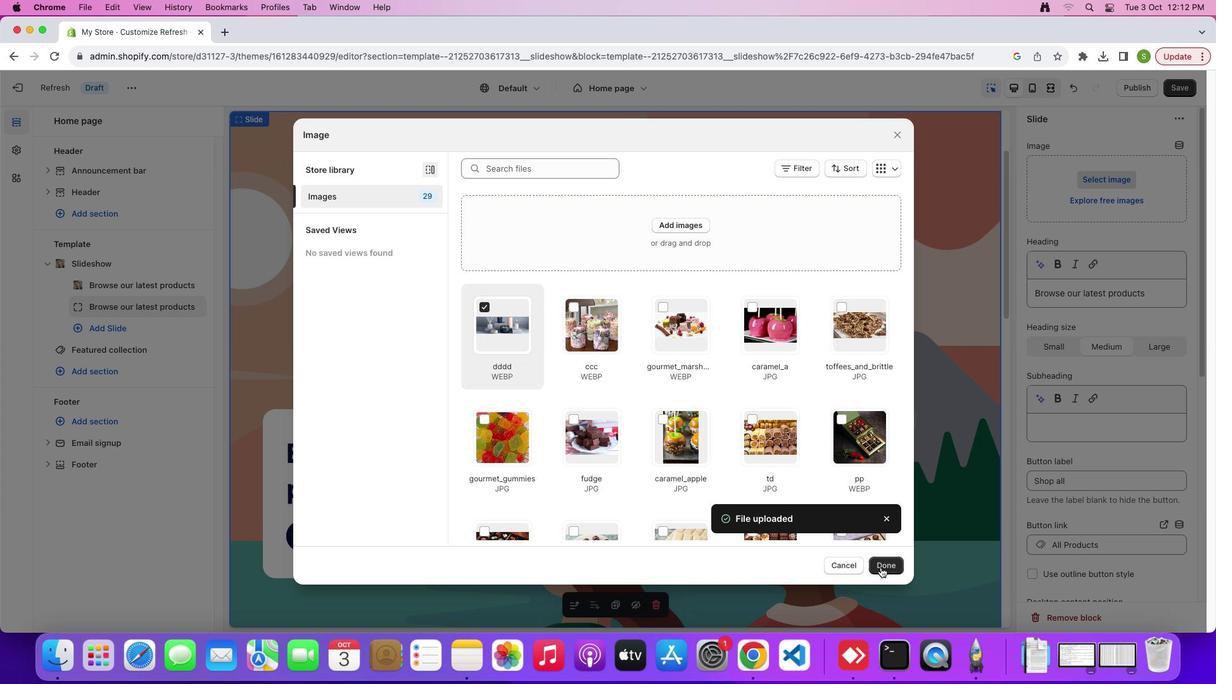 
Action: Mouse pressed left at (880, 566)
Screenshot: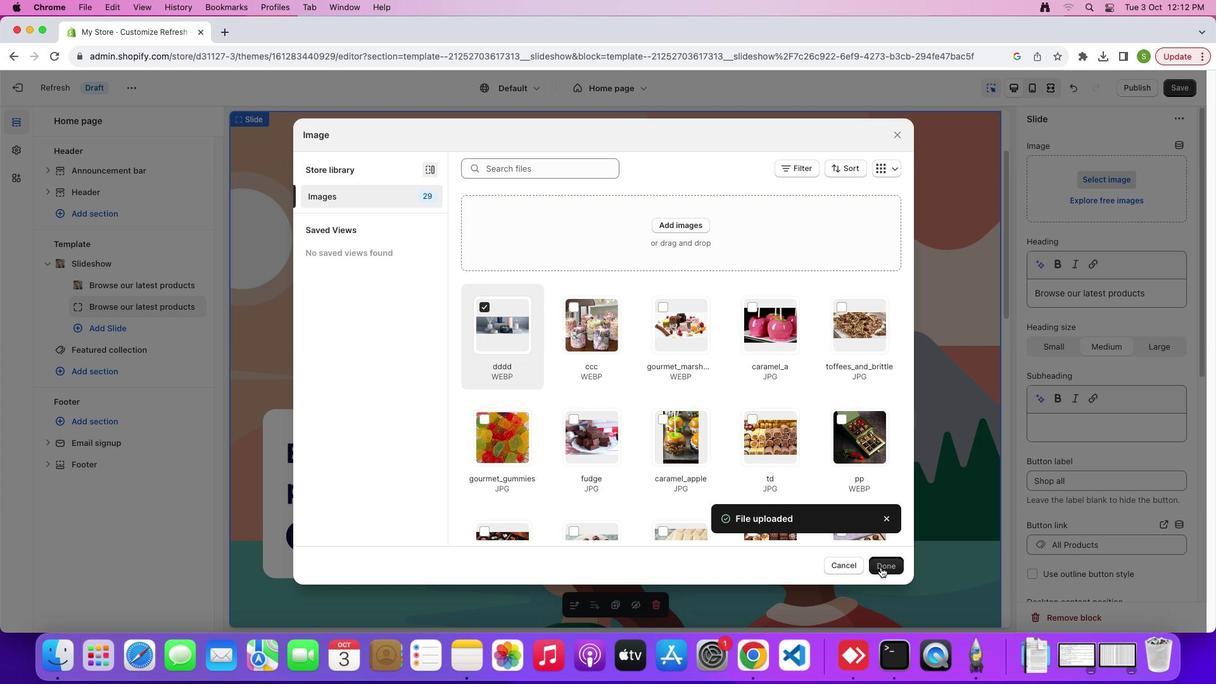 
Action: Mouse moved to (764, 492)
Screenshot: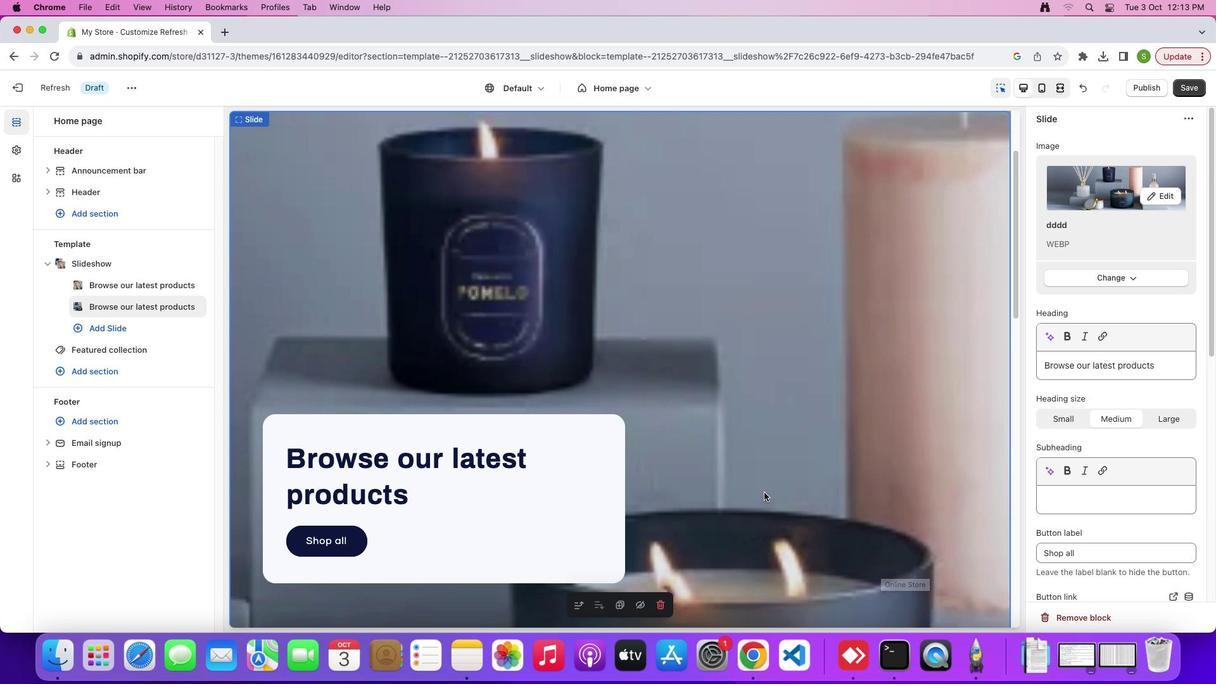 
Action: Mouse scrolled (764, 492) with delta (0, 0)
Screenshot: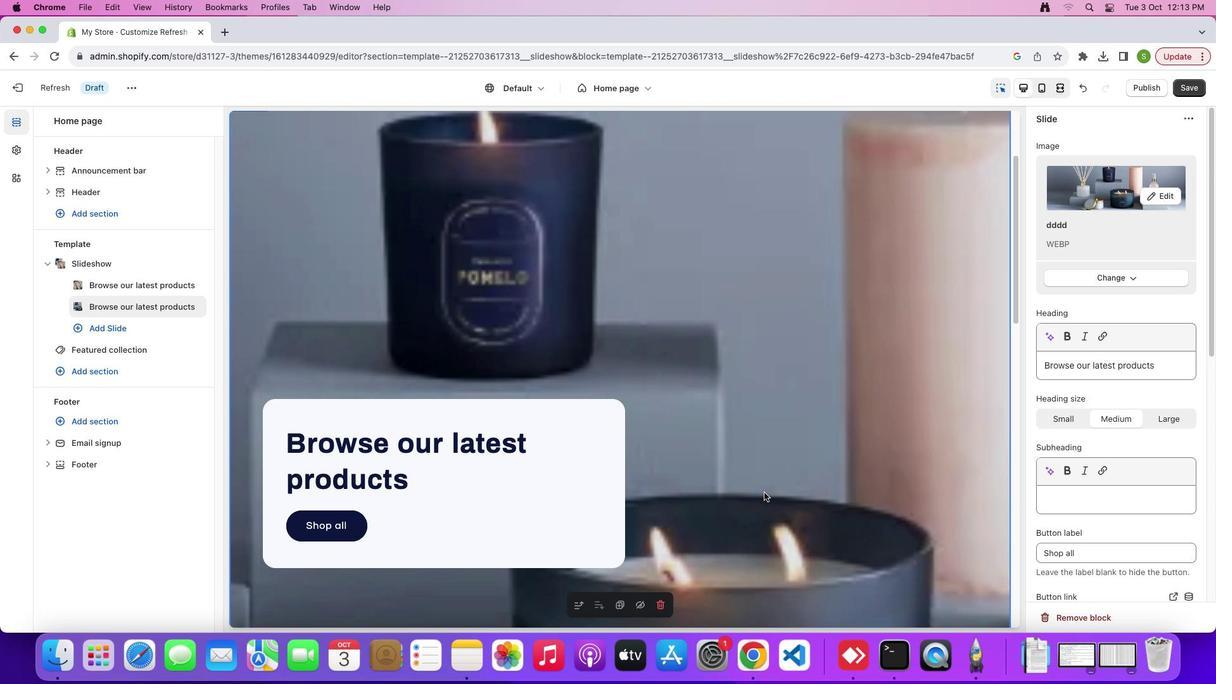 
Action: Mouse scrolled (764, 492) with delta (0, 0)
Screenshot: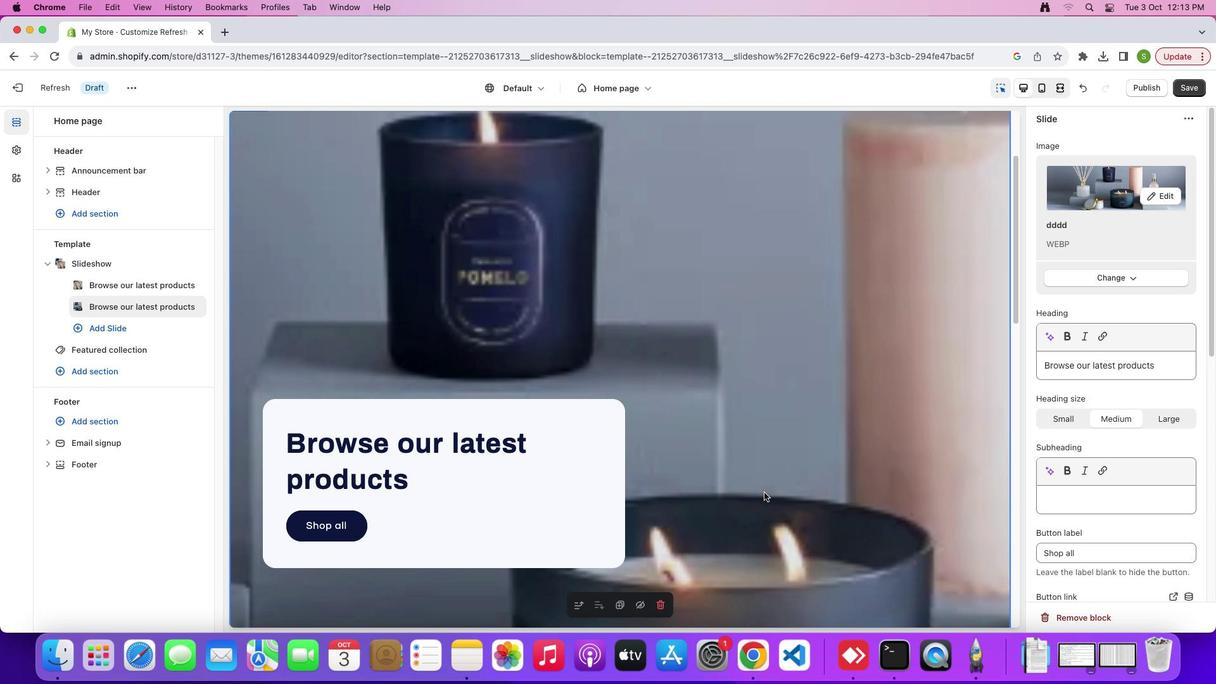 
Action: Mouse scrolled (764, 492) with delta (0, -2)
Screenshot: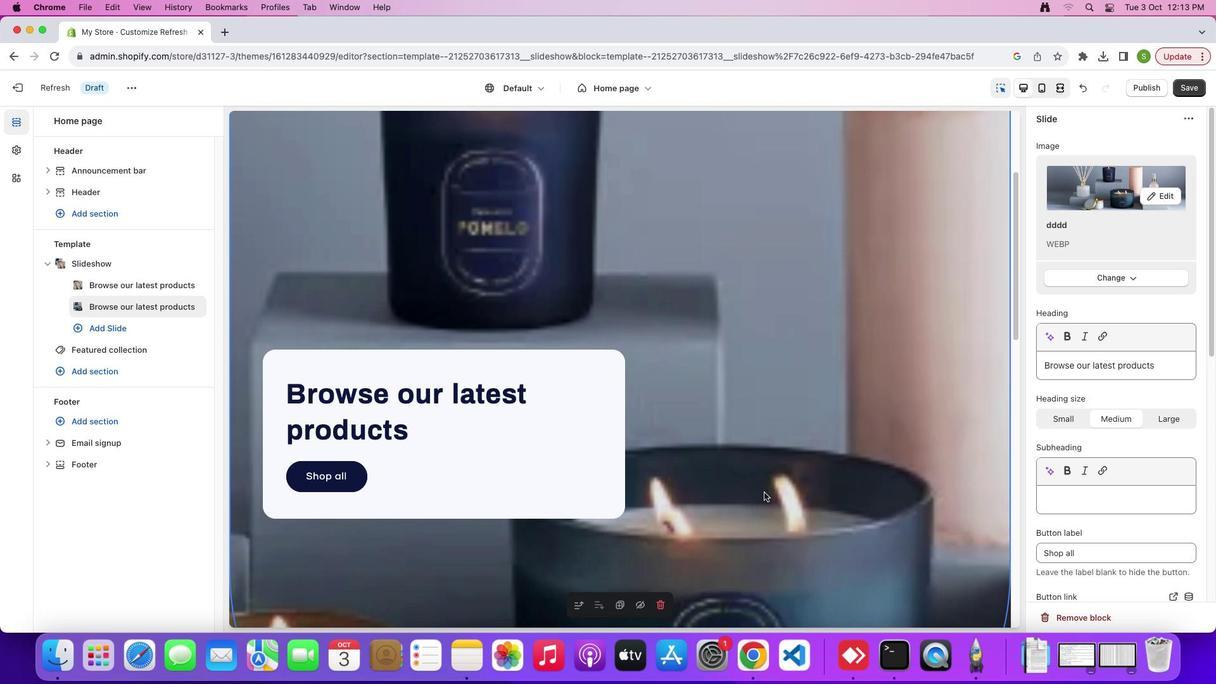 
Action: Mouse scrolled (764, 492) with delta (0, 0)
Screenshot: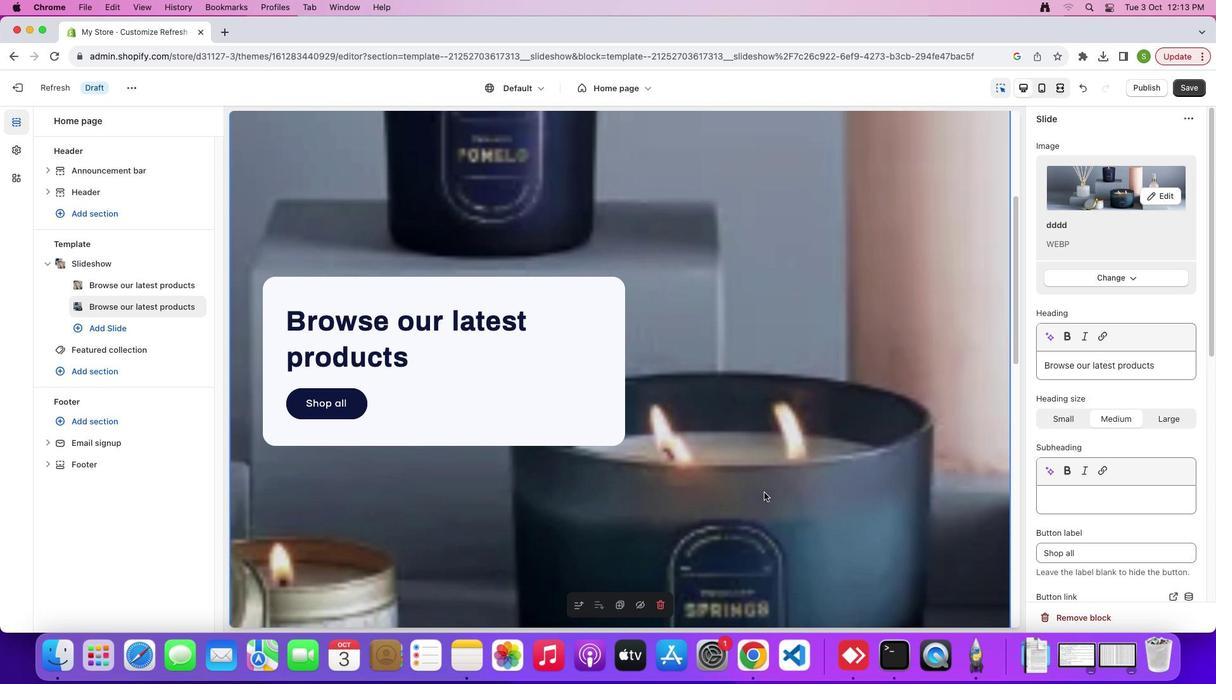 
Action: Mouse scrolled (764, 492) with delta (0, 0)
Screenshot: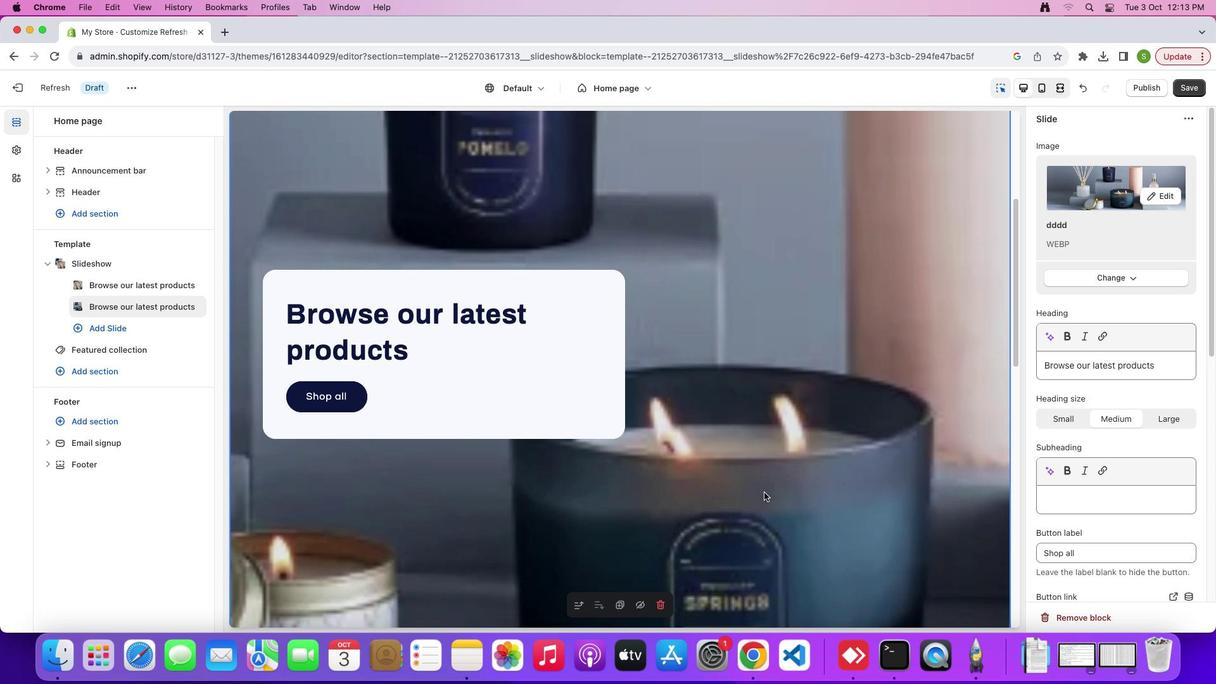 
Action: Mouse scrolled (764, 492) with delta (0, -1)
Screenshot: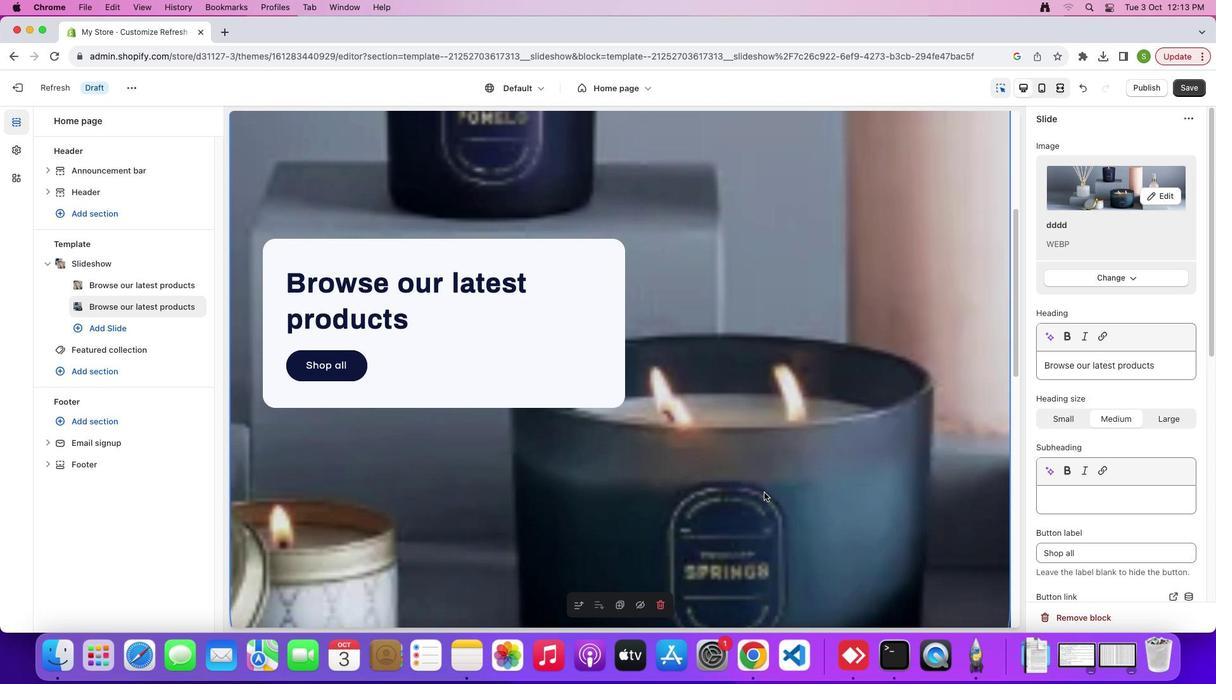 
Action: Mouse scrolled (764, 492) with delta (0, -2)
Screenshot: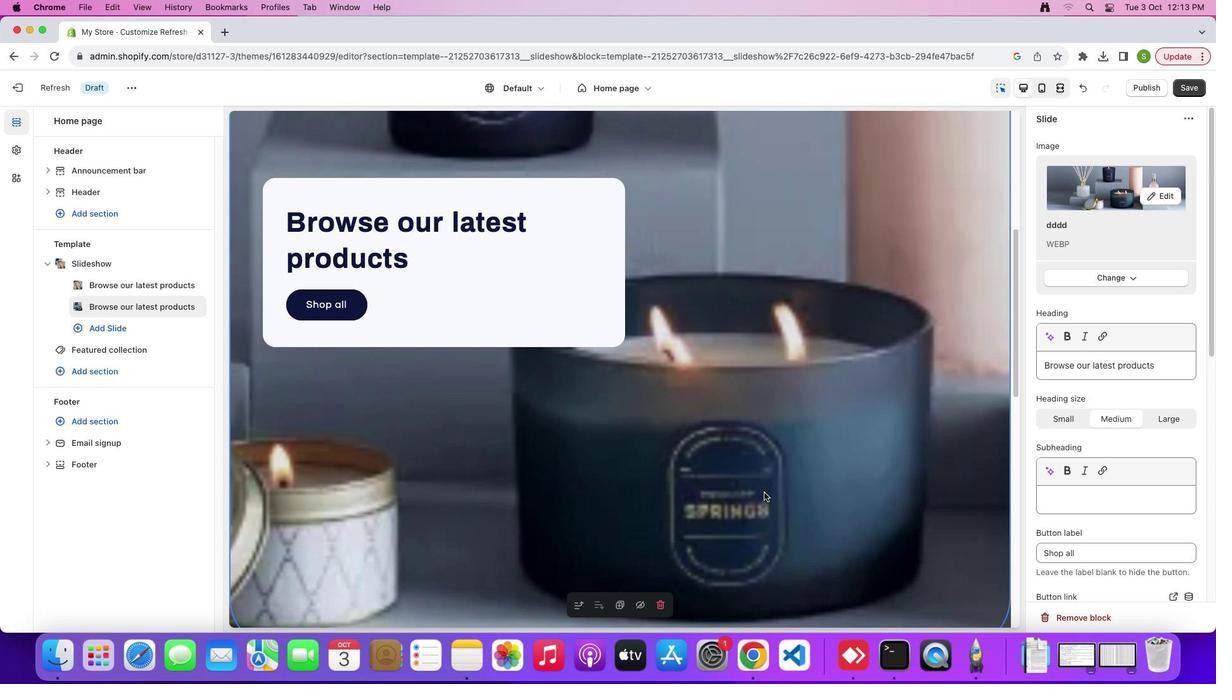 
Action: Mouse scrolled (764, 492) with delta (0, 0)
Screenshot: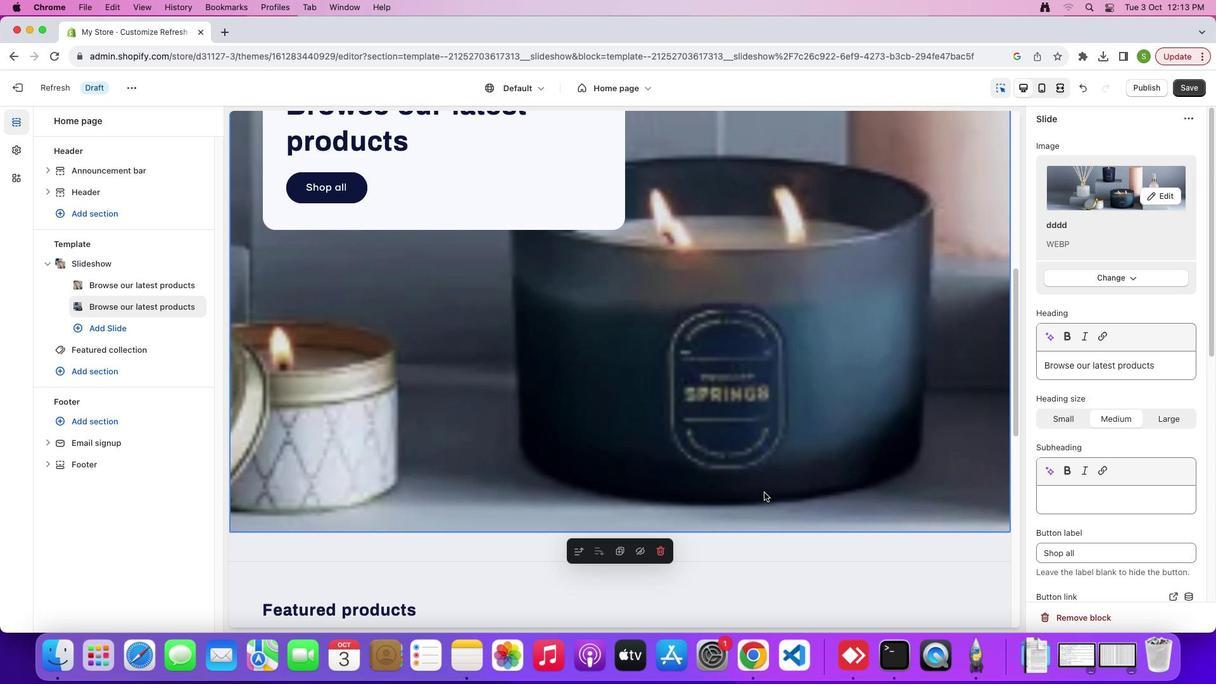
Action: Mouse scrolled (764, 492) with delta (0, 0)
Screenshot: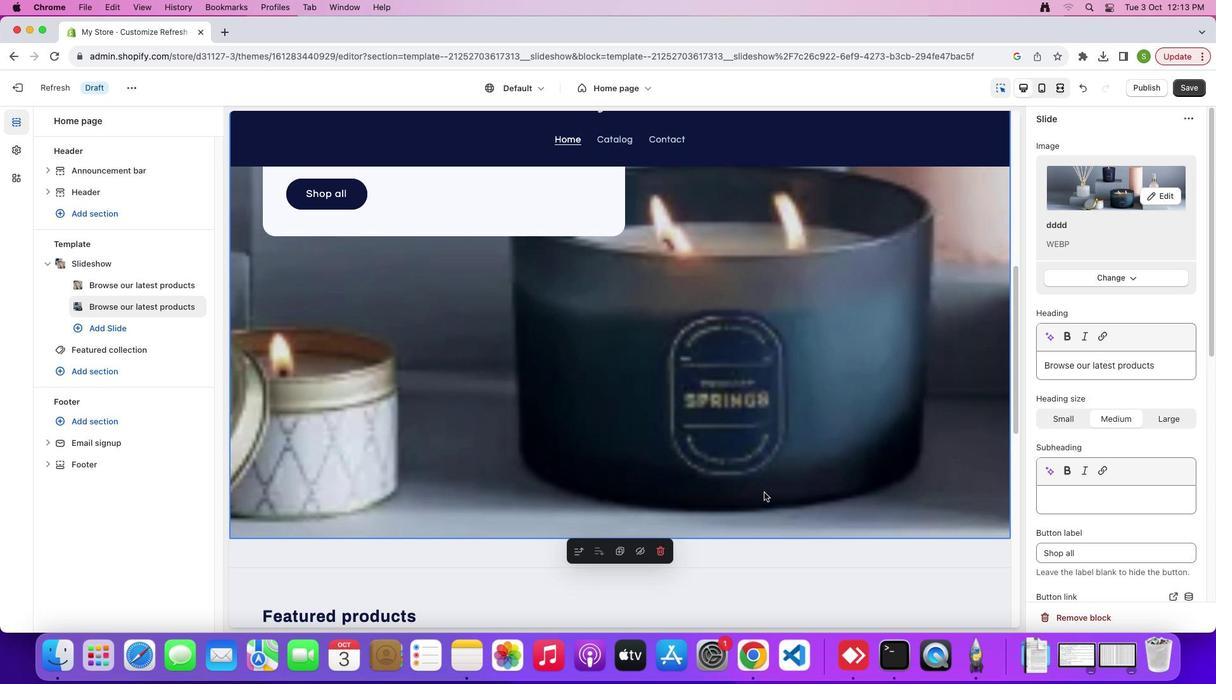 
Action: Mouse moved to (663, 568)
Screenshot: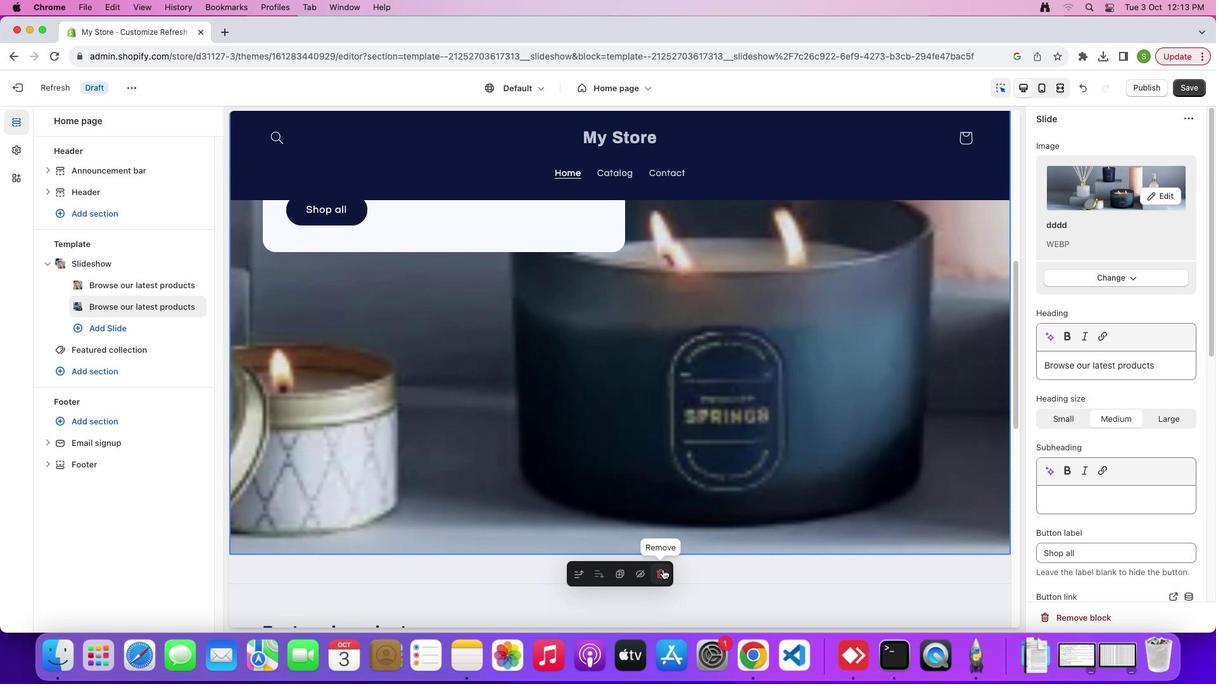 
Action: Mouse pressed left at (663, 568)
Screenshot: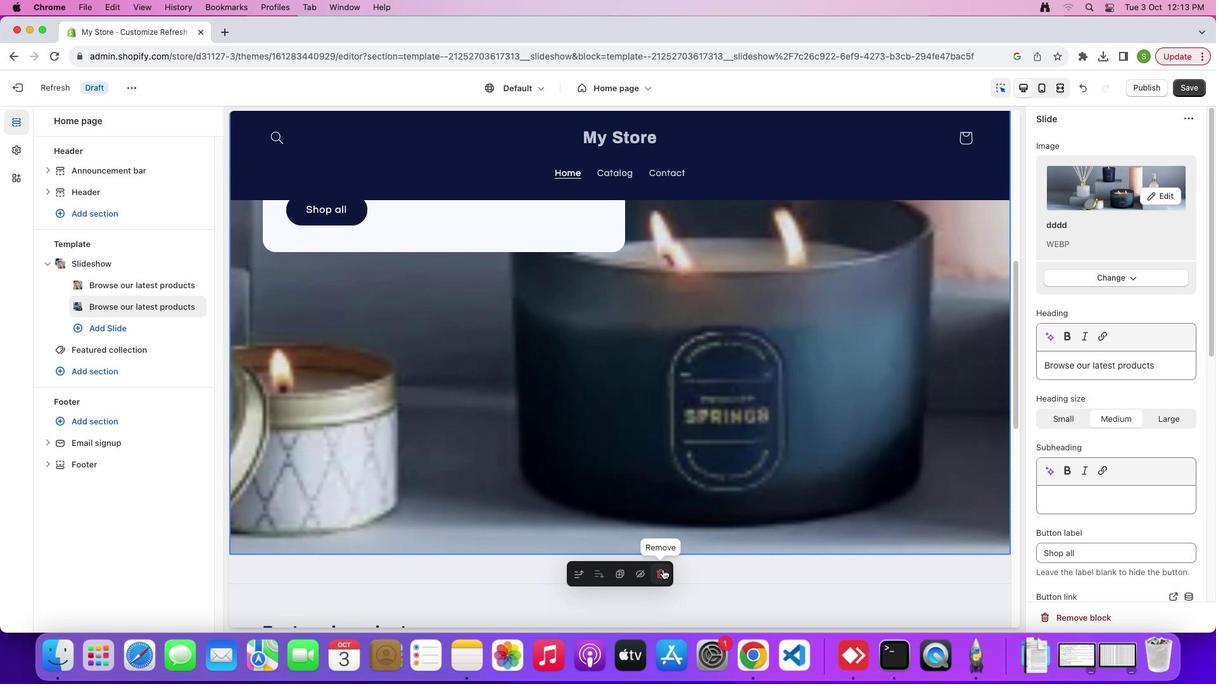 
Action: Mouse moved to (673, 526)
Screenshot: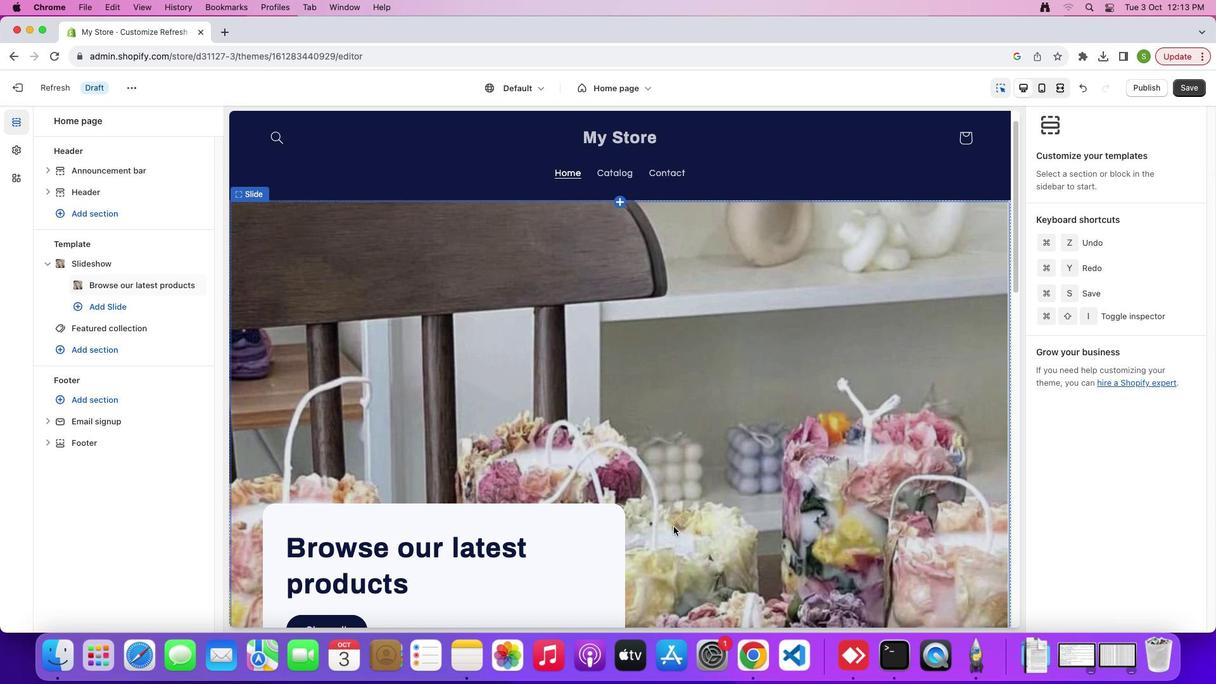 
Action: Mouse scrolled (673, 526) with delta (0, 0)
Screenshot: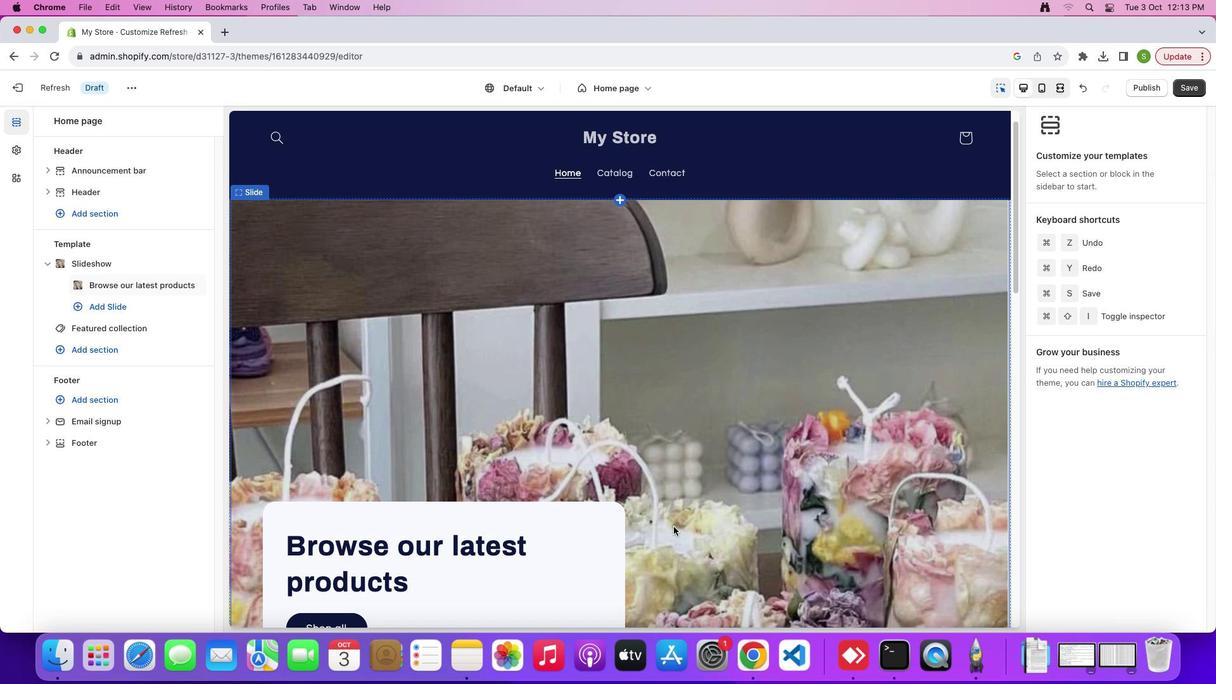 
Action: Mouse scrolled (673, 526) with delta (0, 0)
Screenshot: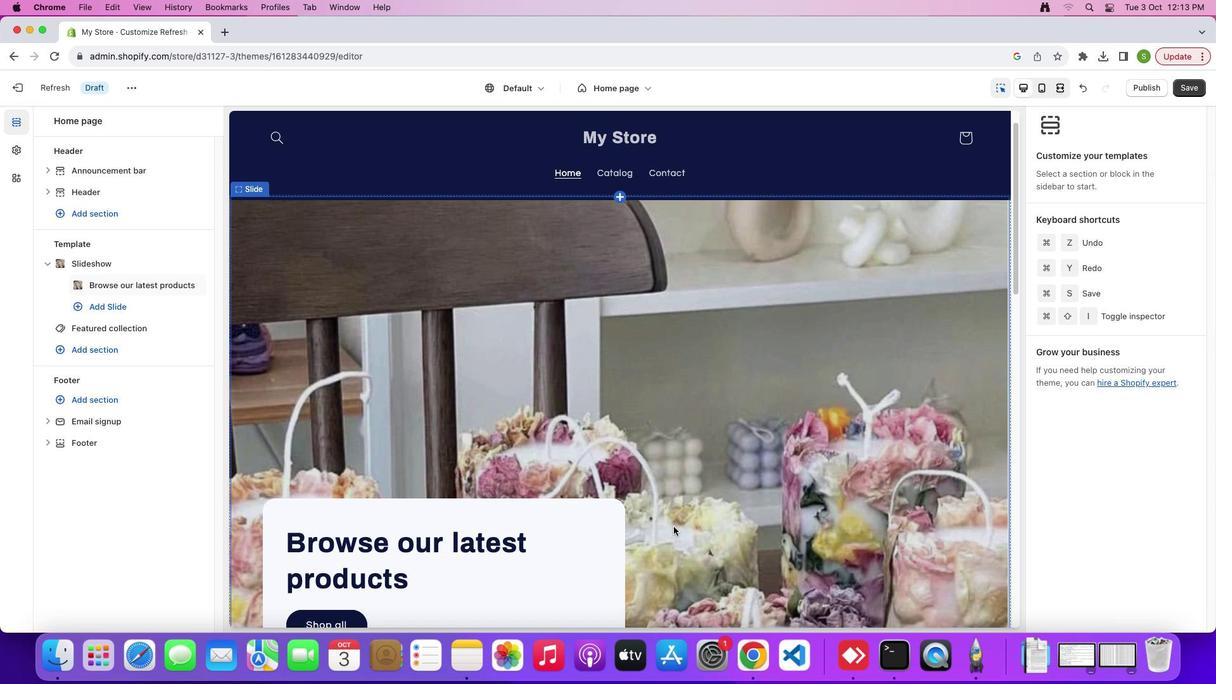 
Action: Mouse scrolled (673, 526) with delta (0, -2)
Screenshot: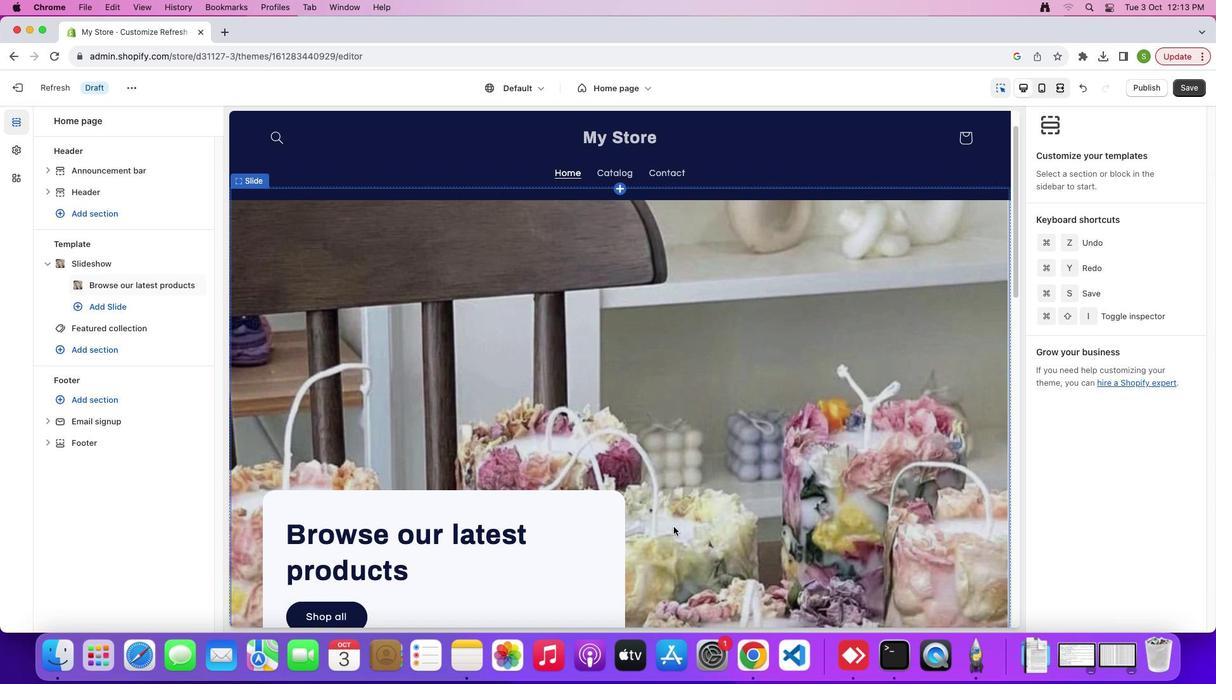 
Action: Mouse scrolled (673, 526) with delta (0, -3)
Screenshot: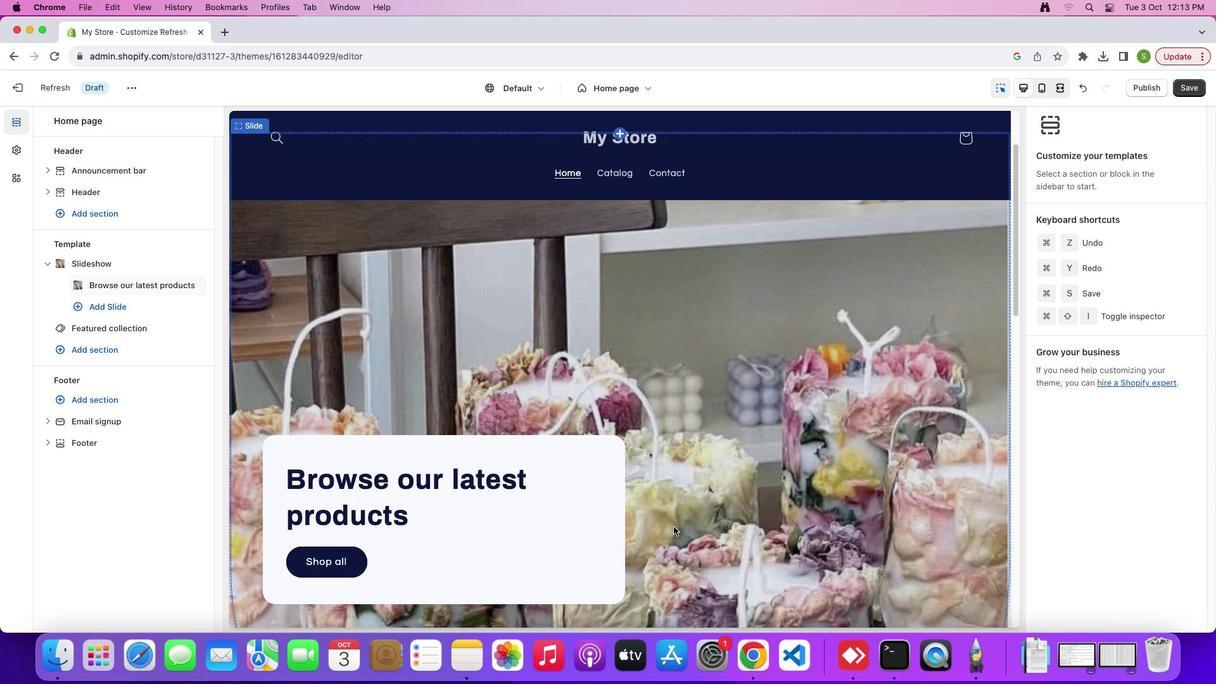 
Action: Mouse scrolled (673, 526) with delta (0, 0)
Screenshot: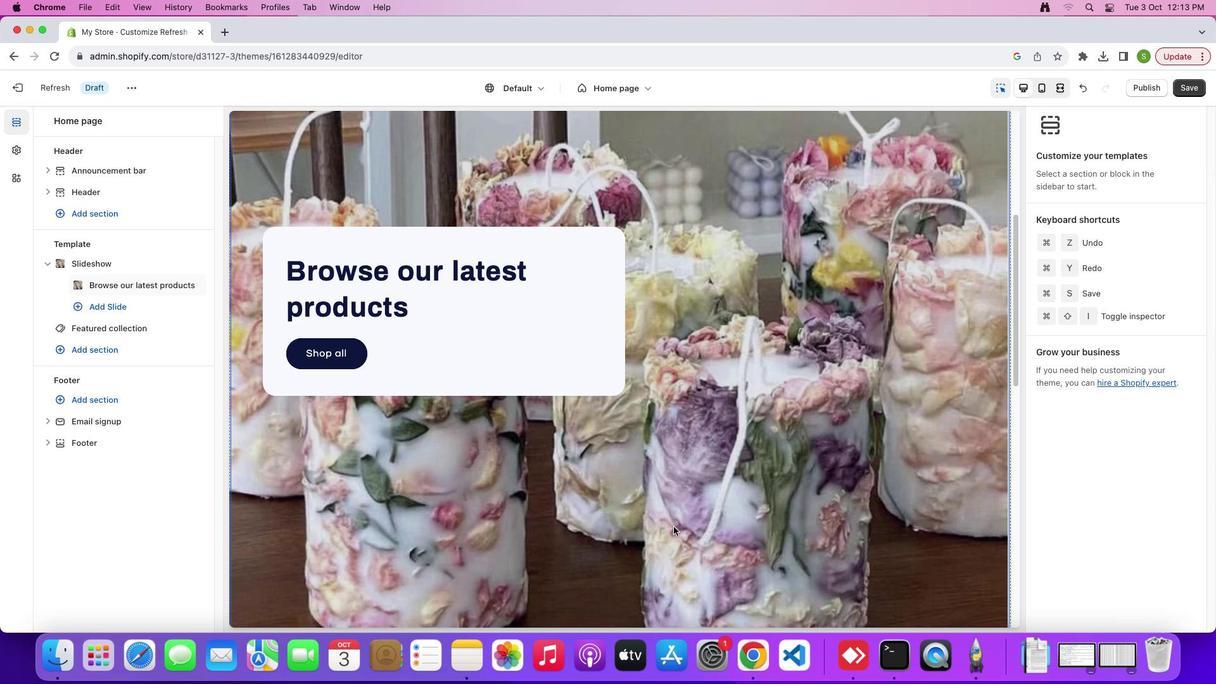 
Action: Mouse scrolled (673, 526) with delta (0, 0)
Screenshot: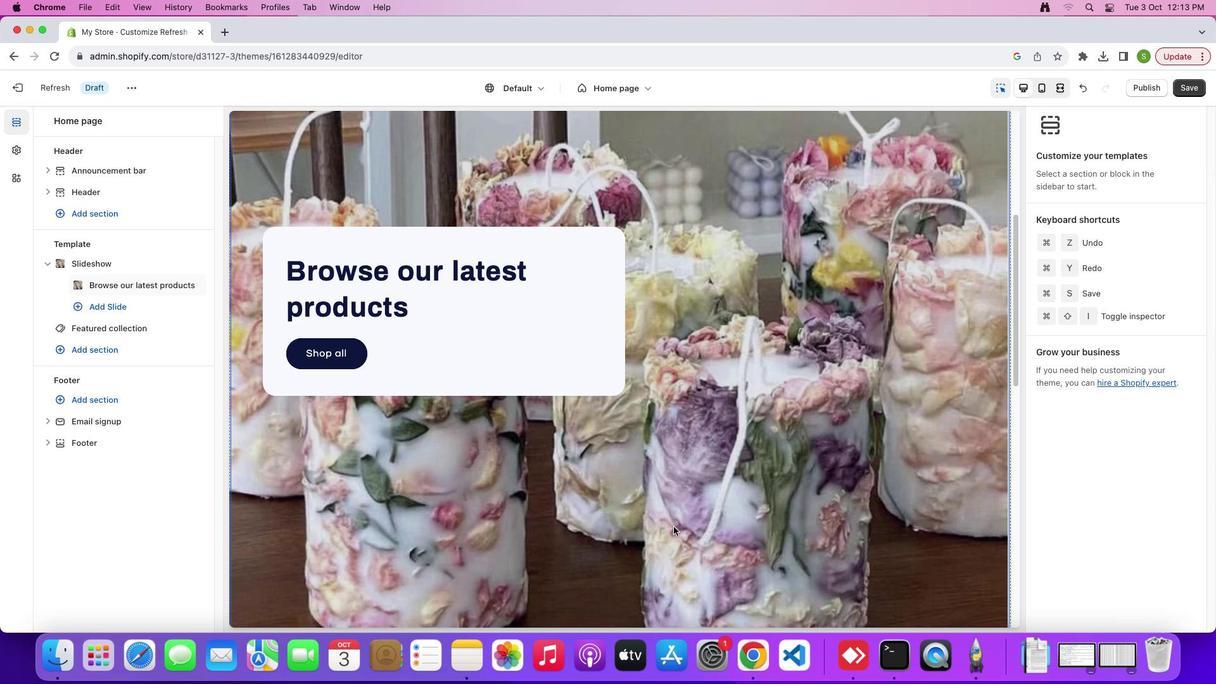
Action: Mouse scrolled (673, 526) with delta (0, -2)
Screenshot: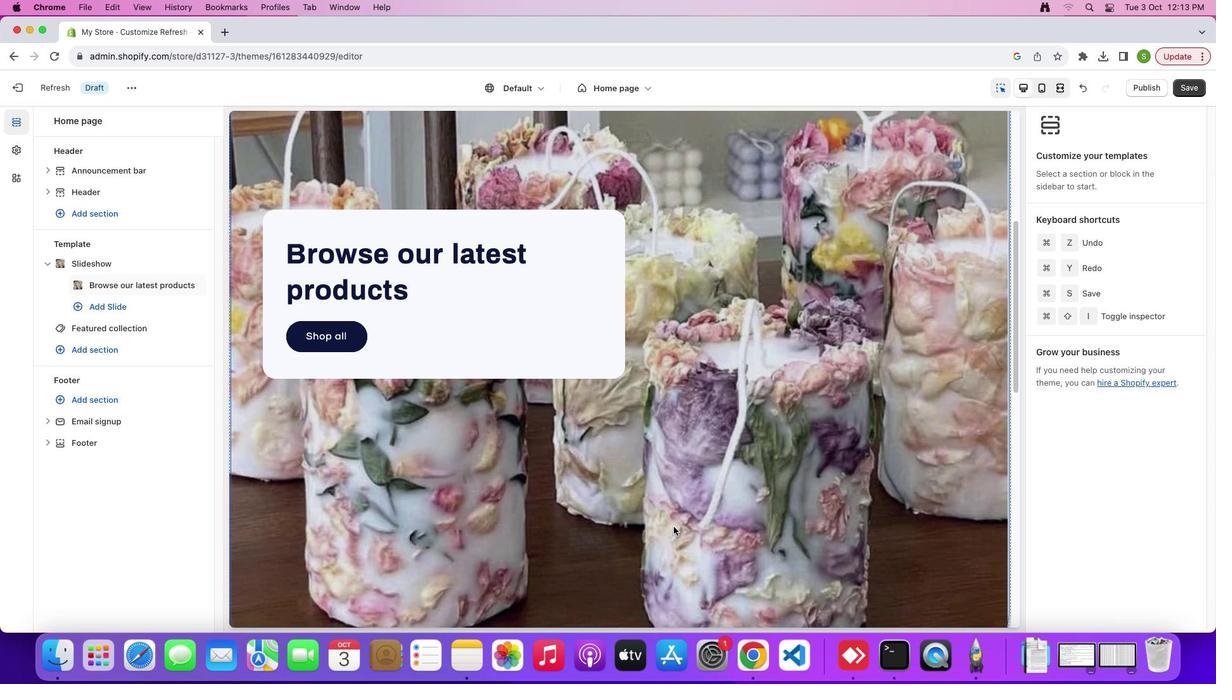 
Action: Mouse scrolled (673, 526) with delta (0, -3)
Screenshot: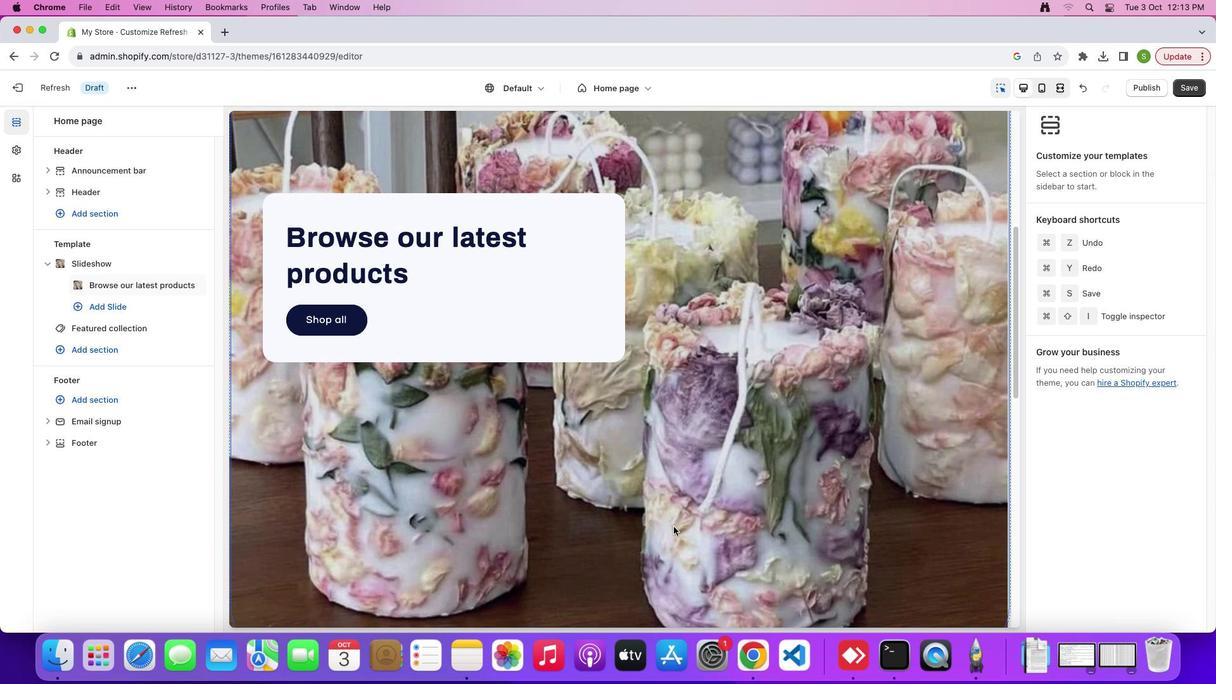 
Action: Mouse moved to (110, 352)
Screenshot: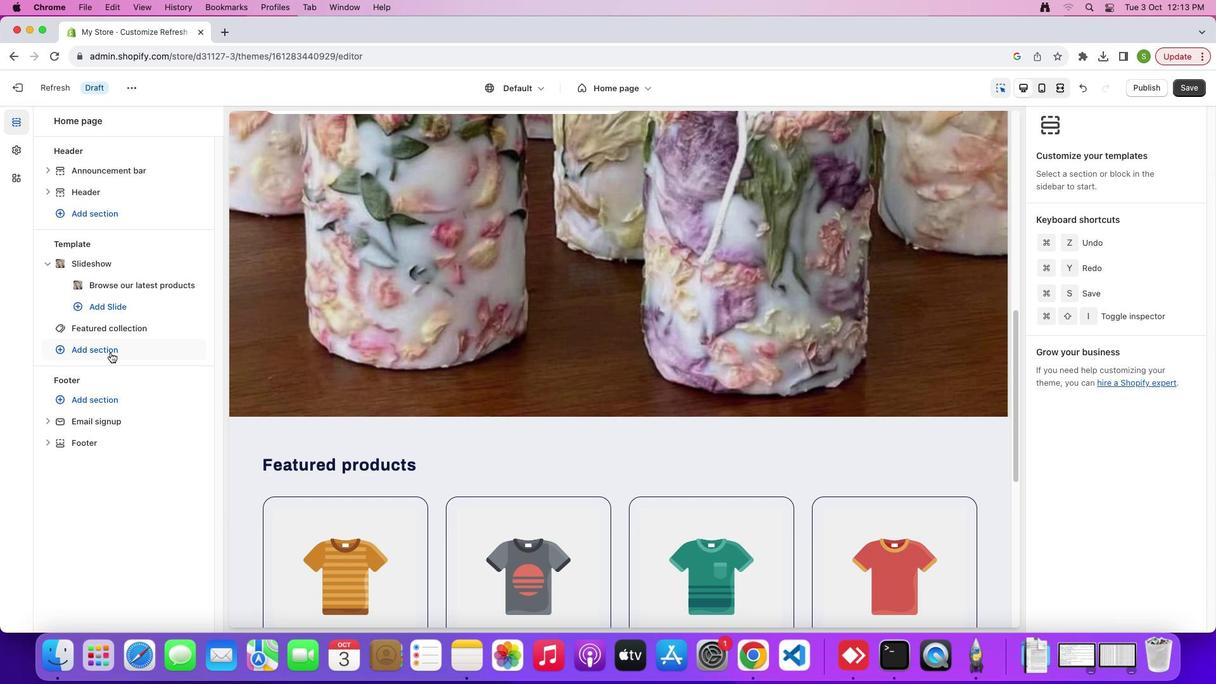
Action: Mouse pressed left at (110, 352)
Screenshot: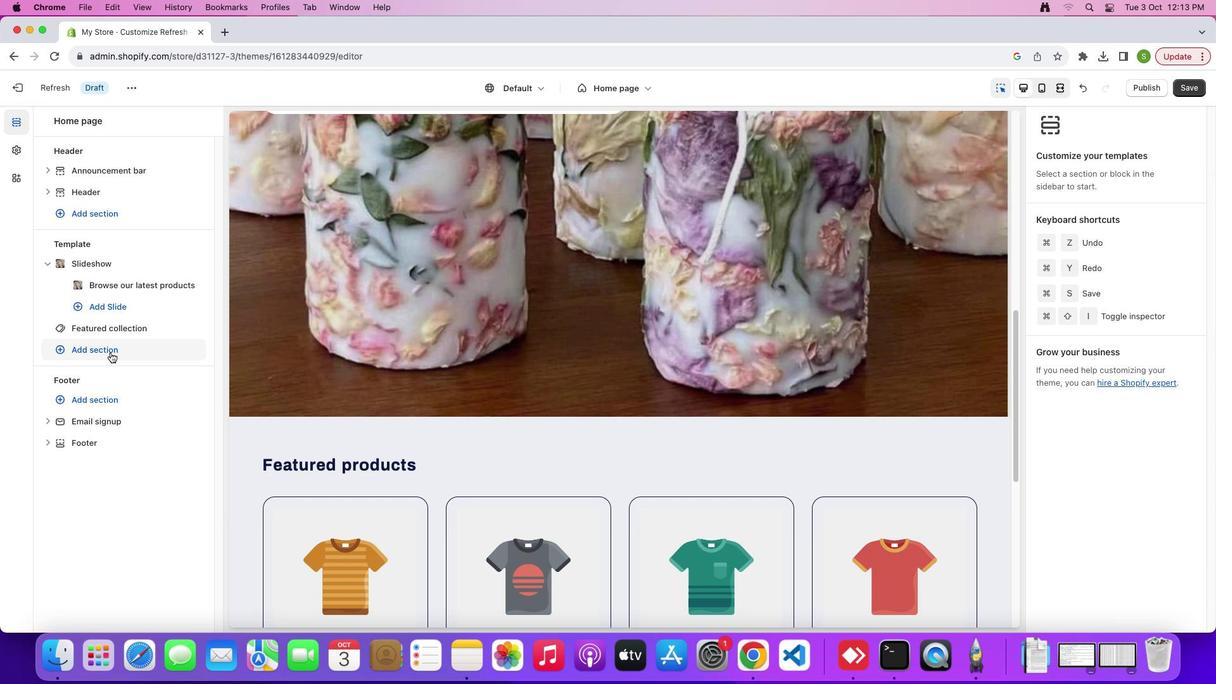 
Action: Mouse moved to (269, 495)
Screenshot: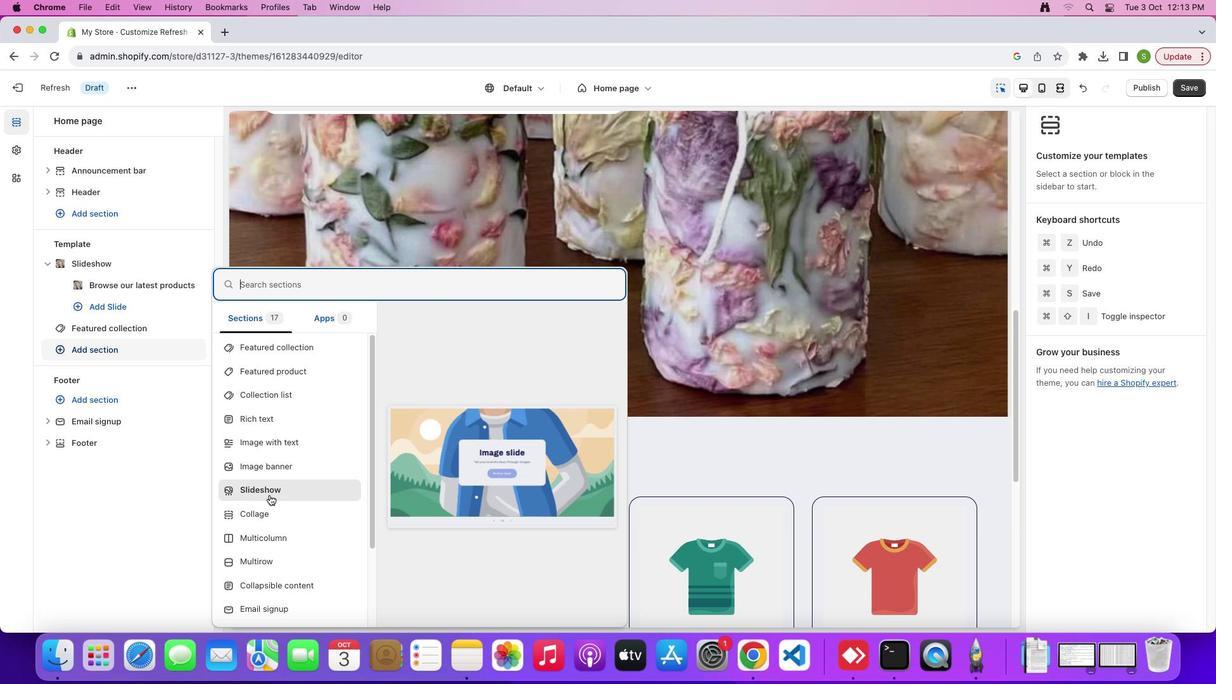 
Action: Mouse pressed left at (269, 495)
Screenshot: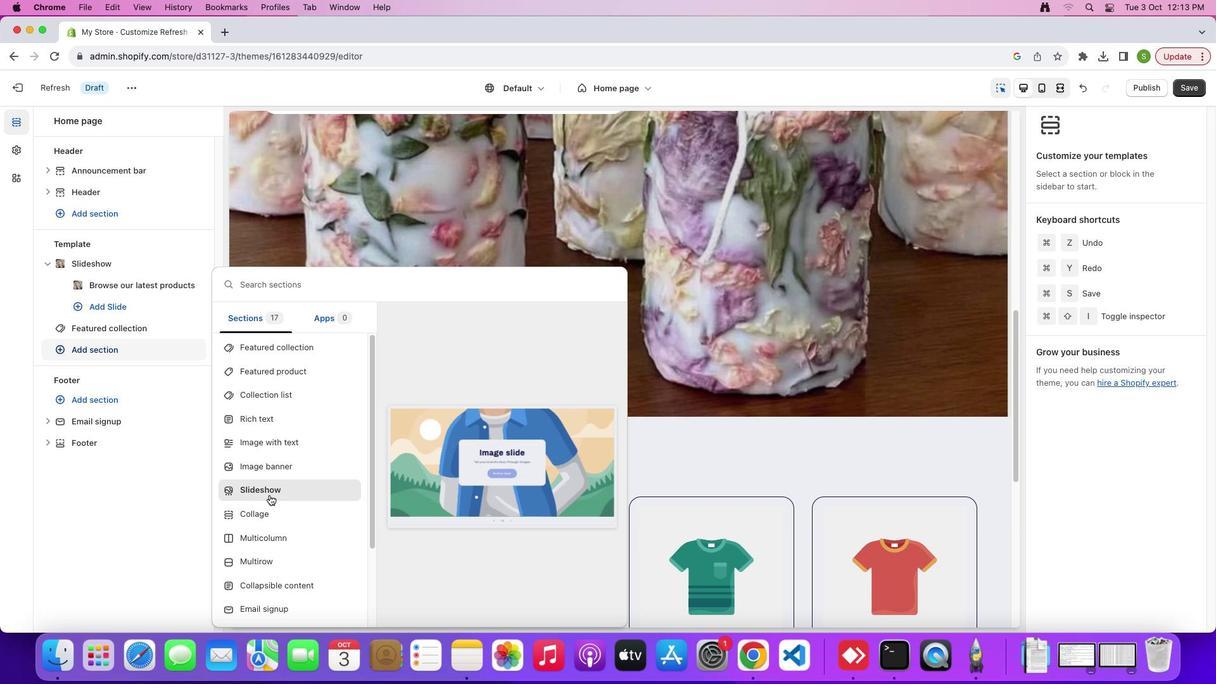 
Action: Mouse moved to (509, 466)
Screenshot: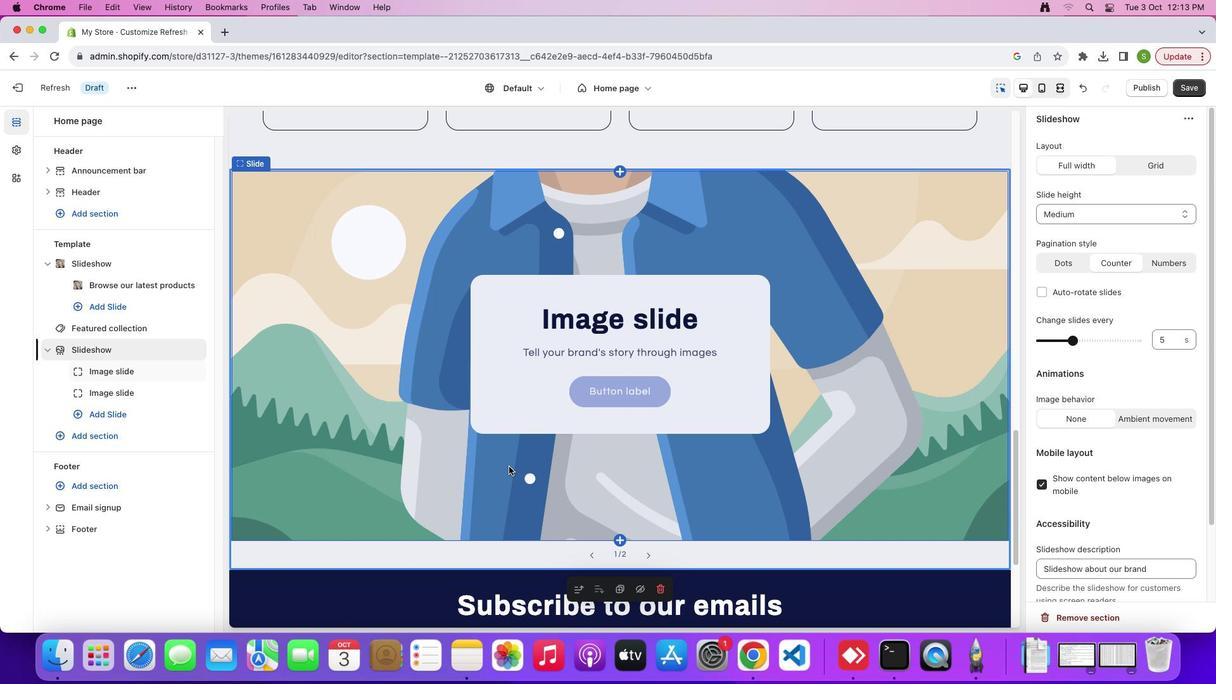 
Action: Mouse scrolled (509, 466) with delta (0, 0)
Screenshot: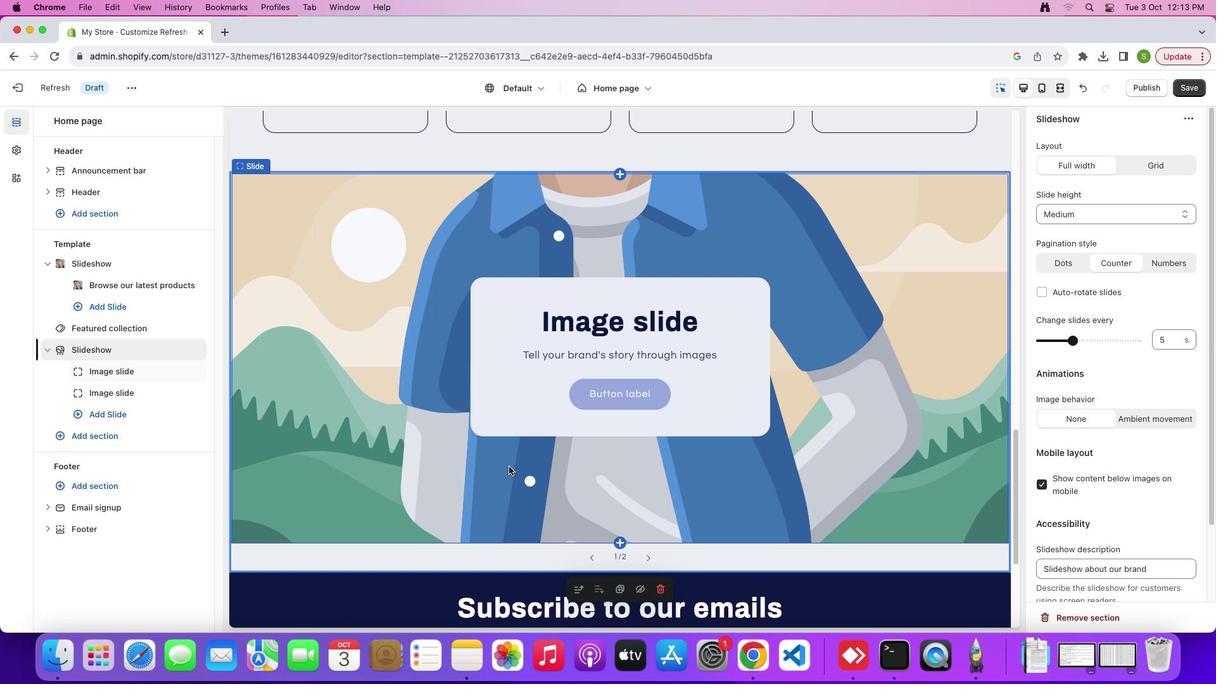 
Action: Mouse scrolled (509, 466) with delta (0, 0)
Screenshot: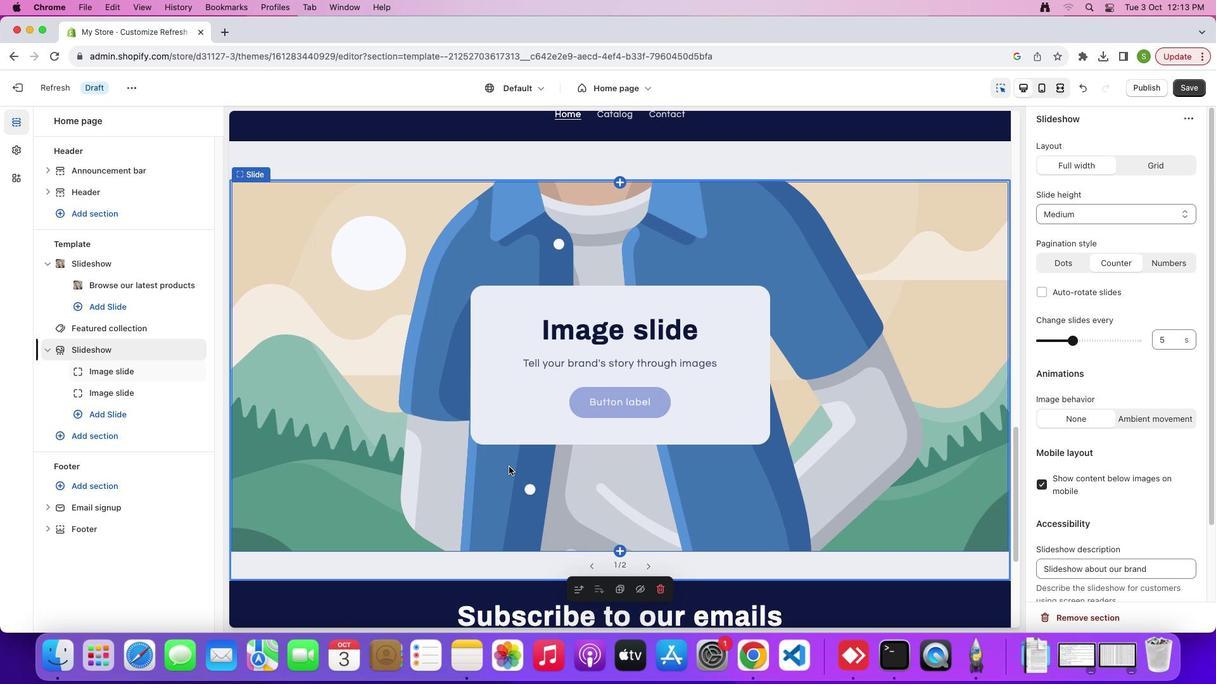 
Action: Mouse scrolled (509, 466) with delta (0, 1)
Screenshot: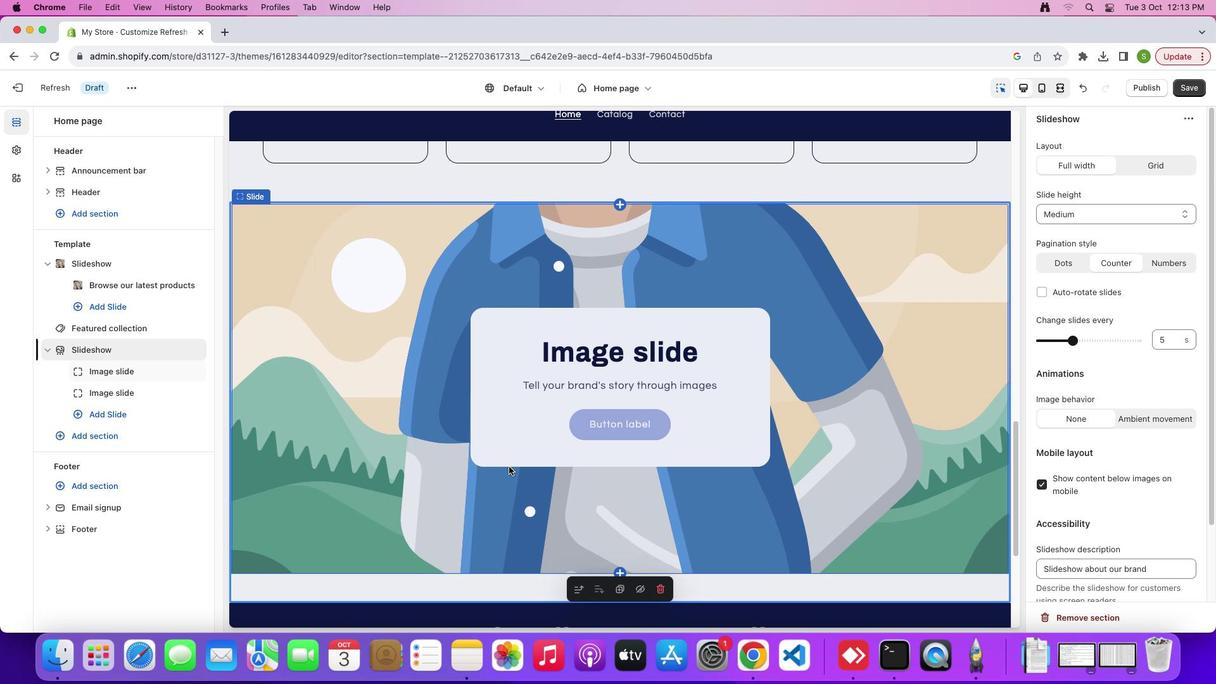 
Action: Mouse scrolled (509, 466) with delta (0, 0)
Screenshot: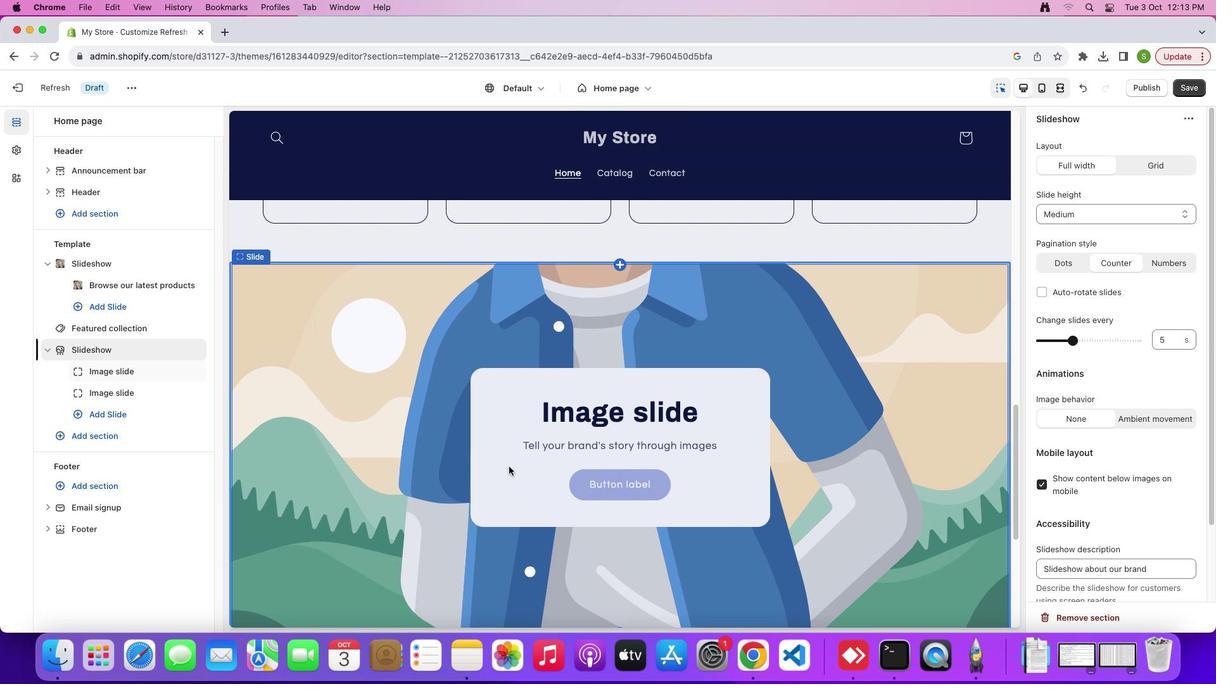 
Action: Mouse scrolled (509, 466) with delta (0, 0)
Screenshot: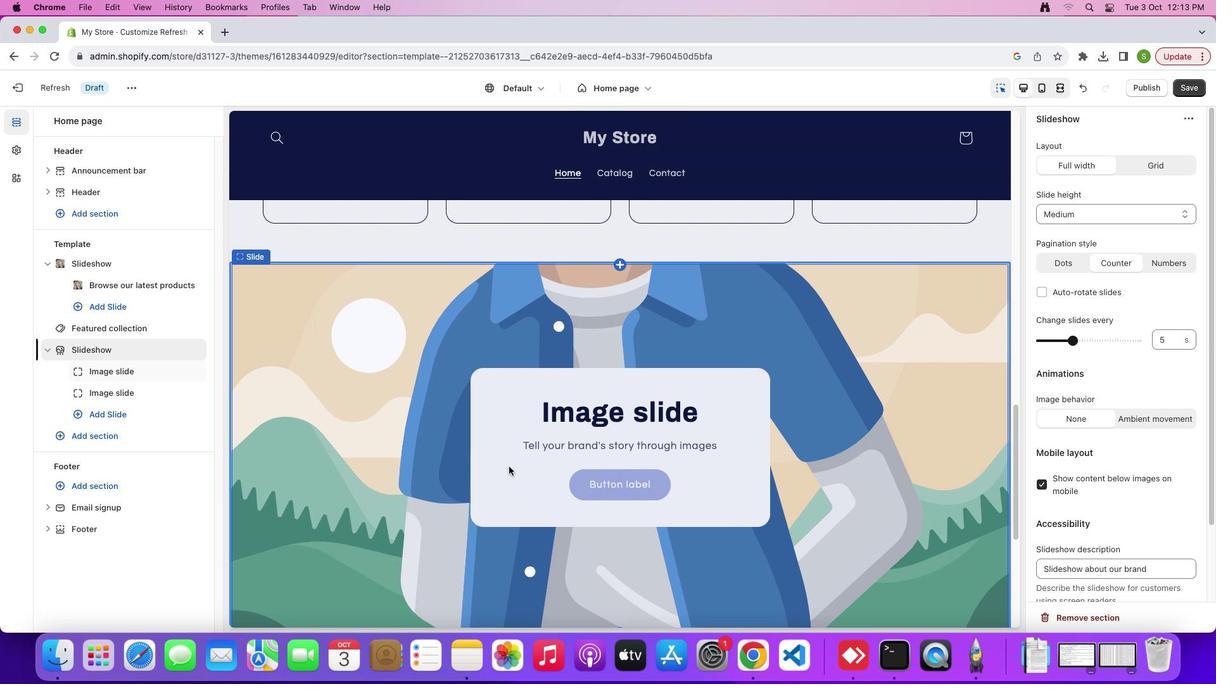 
Action: Mouse scrolled (509, 466) with delta (0, 3)
Screenshot: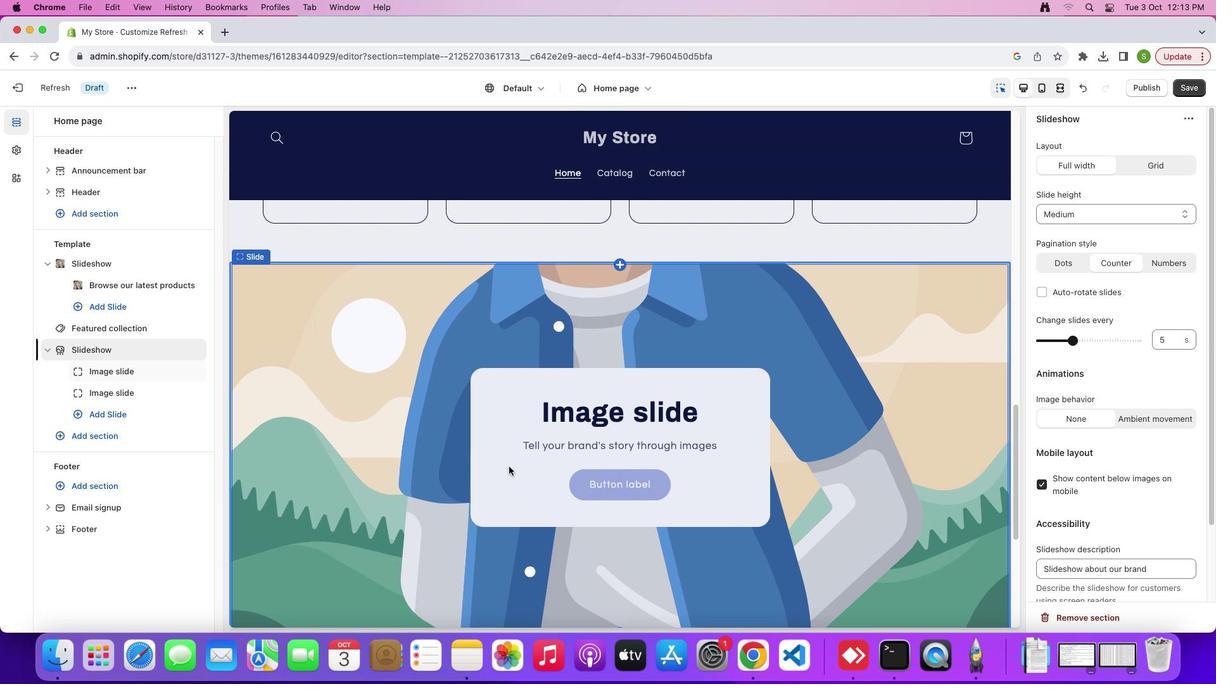 
Action: Mouse scrolled (509, 466) with delta (0, 0)
Screenshot: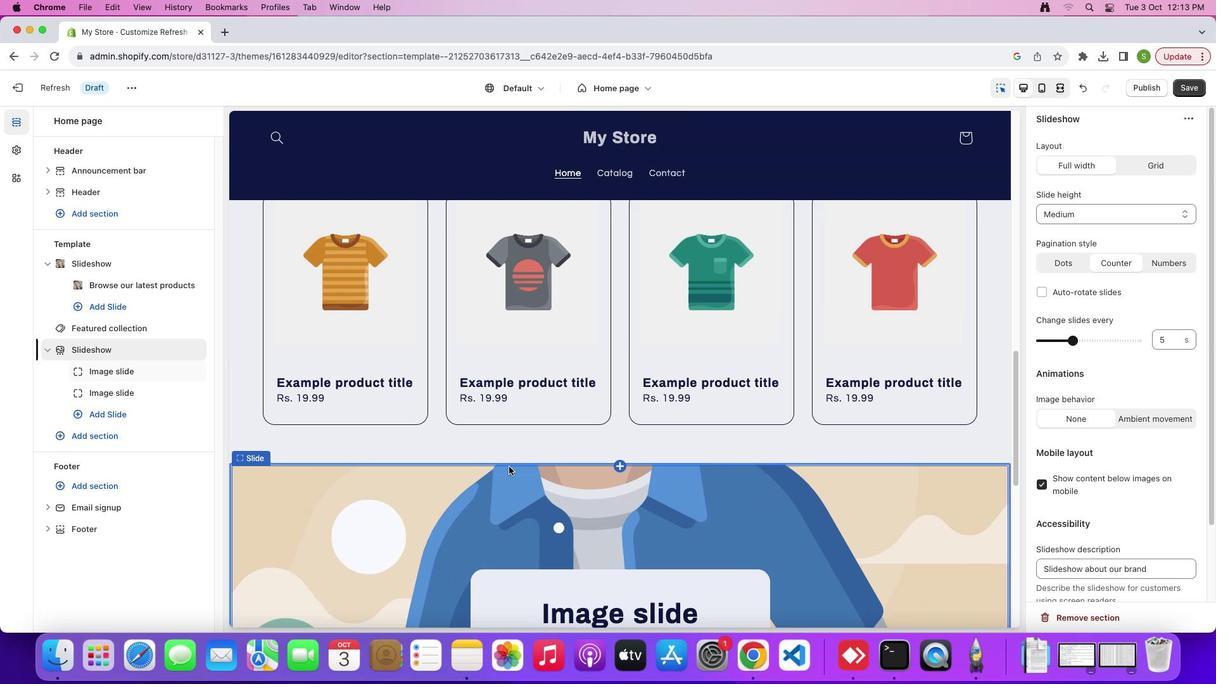 
Action: Mouse scrolled (509, 466) with delta (0, 0)
Screenshot: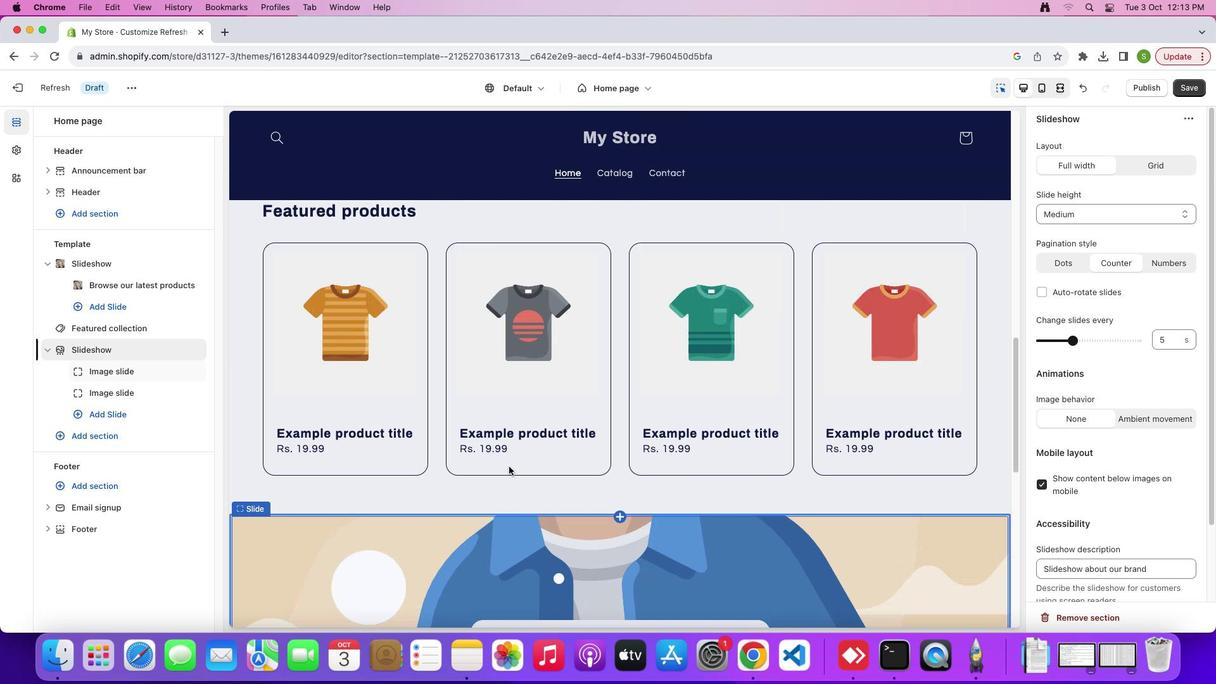 
Action: Mouse scrolled (509, 466) with delta (0, 2)
Screenshot: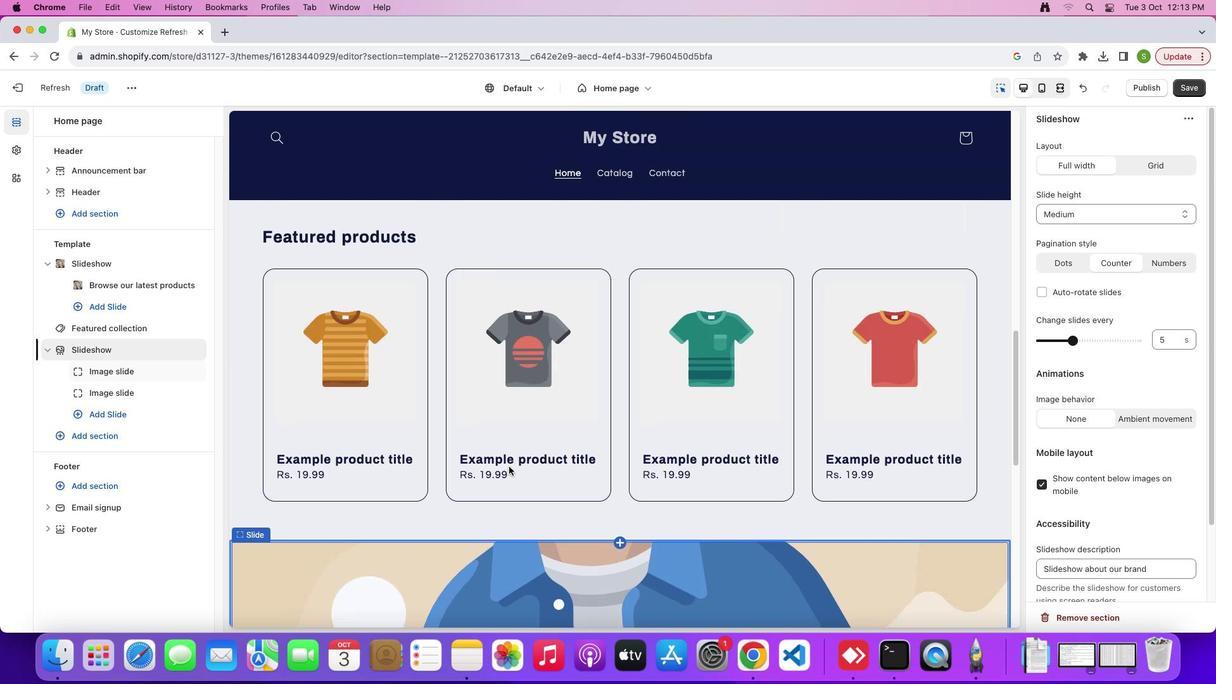 
Action: Mouse scrolled (509, 466) with delta (0, 0)
Screenshot: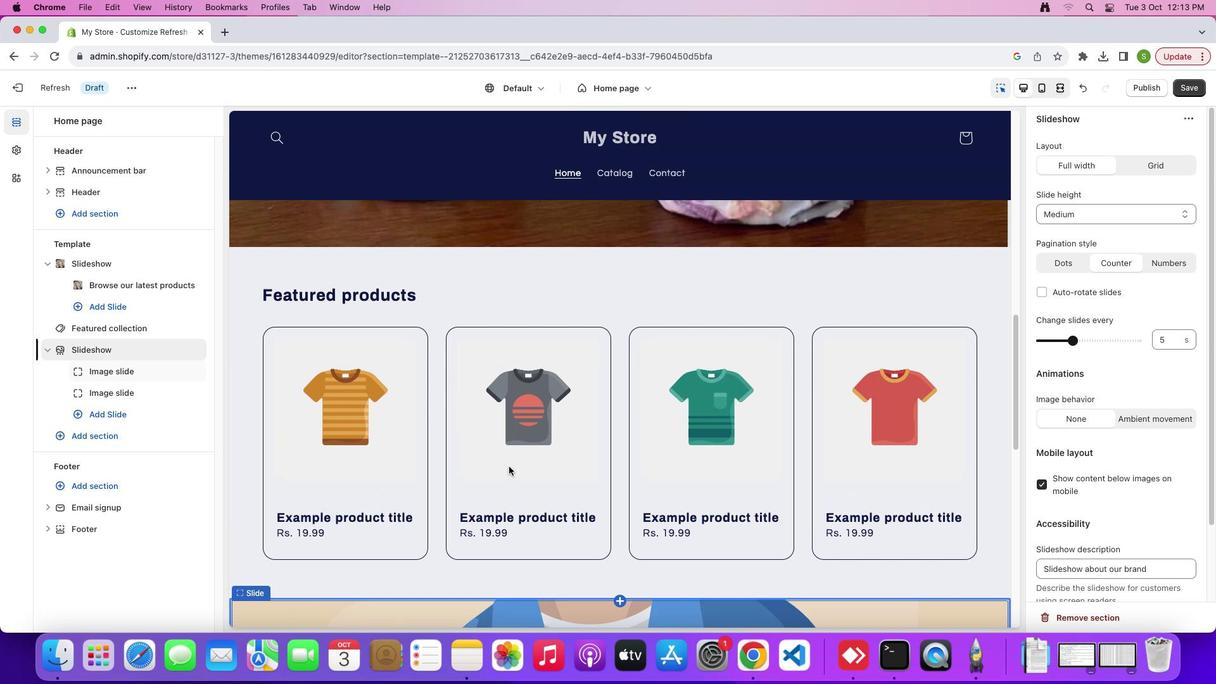 
Action: Mouse scrolled (509, 466) with delta (0, 0)
Screenshot: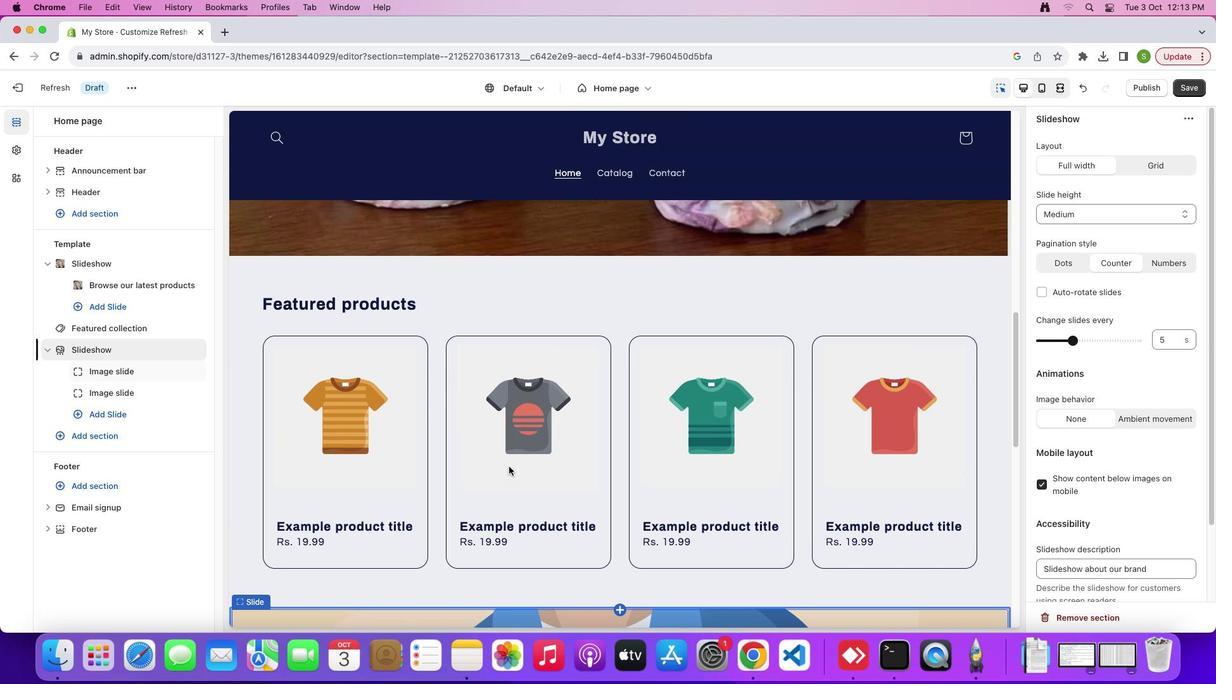 
Action: Mouse moved to (863, 327)
Screenshot: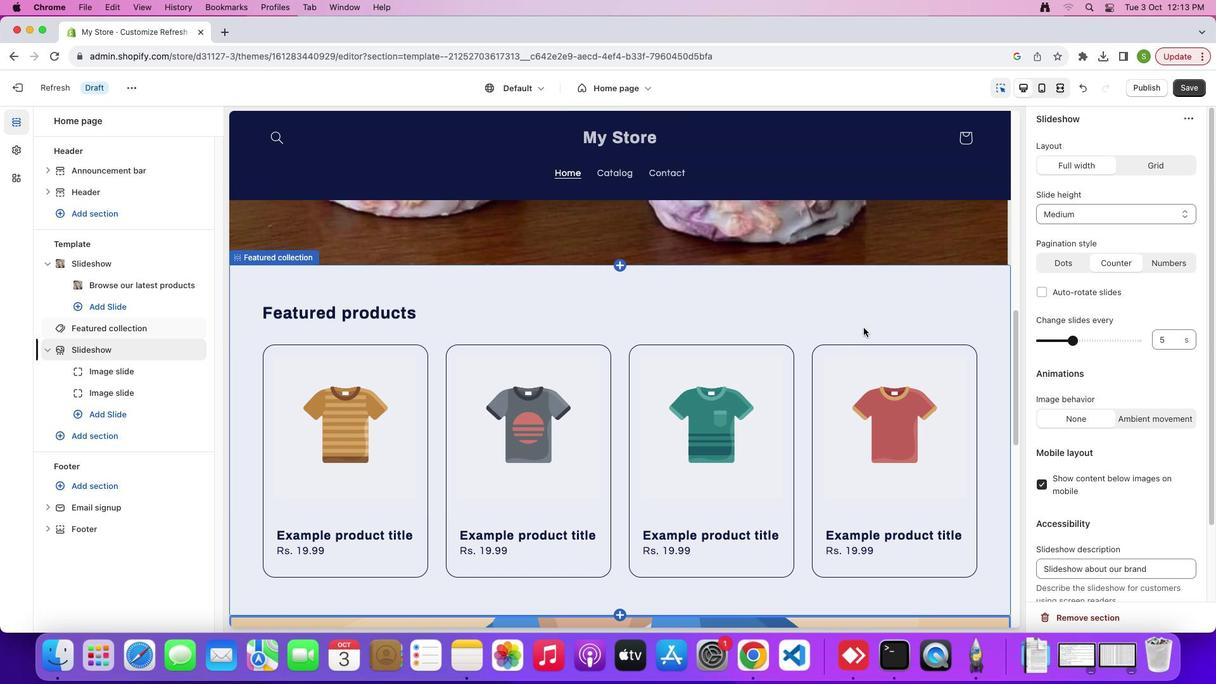 
Action: Mouse pressed left at (863, 327)
Screenshot: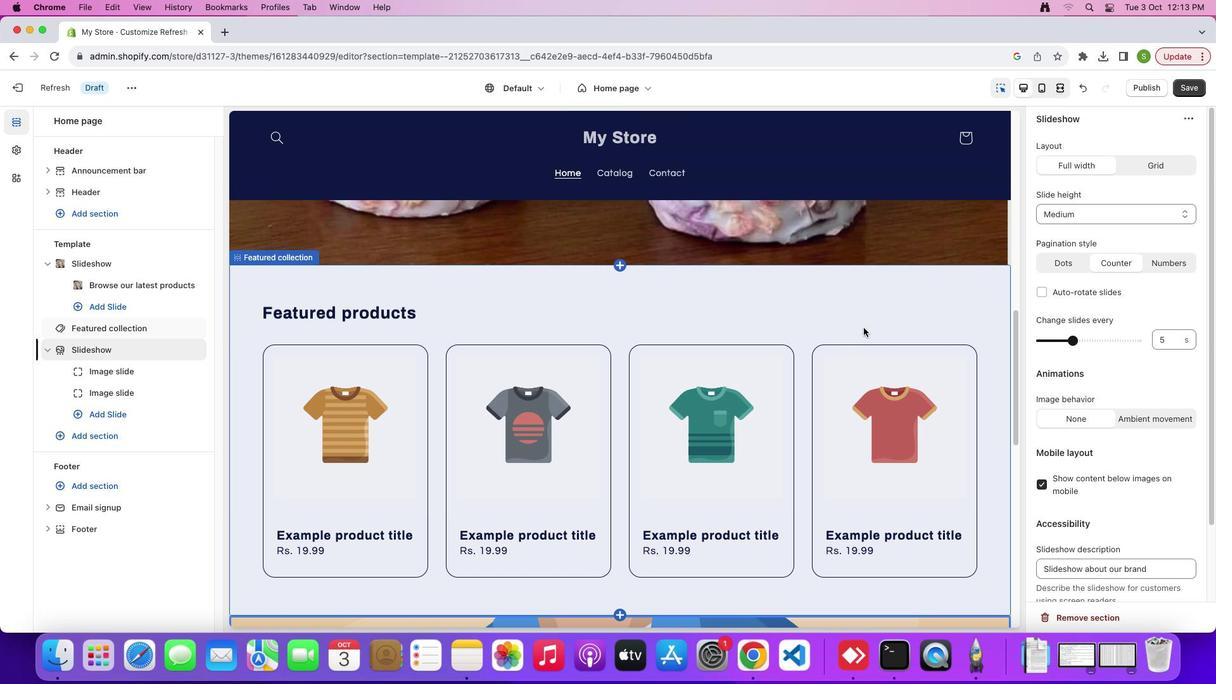 
Action: Mouse moved to (1071, 613)
Screenshot: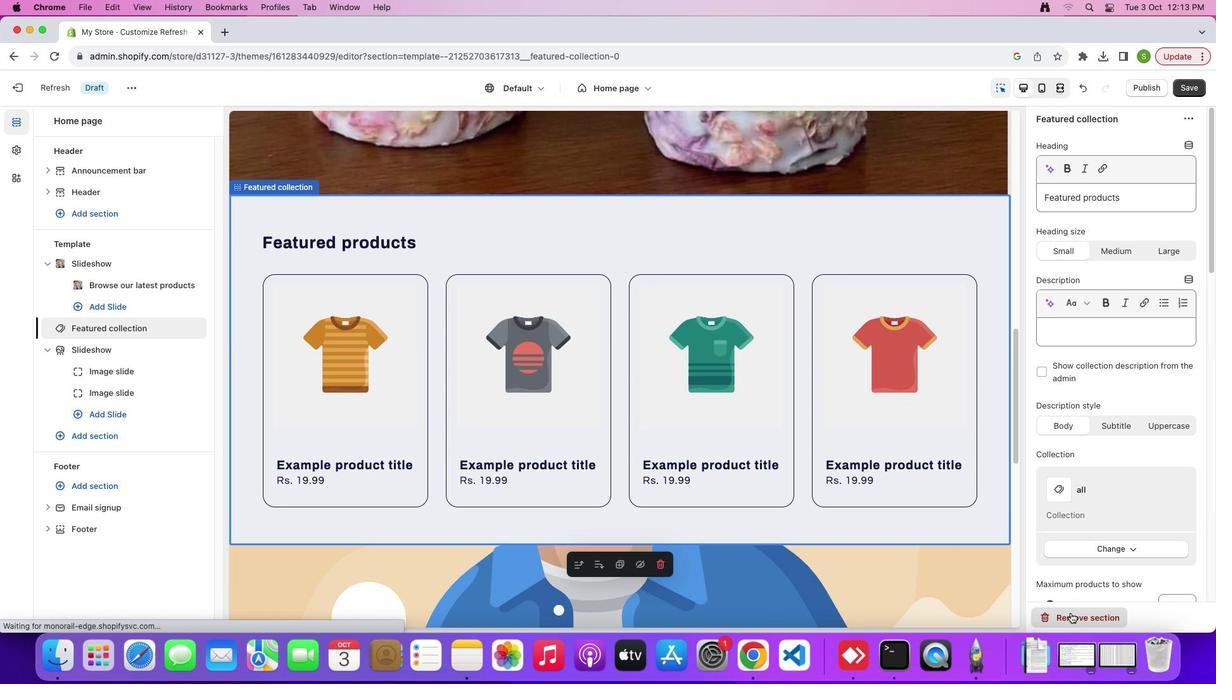 
Action: Mouse pressed left at (1071, 613)
Screenshot: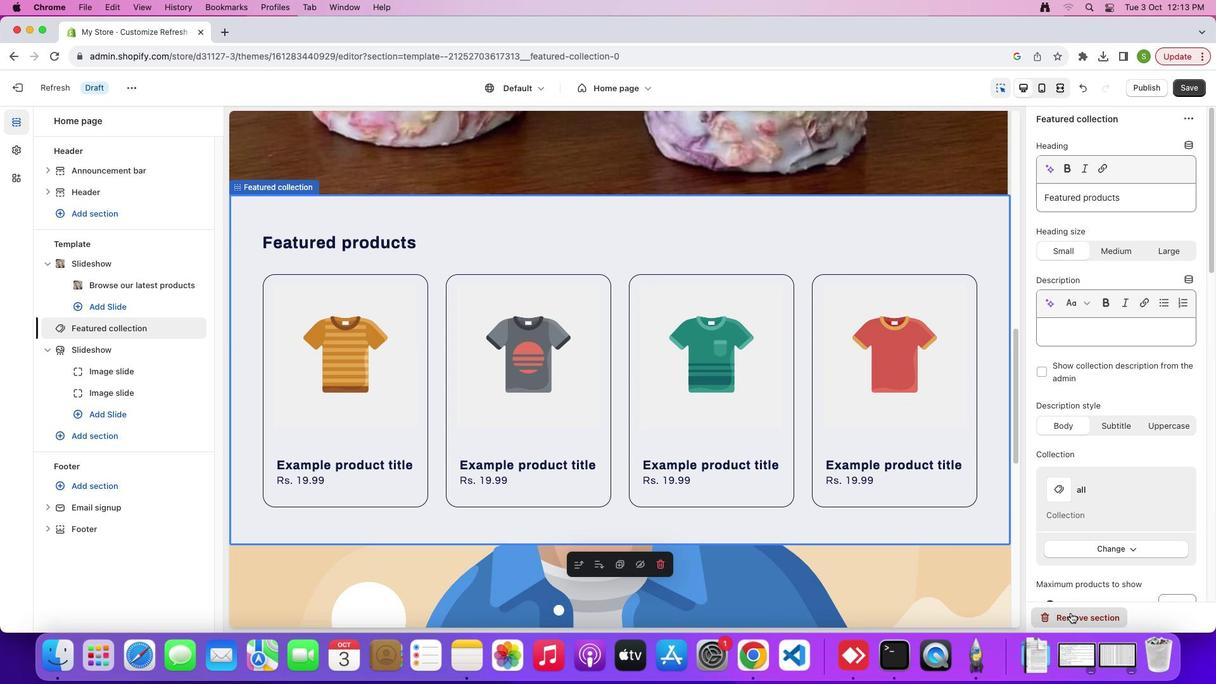 
Action: Mouse moved to (557, 321)
Screenshot: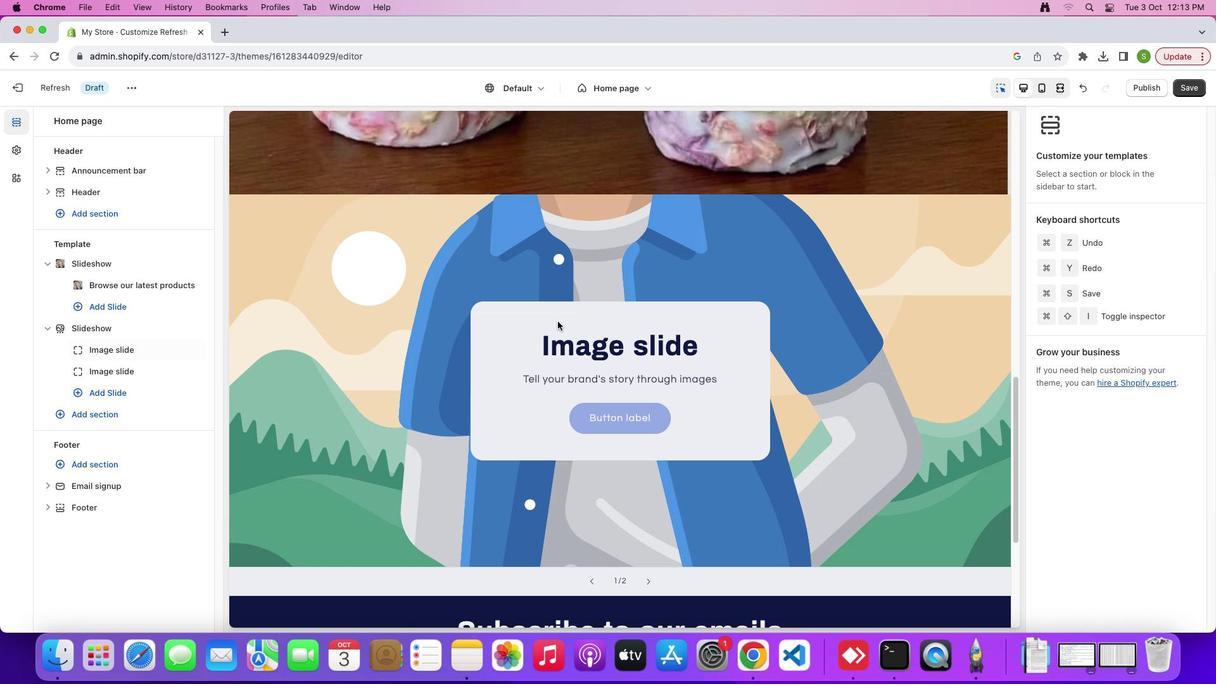 
Action: Mouse scrolled (557, 321) with delta (0, 0)
Screenshot: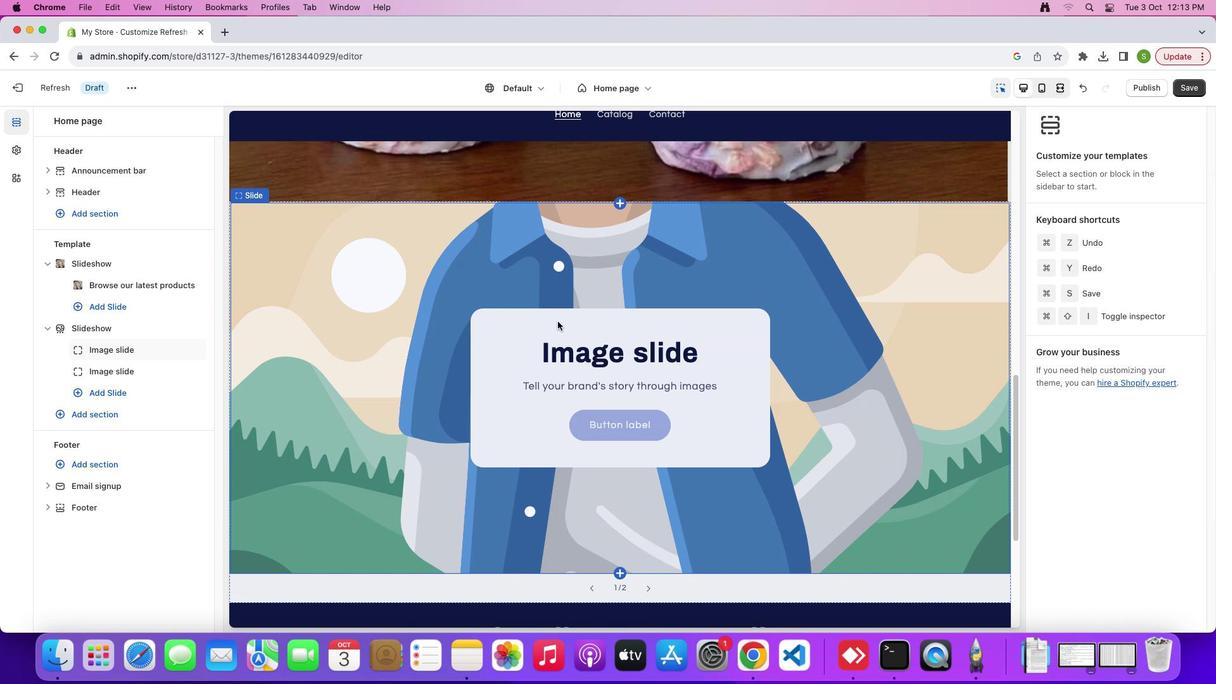 
Action: Mouse scrolled (557, 321) with delta (0, 0)
Screenshot: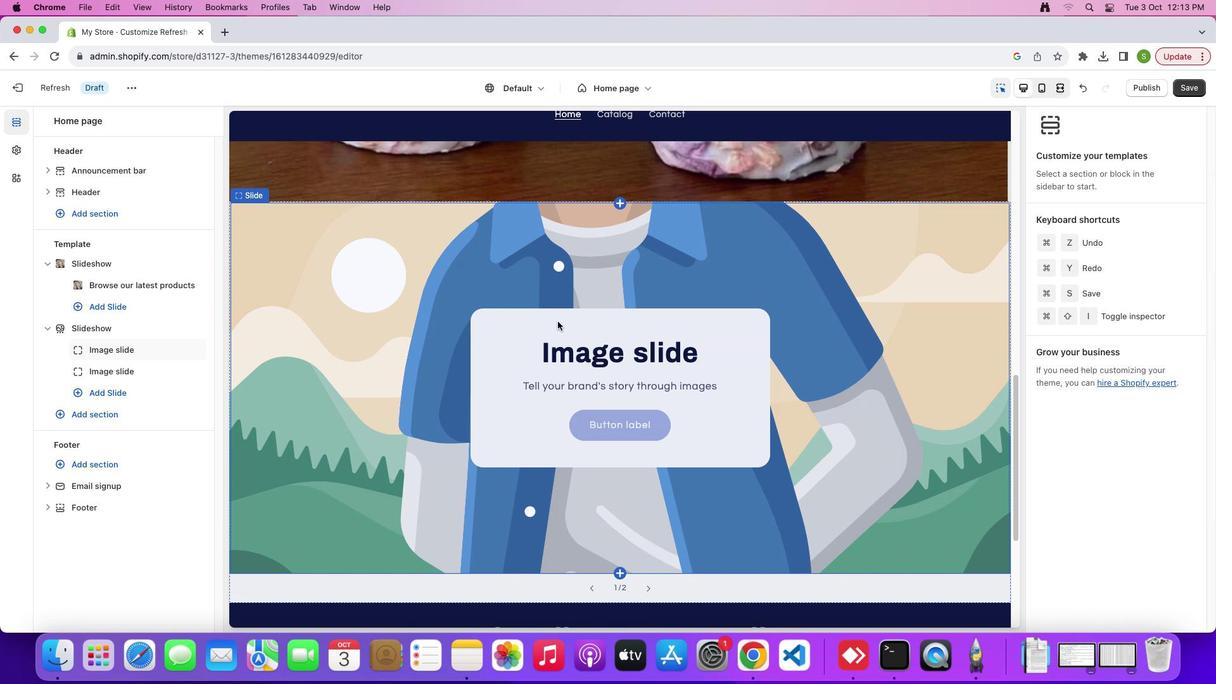 
Action: Mouse scrolled (557, 321) with delta (0, 0)
Screenshot: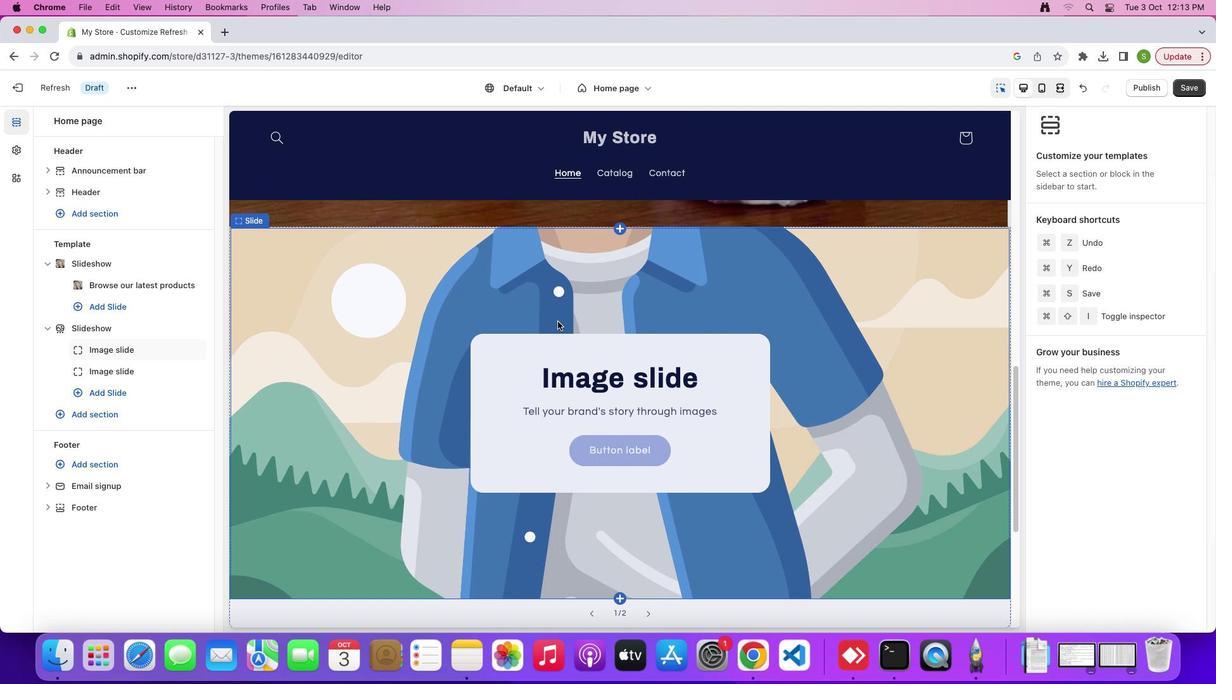 
Action: Mouse scrolled (557, 321) with delta (0, 0)
Screenshot: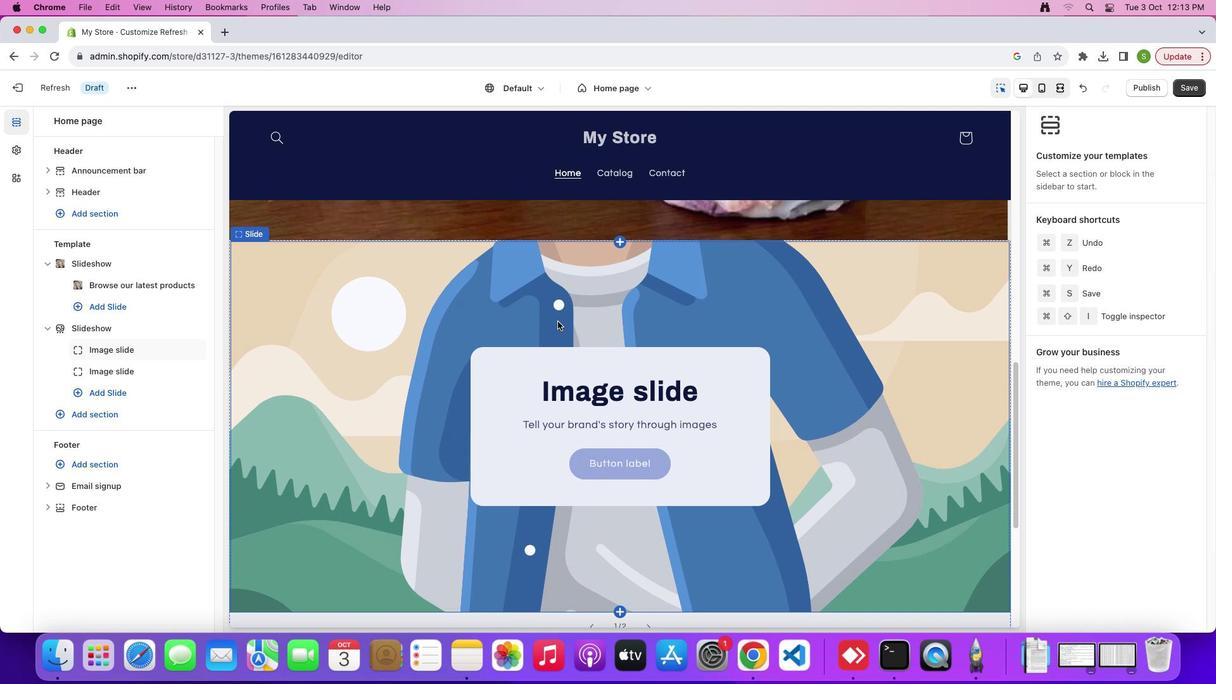 
Action: Mouse scrolled (557, 321) with delta (0, 1)
Screenshot: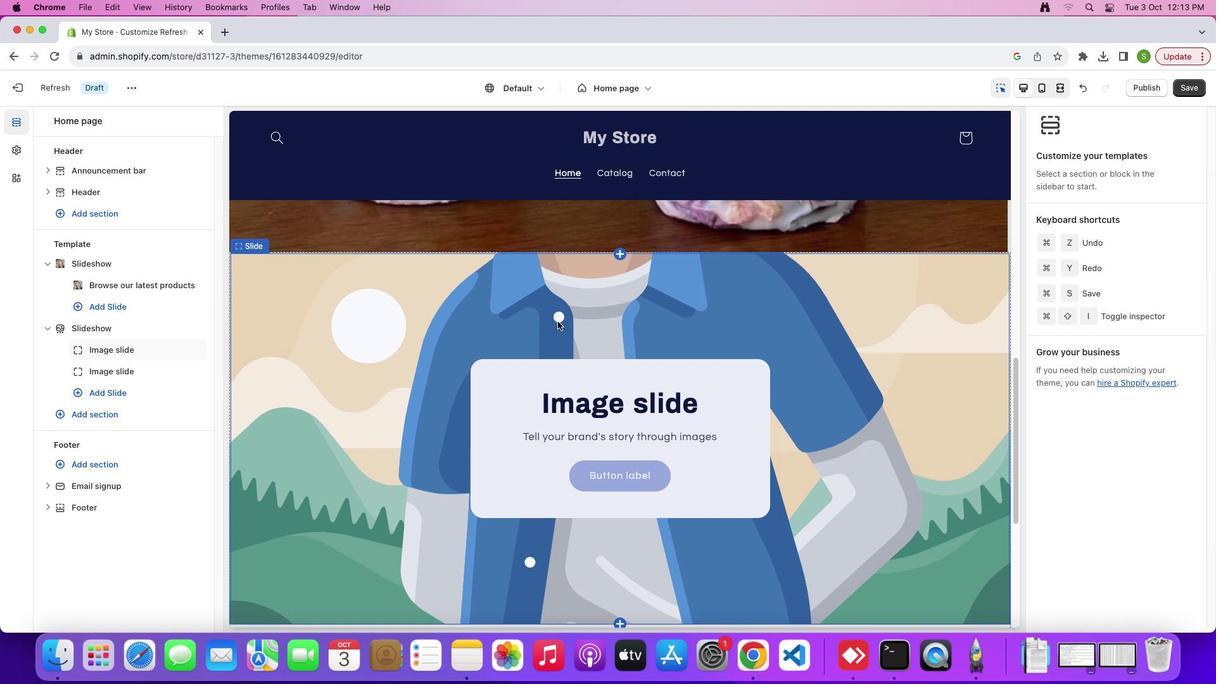 
Action: Mouse scrolled (557, 321) with delta (0, 0)
Screenshot: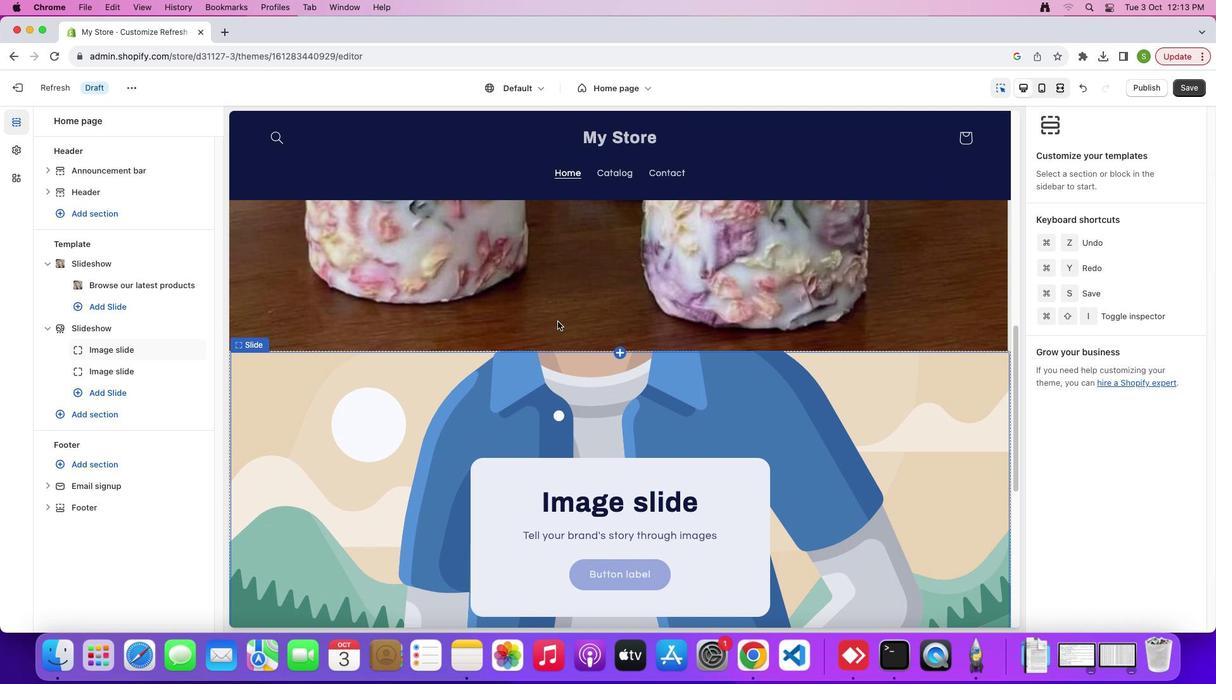 
Action: Mouse scrolled (557, 321) with delta (0, 0)
Screenshot: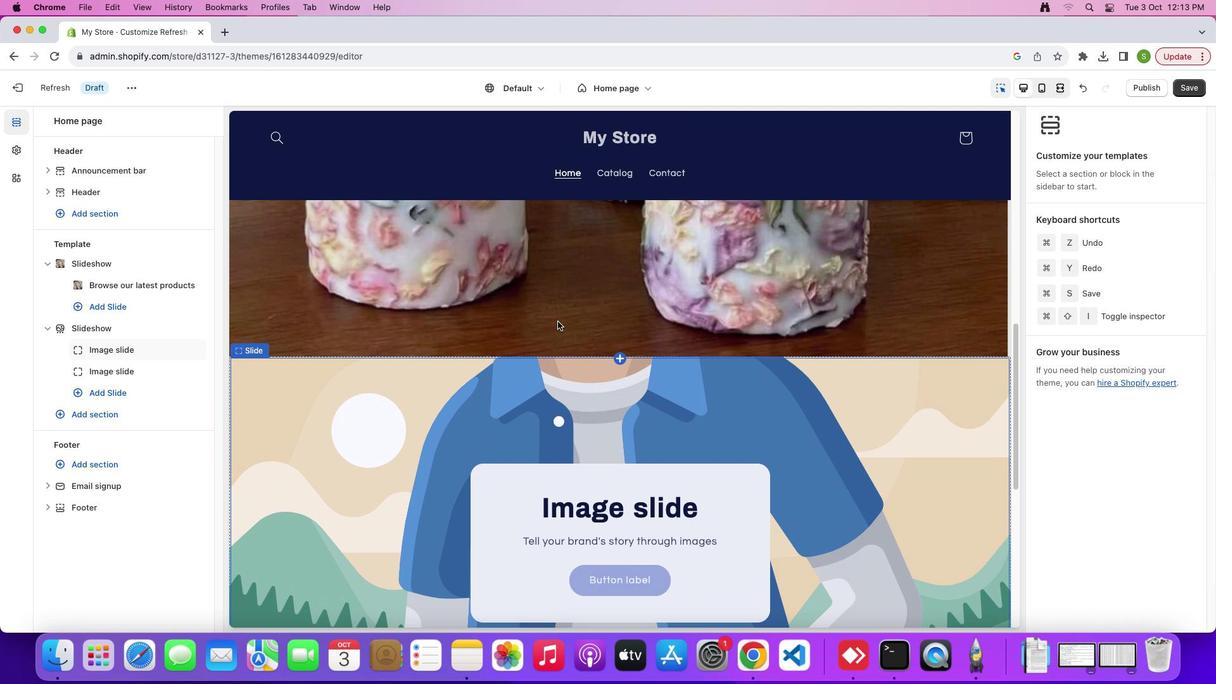 
Action: Mouse scrolled (557, 321) with delta (0, 0)
Screenshot: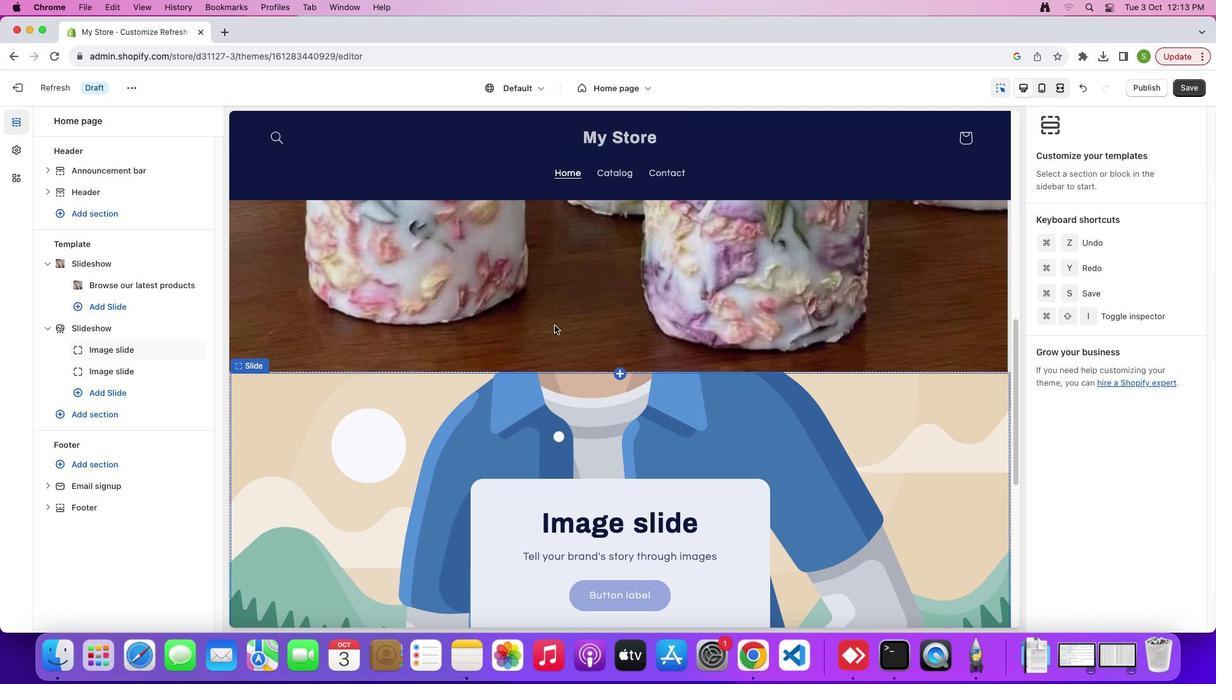 
Action: Mouse scrolled (557, 321) with delta (0, 0)
Screenshot: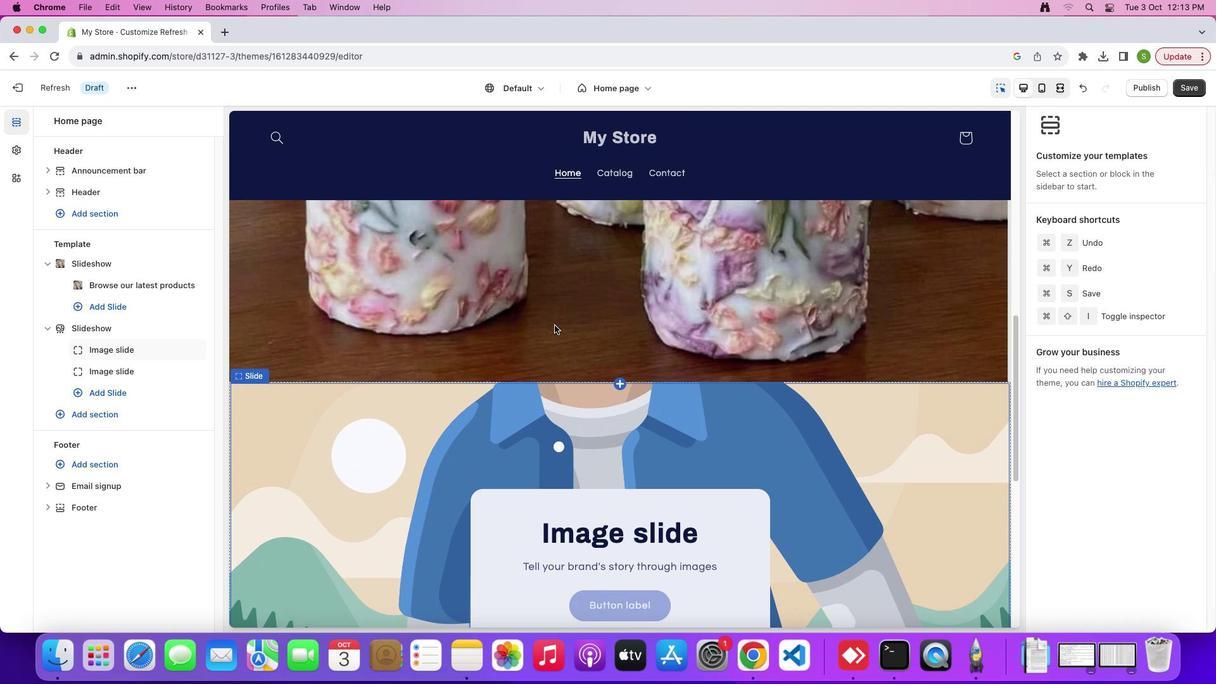 
Action: Mouse moved to (554, 324)
Screenshot: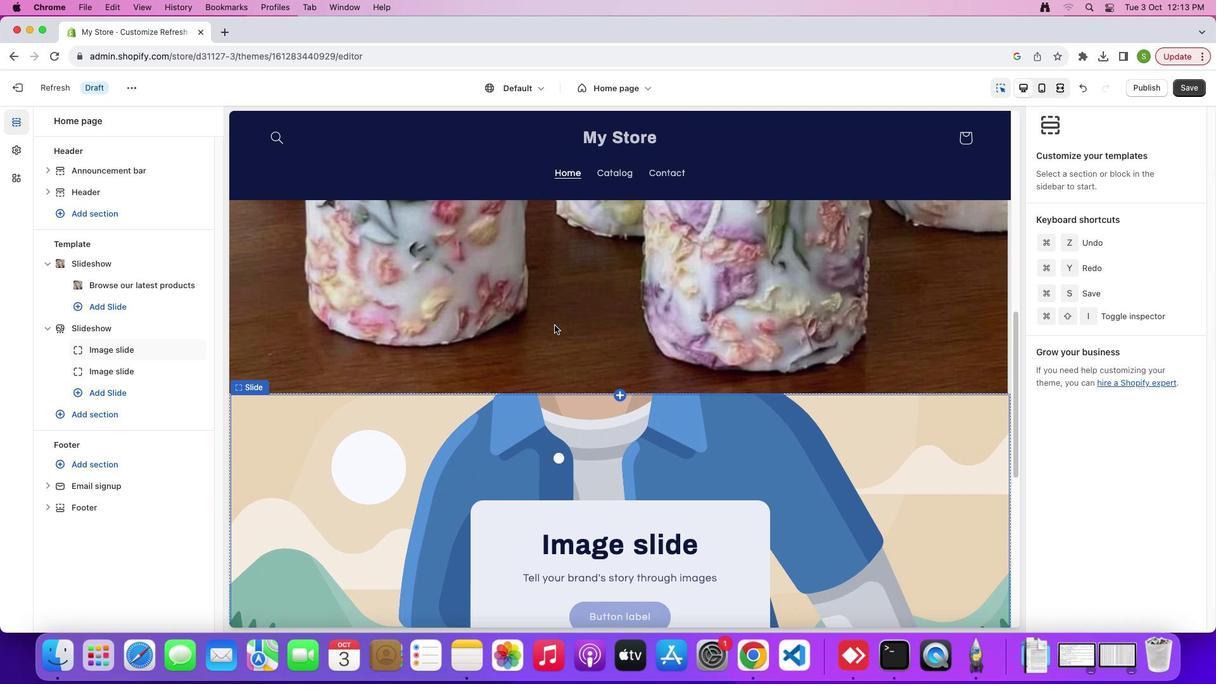
Action: Mouse scrolled (554, 324) with delta (0, 2)
Screenshot: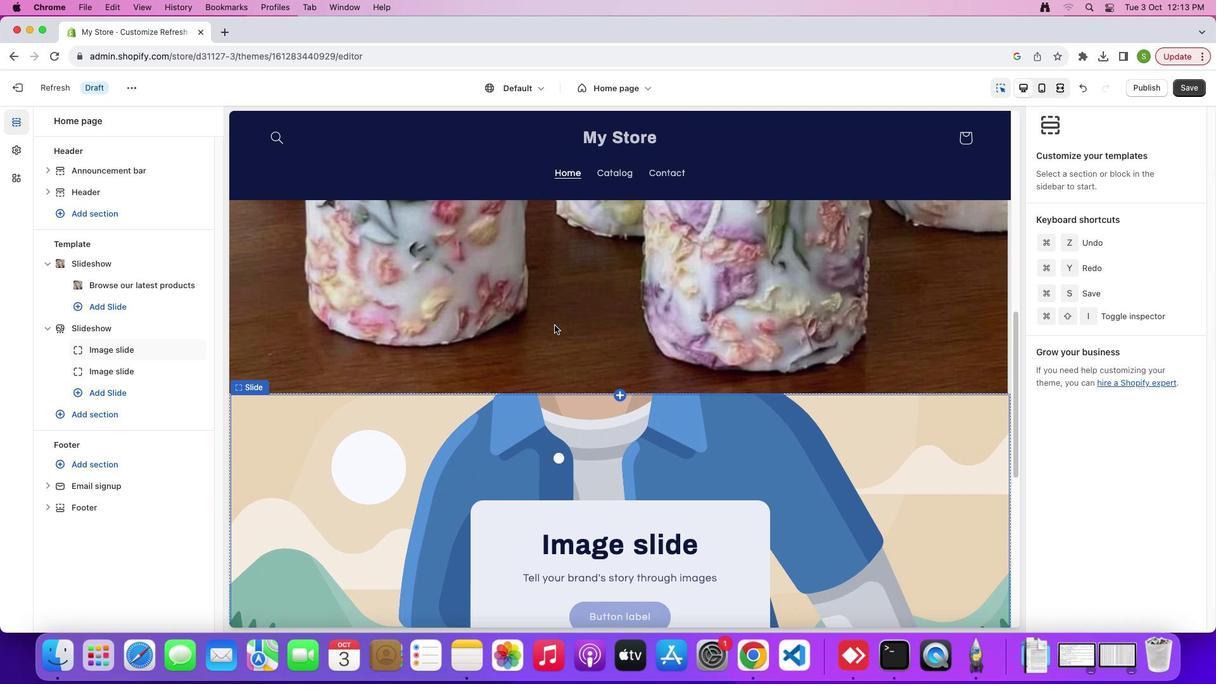 
Action: Mouse moved to (480, 344)
Screenshot: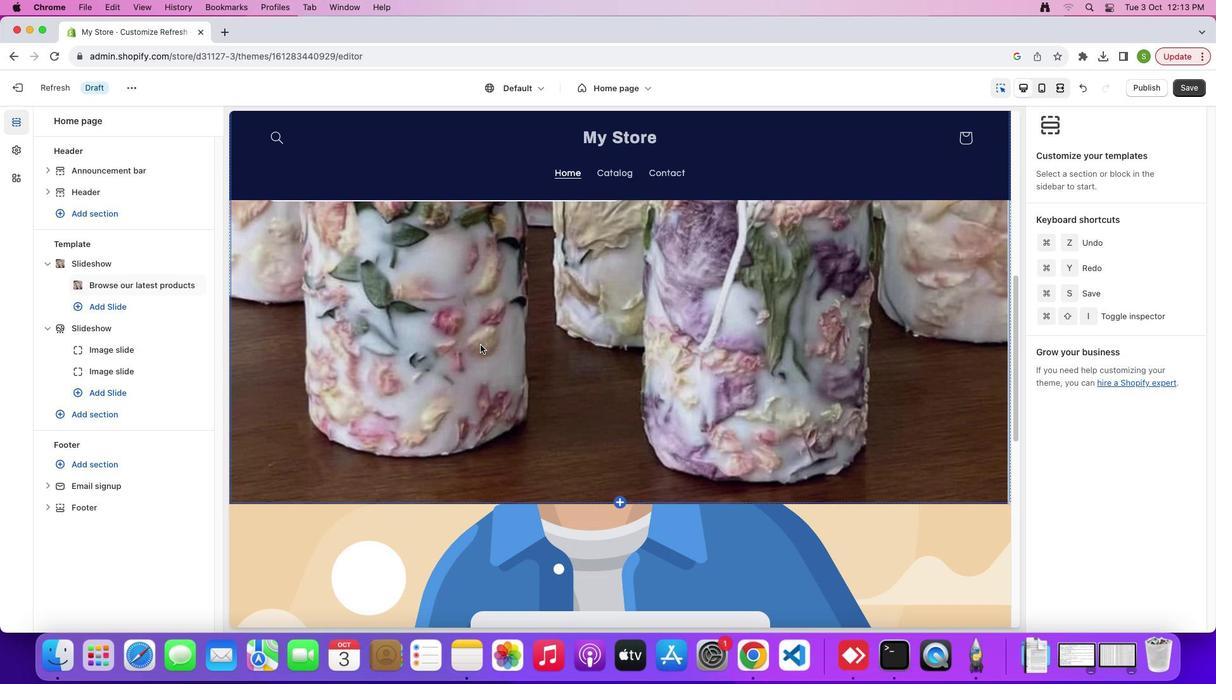 
Action: Mouse scrolled (480, 344) with delta (0, 0)
Screenshot: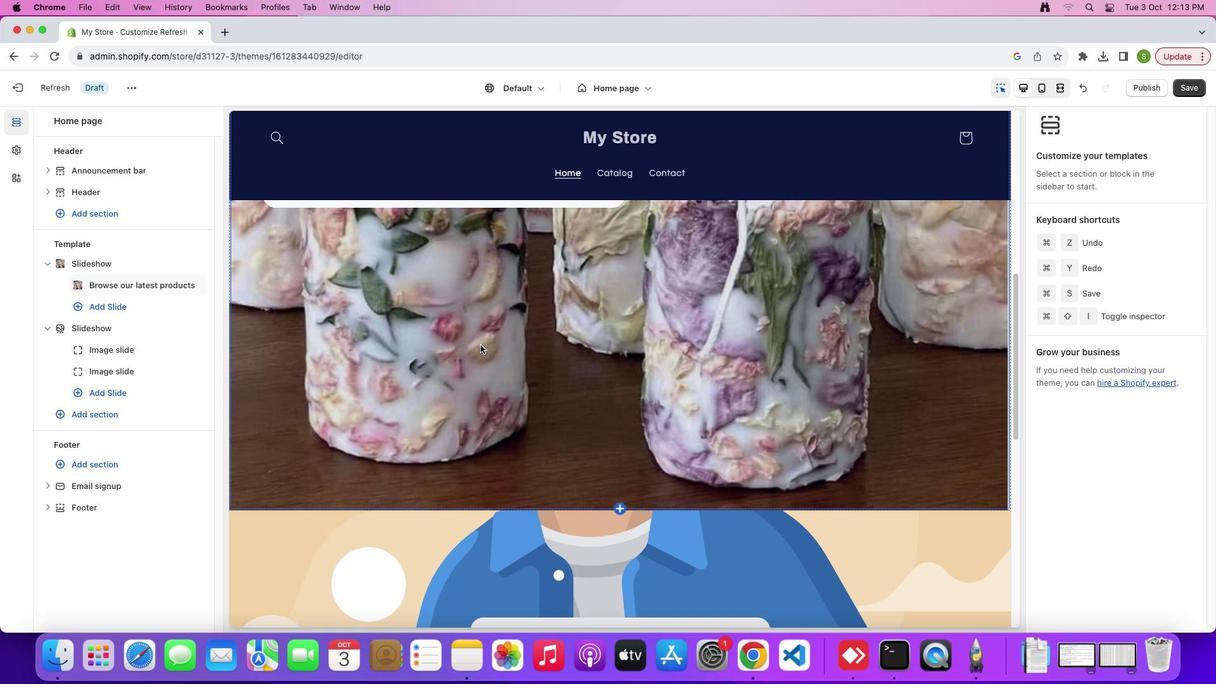 
Action: Mouse scrolled (480, 344) with delta (0, 0)
Screenshot: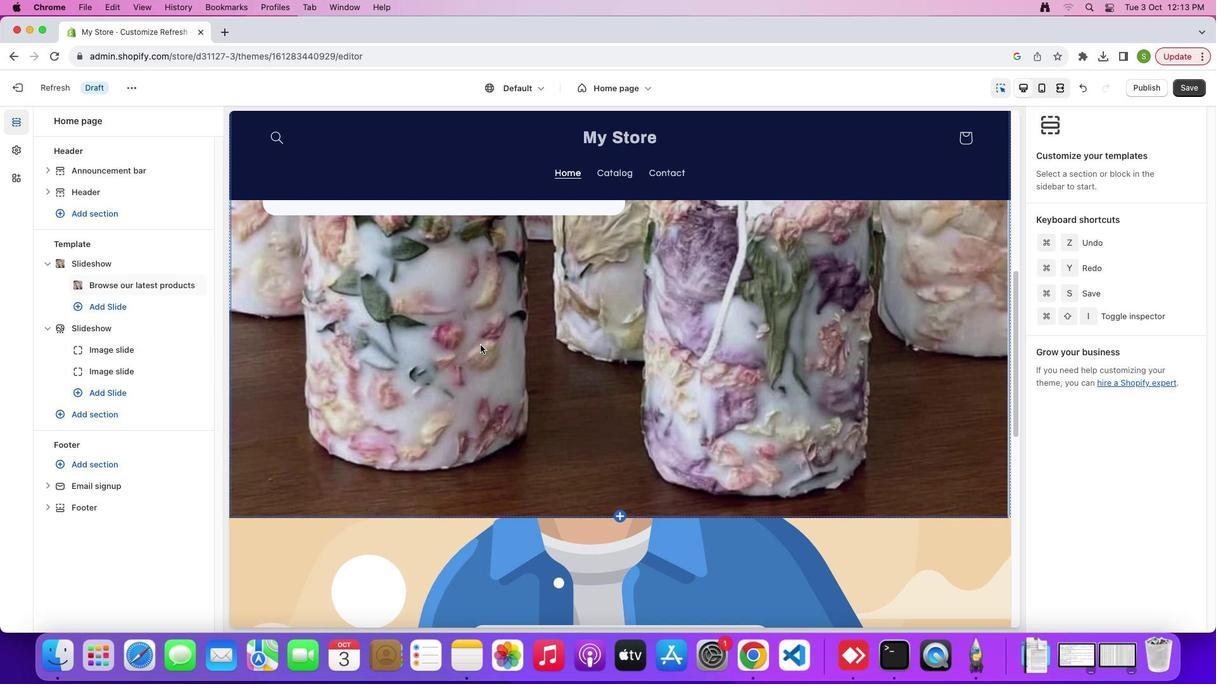 
Action: Mouse scrolled (480, 344) with delta (0, 1)
Screenshot: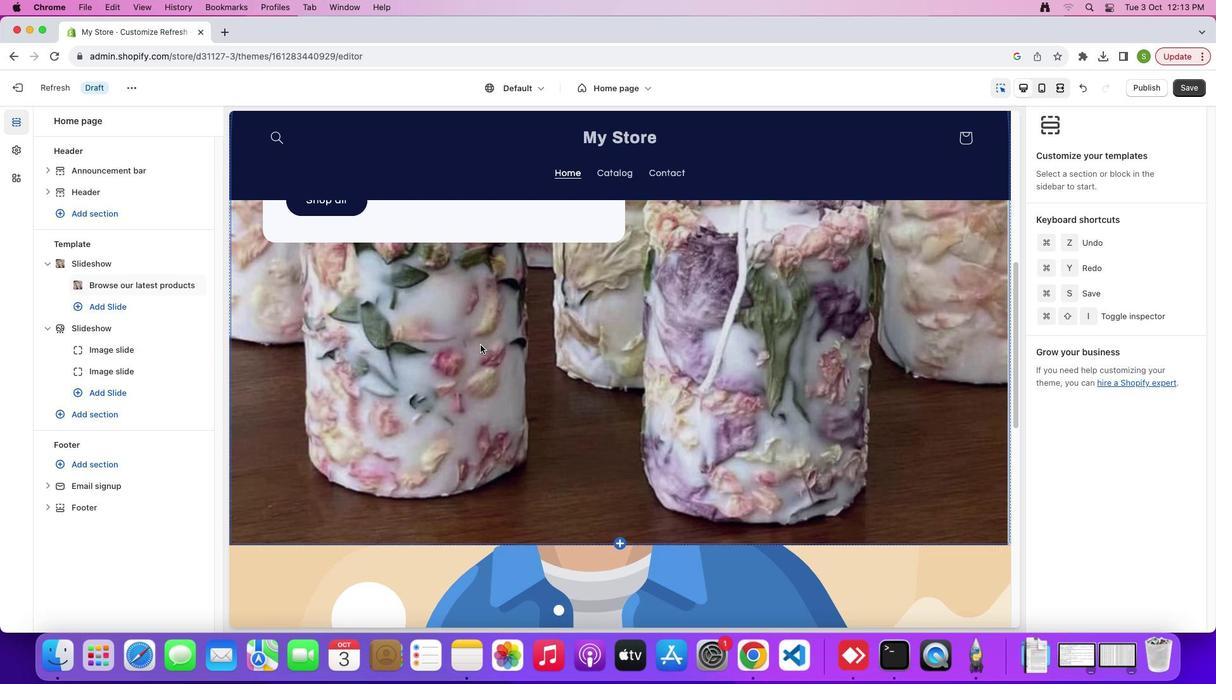 
Action: Mouse scrolled (480, 344) with delta (0, 0)
Screenshot: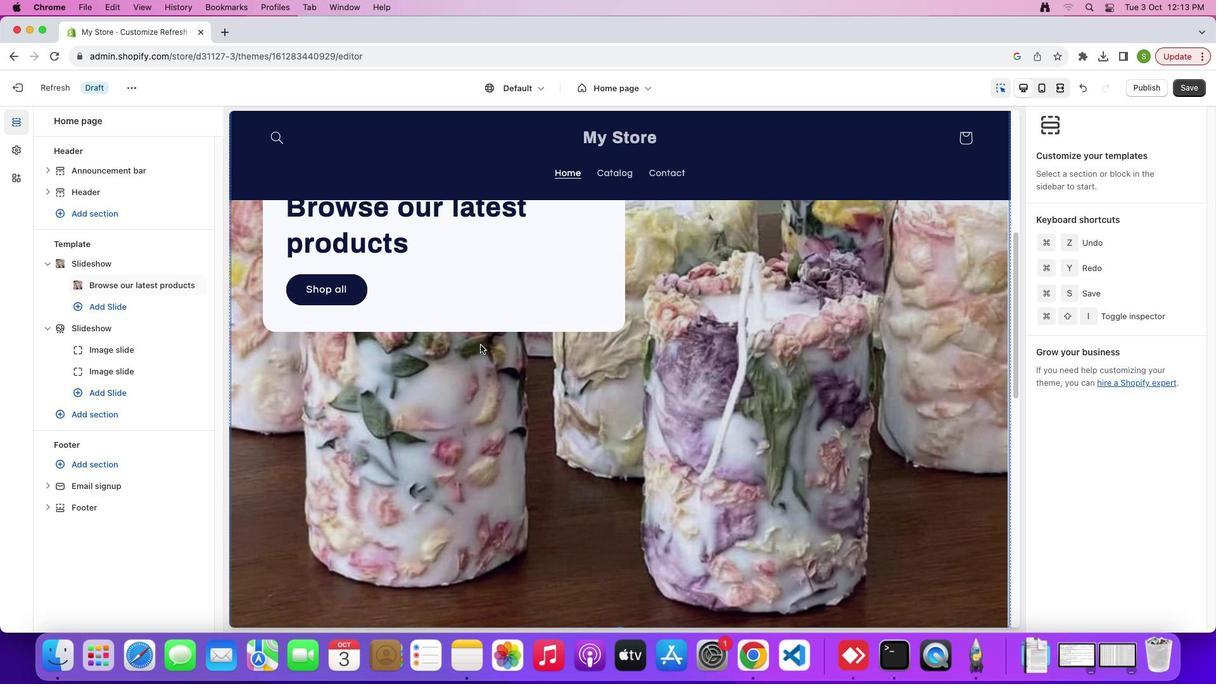 
Action: Mouse scrolled (480, 344) with delta (0, 0)
Screenshot: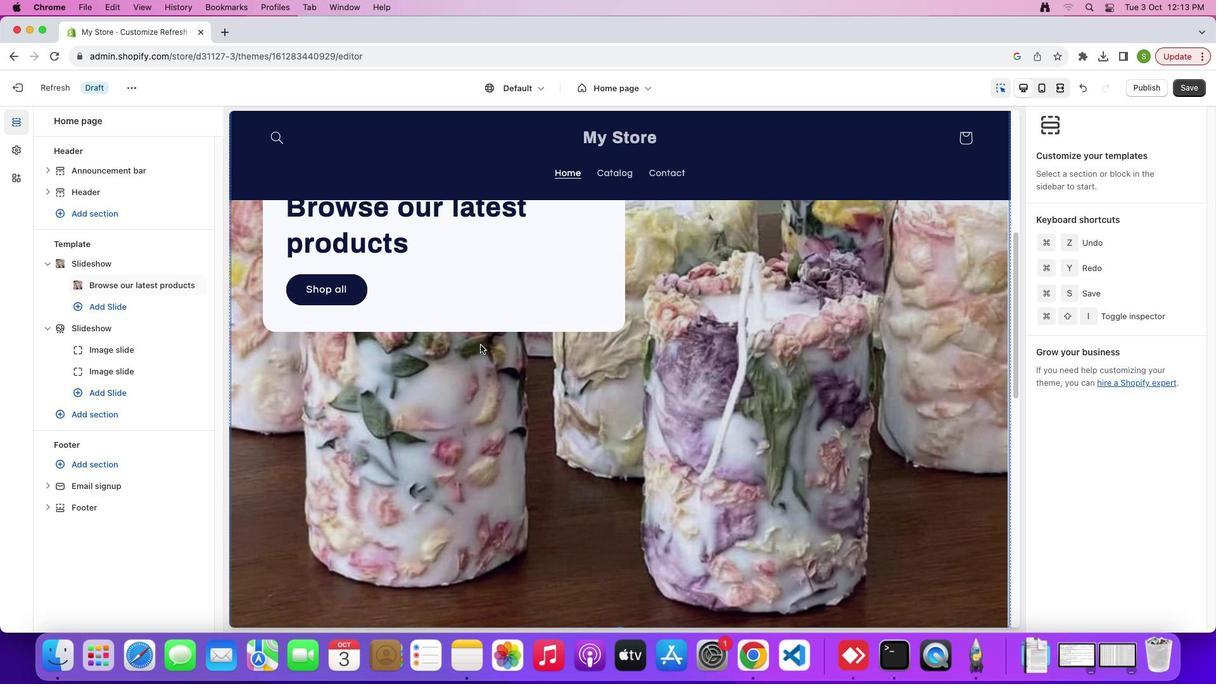 
Action: Mouse scrolled (480, 344) with delta (0, 2)
Screenshot: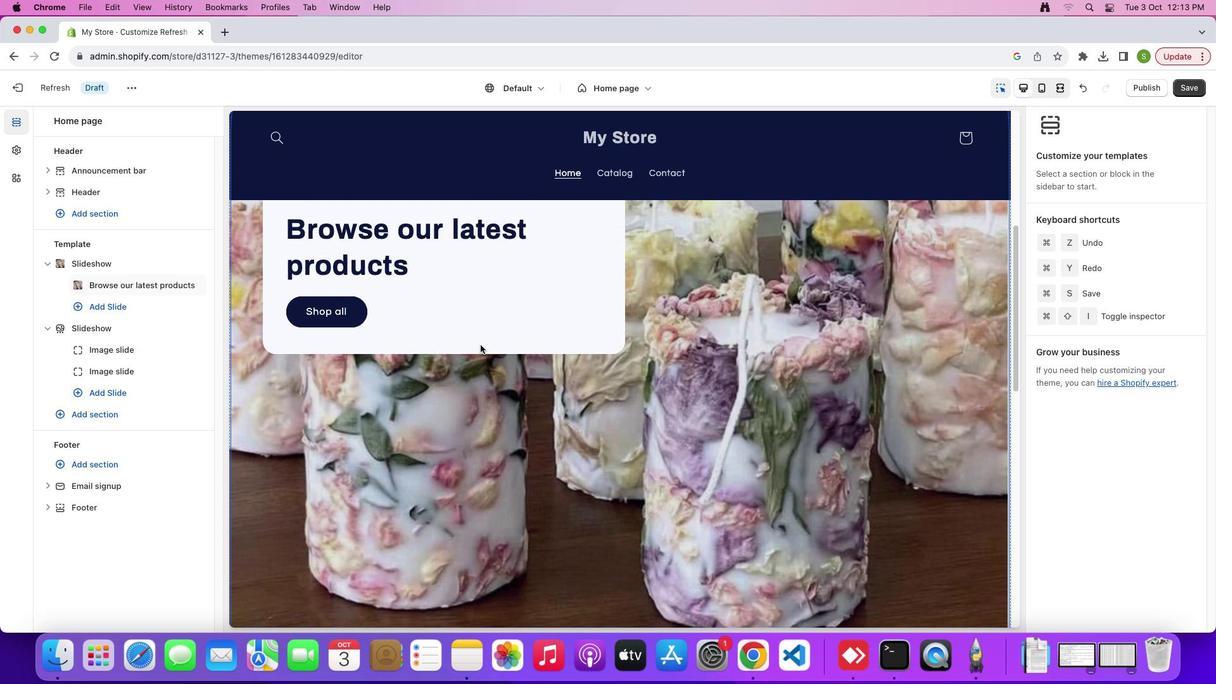 
Action: Mouse moved to (702, 357)
Screenshot: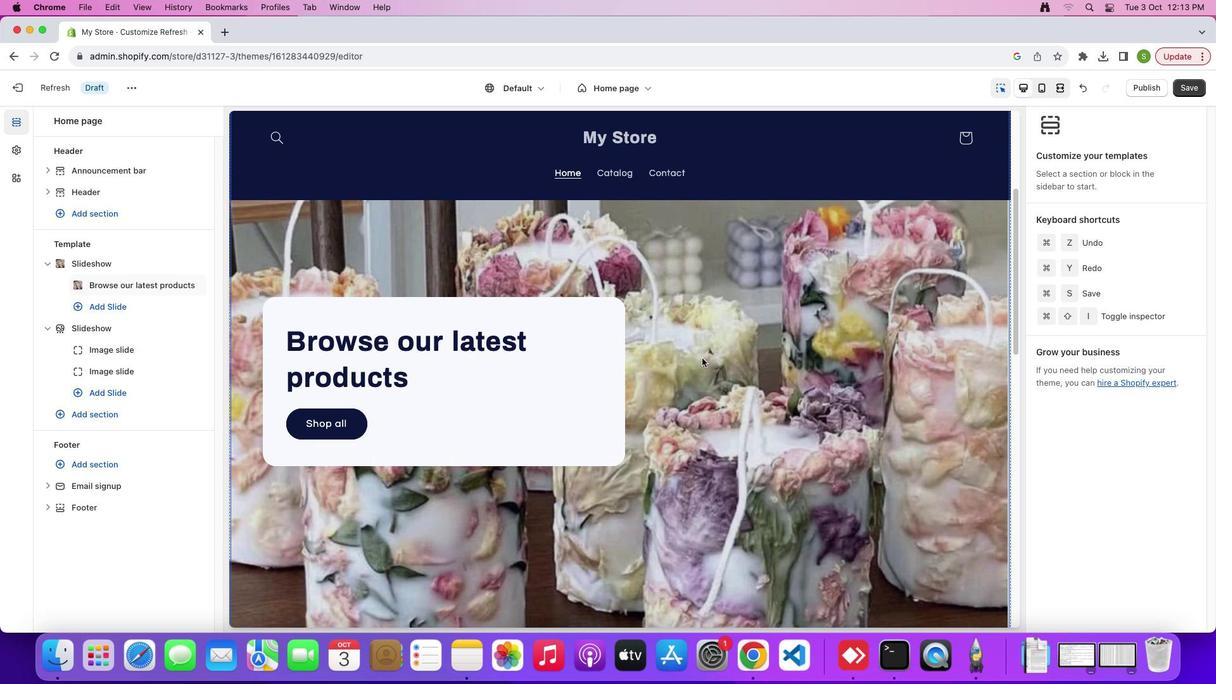 
Action: Mouse pressed left at (702, 357)
Screenshot: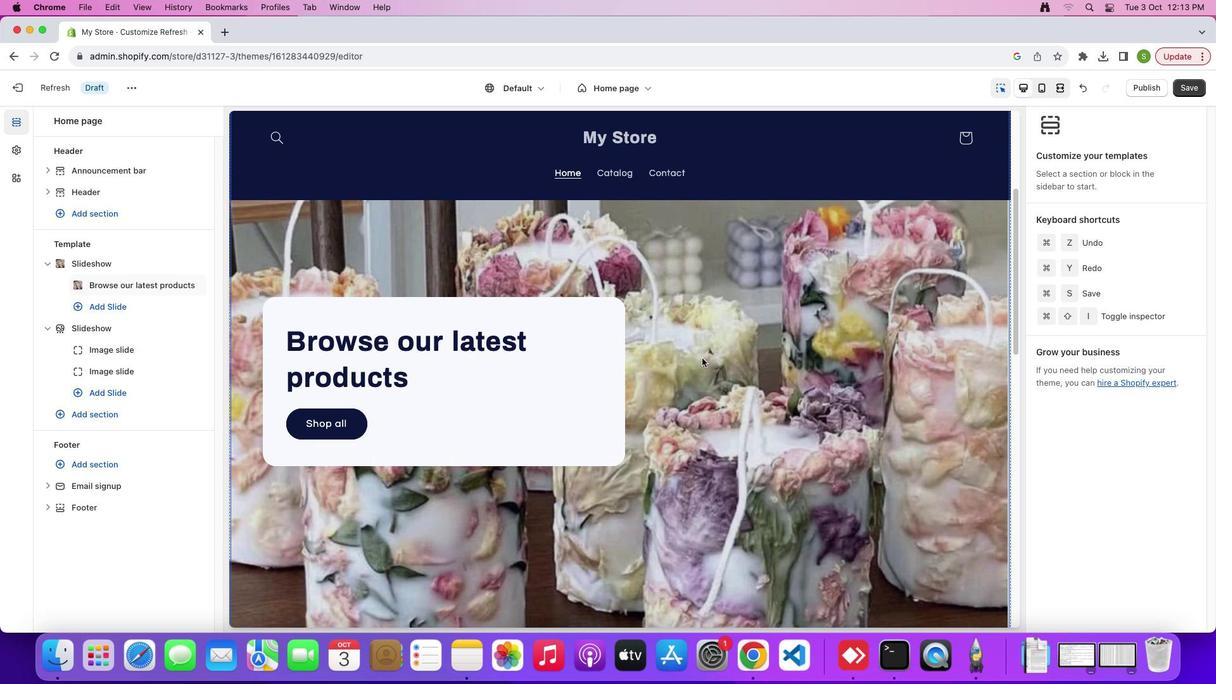 
Action: Mouse moved to (474, 331)
Screenshot: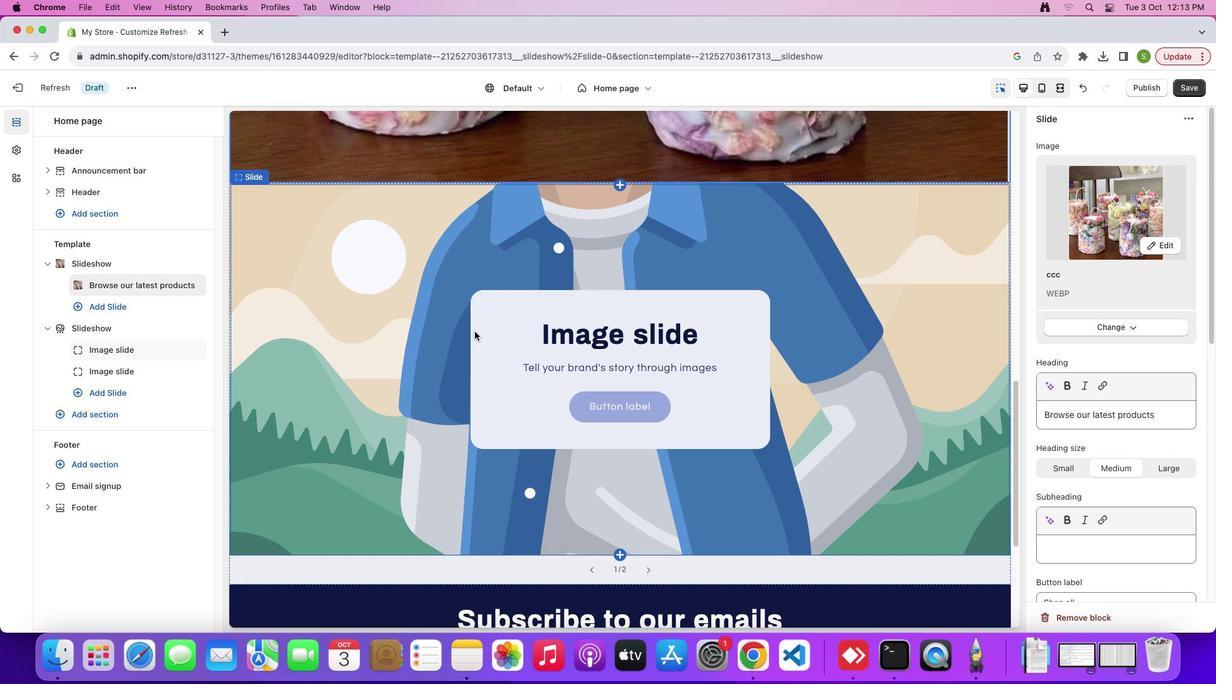 
Action: Mouse scrolled (474, 331) with delta (0, 0)
Screenshot: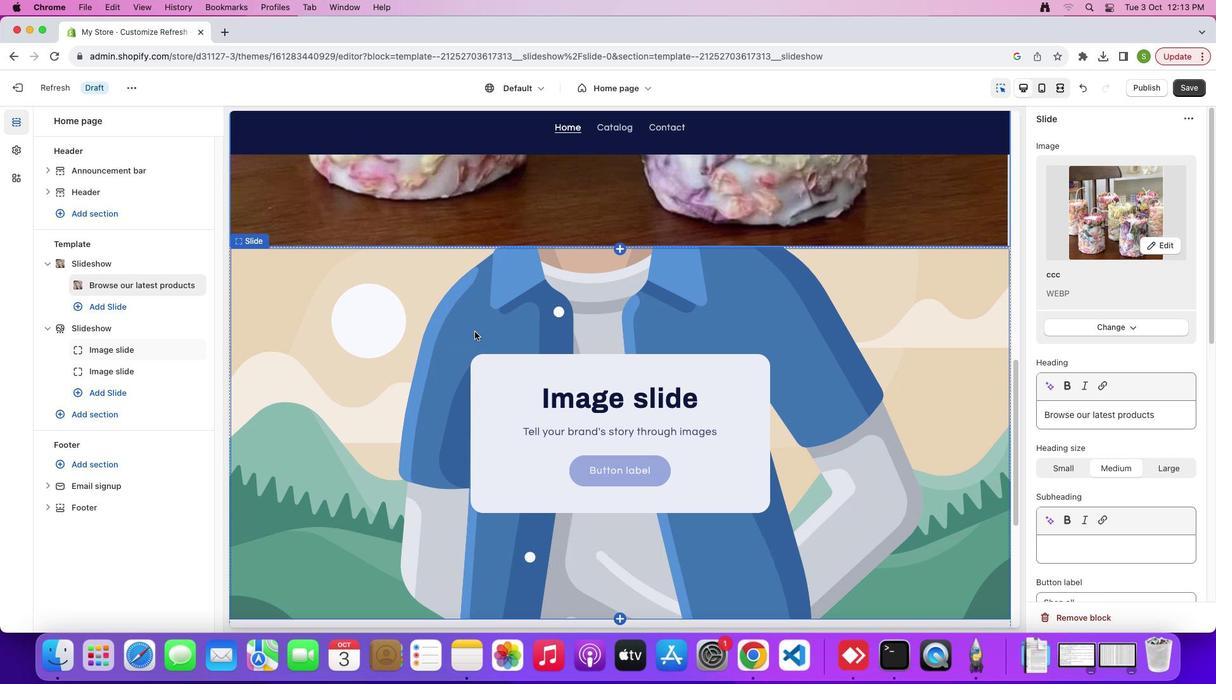 
Action: Mouse scrolled (474, 331) with delta (0, 0)
Screenshot: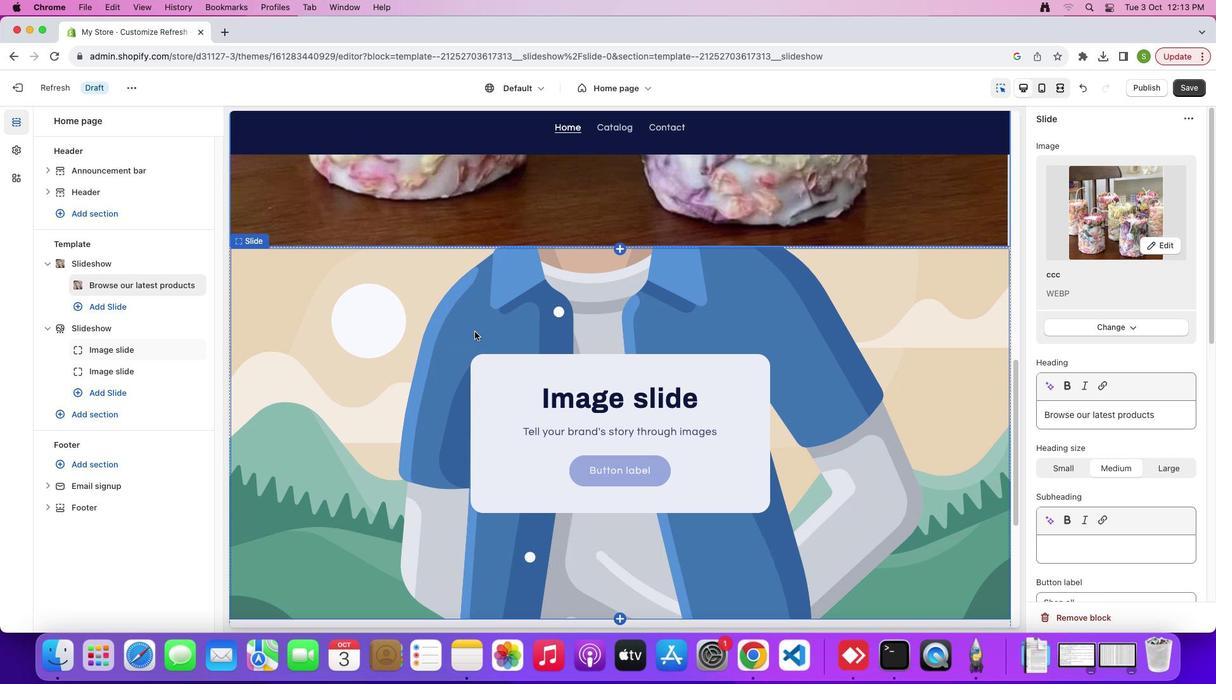 
Action: Mouse scrolled (474, 331) with delta (0, 2)
Screenshot: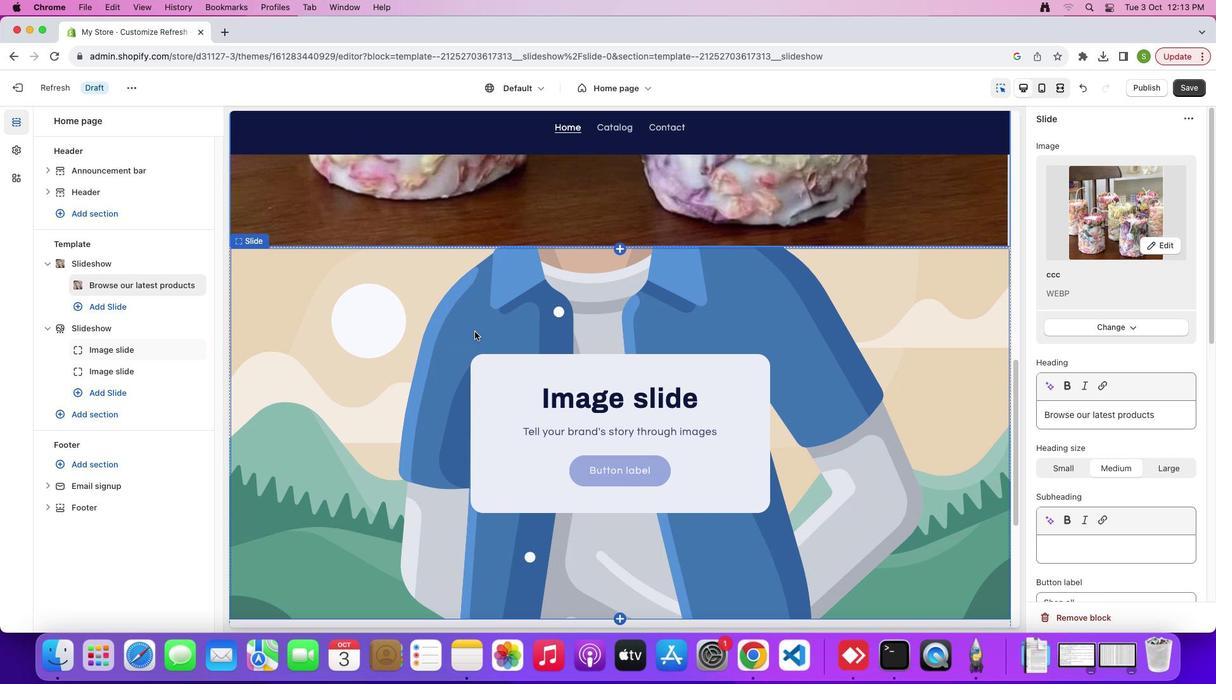 
Action: Mouse scrolled (474, 331) with delta (0, 3)
Screenshot: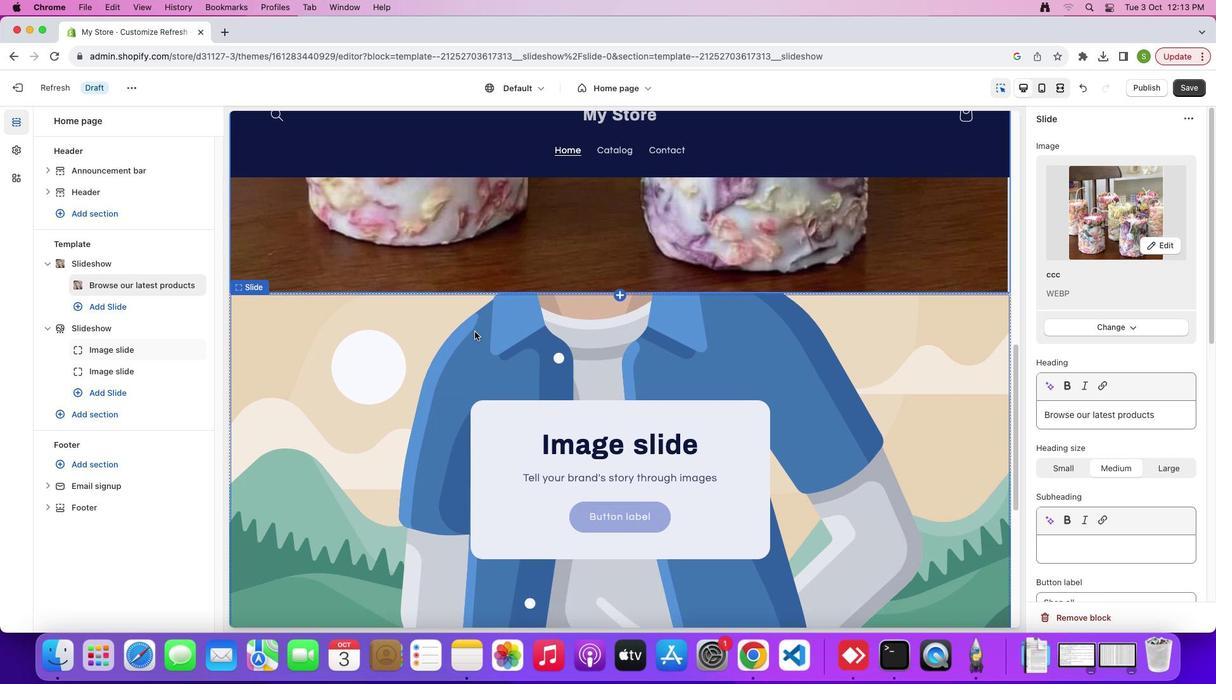 
Action: Mouse scrolled (474, 331) with delta (0, 0)
Screenshot: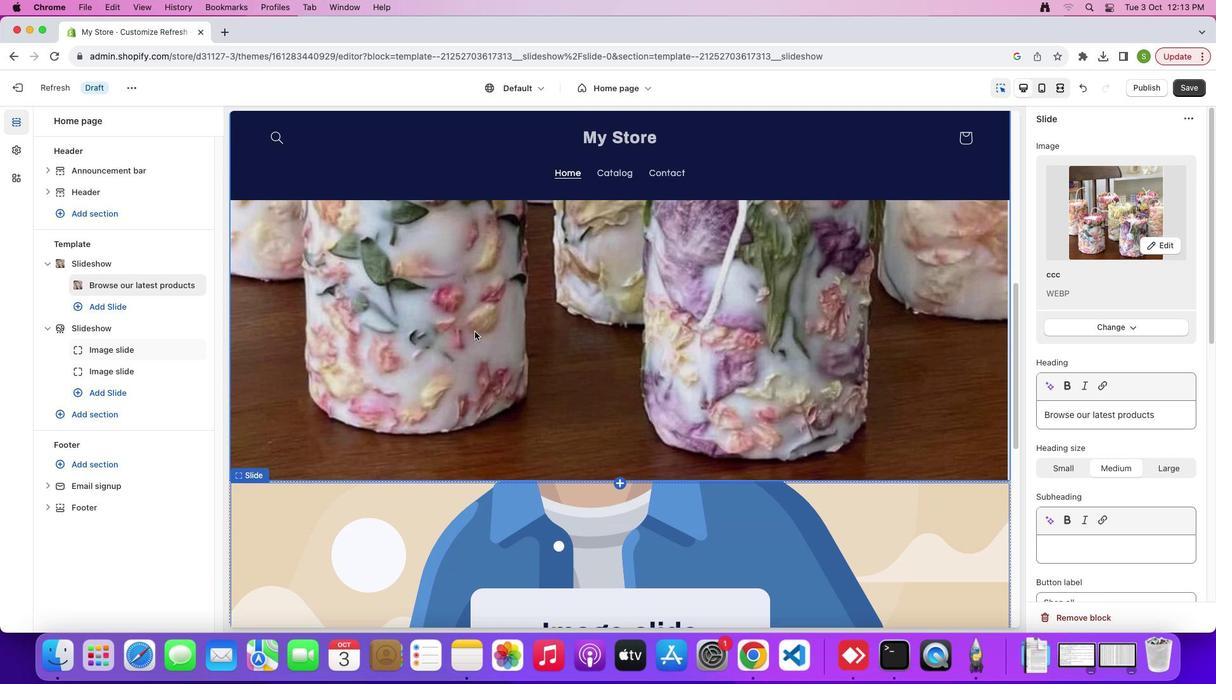 
Action: Mouse scrolled (474, 331) with delta (0, 0)
Screenshot: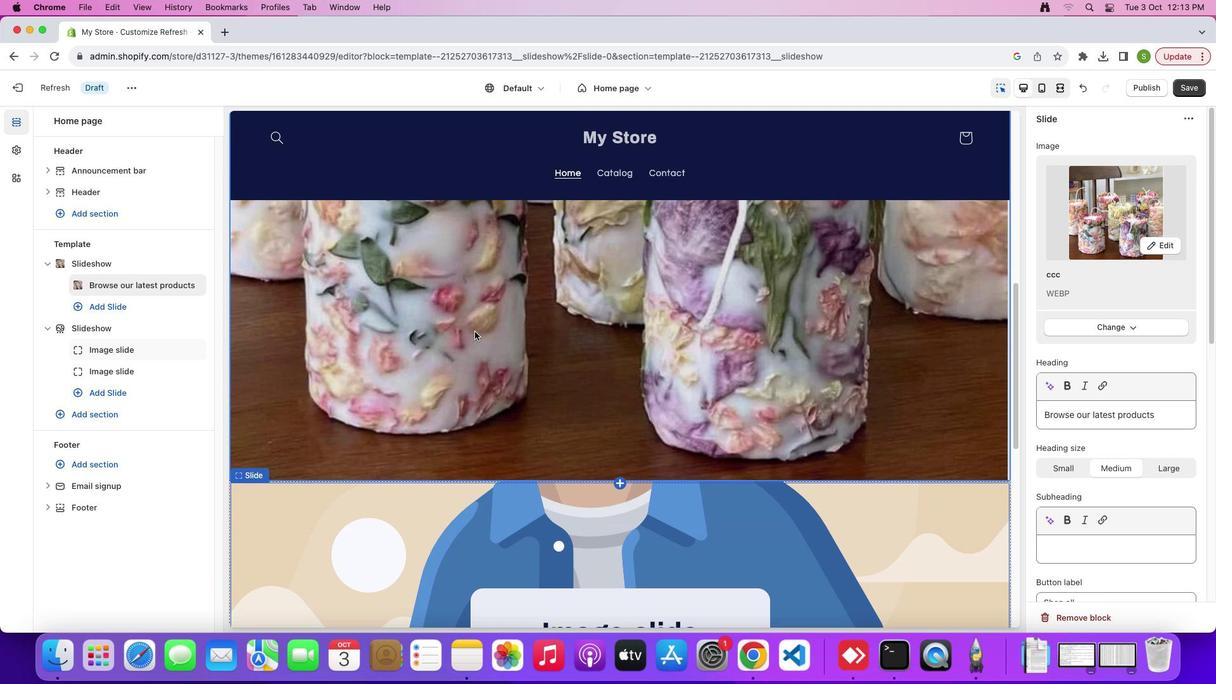 
Action: Mouse scrolled (474, 331) with delta (0, 1)
Screenshot: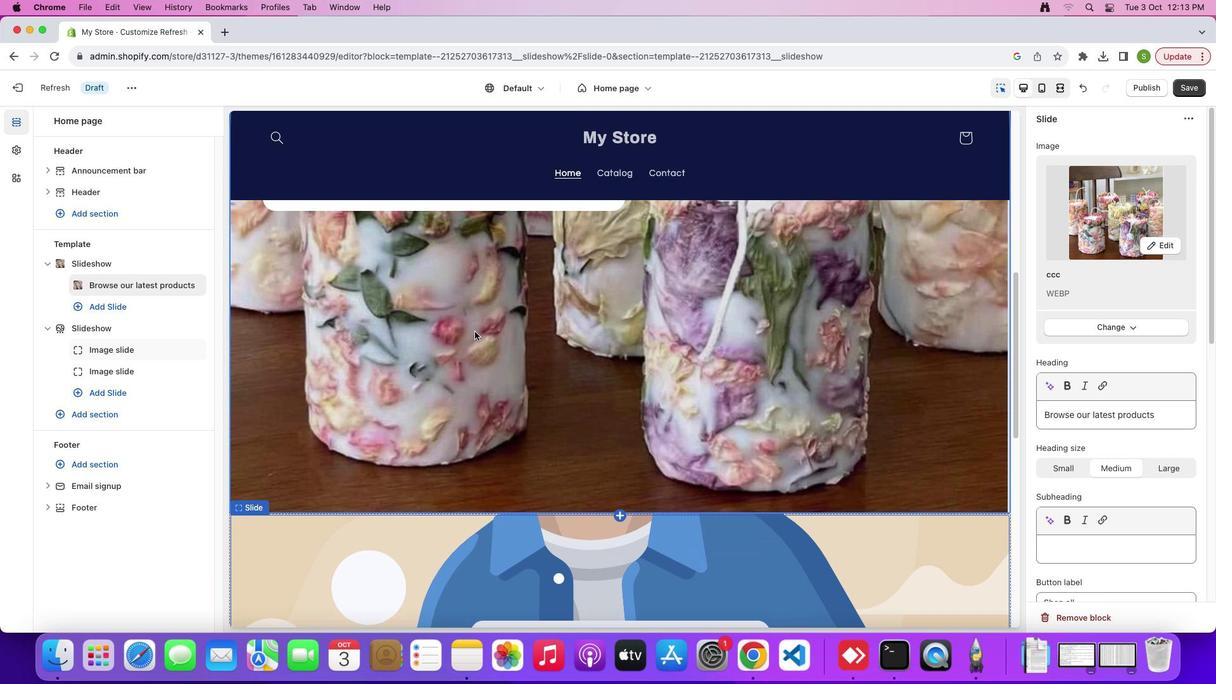 
Action: Mouse moved to (736, 337)
Screenshot: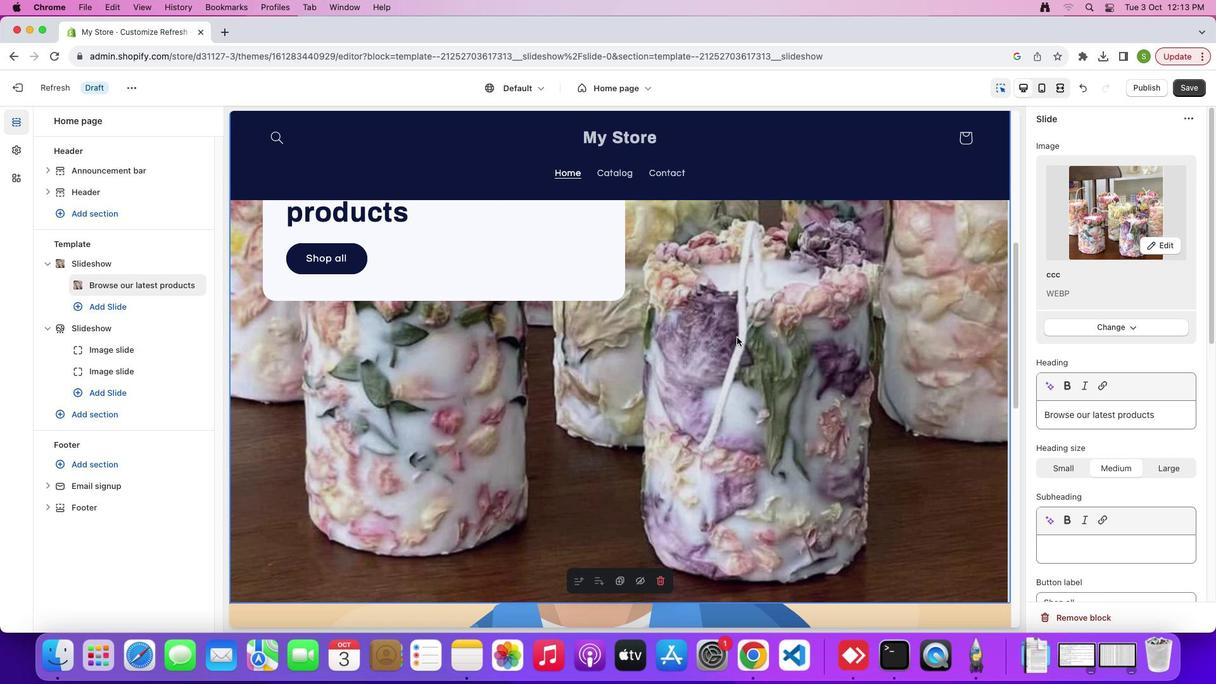 
Action: Mouse pressed left at (736, 337)
Screenshot: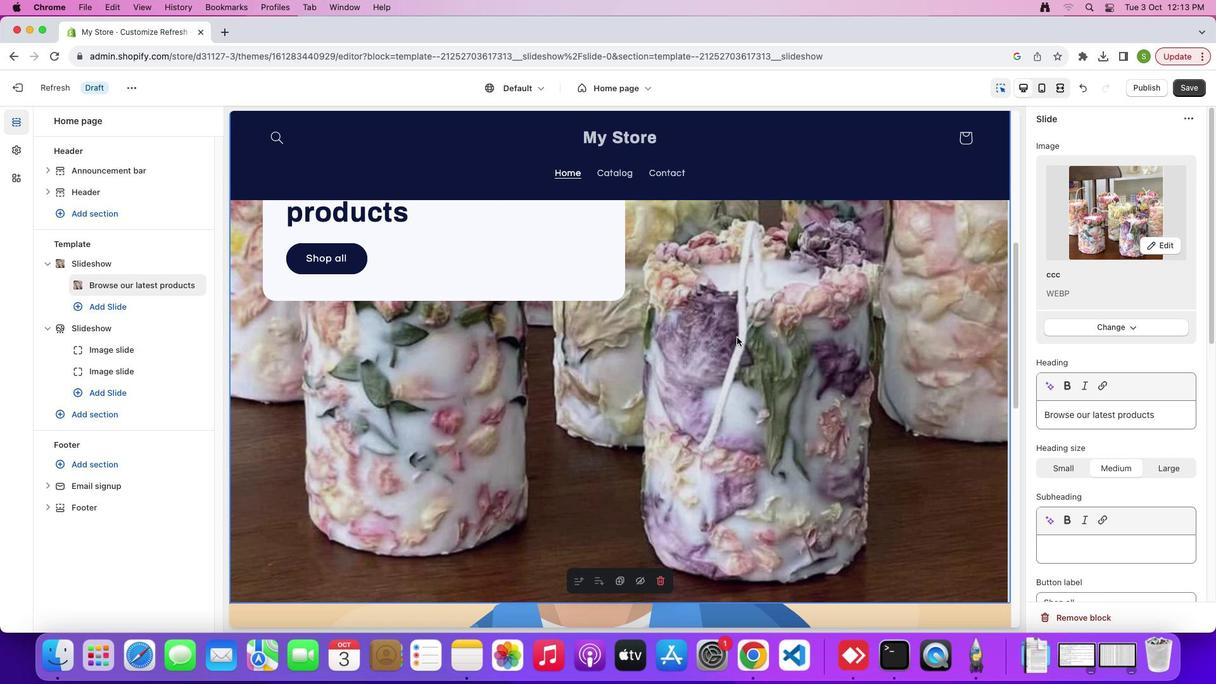 
Action: Mouse moved to (511, 378)
Screenshot: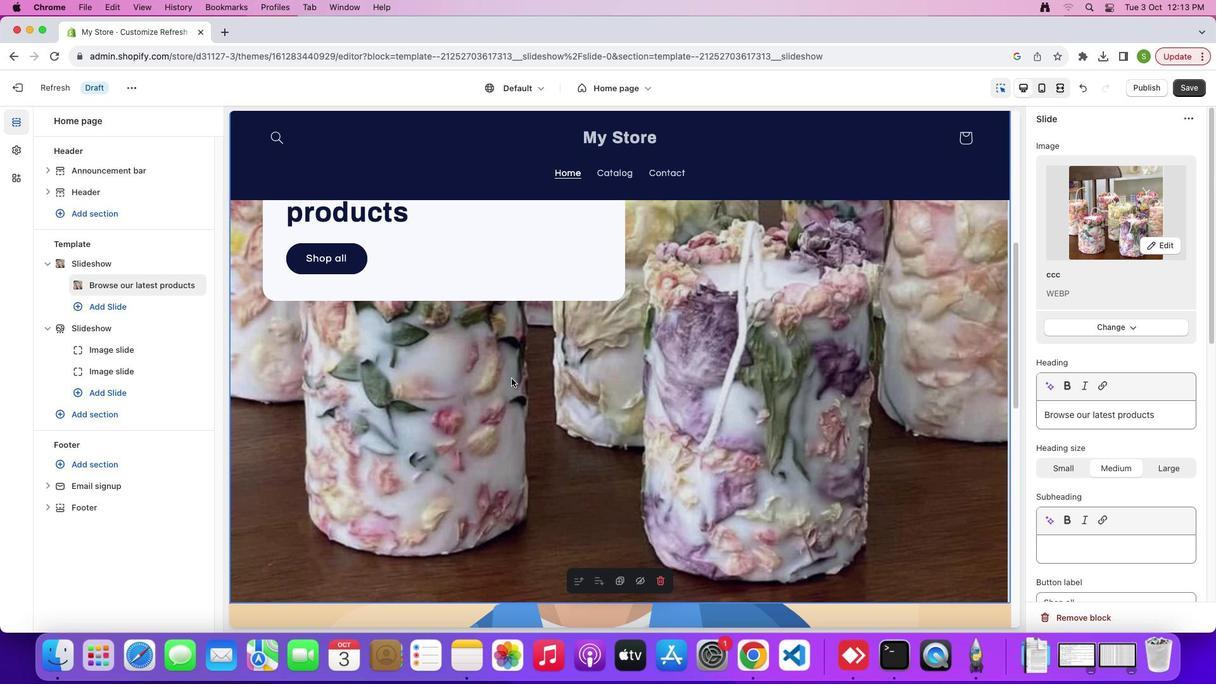 
Action: Mouse pressed left at (511, 378)
Screenshot: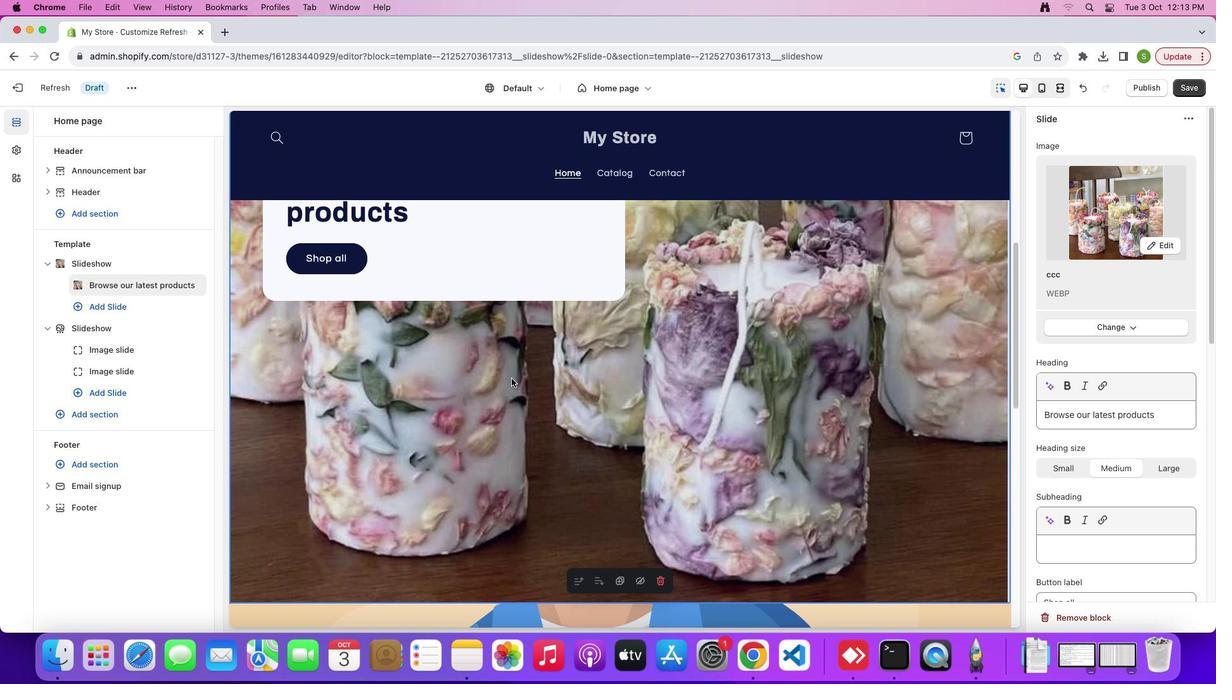 
Action: Mouse moved to (718, 419)
Screenshot: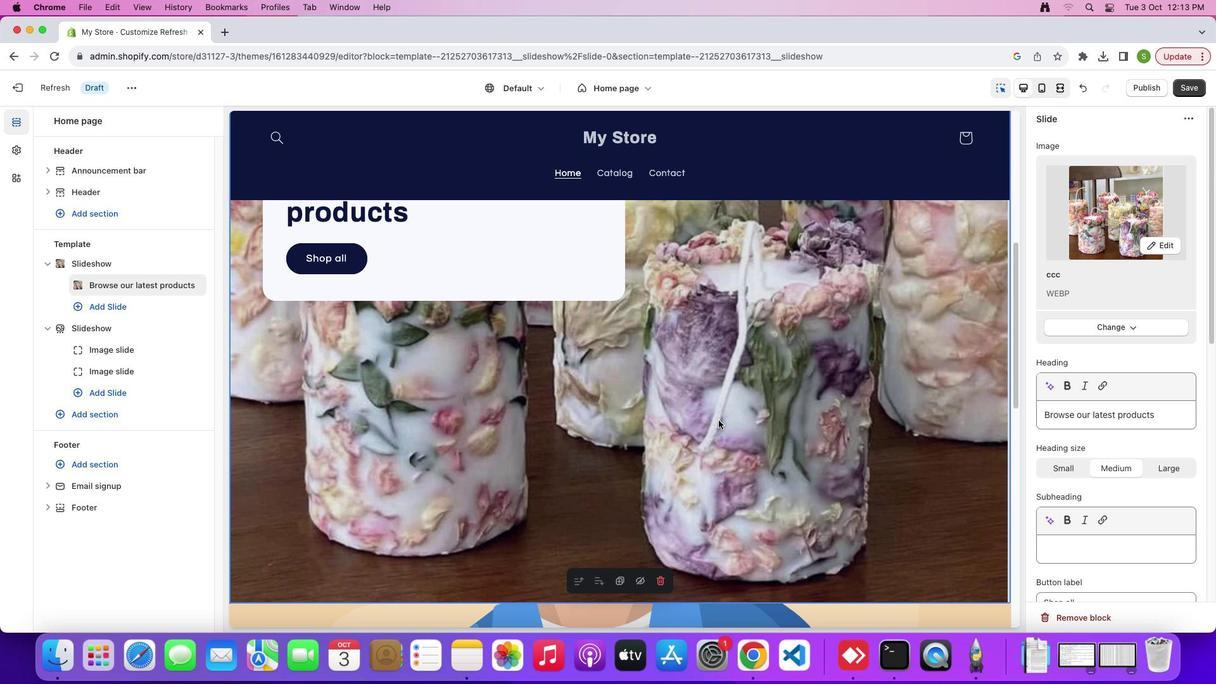 
Action: Mouse scrolled (718, 419) with delta (0, 0)
Screenshot: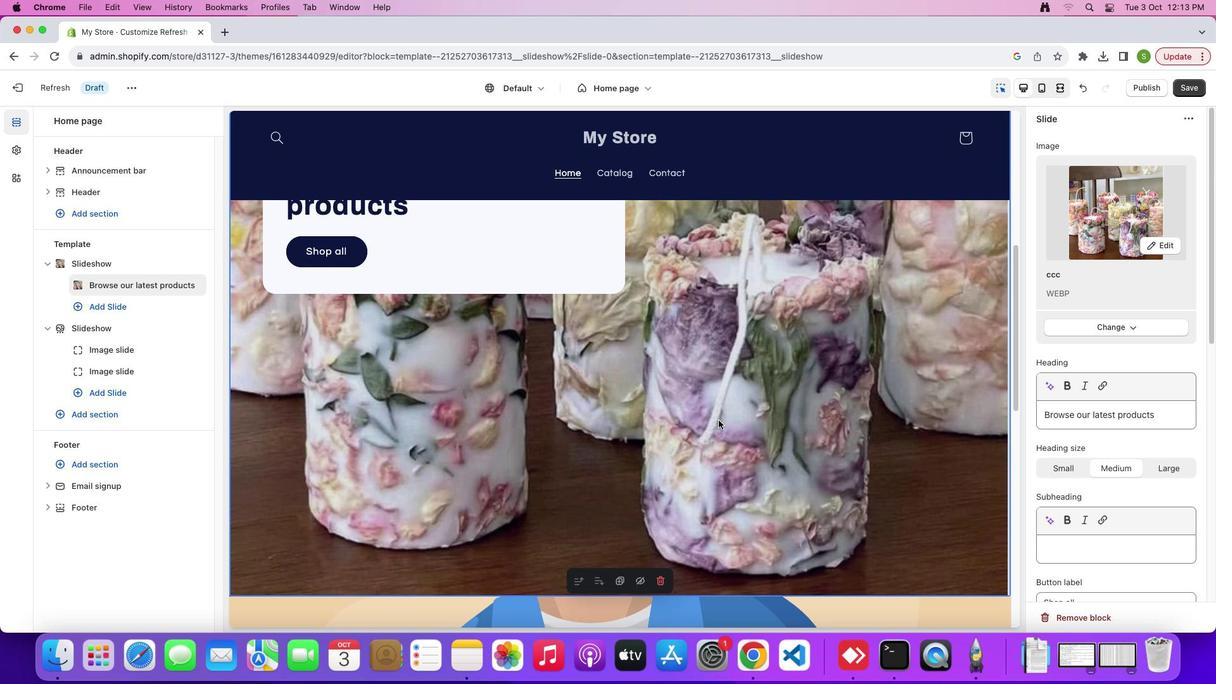 
Action: Mouse scrolled (718, 419) with delta (0, 0)
Screenshot: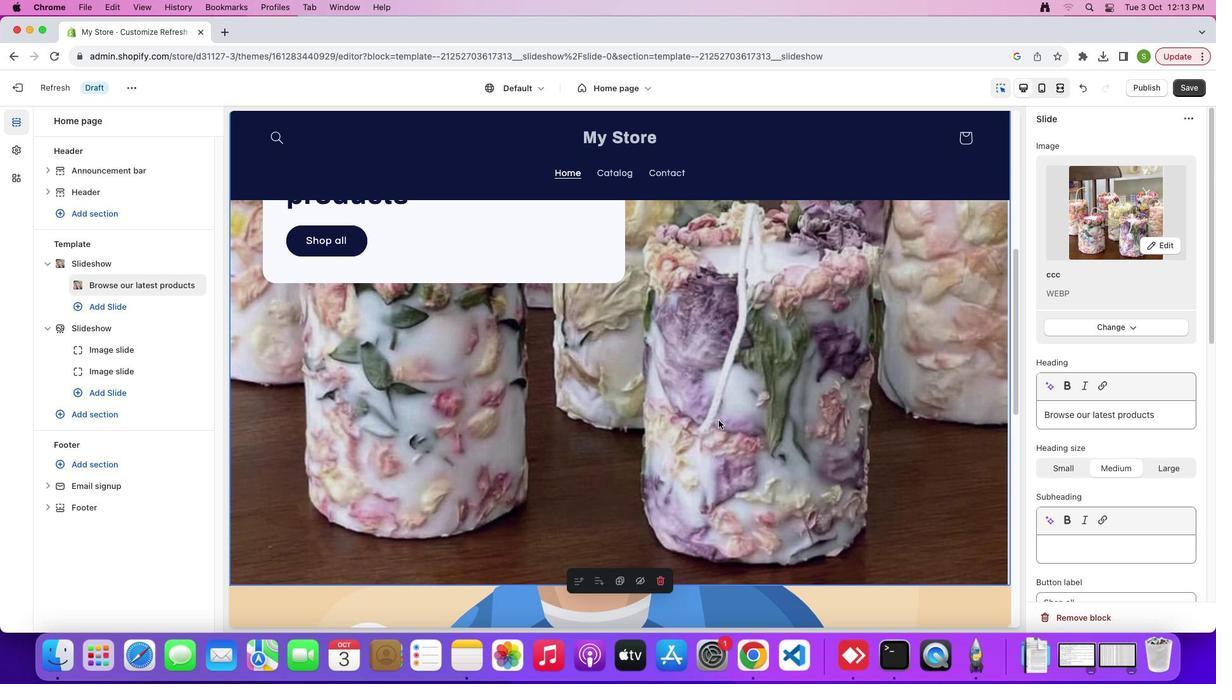 
Action: Mouse scrolled (718, 419) with delta (0, -2)
Screenshot: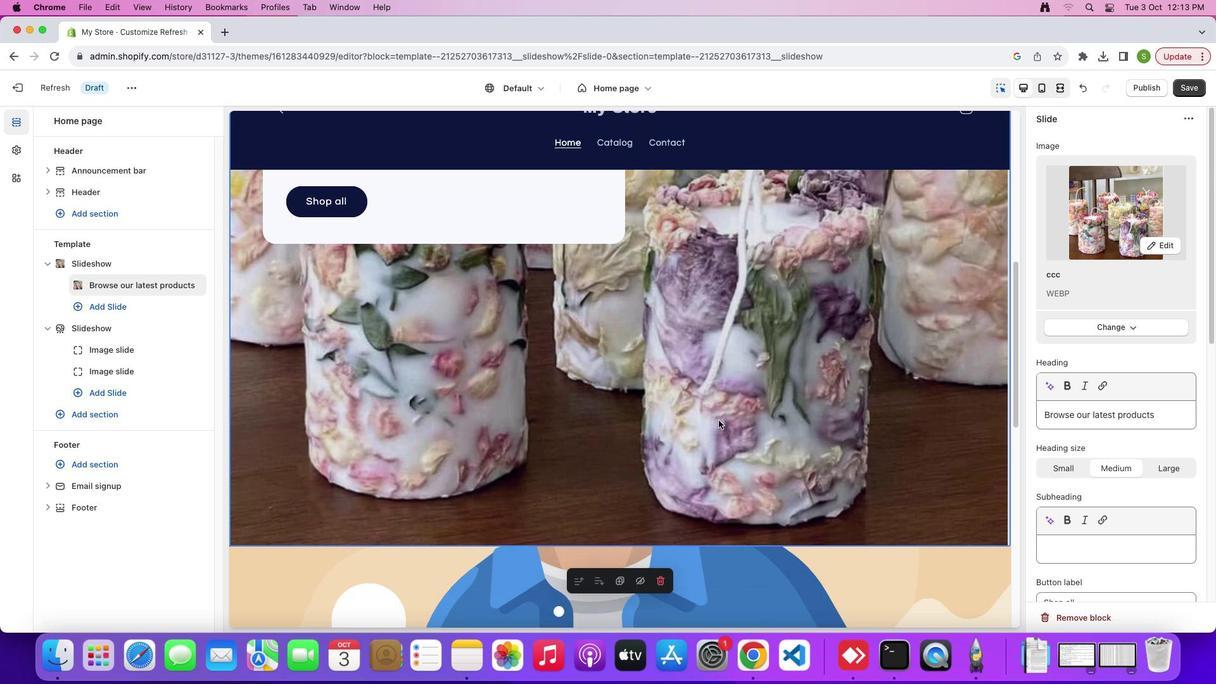 
Action: Mouse scrolled (718, 419) with delta (0, -3)
Screenshot: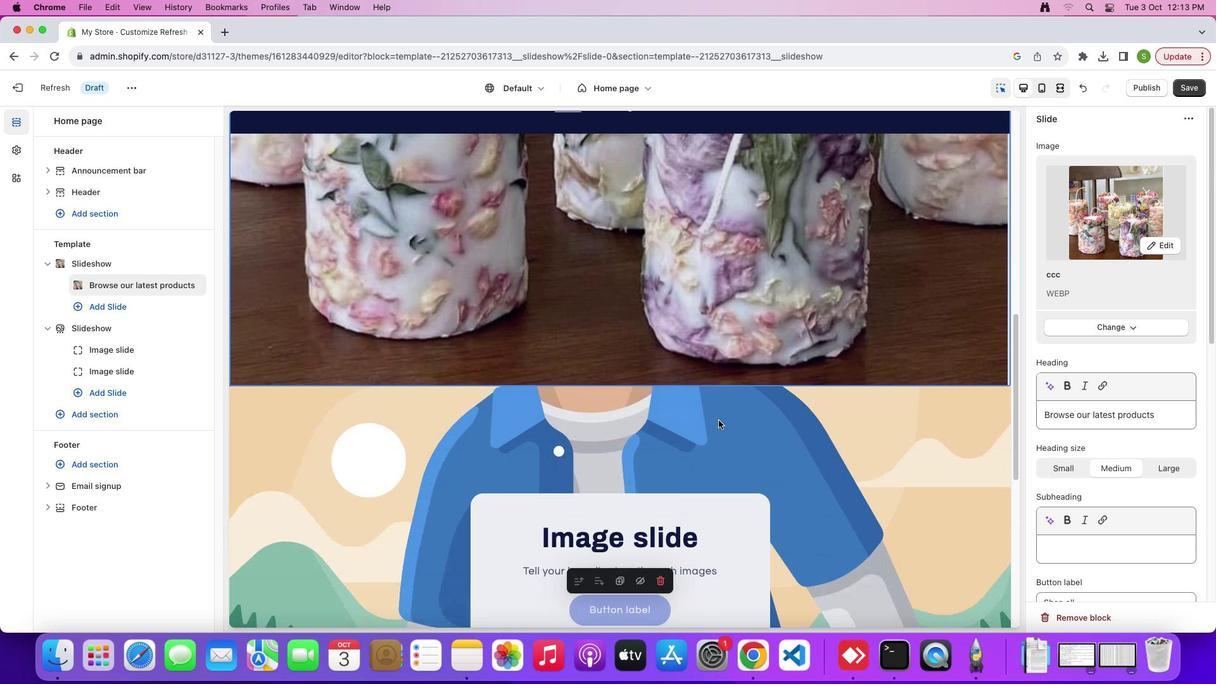 
Action: Mouse scrolled (718, 419) with delta (0, 0)
Screenshot: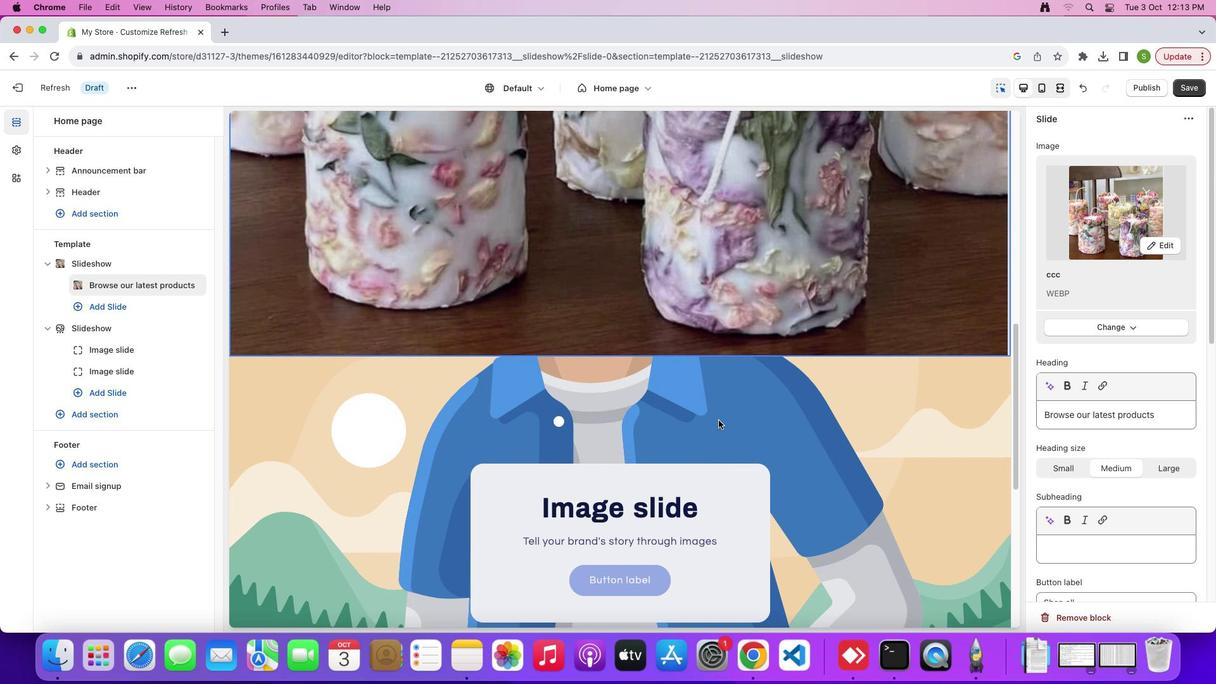 
Action: Mouse scrolled (718, 419) with delta (0, 0)
Screenshot: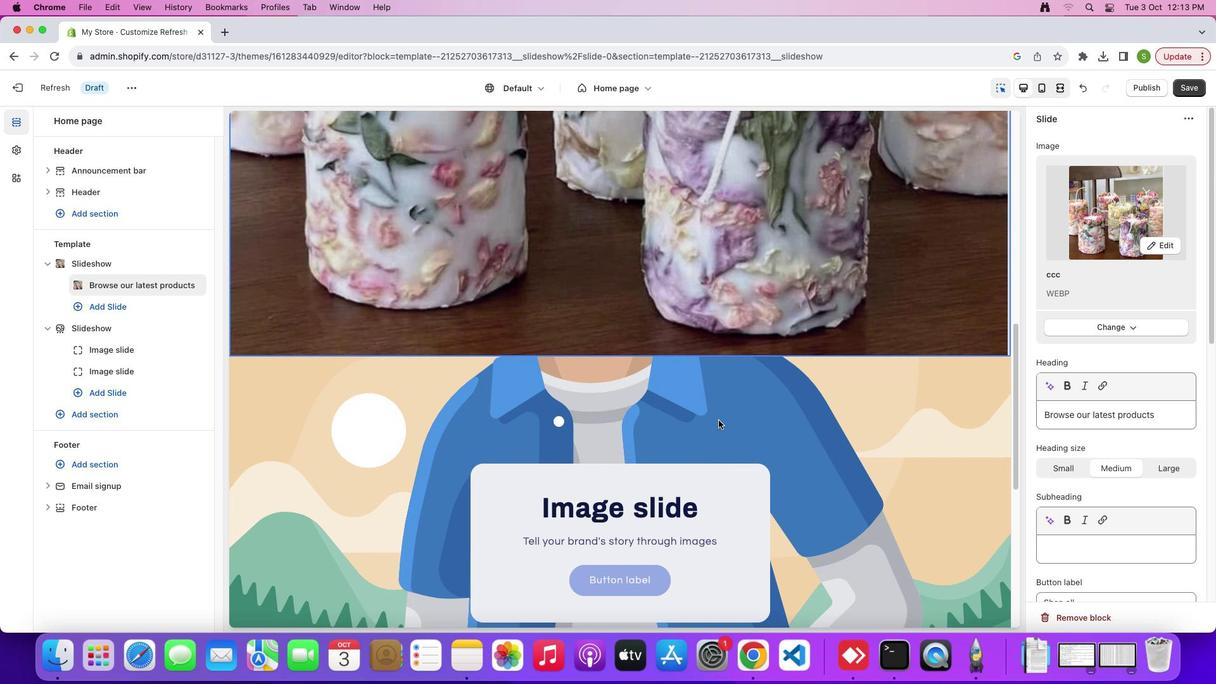 
Action: Mouse scrolled (718, 419) with delta (0, 3)
Screenshot: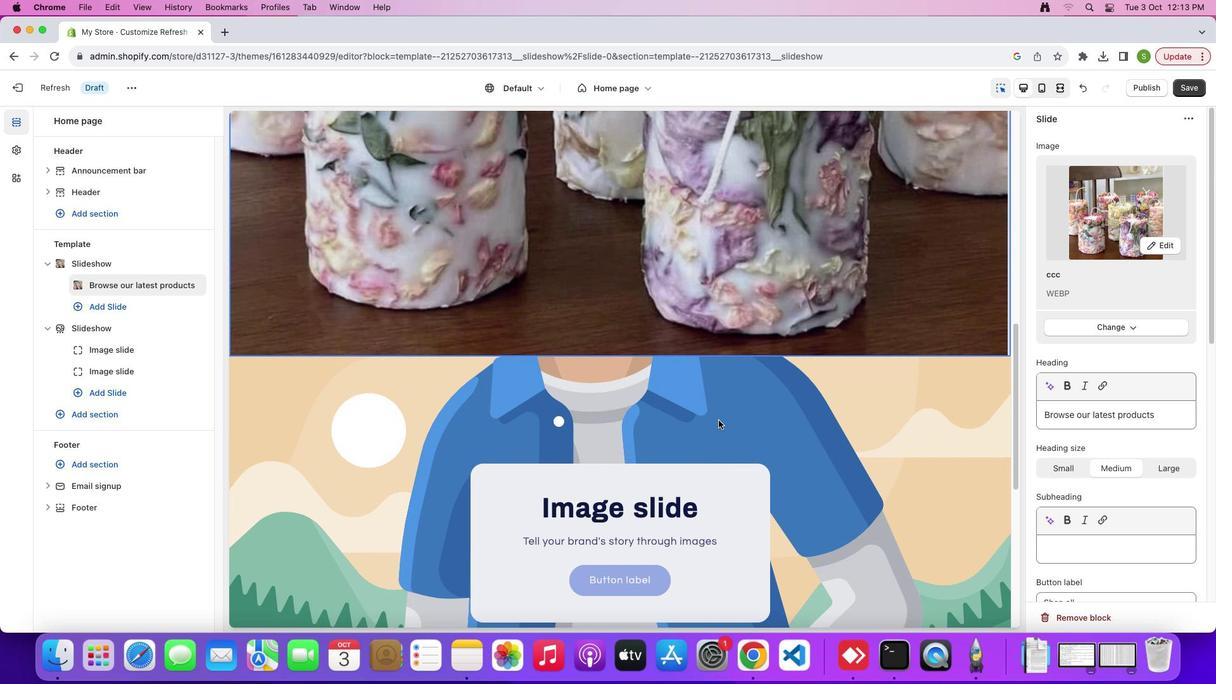 
Action: Mouse scrolled (718, 419) with delta (0, 4)
Screenshot: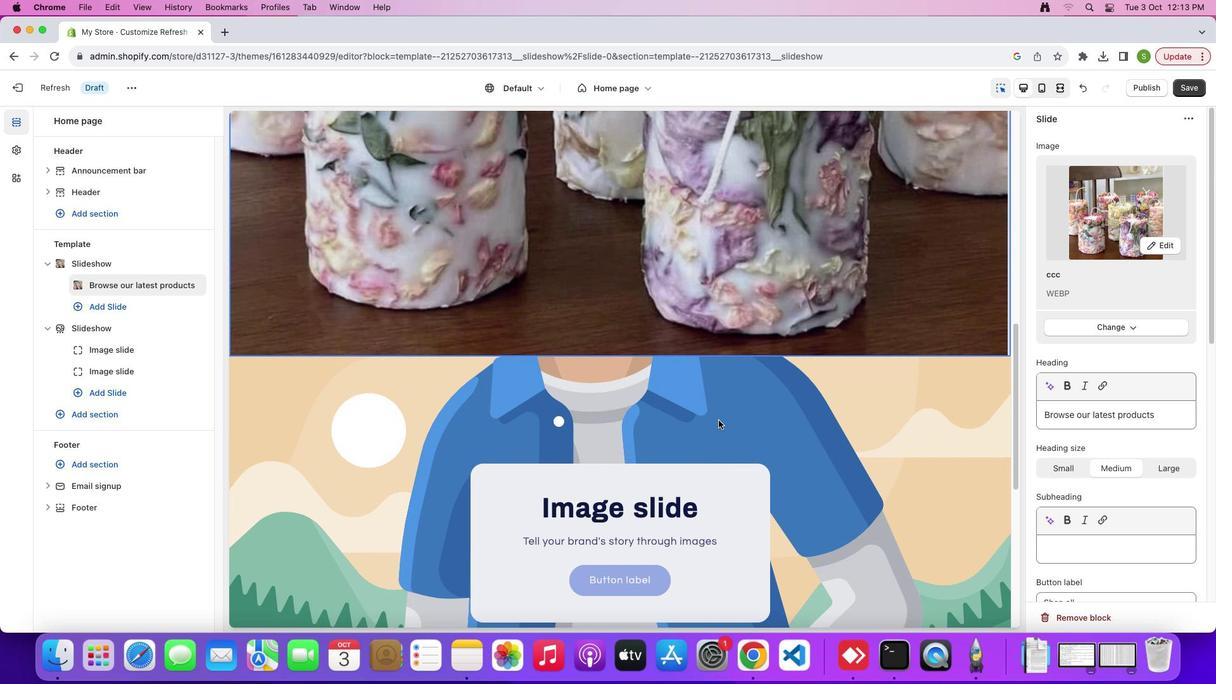 
Action: Mouse scrolled (718, 419) with delta (0, 0)
Screenshot: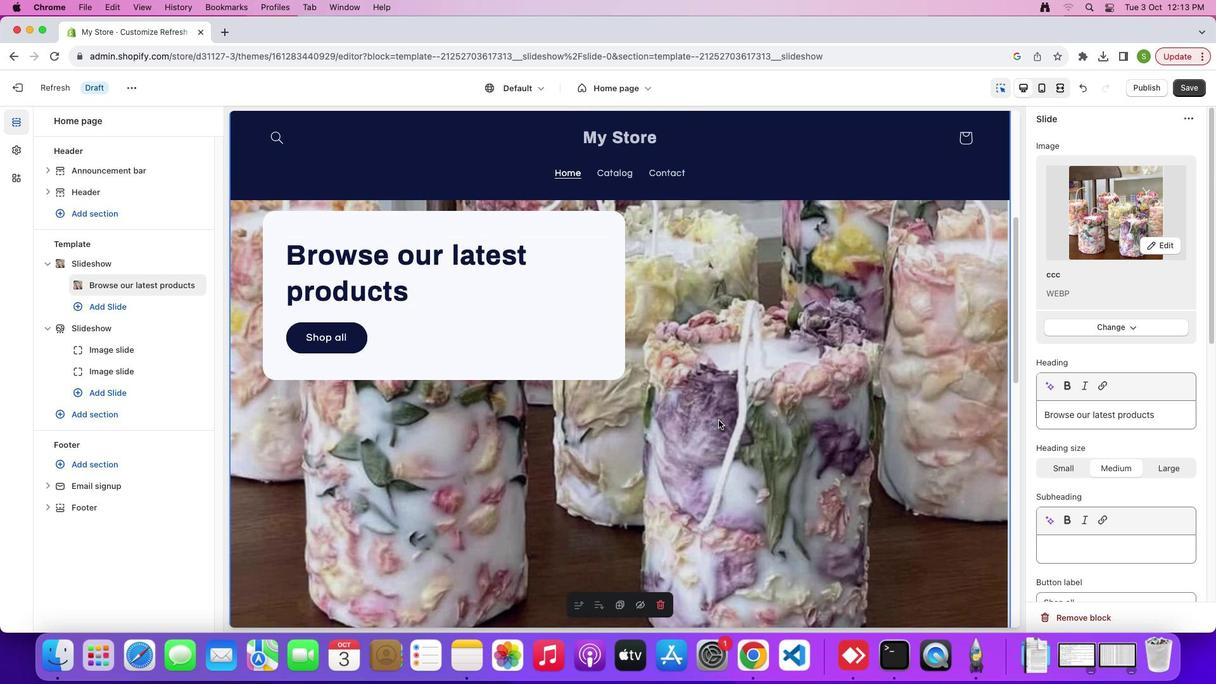 
Action: Mouse scrolled (718, 419) with delta (0, 0)
Screenshot: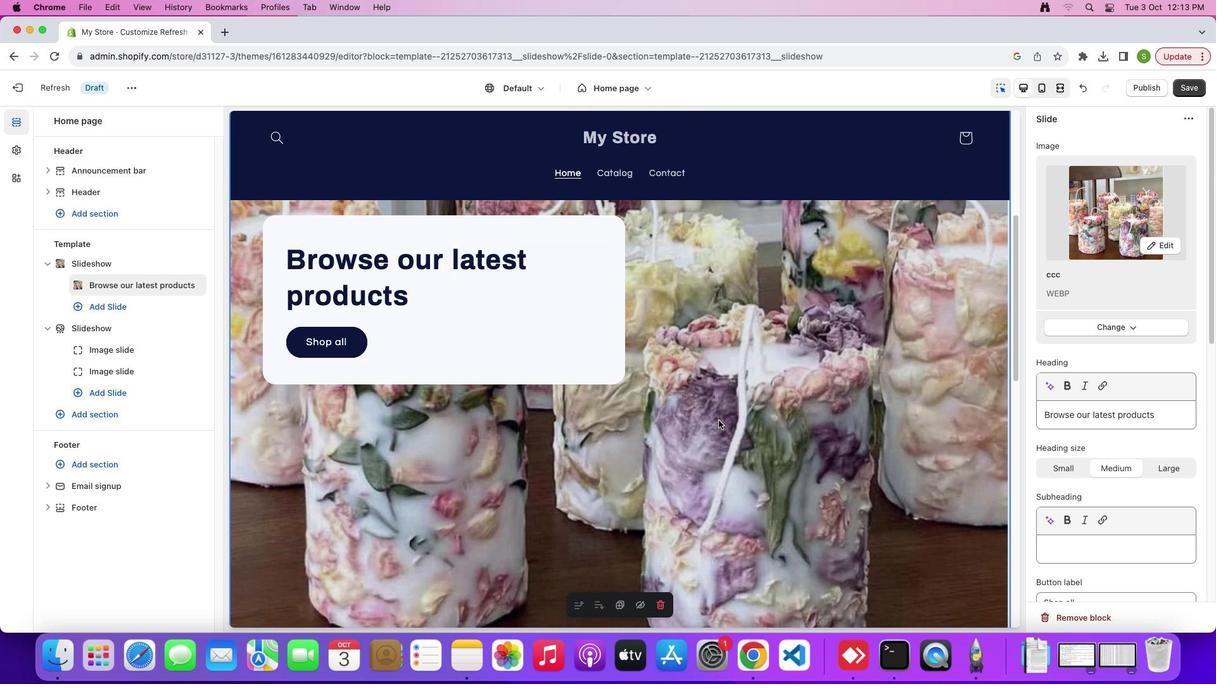 
Action: Mouse scrolled (718, 419) with delta (0, 1)
